 Task:  Findand explore  Airbnb properties in Hilton Head Island with access to beachfront .
Action: Mouse moved to (488, 101)
Screenshot: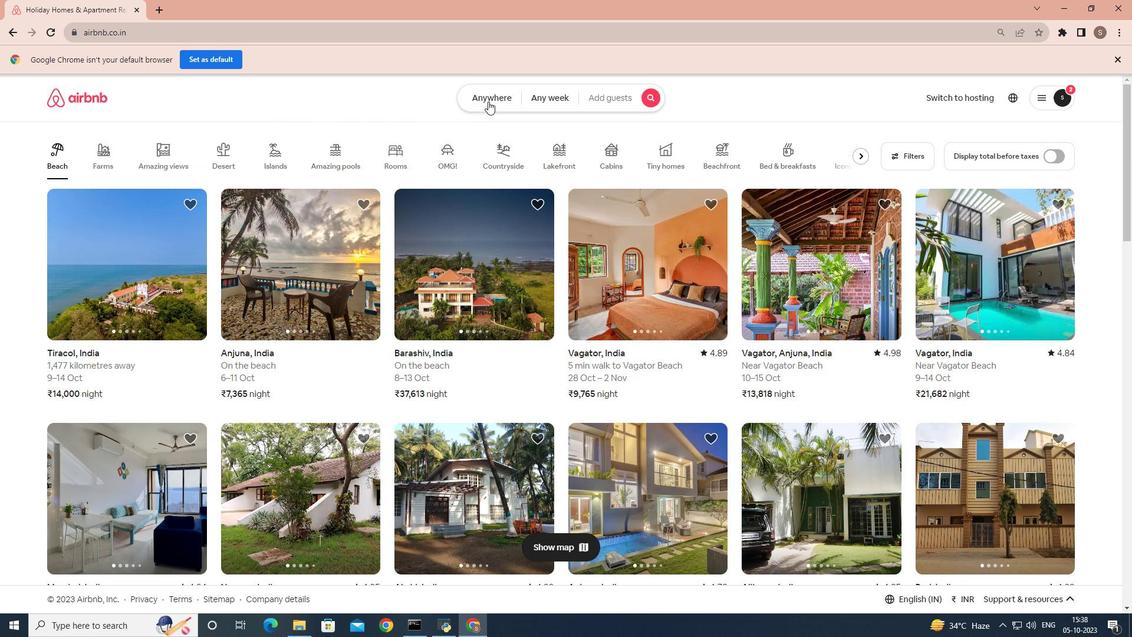 
Action: Mouse pressed left at (488, 101)
Screenshot: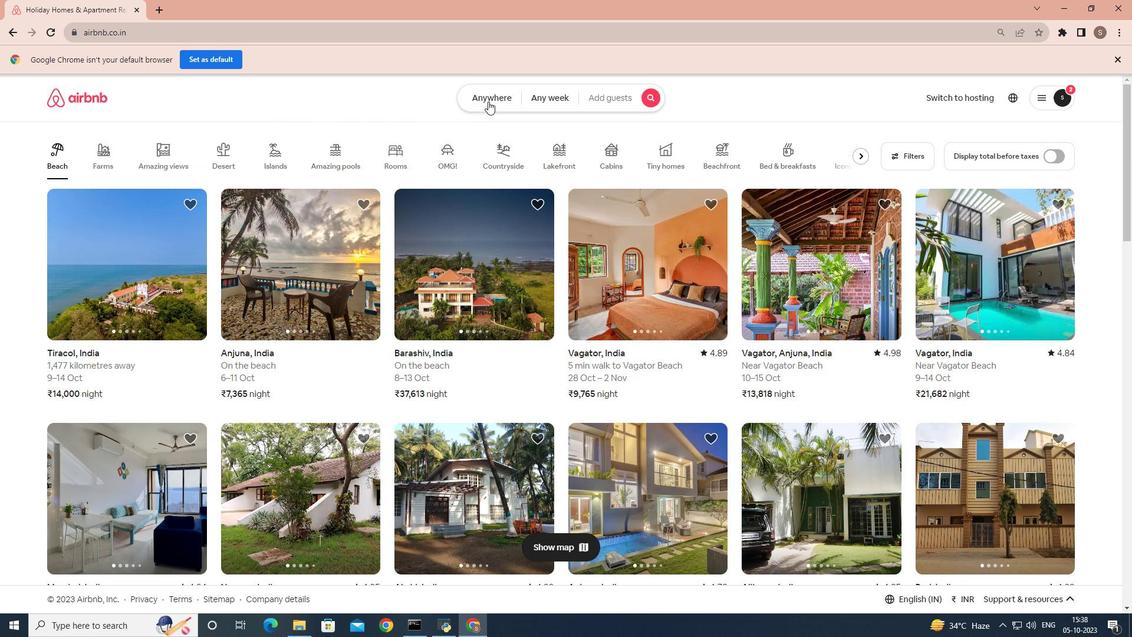 
Action: Mouse moved to (382, 143)
Screenshot: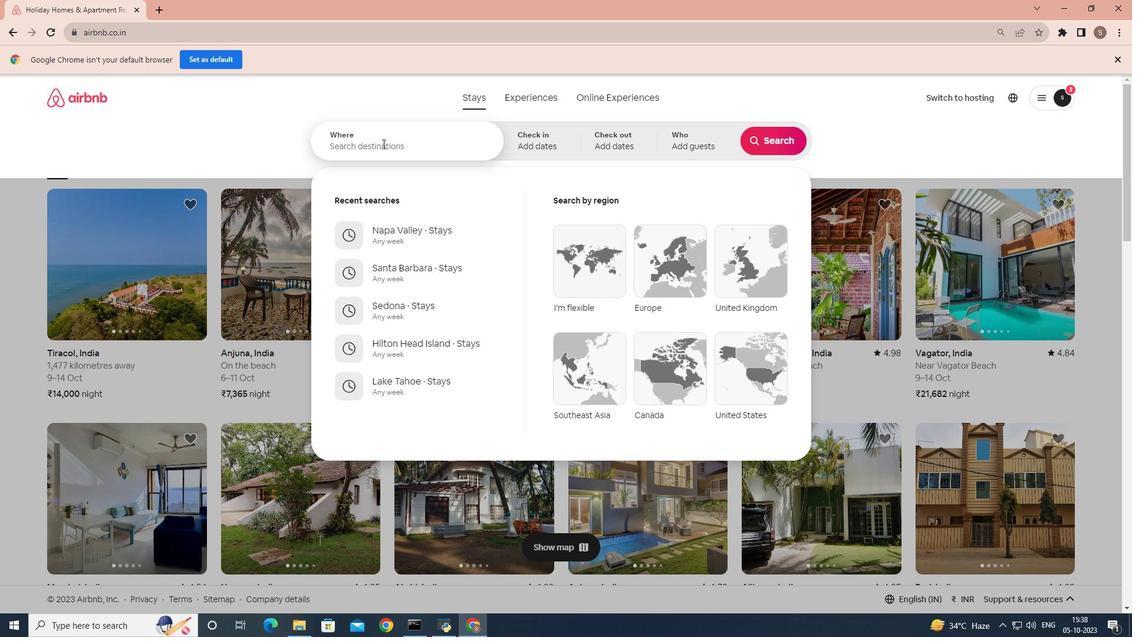 
Action: Mouse pressed left at (382, 143)
Screenshot: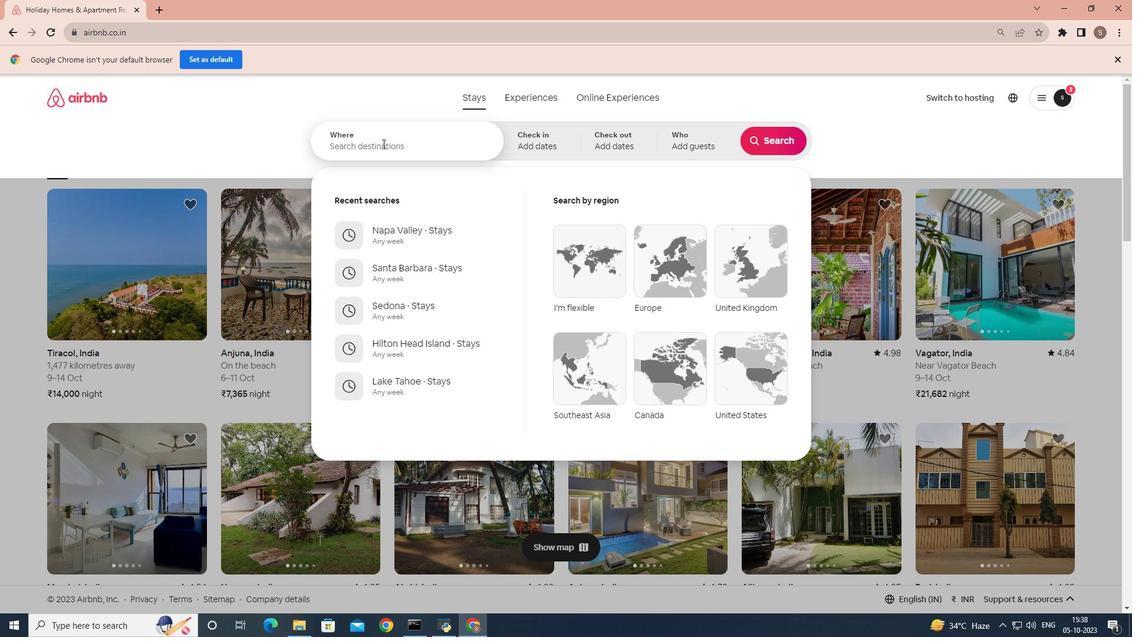 
Action: Key pressed hilton<Key.space>head<Key.space>island
Screenshot: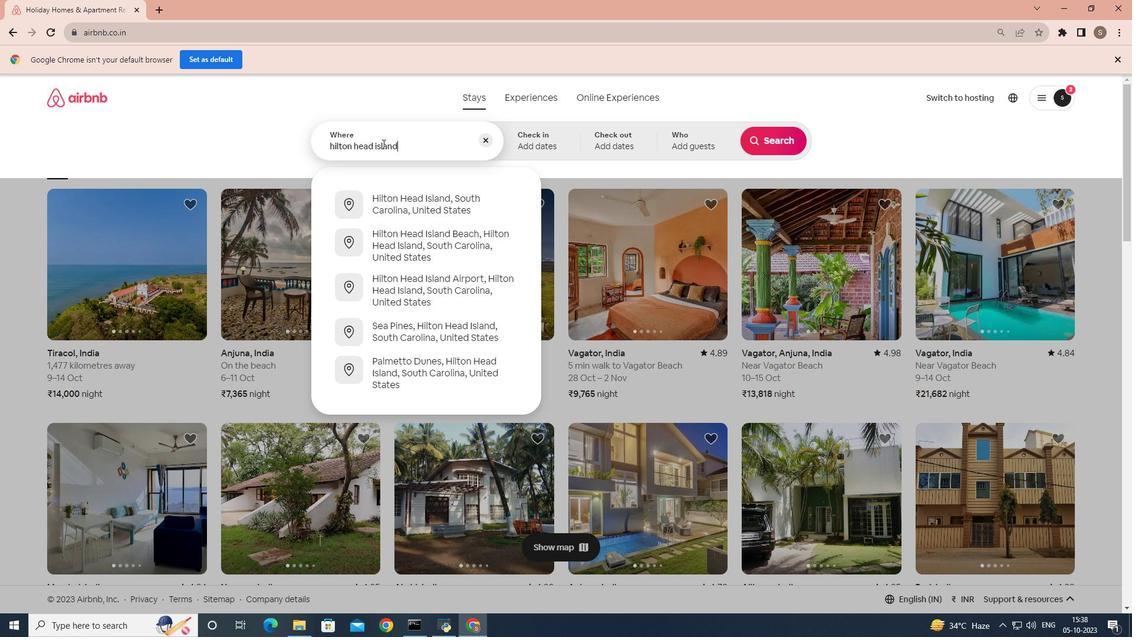 
Action: Mouse moved to (434, 218)
Screenshot: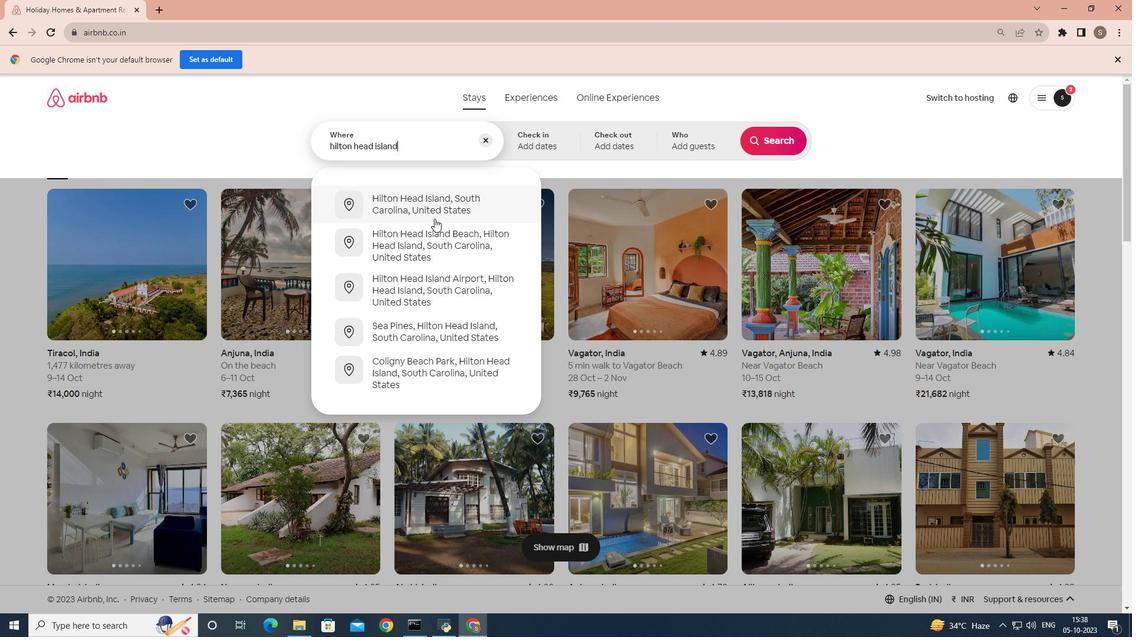 
Action: Mouse pressed left at (434, 218)
Screenshot: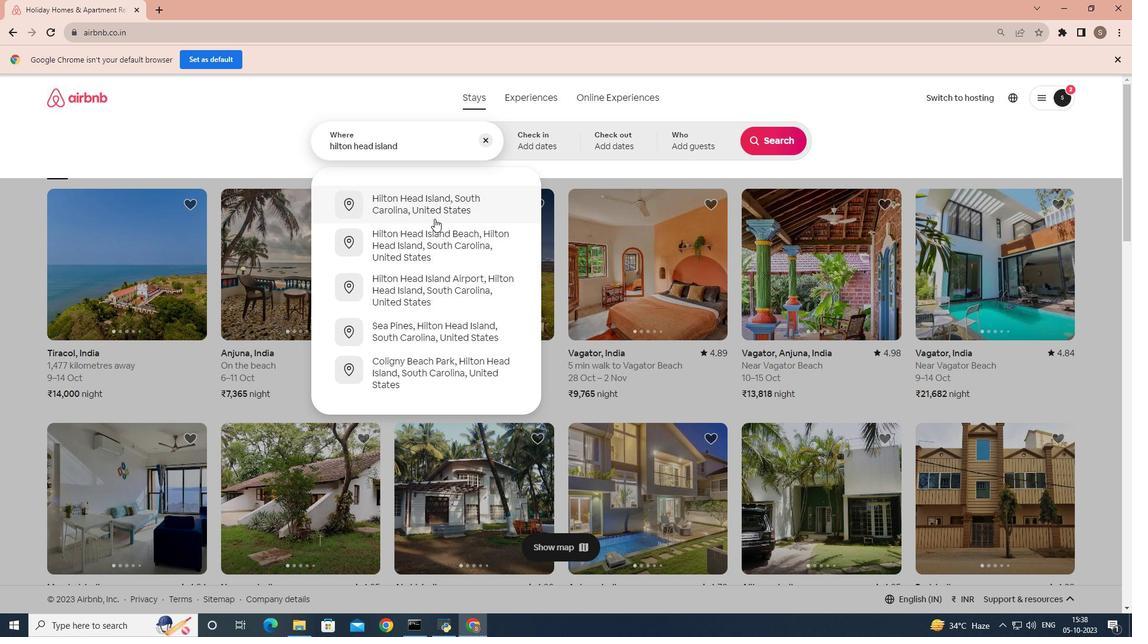 
Action: Mouse moved to (756, 138)
Screenshot: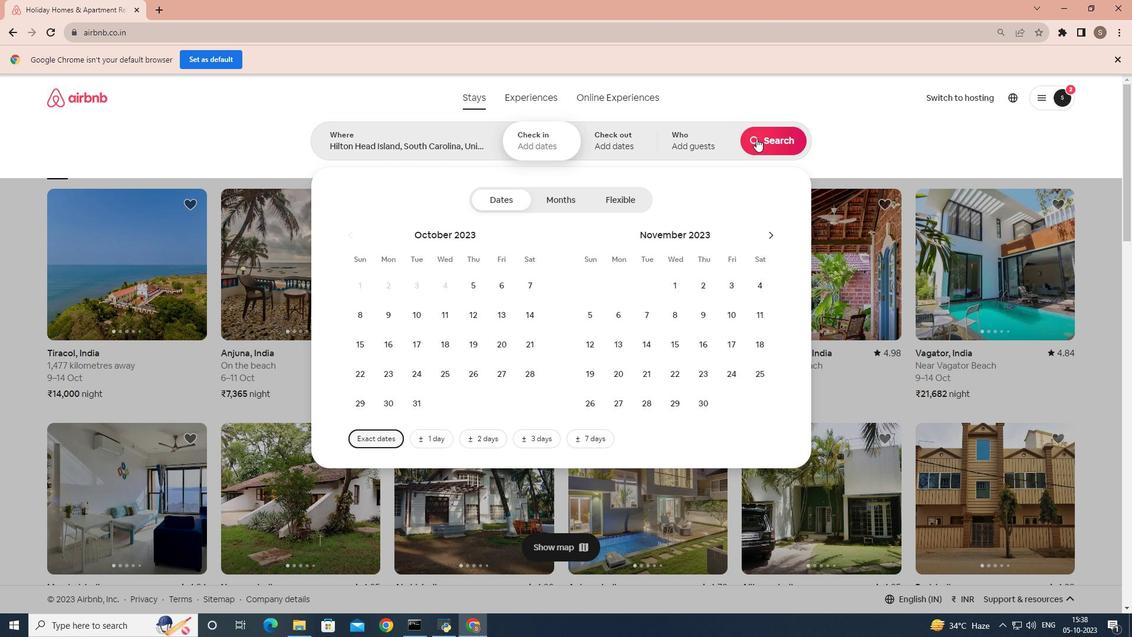 
Action: Mouse pressed left at (756, 138)
Screenshot: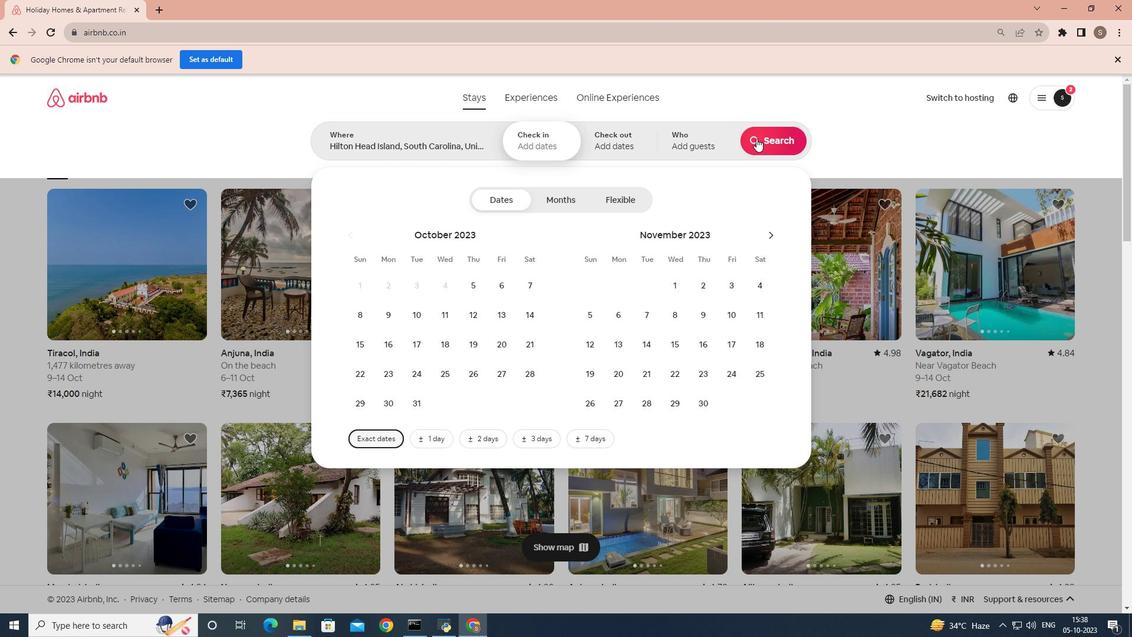 
Action: Mouse moved to (936, 143)
Screenshot: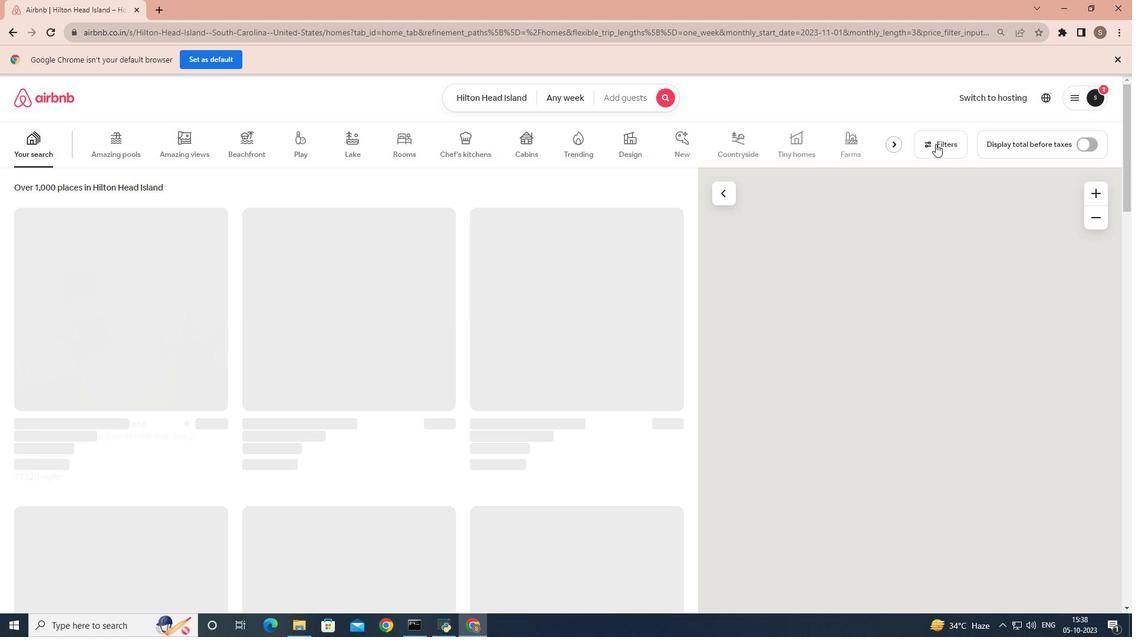 
Action: Mouse pressed left at (936, 143)
Screenshot: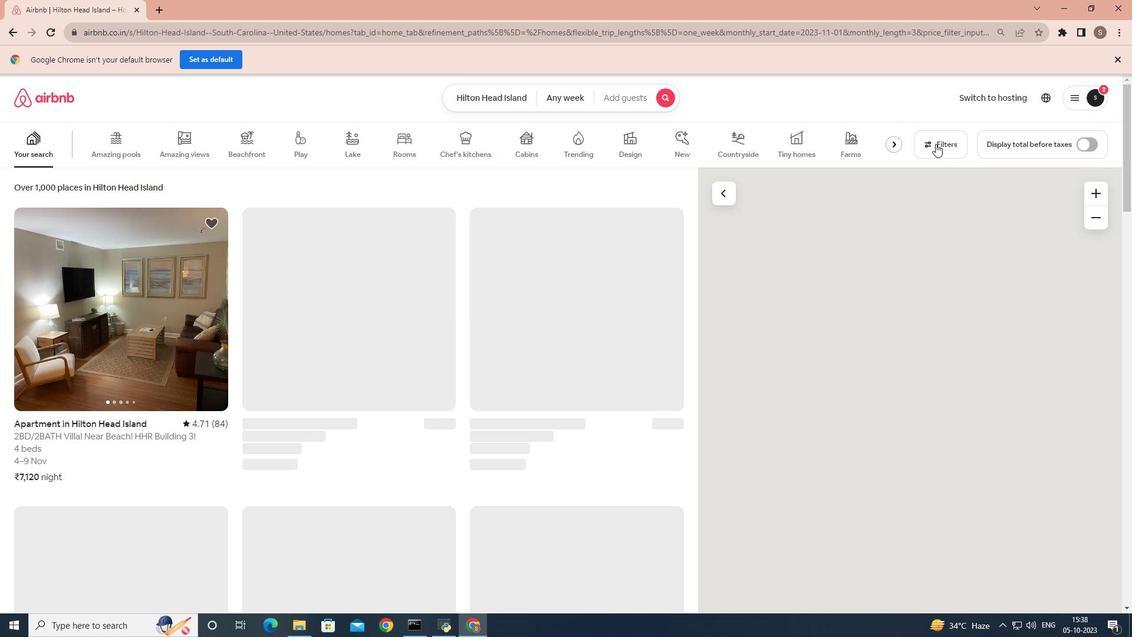 
Action: Mouse moved to (504, 420)
Screenshot: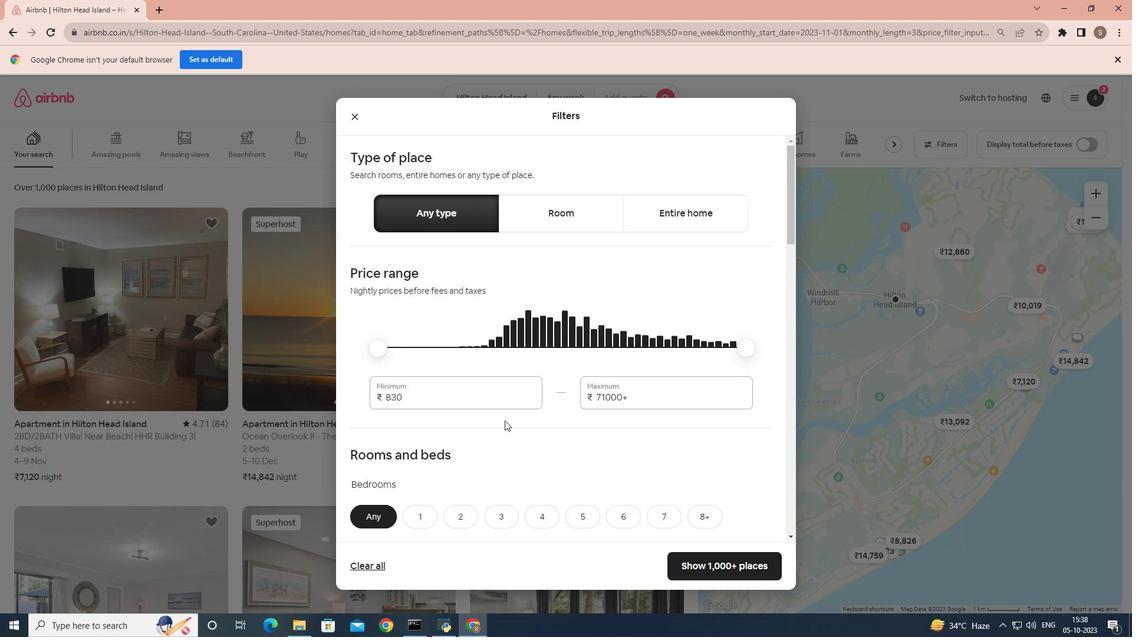 
Action: Mouse scrolled (504, 420) with delta (0, 0)
Screenshot: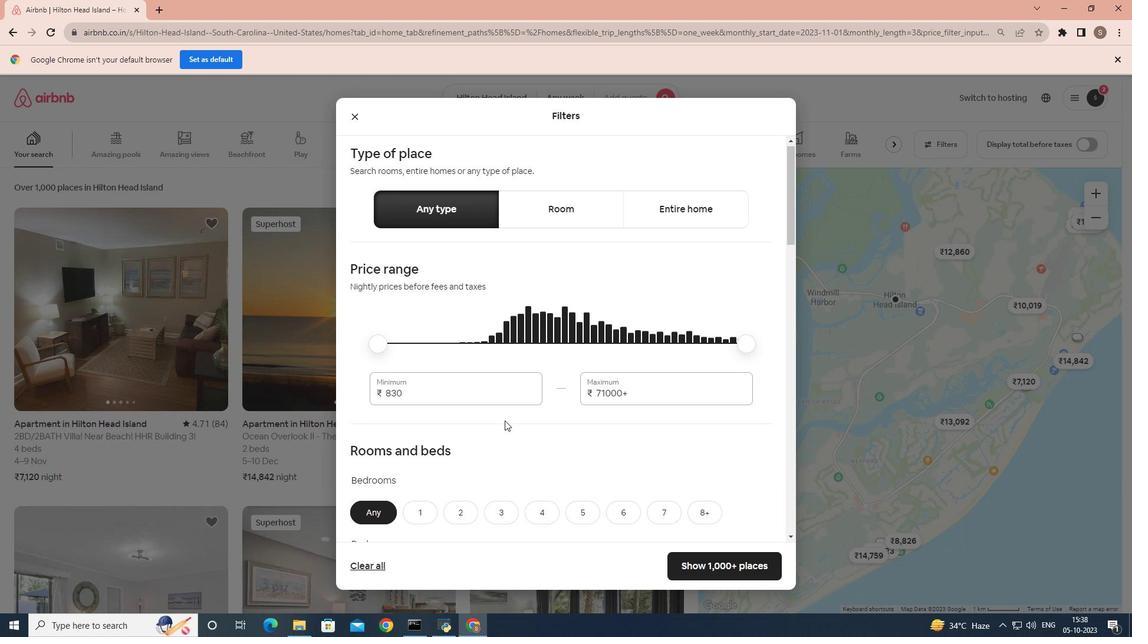 
Action: Mouse scrolled (504, 420) with delta (0, 0)
Screenshot: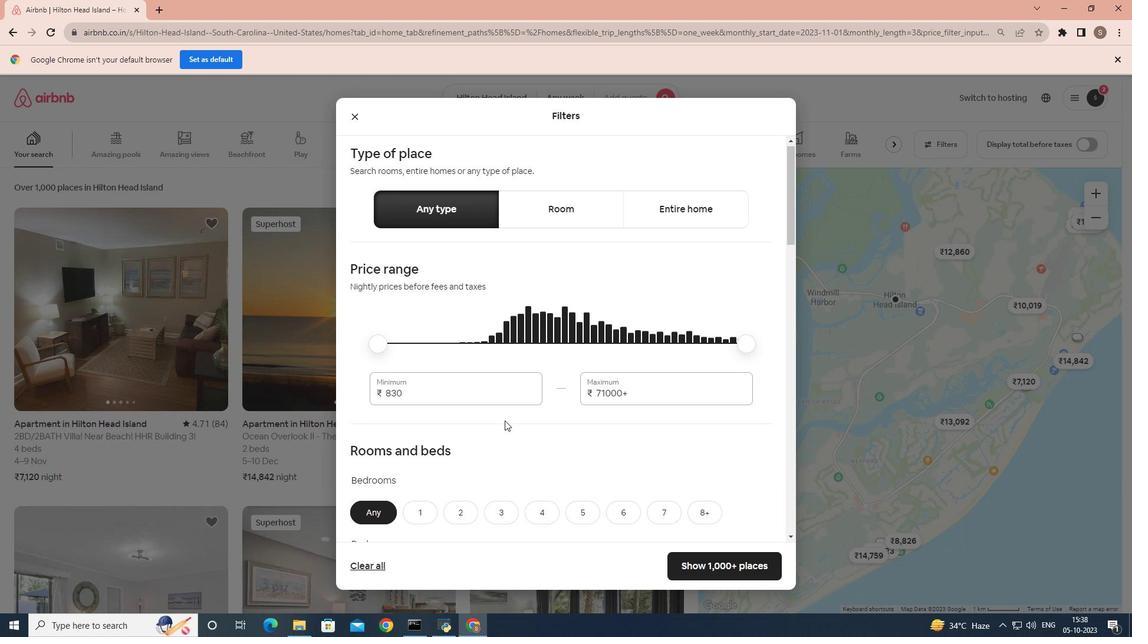 
Action: Mouse scrolled (504, 420) with delta (0, 0)
Screenshot: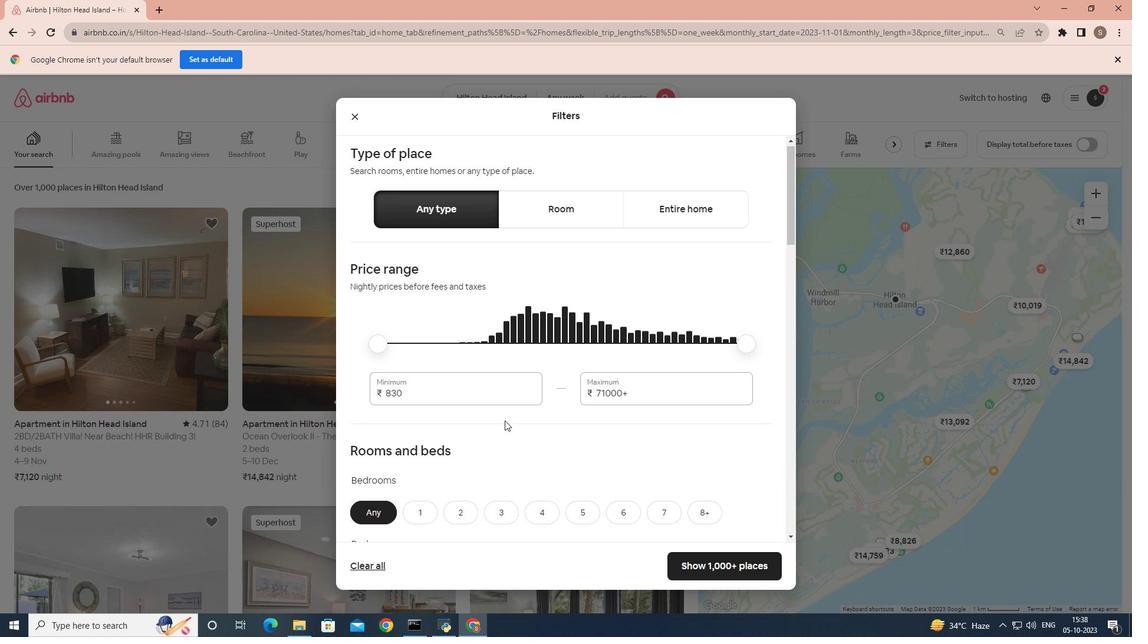 
Action: Mouse scrolled (504, 420) with delta (0, 0)
Screenshot: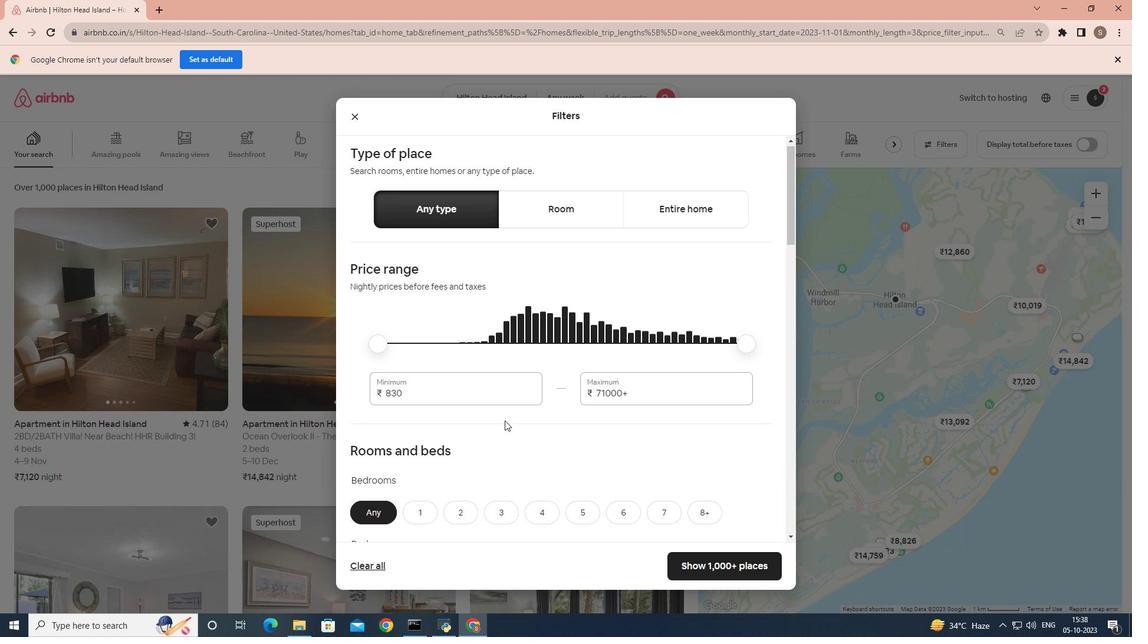 
Action: Mouse scrolled (504, 420) with delta (0, 0)
Screenshot: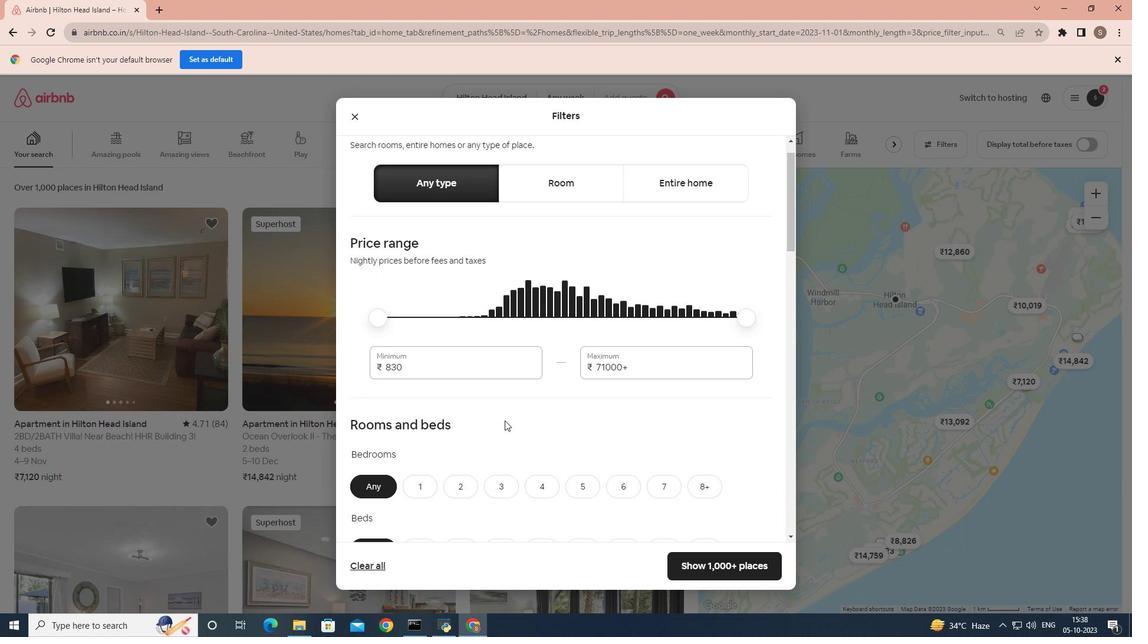 
Action: Mouse scrolled (504, 420) with delta (0, 0)
Screenshot: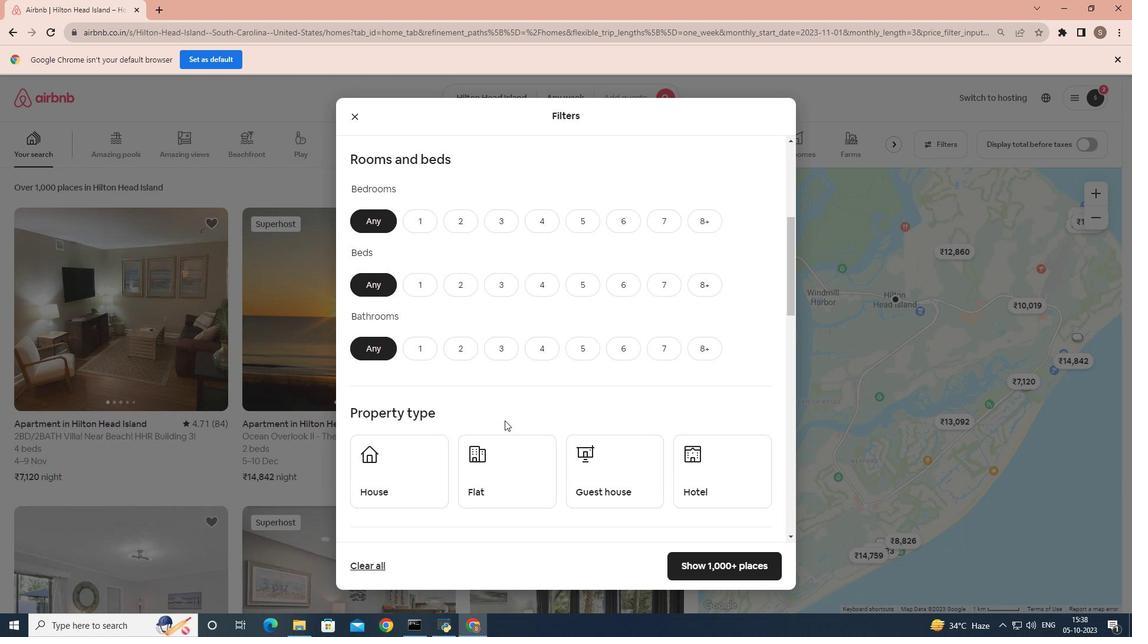 
Action: Mouse scrolled (504, 420) with delta (0, 0)
Screenshot: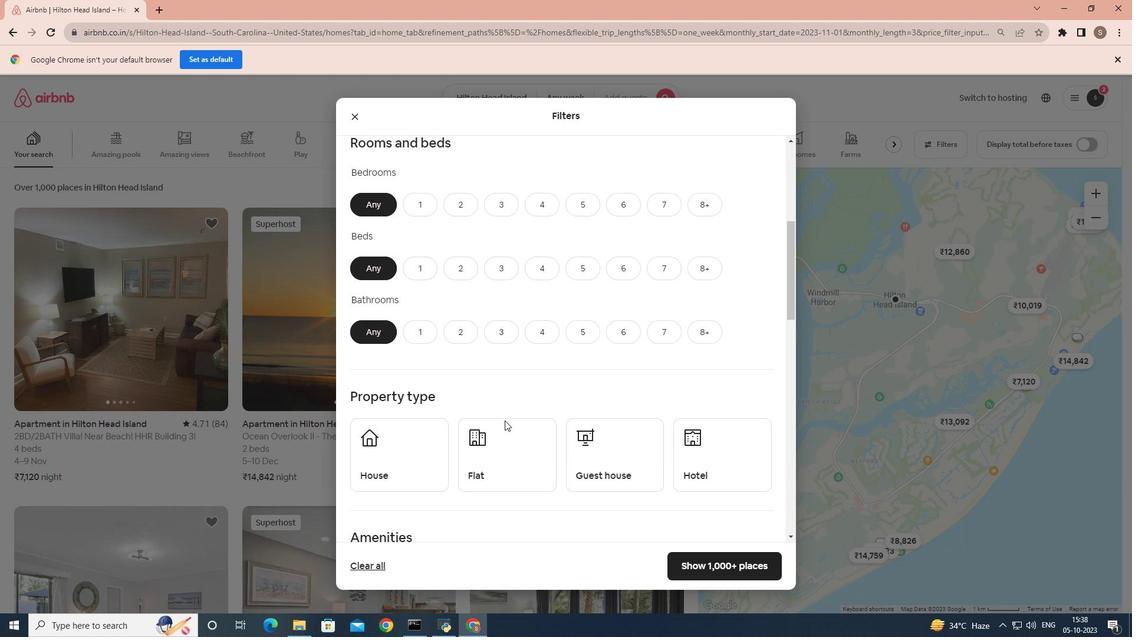 
Action: Mouse scrolled (504, 420) with delta (0, 0)
Screenshot: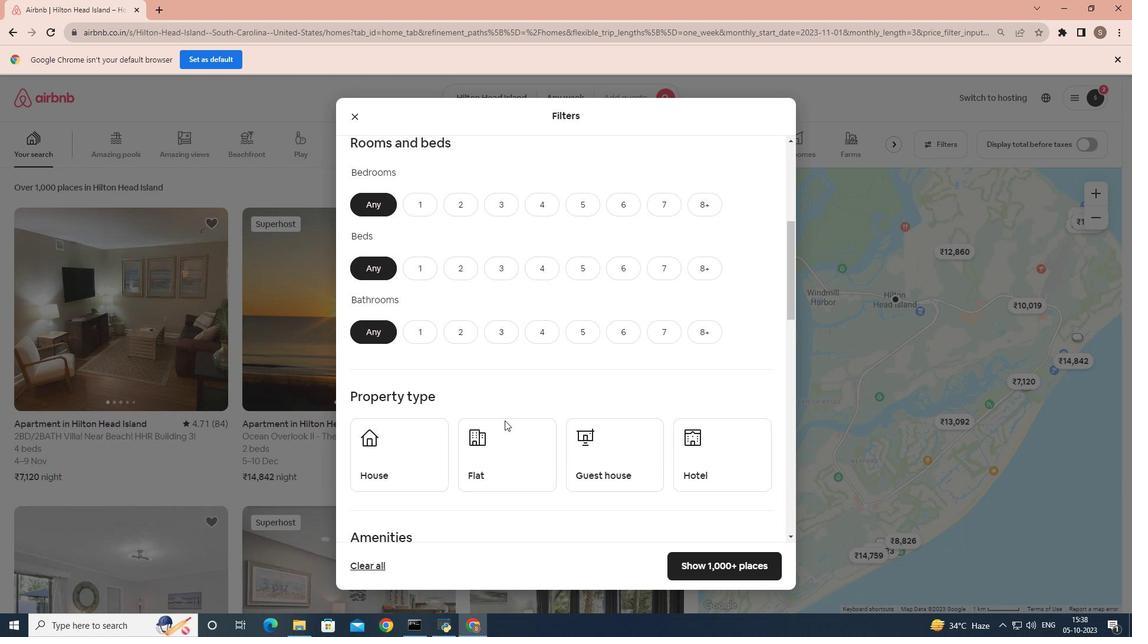 
Action: Mouse scrolled (504, 420) with delta (0, 0)
Screenshot: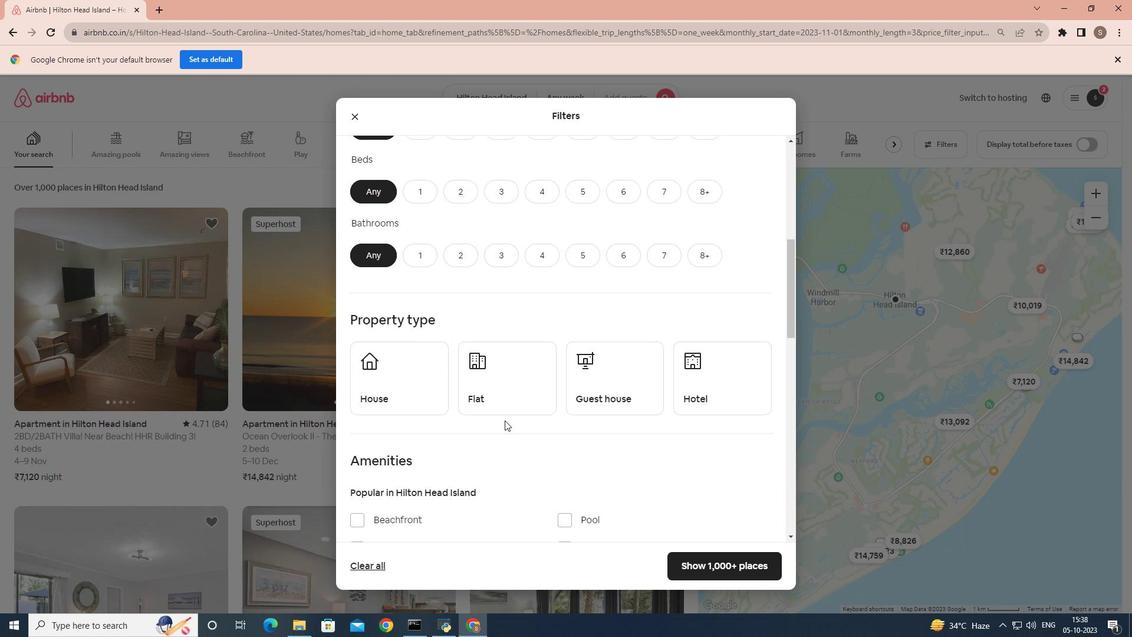 
Action: Mouse moved to (401, 376)
Screenshot: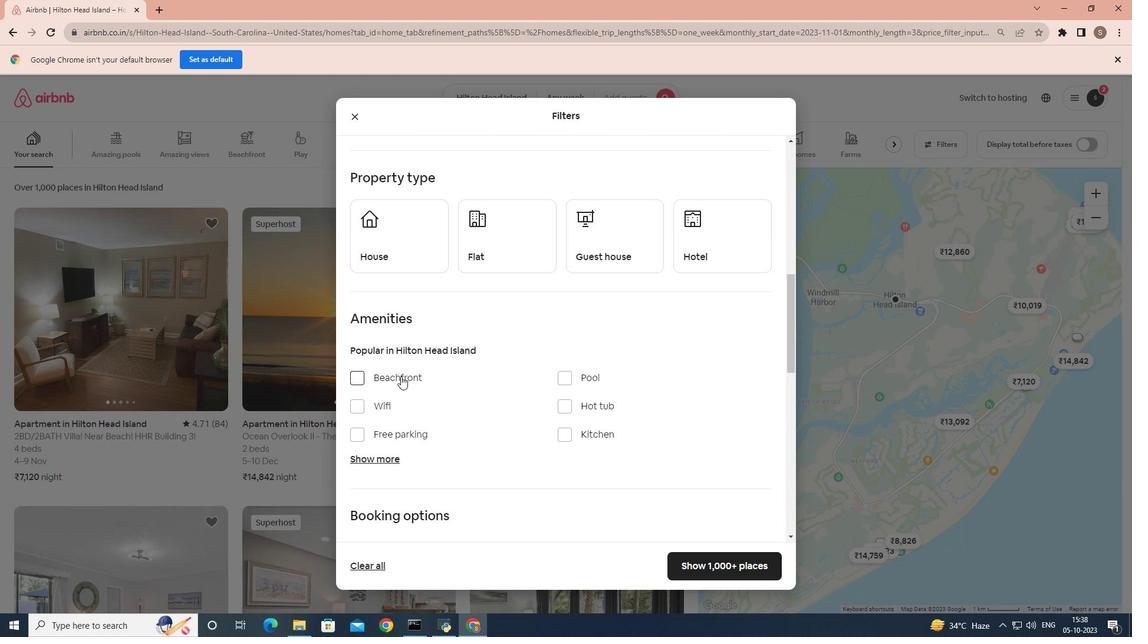 
Action: Mouse pressed left at (401, 376)
Screenshot: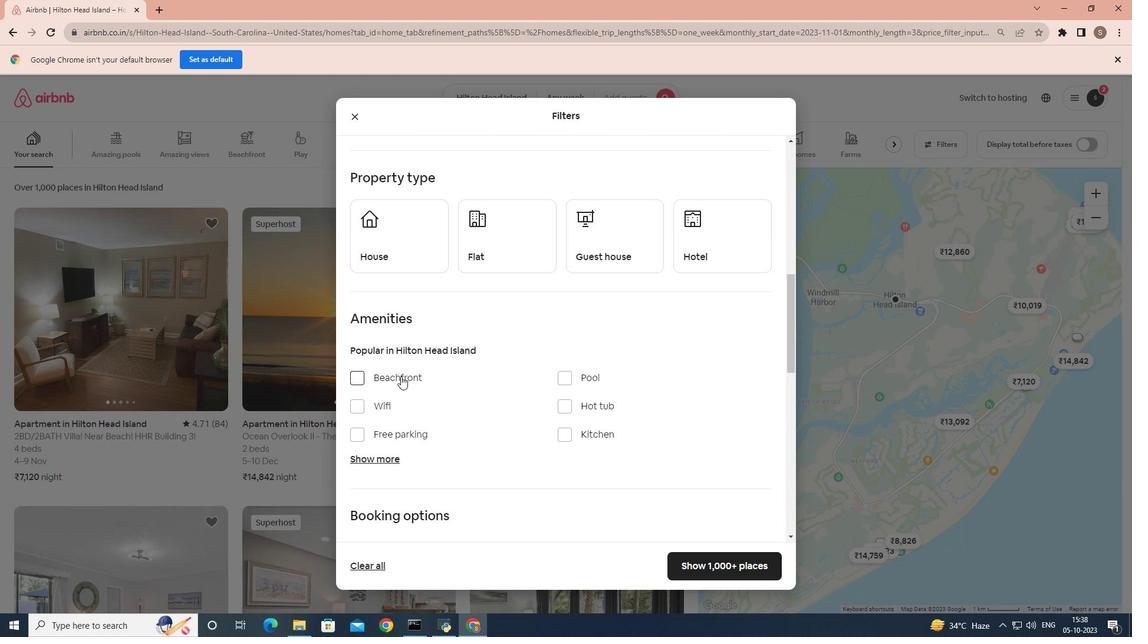 
Action: Mouse moved to (418, 375)
Screenshot: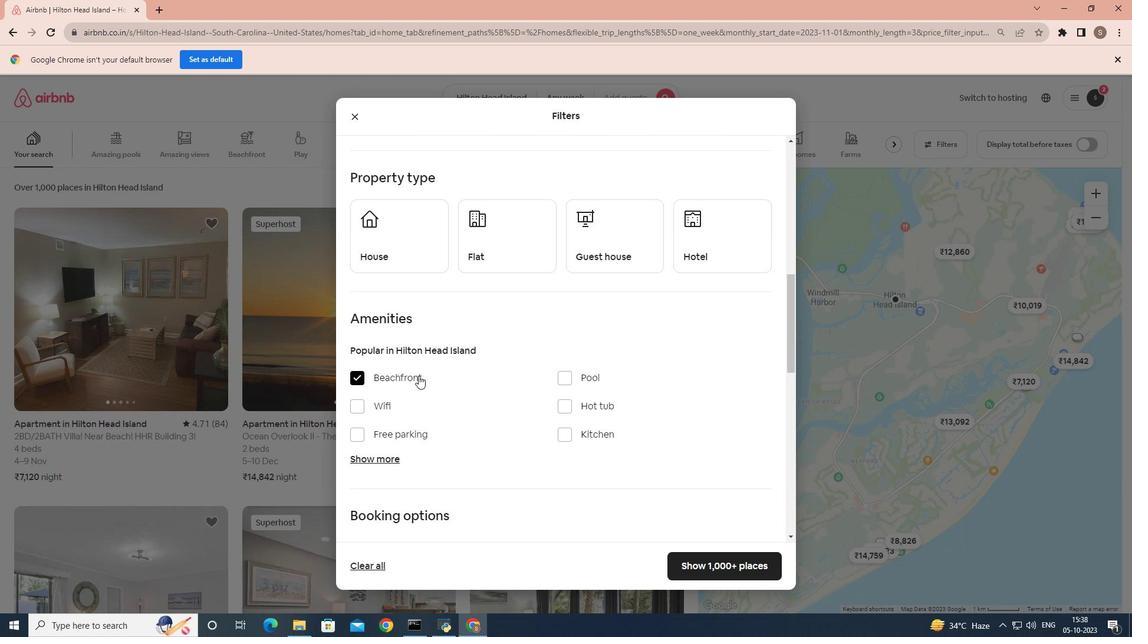
Action: Mouse scrolled (418, 376) with delta (0, 0)
Screenshot: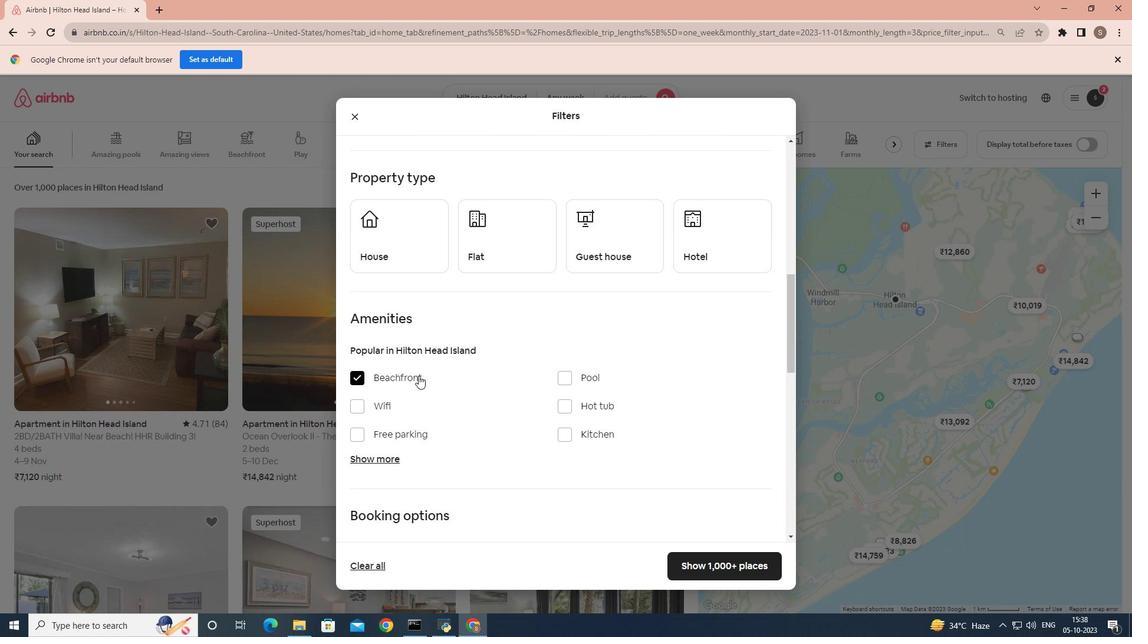 
Action: Mouse scrolled (418, 376) with delta (0, 0)
Screenshot: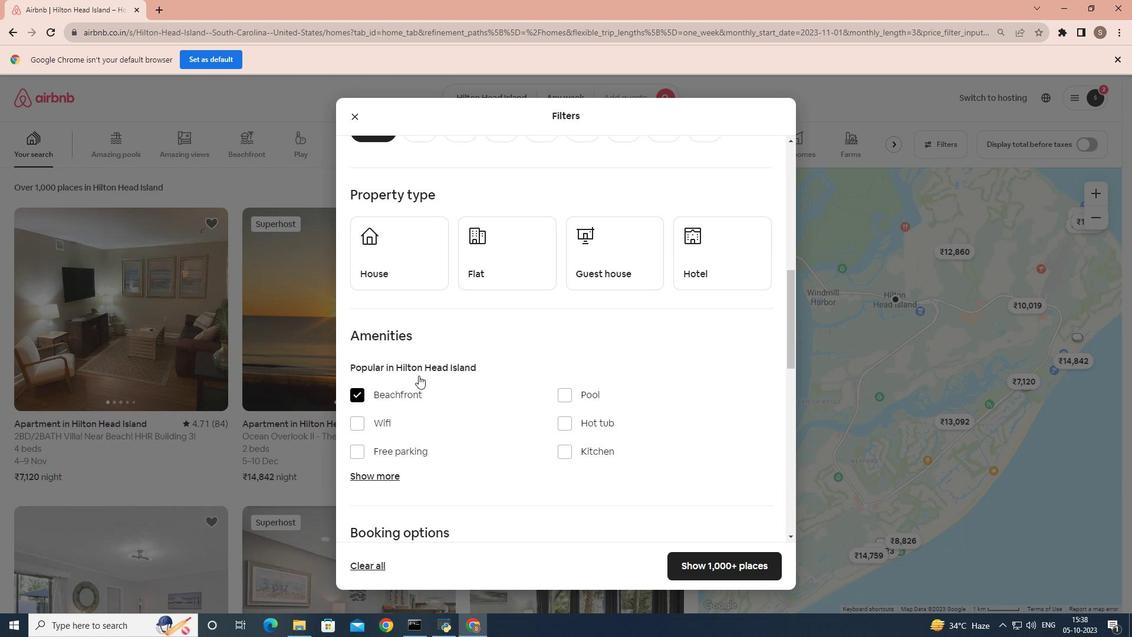 
Action: Mouse scrolled (418, 376) with delta (0, 0)
Screenshot: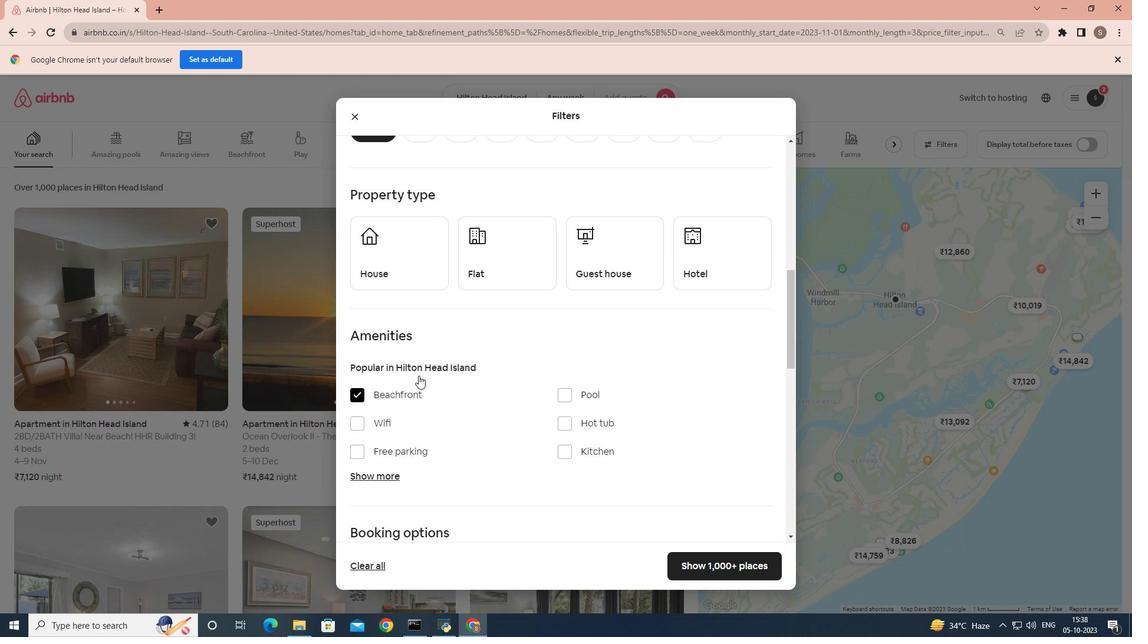 
Action: Mouse scrolled (418, 376) with delta (0, 0)
Screenshot: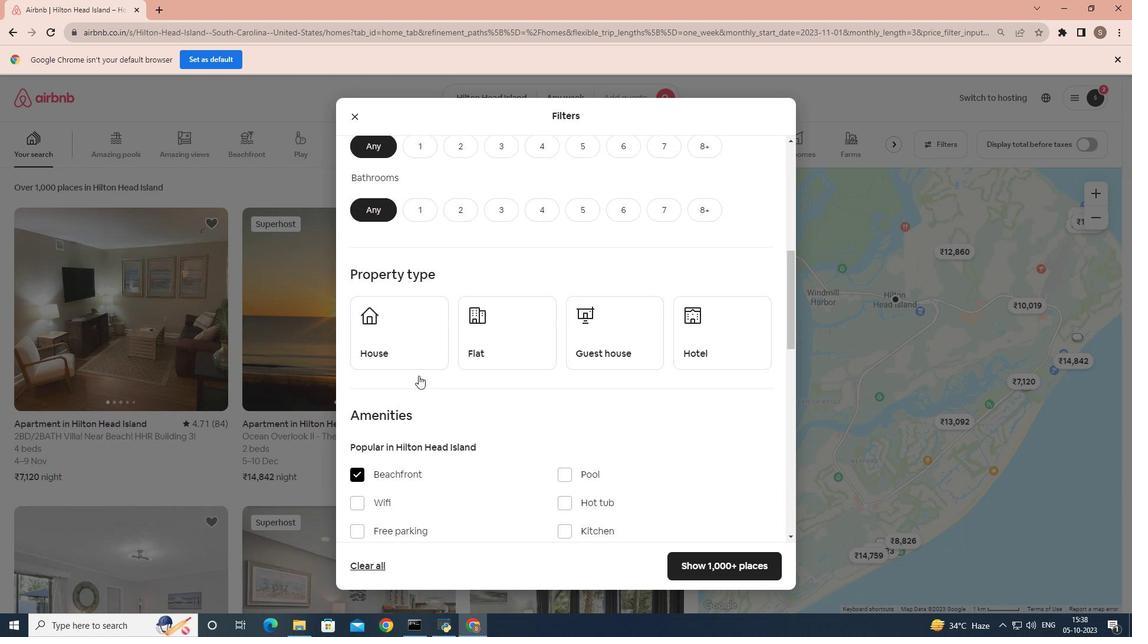 
Action: Mouse scrolled (418, 376) with delta (0, 0)
Screenshot: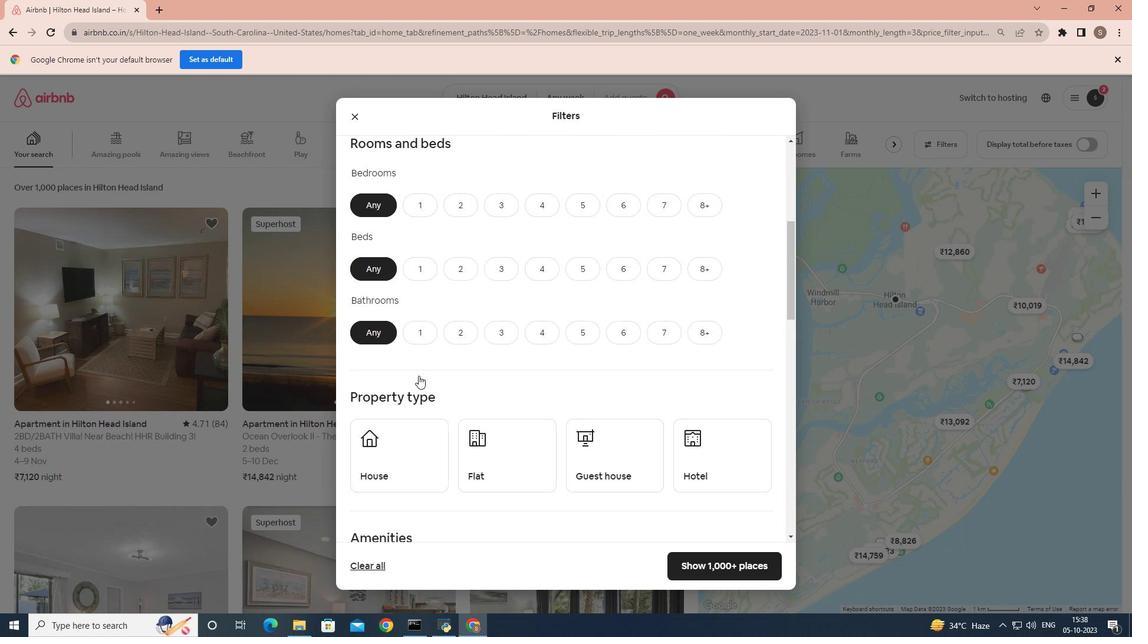 
Action: Mouse scrolled (418, 375) with delta (0, 0)
Screenshot: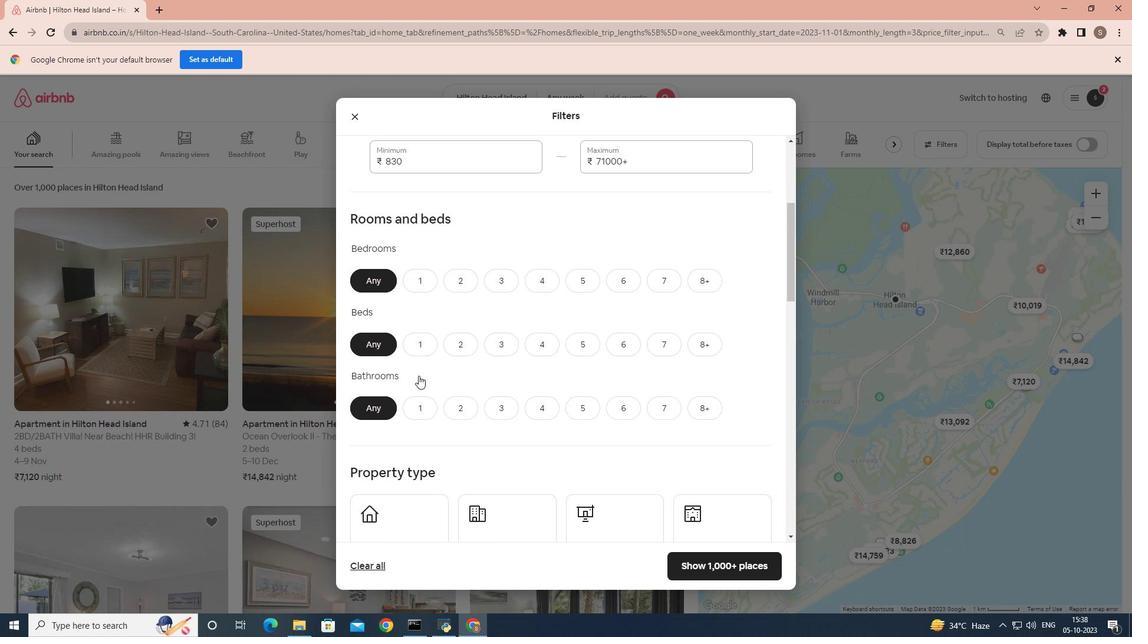 
Action: Mouse scrolled (418, 376) with delta (0, 0)
Screenshot: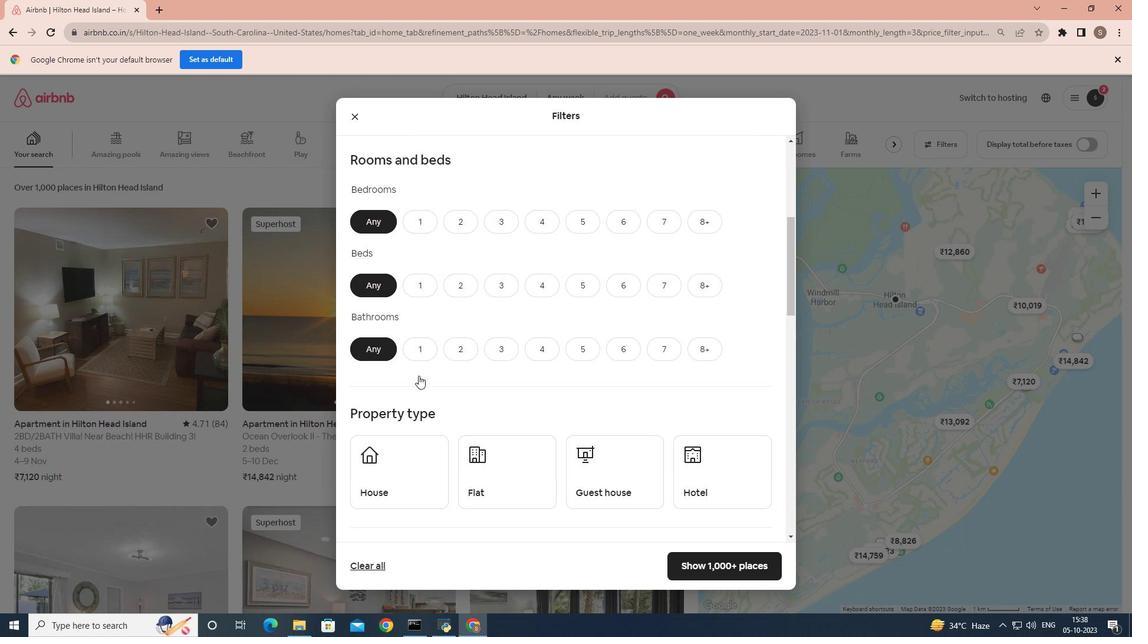 
Action: Mouse scrolled (418, 376) with delta (0, 0)
Screenshot: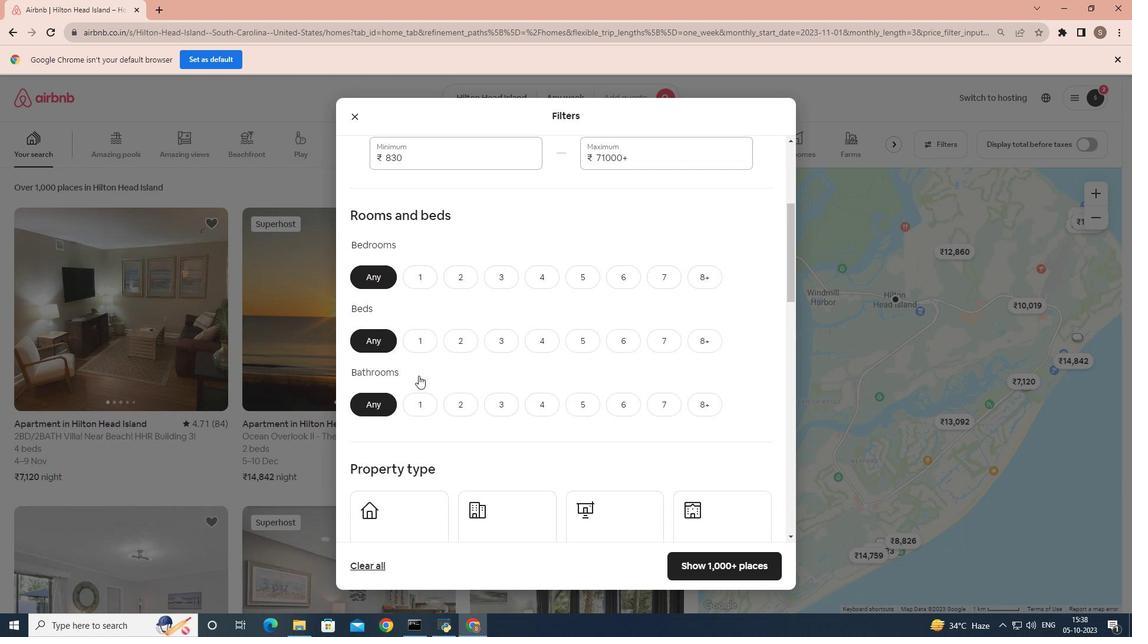 
Action: Mouse scrolled (418, 376) with delta (0, 0)
Screenshot: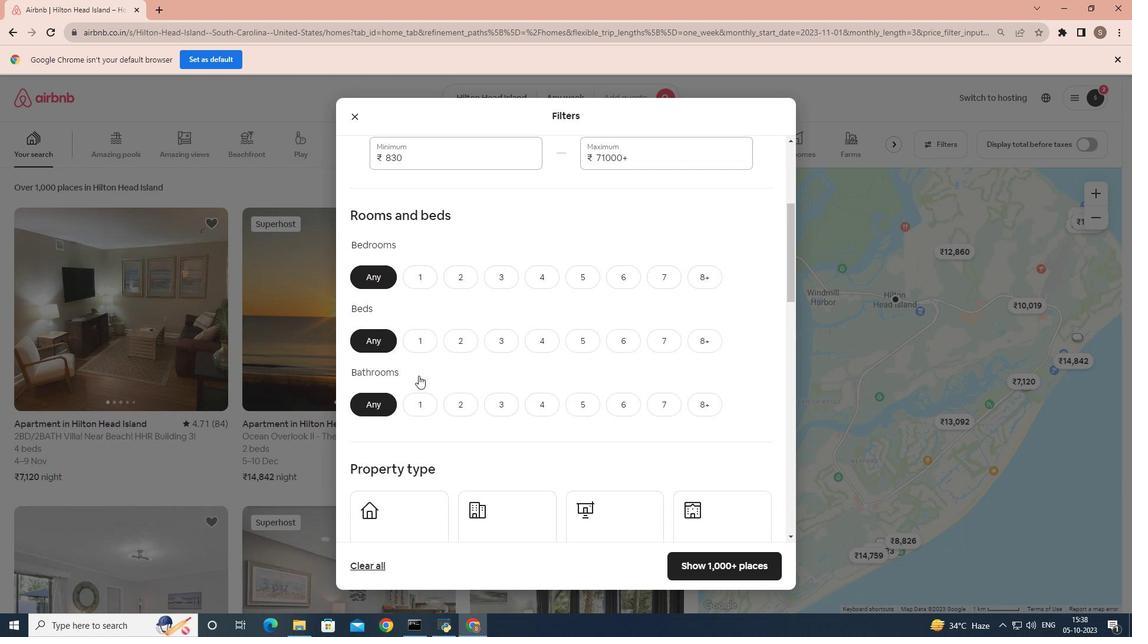 
Action: Mouse scrolled (418, 376) with delta (0, 0)
Screenshot: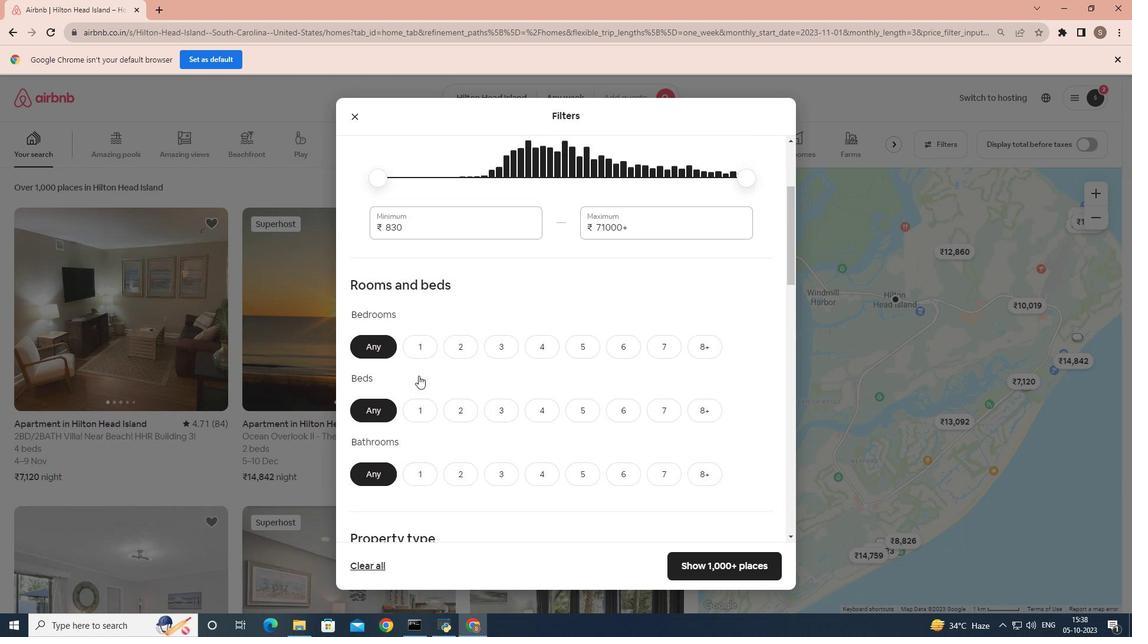 
Action: Mouse moved to (411, 286)
Screenshot: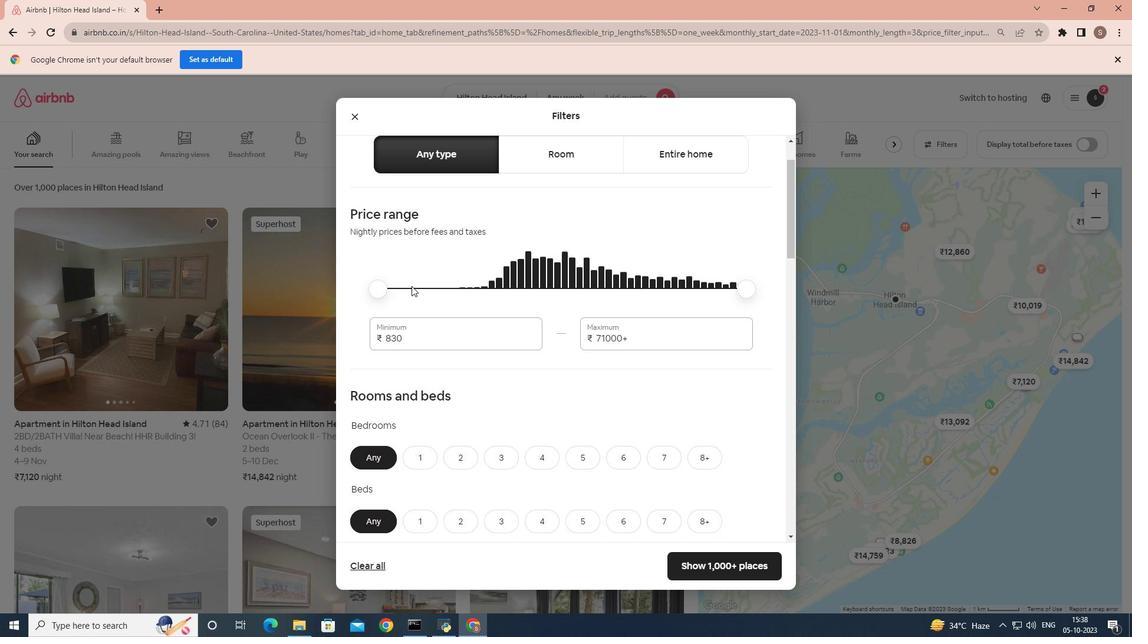 
Action: Mouse pressed left at (411, 286)
Screenshot: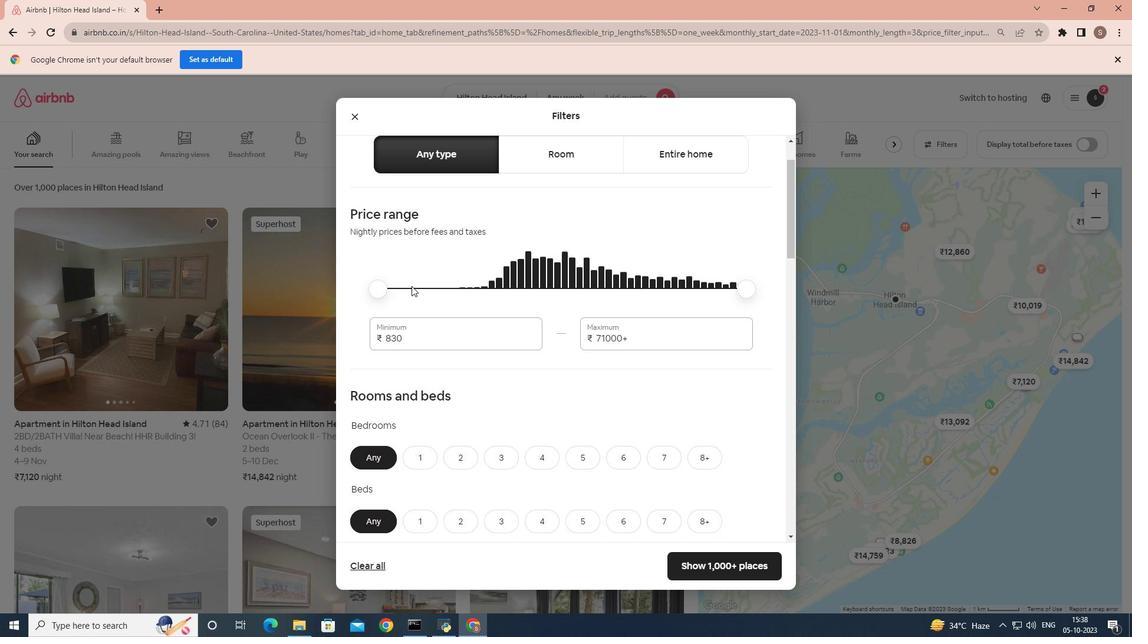 
Action: Mouse moved to (431, 285)
Screenshot: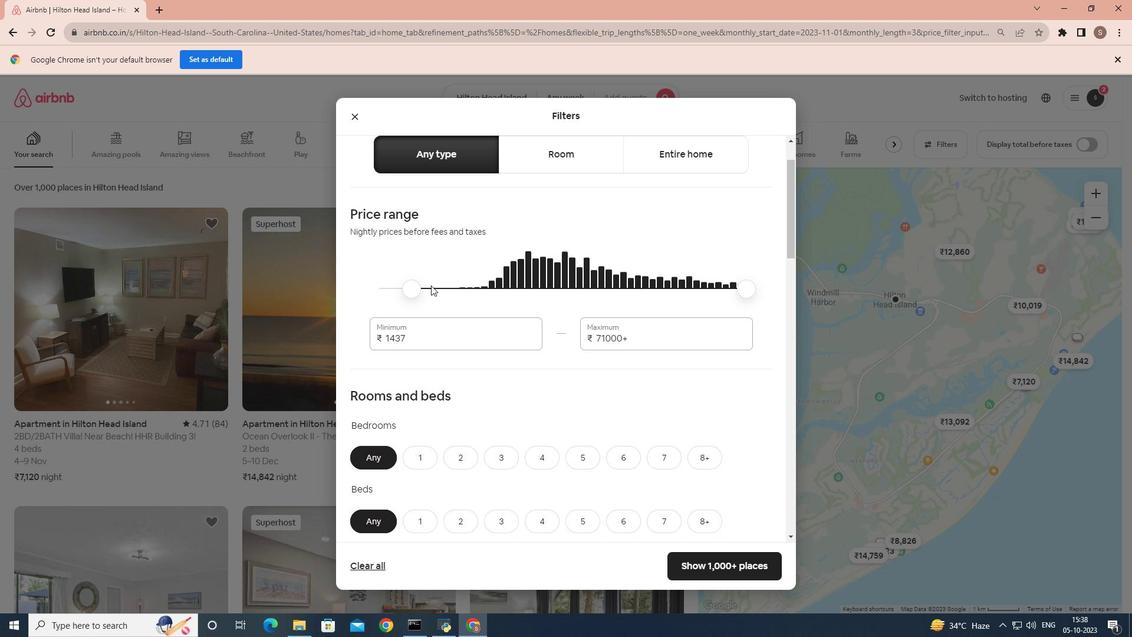 
Action: Mouse pressed left at (431, 285)
Screenshot: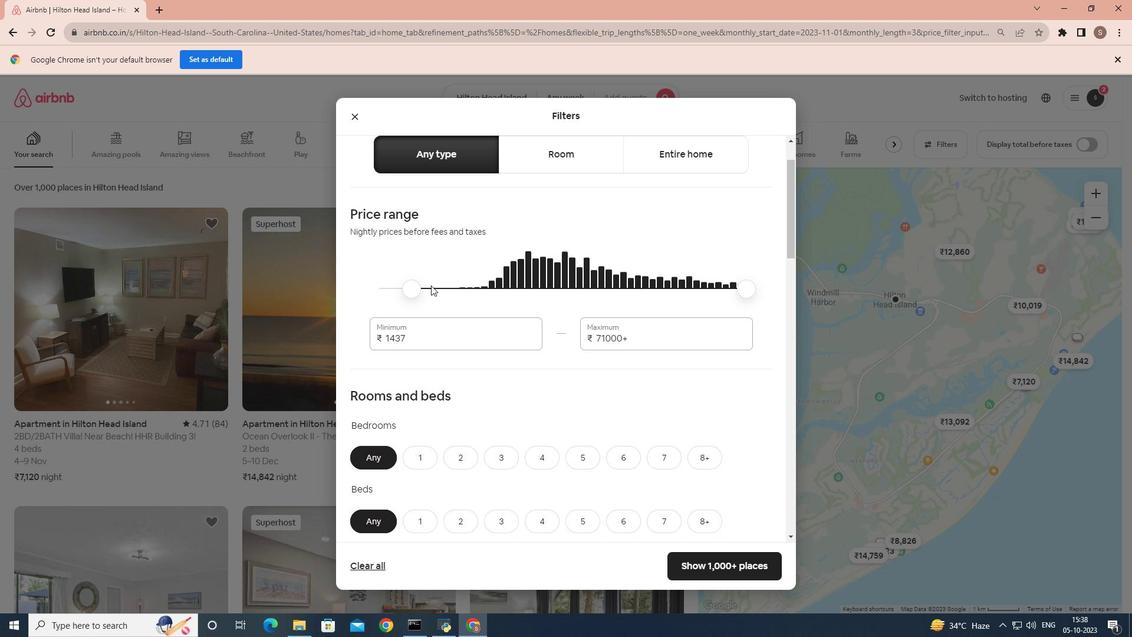 
Action: Mouse moved to (441, 286)
Screenshot: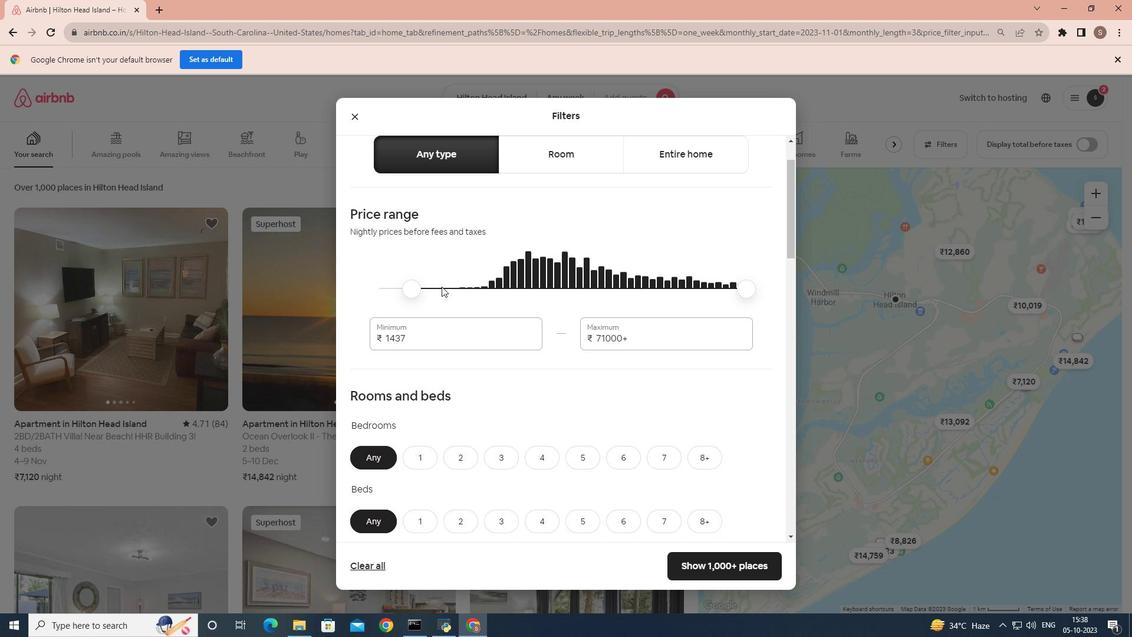 
Action: Mouse pressed left at (441, 286)
Screenshot: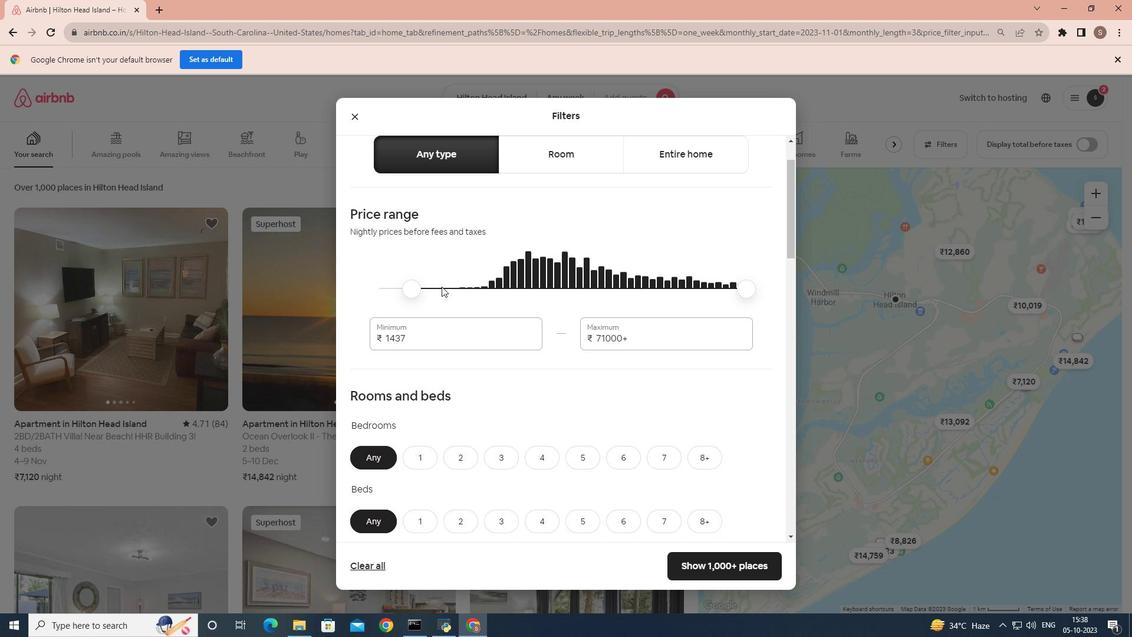 
Action: Mouse moved to (725, 284)
Screenshot: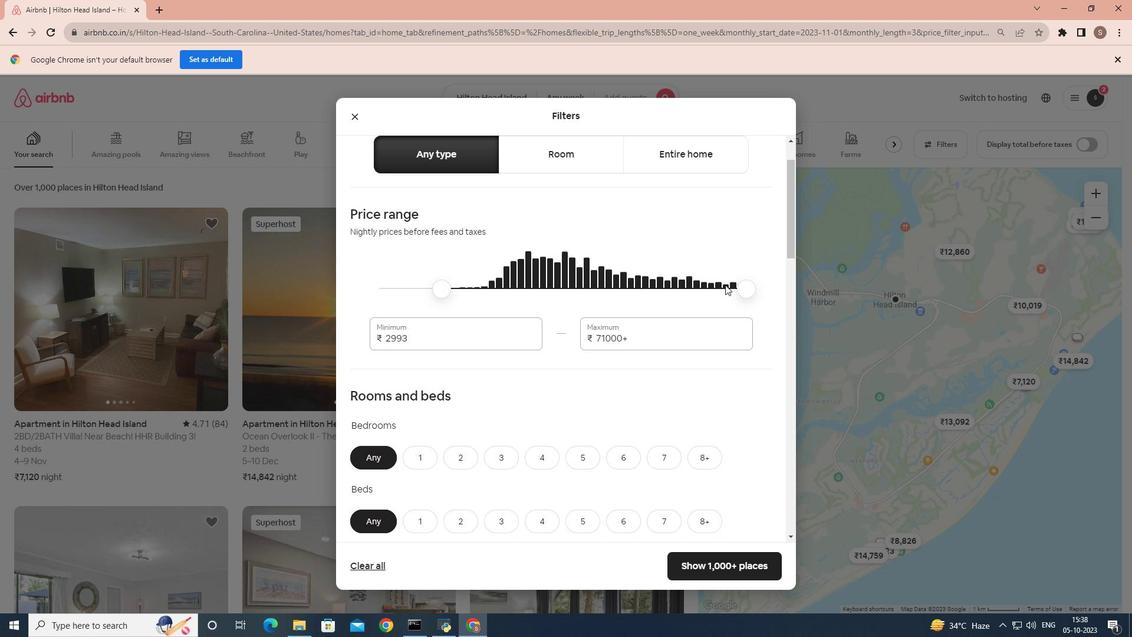 
Action: Mouse pressed left at (725, 284)
Screenshot: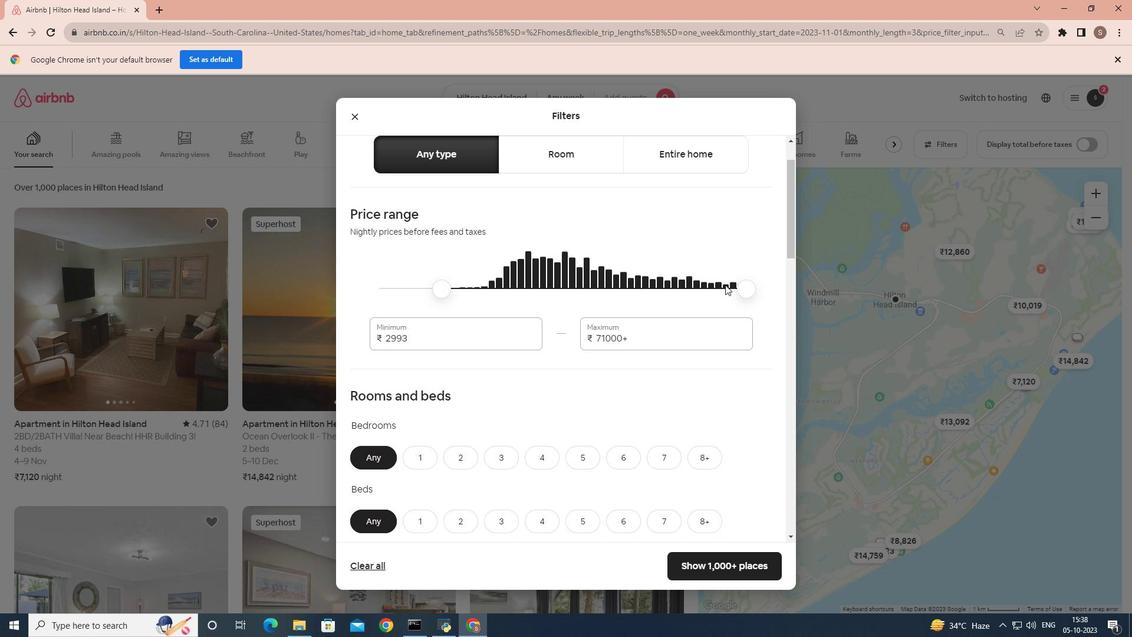 
Action: Mouse moved to (712, 287)
Screenshot: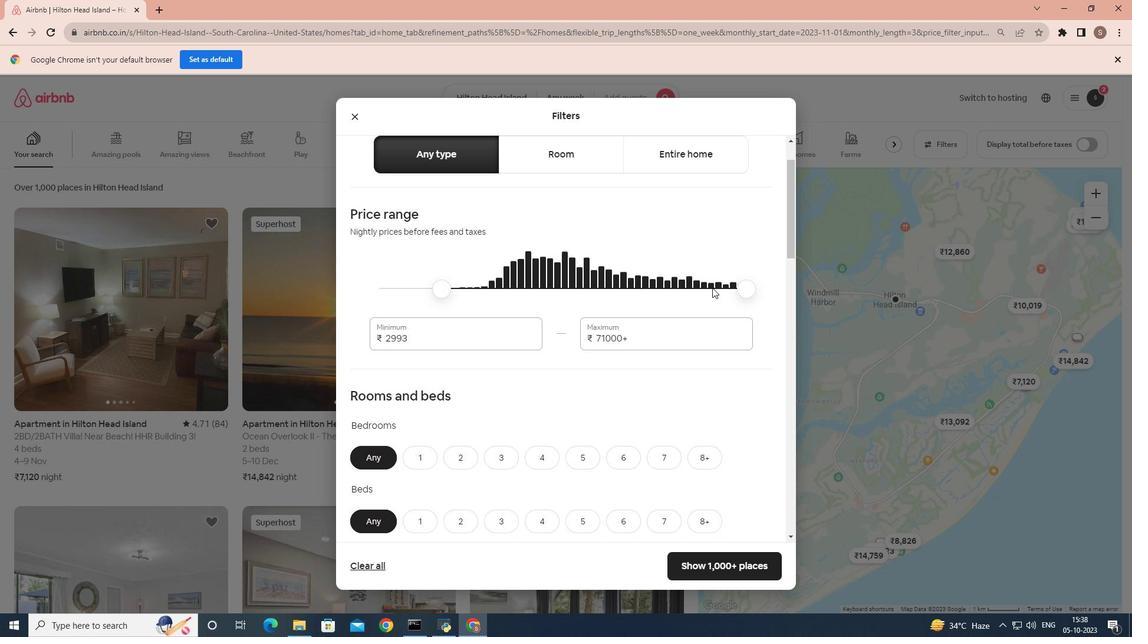 
Action: Mouse pressed left at (712, 287)
Screenshot: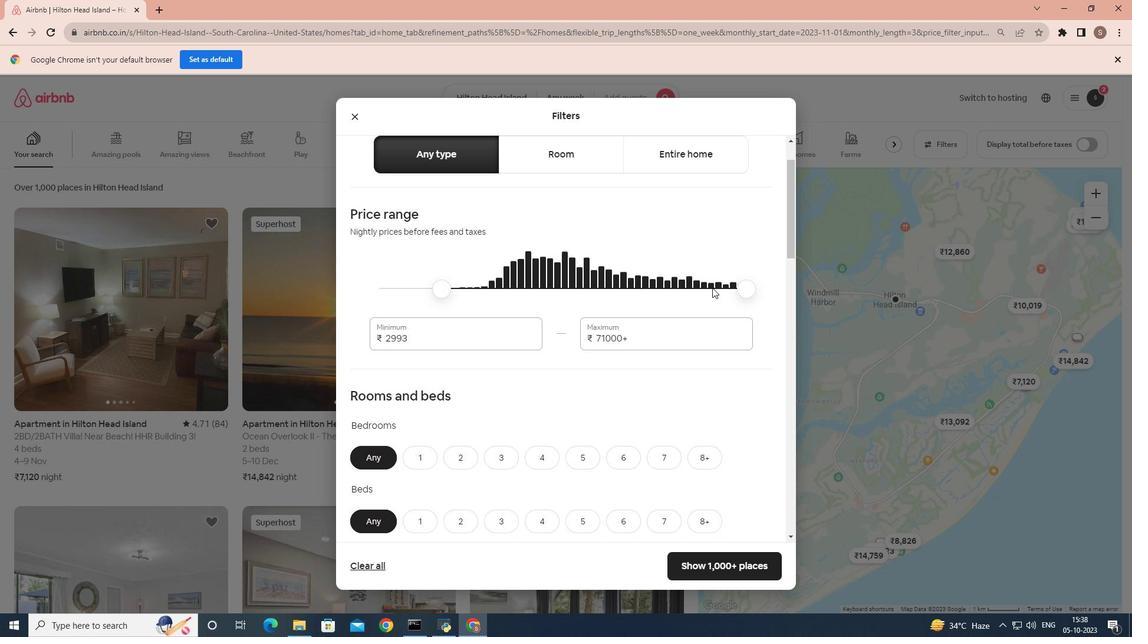 
Action: Mouse moved to (681, 287)
Screenshot: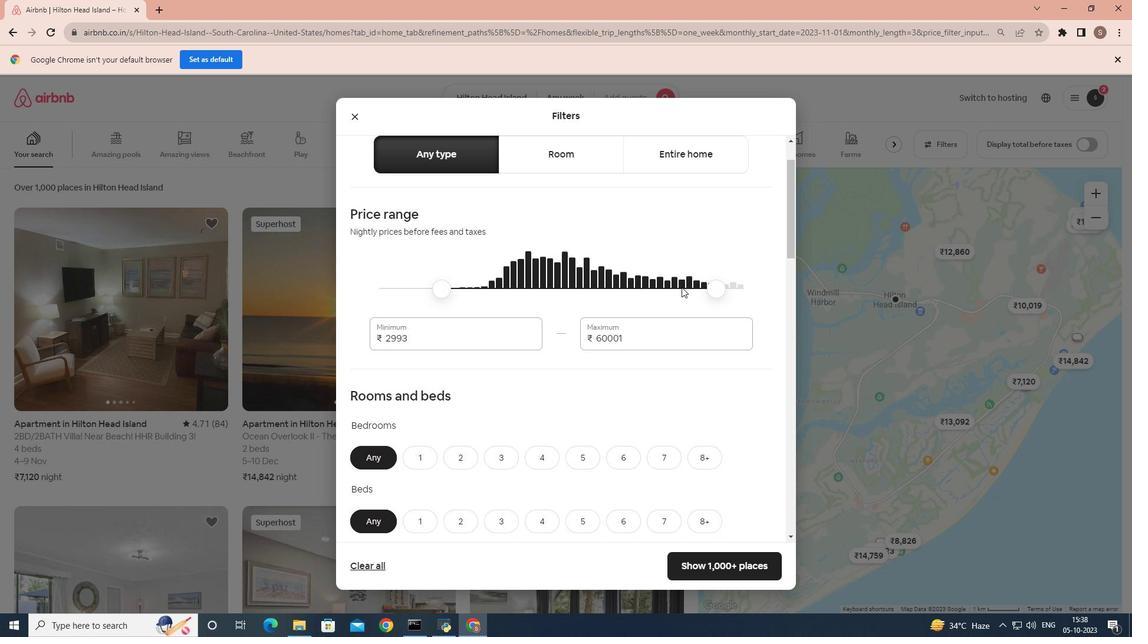 
Action: Mouse pressed left at (681, 287)
Screenshot: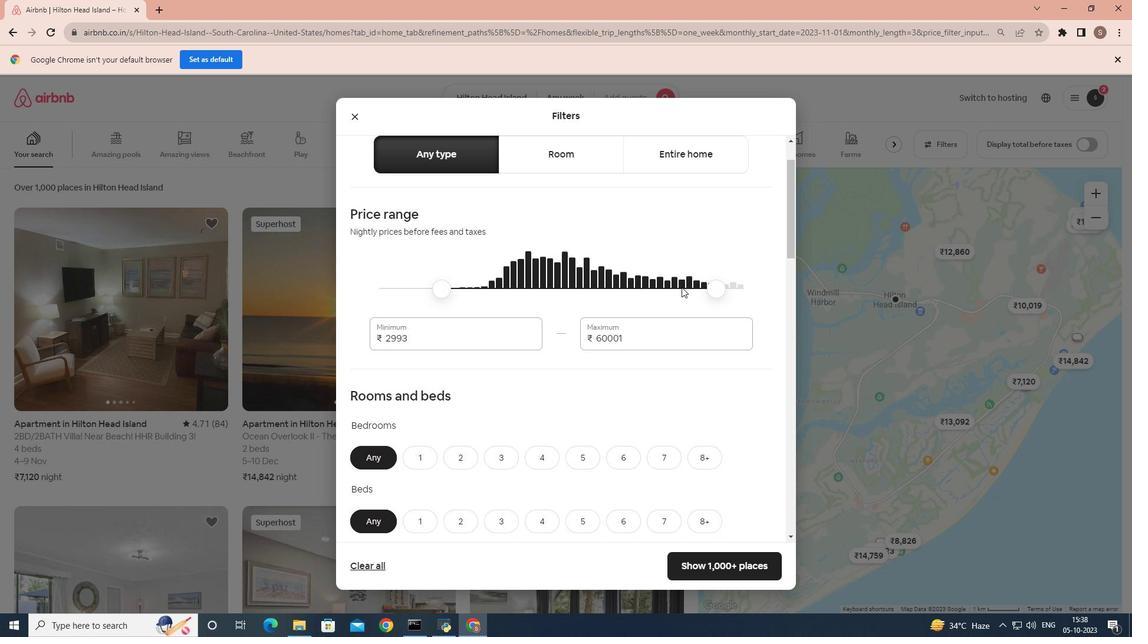 
Action: Mouse moved to (525, 409)
Screenshot: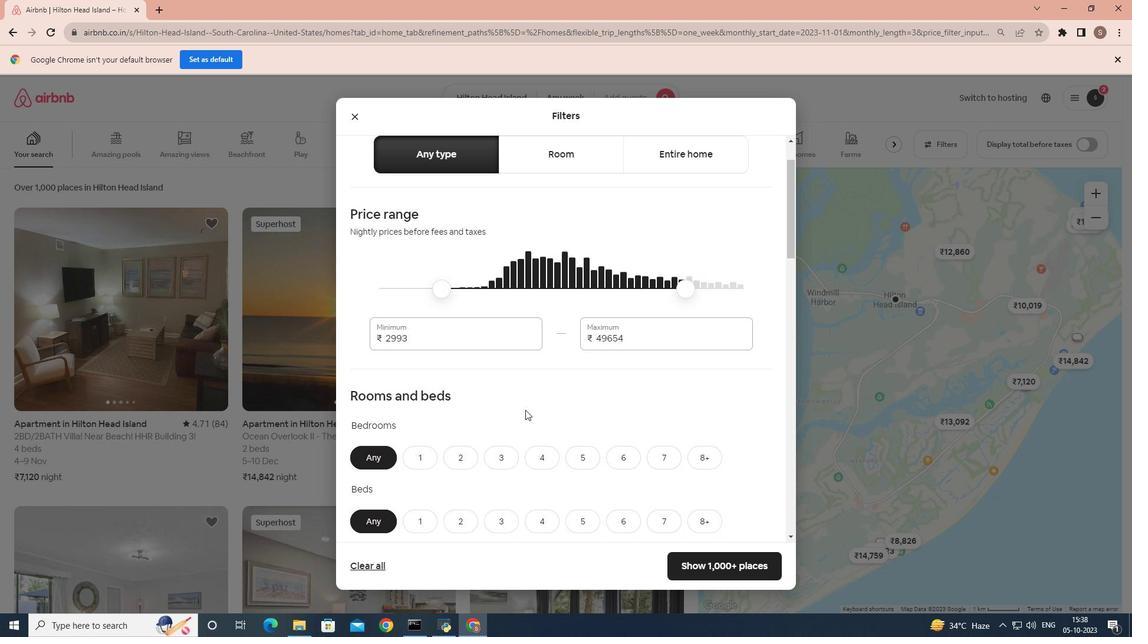 
Action: Mouse scrolled (525, 409) with delta (0, 0)
Screenshot: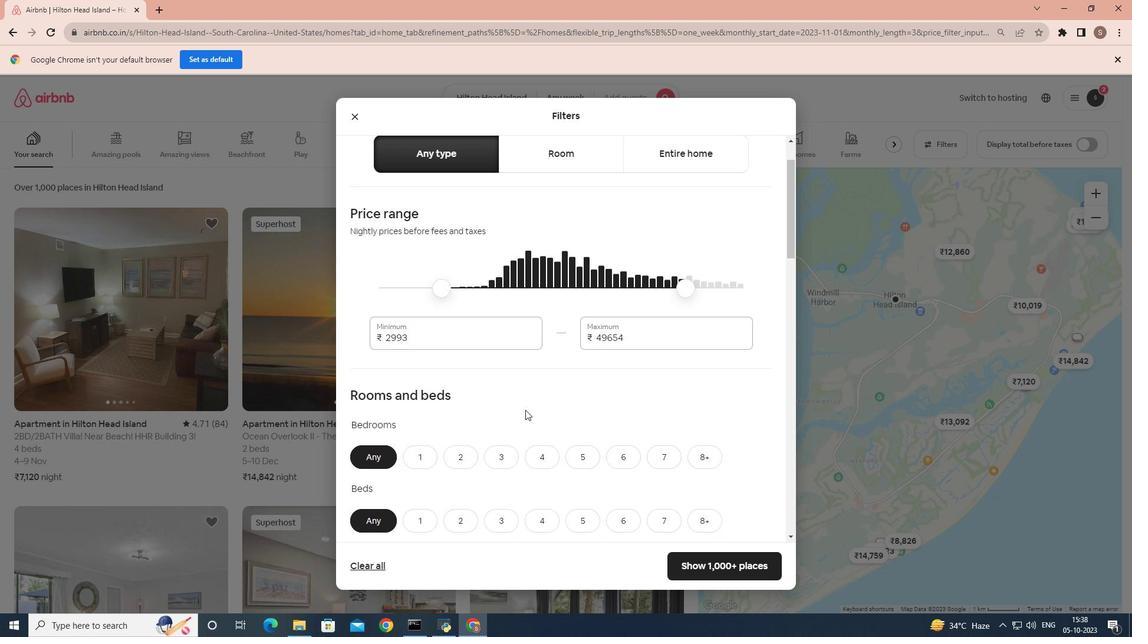 
Action: Mouse scrolled (525, 409) with delta (0, 0)
Screenshot: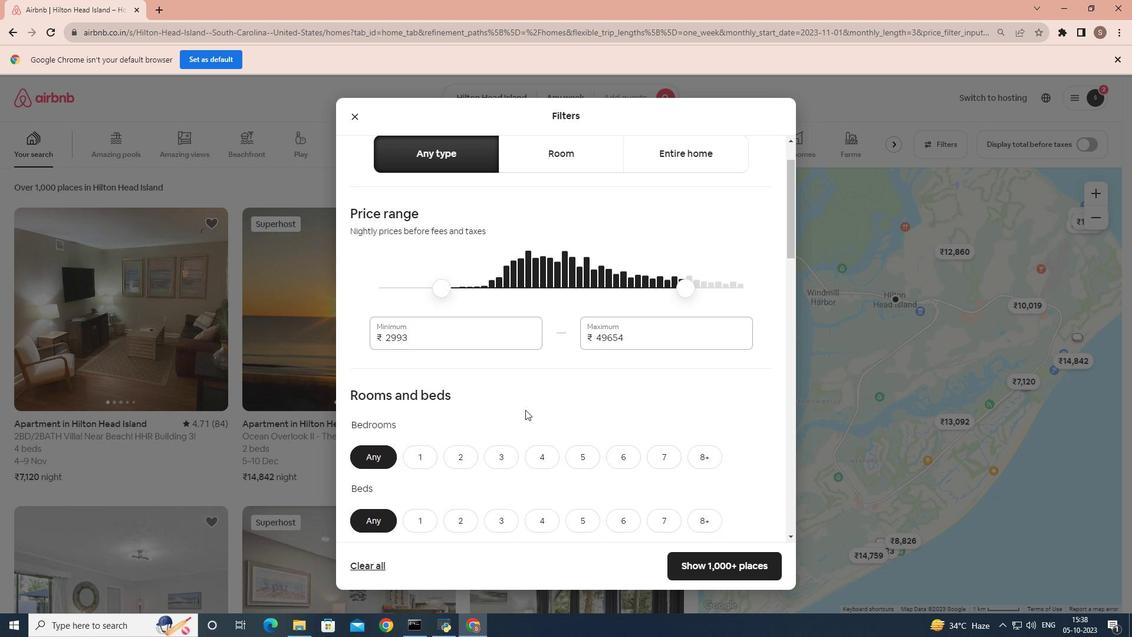 
Action: Mouse scrolled (525, 409) with delta (0, 0)
Screenshot: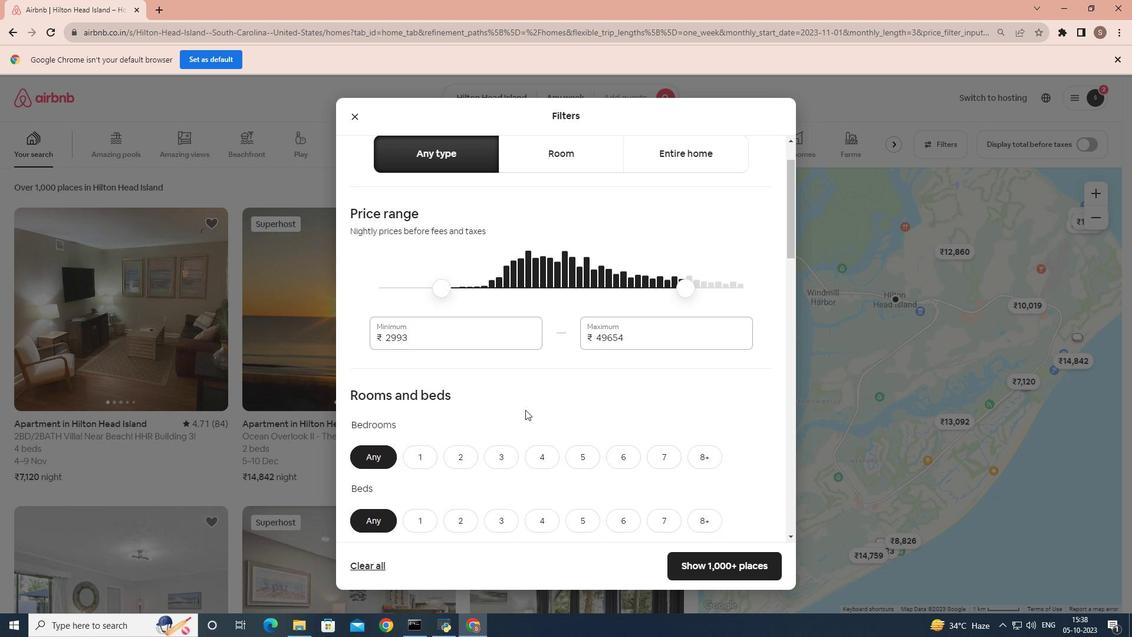
Action: Mouse scrolled (525, 409) with delta (0, 0)
Screenshot: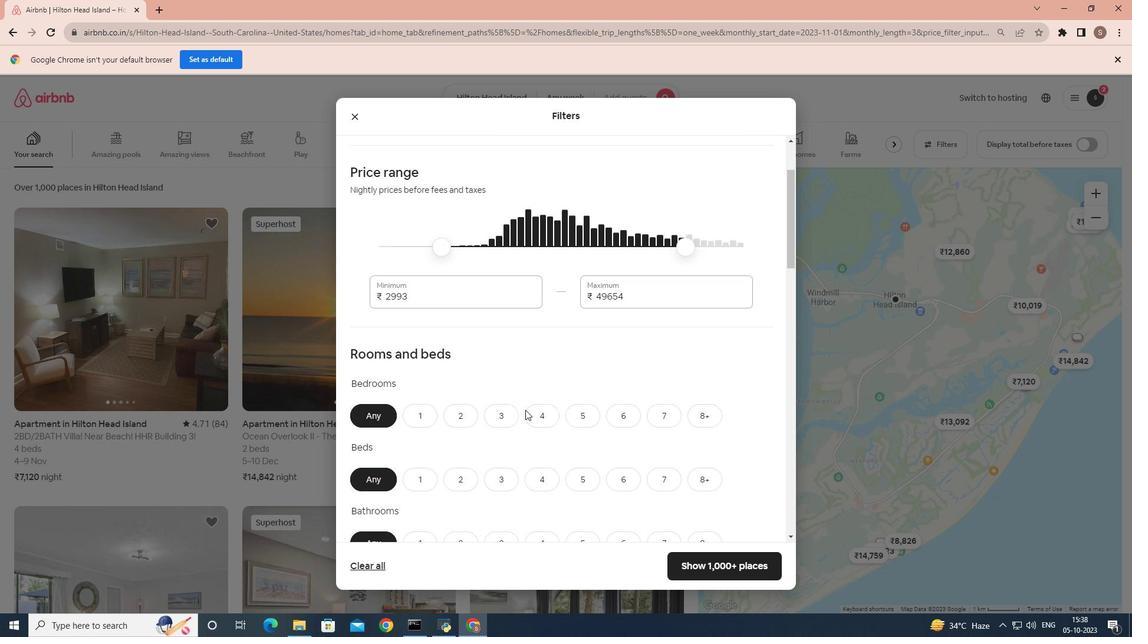 
Action: Mouse scrolled (525, 409) with delta (0, 0)
Screenshot: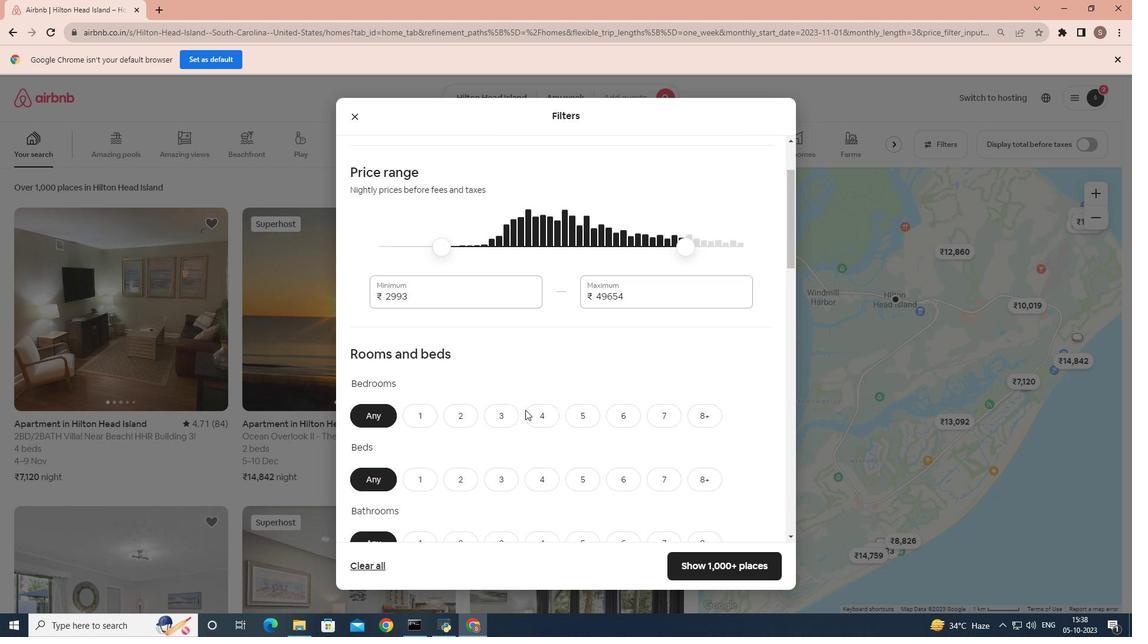 
Action: Mouse scrolled (525, 409) with delta (0, 0)
Screenshot: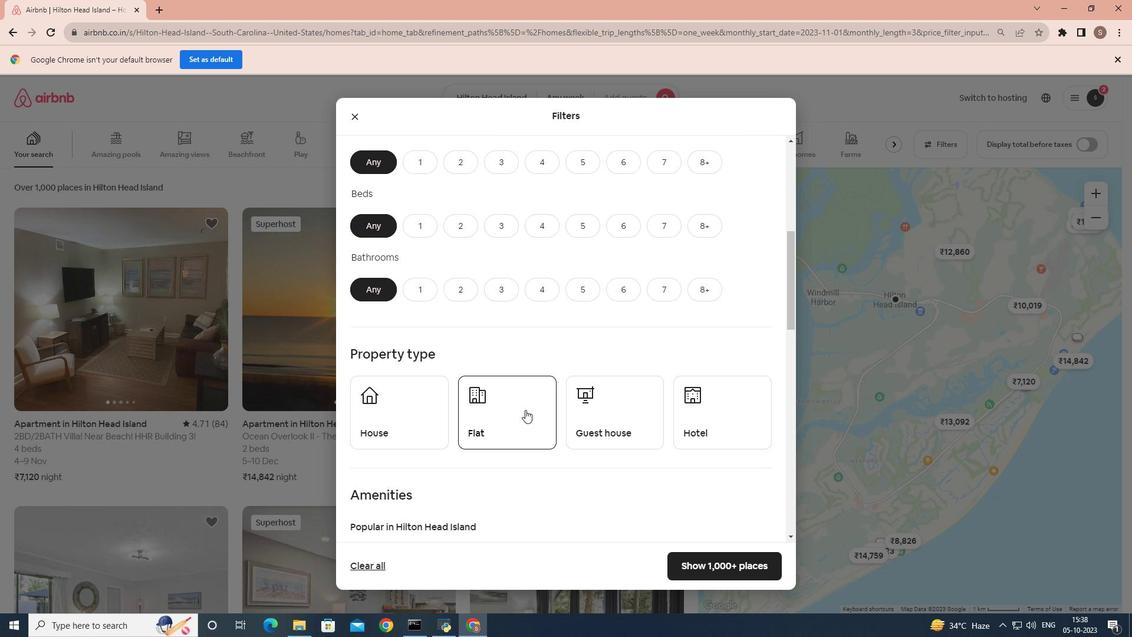 
Action: Mouse scrolled (525, 409) with delta (0, 0)
Screenshot: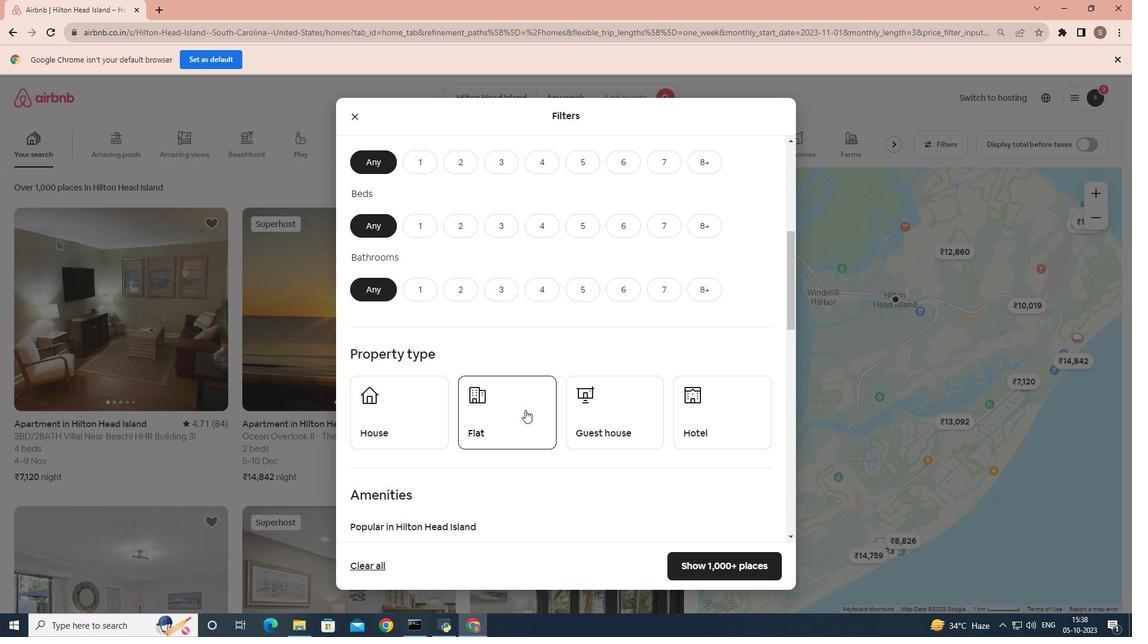 
Action: Mouse scrolled (525, 409) with delta (0, 0)
Screenshot: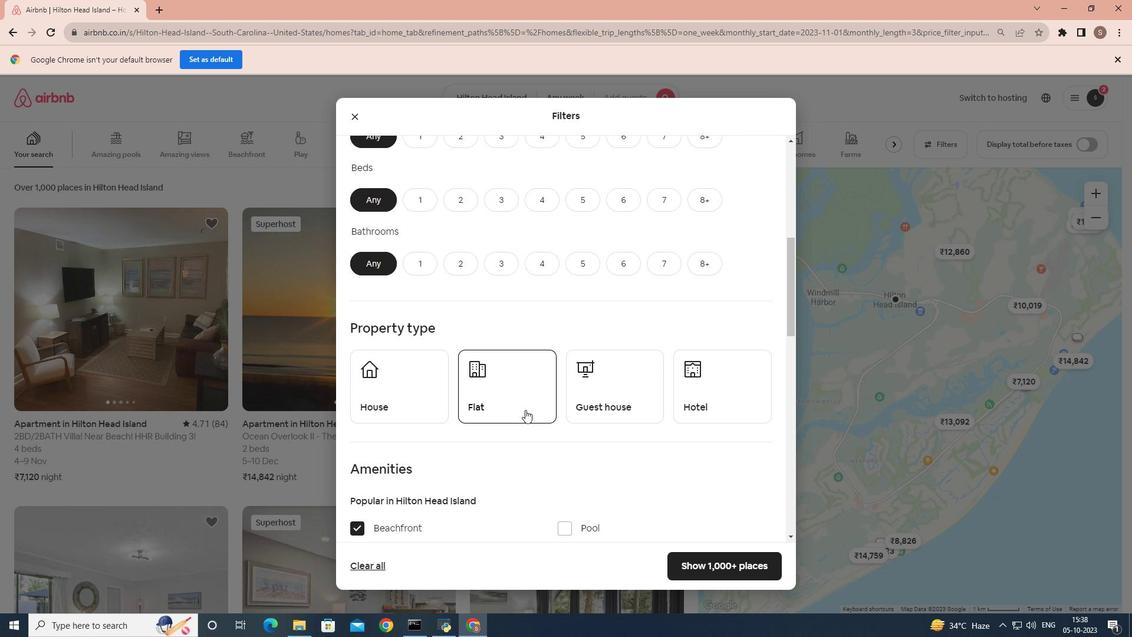 
Action: Mouse scrolled (525, 409) with delta (0, 0)
Screenshot: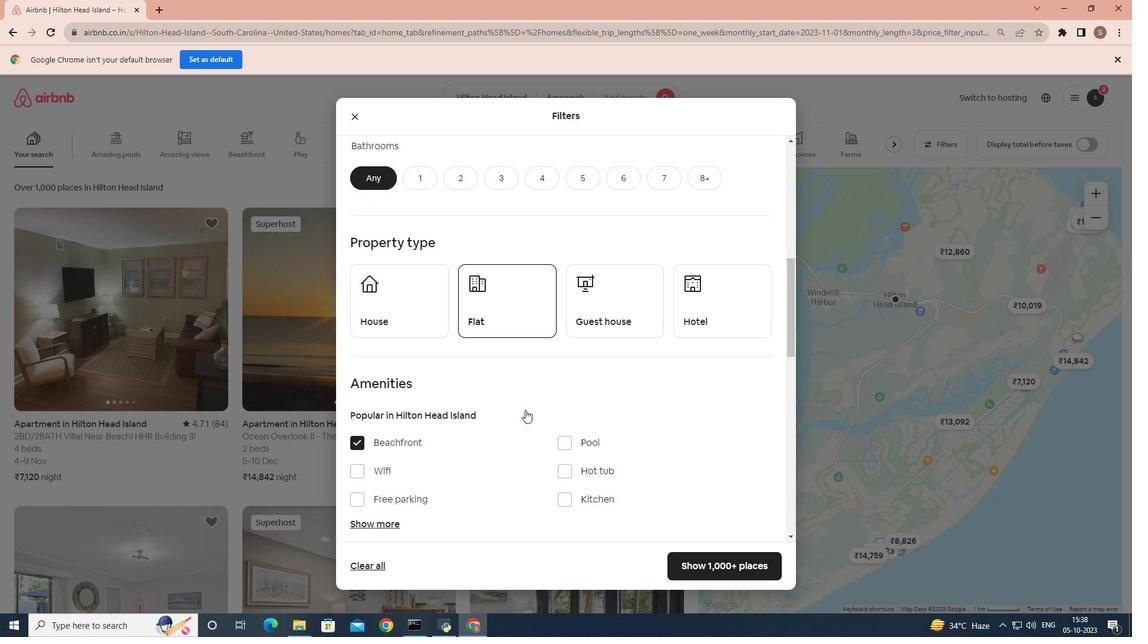
Action: Mouse moved to (532, 371)
Screenshot: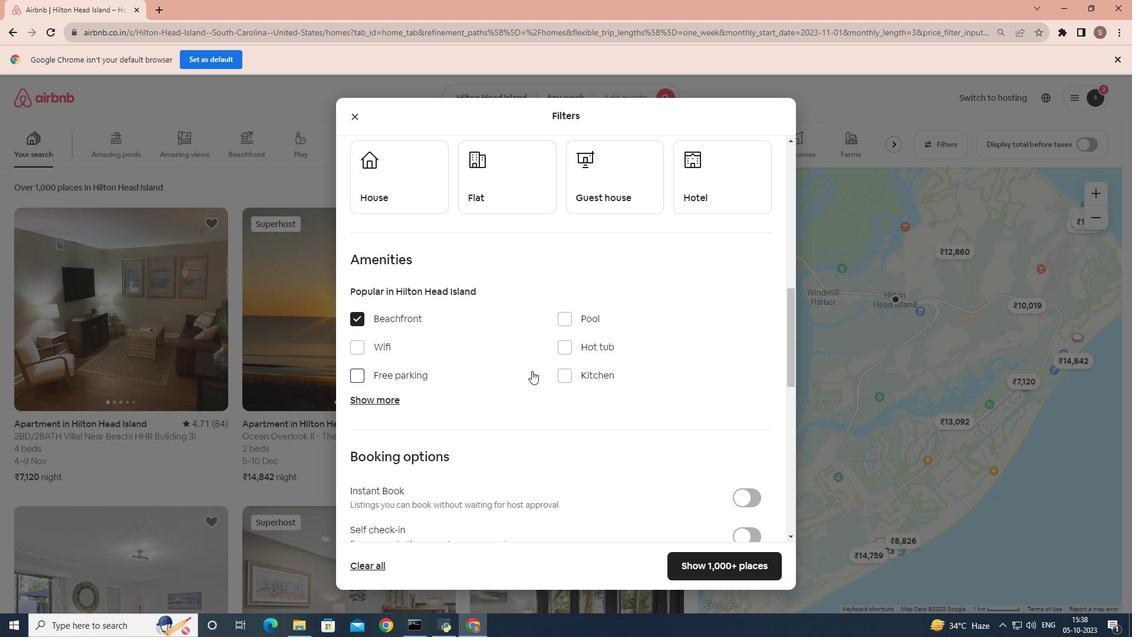 
Action: Mouse scrolled (532, 371) with delta (0, 0)
Screenshot: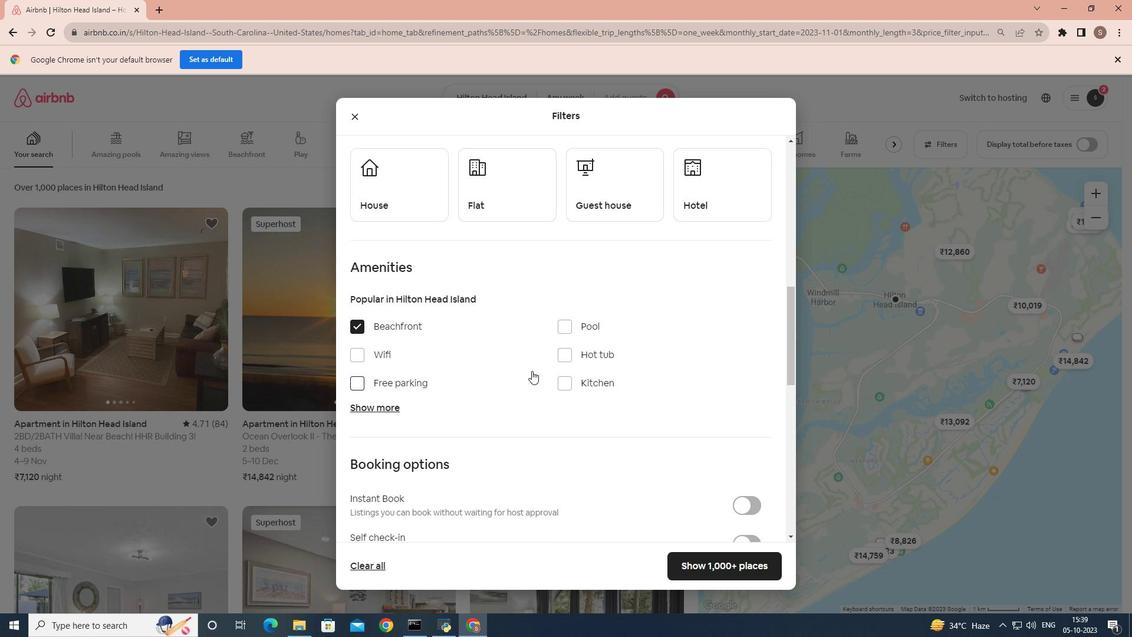 
Action: Mouse scrolled (532, 371) with delta (0, 0)
Screenshot: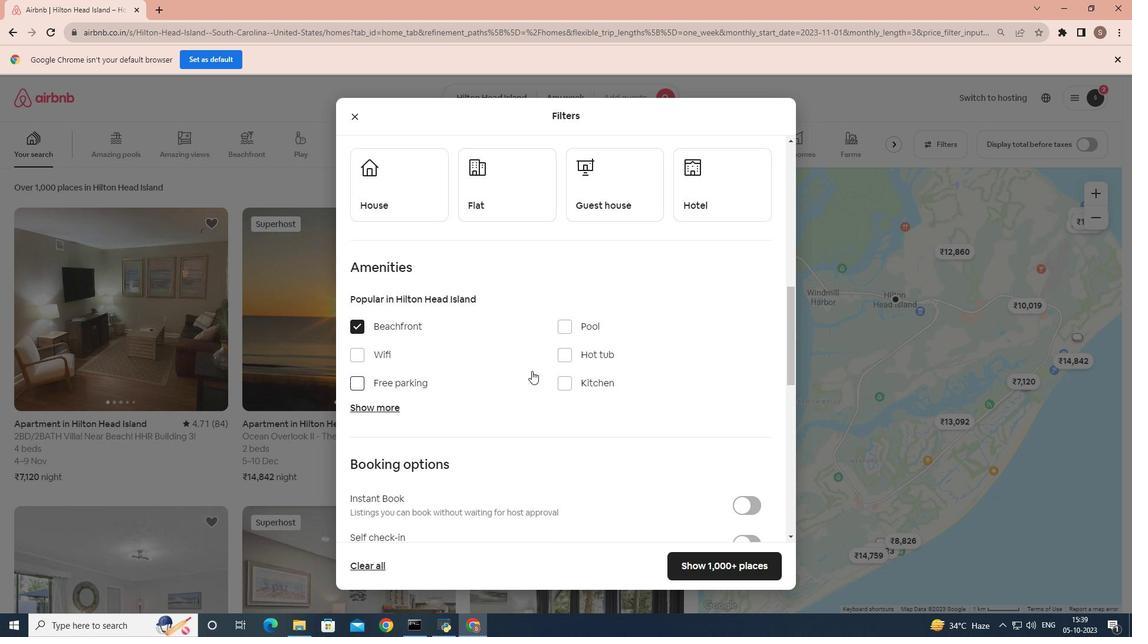 
Action: Mouse scrolled (532, 371) with delta (0, 0)
Screenshot: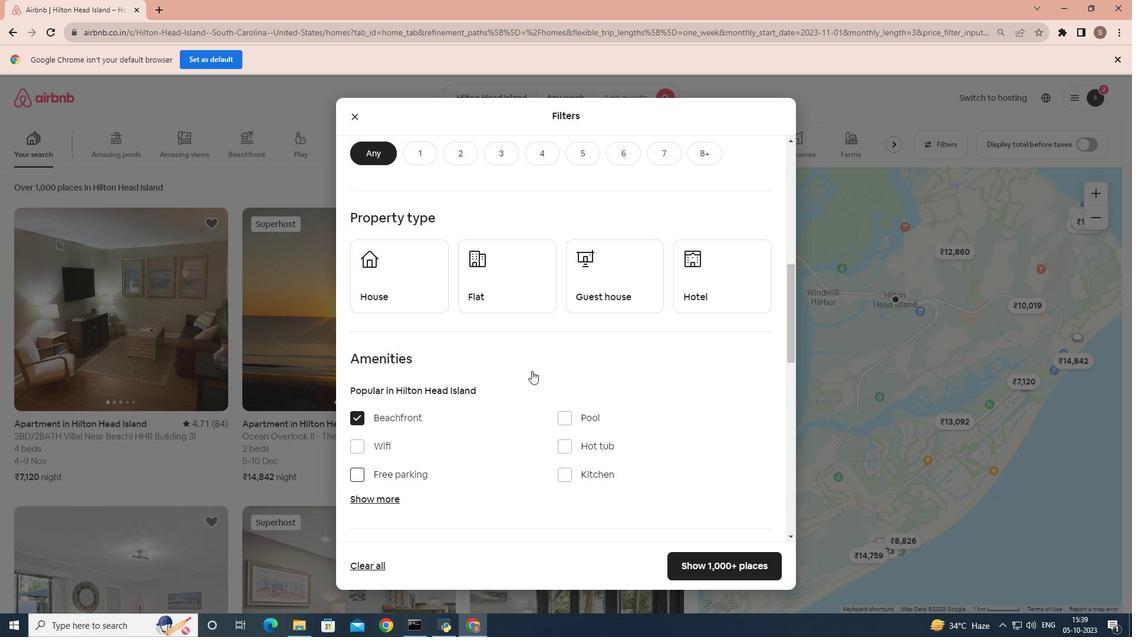 
Action: Mouse scrolled (532, 370) with delta (0, 0)
Screenshot: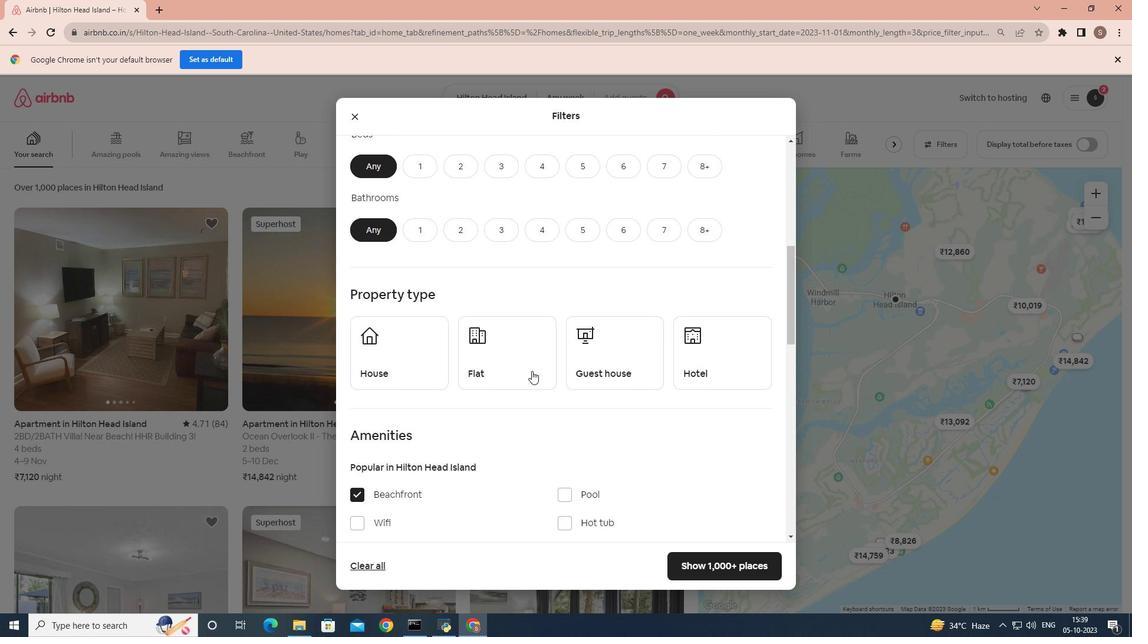
Action: Mouse moved to (740, 564)
Screenshot: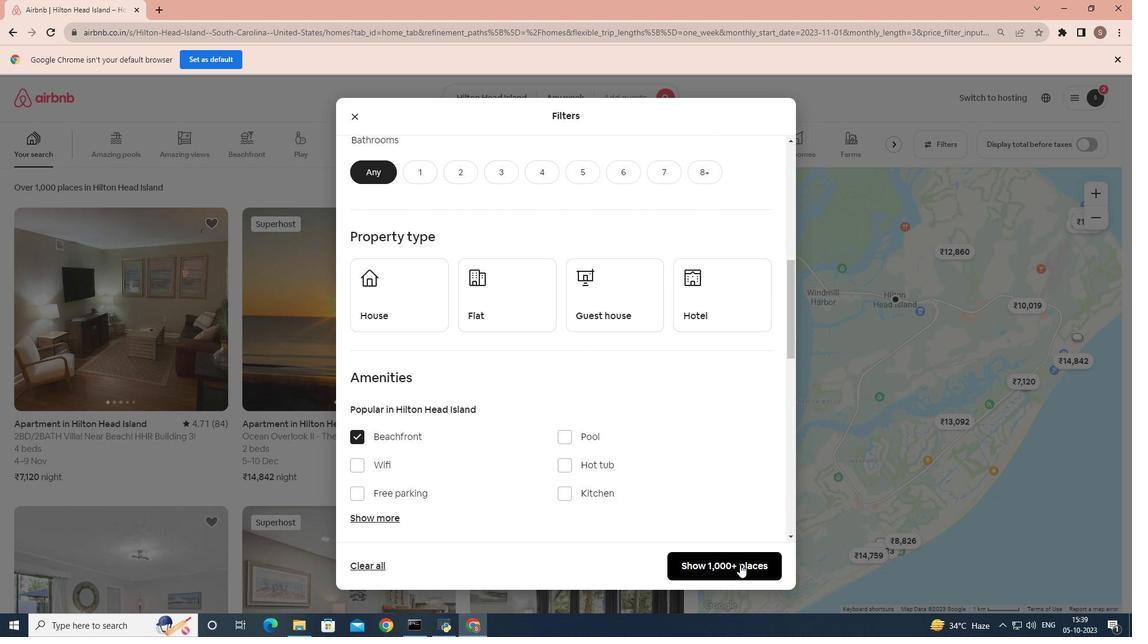 
Action: Mouse pressed left at (740, 564)
Screenshot: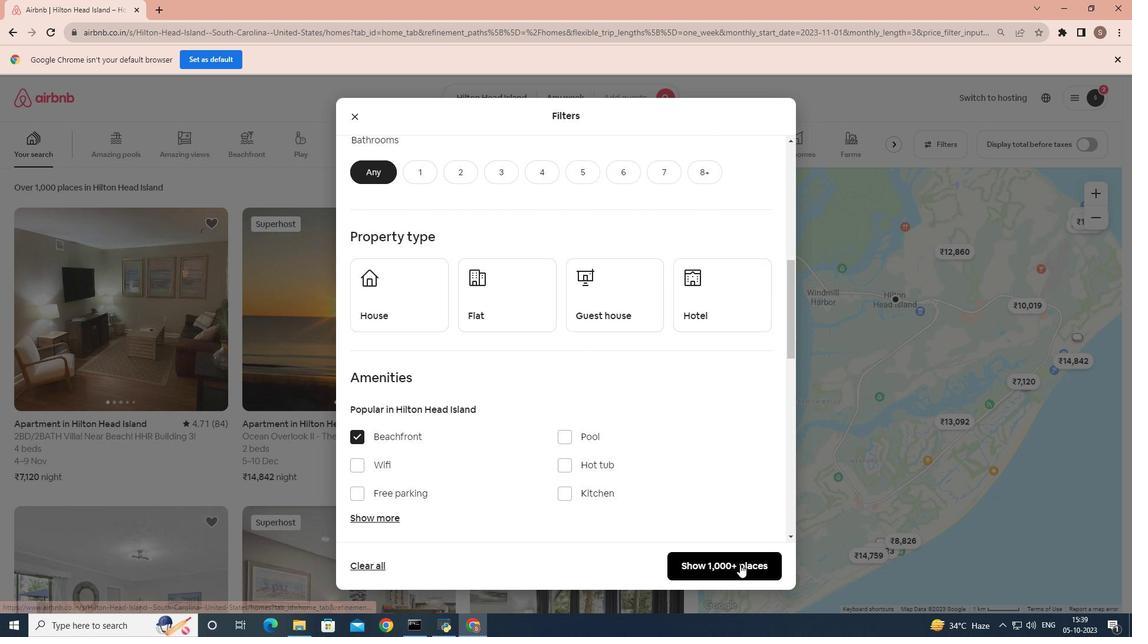 
Action: Mouse moved to (234, 141)
Screenshot: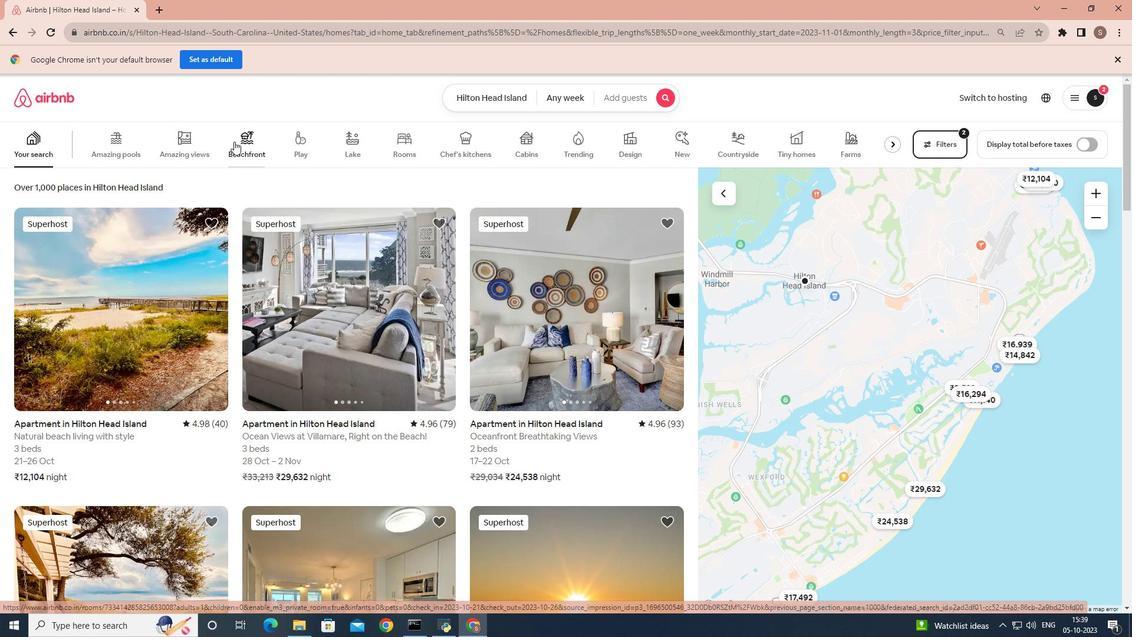 
Action: Mouse pressed left at (234, 141)
Screenshot: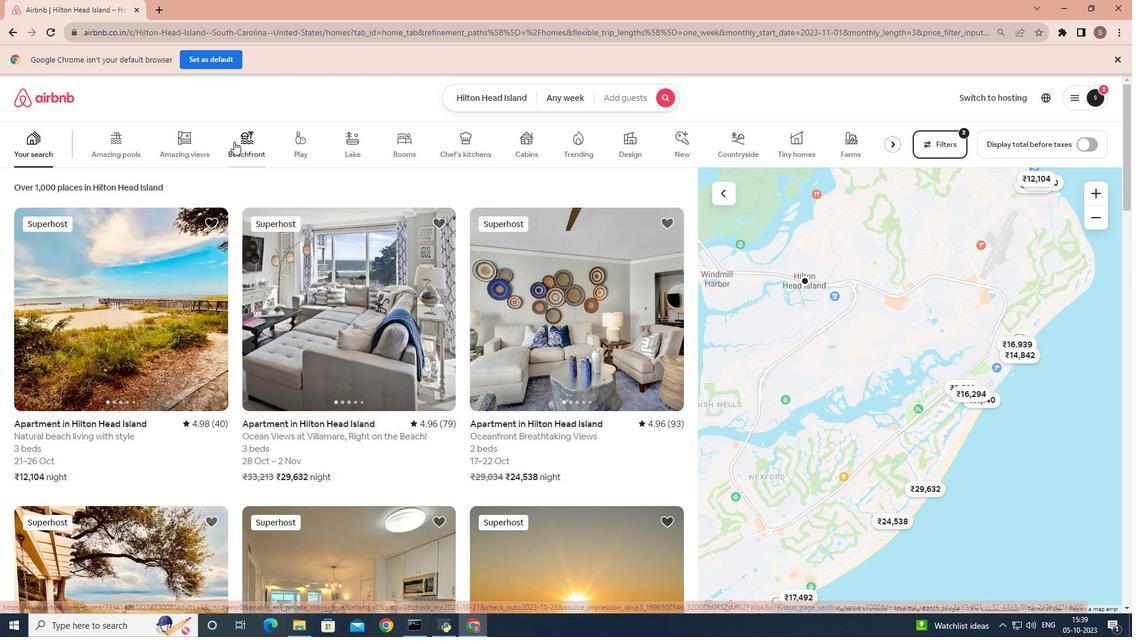 
Action: Mouse moved to (285, 358)
Screenshot: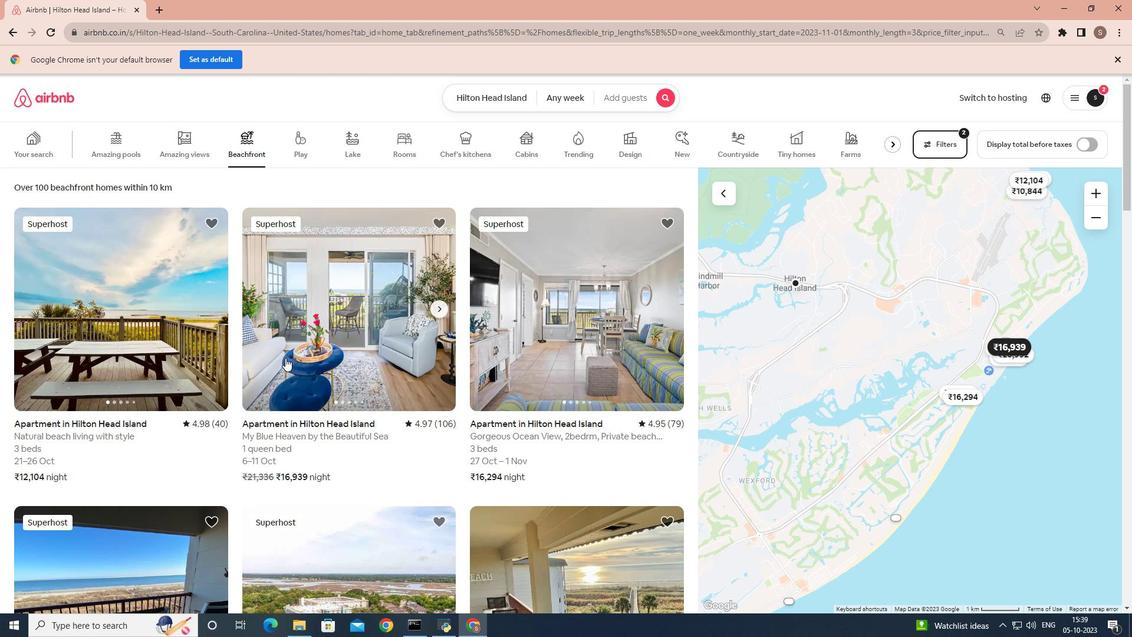 
Action: Mouse pressed left at (285, 358)
Screenshot: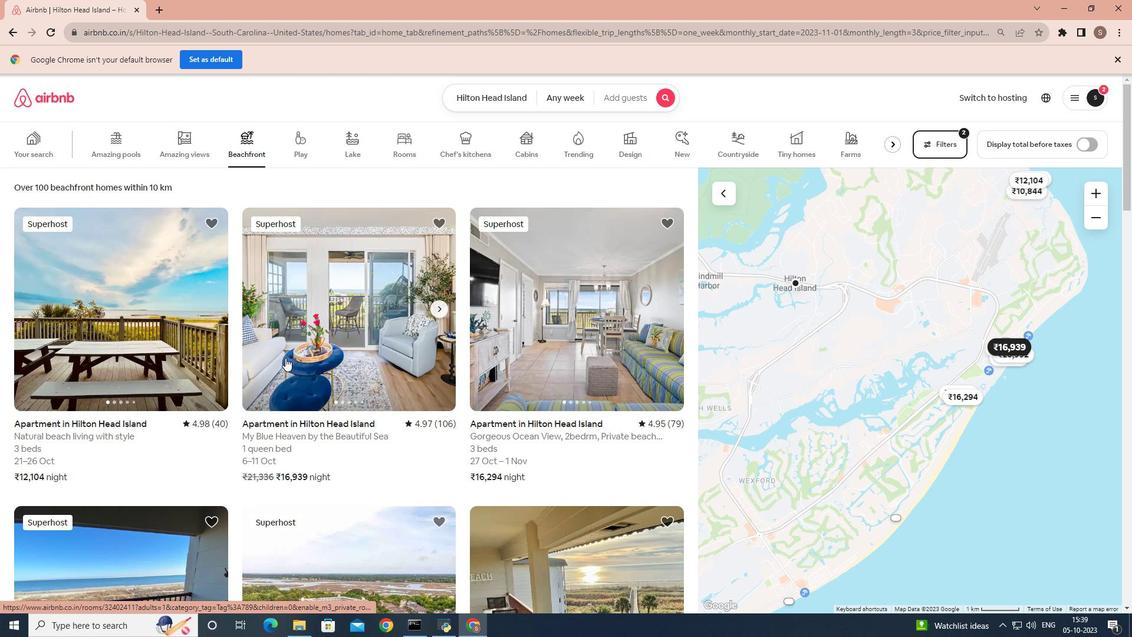 
Action: Mouse moved to (116, 5)
Screenshot: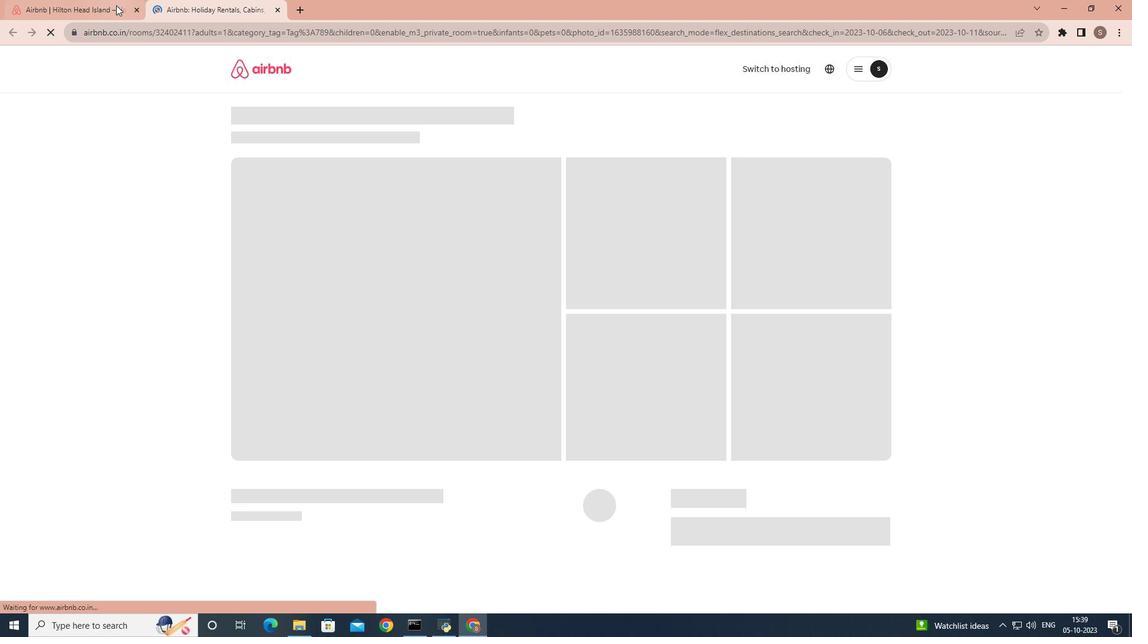 
Action: Mouse pressed left at (116, 5)
Screenshot: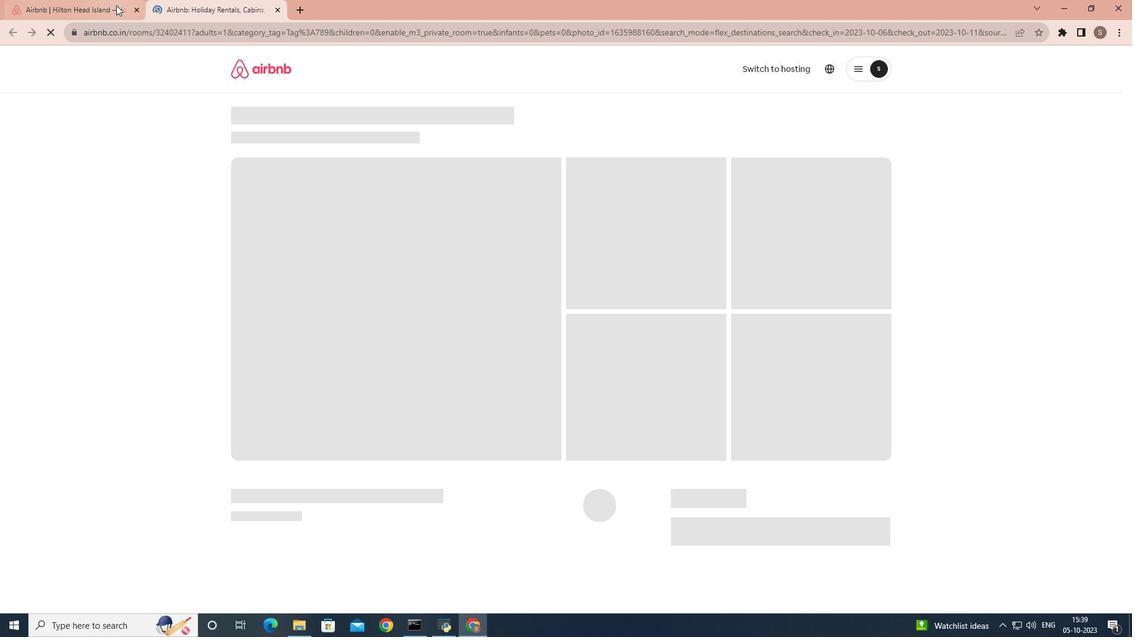 
Action: Mouse moved to (125, 266)
Screenshot: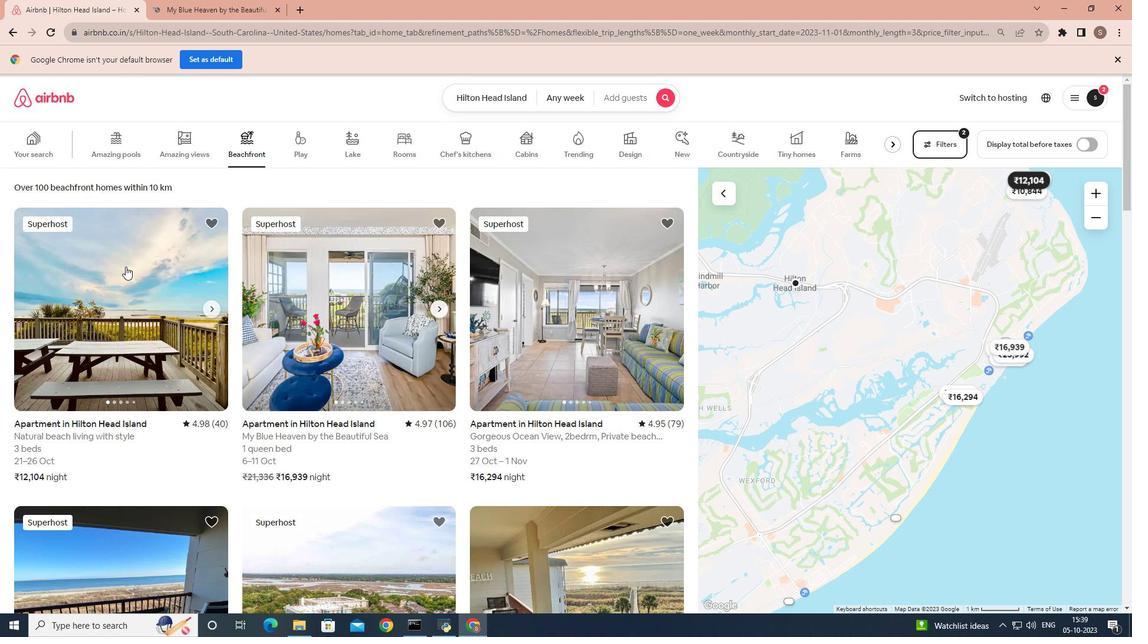 
Action: Mouse pressed left at (125, 266)
Screenshot: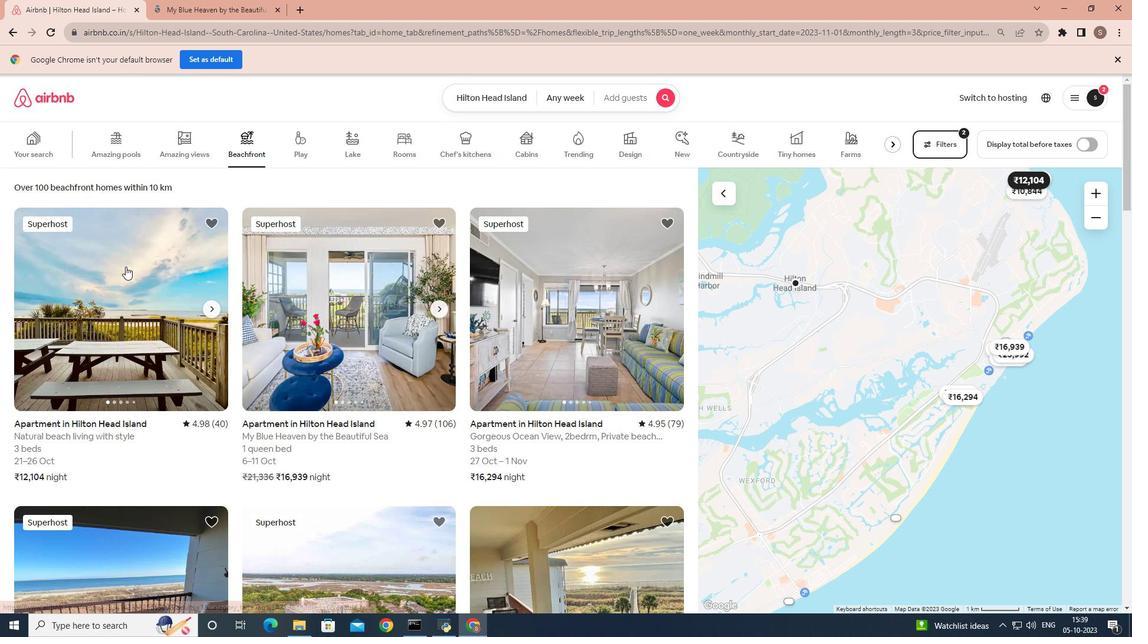 
Action: Mouse moved to (100, 5)
Screenshot: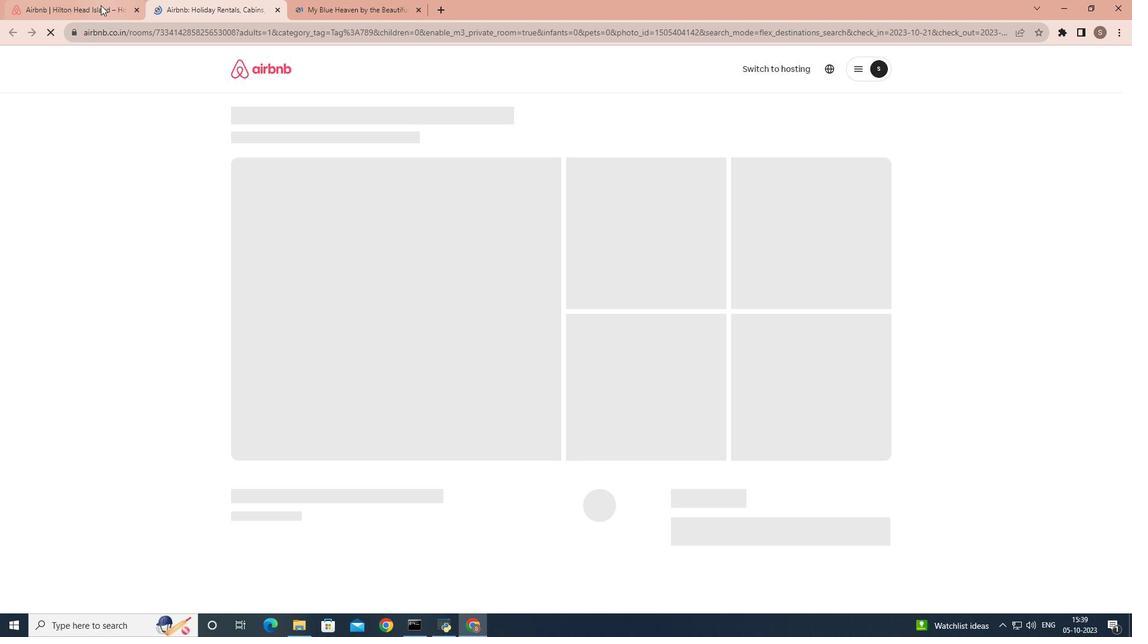 
Action: Mouse pressed left at (100, 5)
Screenshot: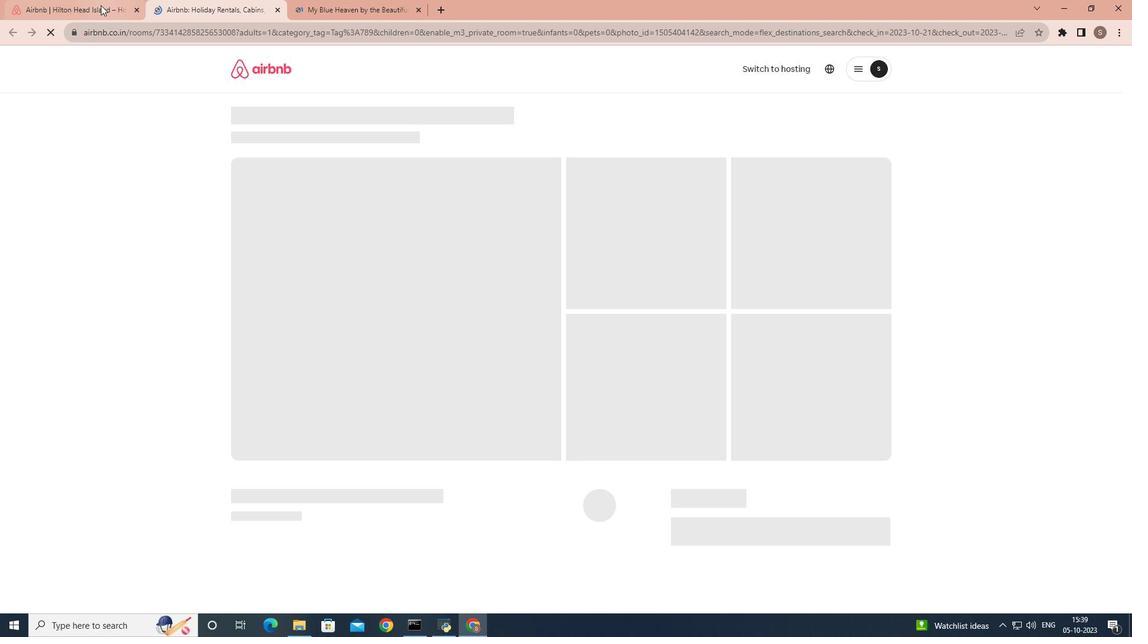 
Action: Mouse moved to (437, 369)
Screenshot: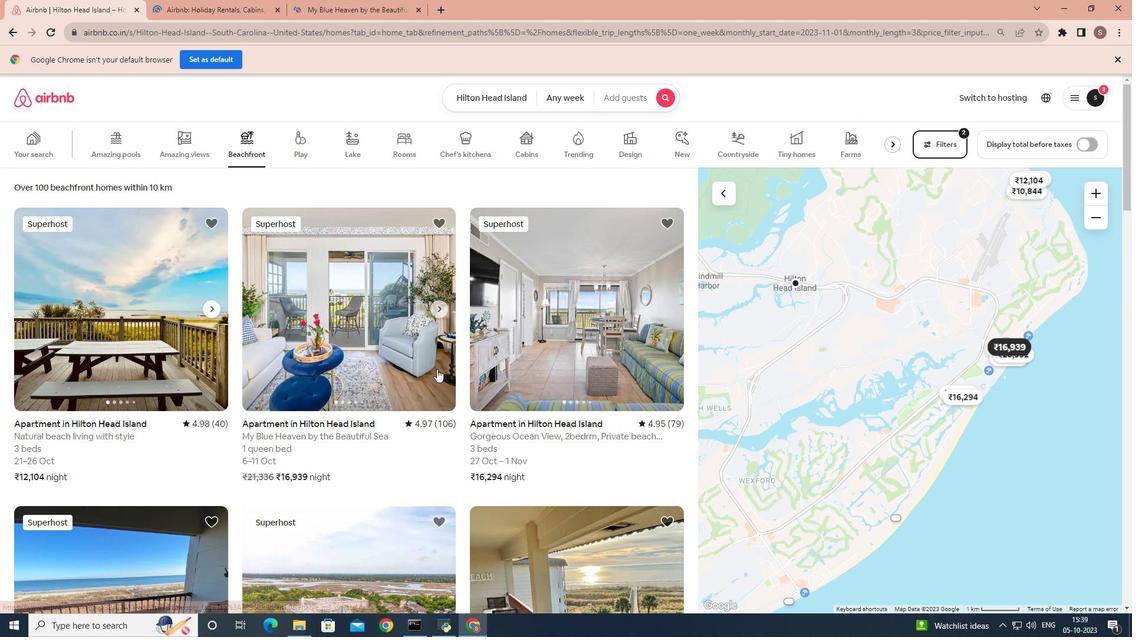 
Action: Mouse scrolled (437, 368) with delta (0, 0)
Screenshot: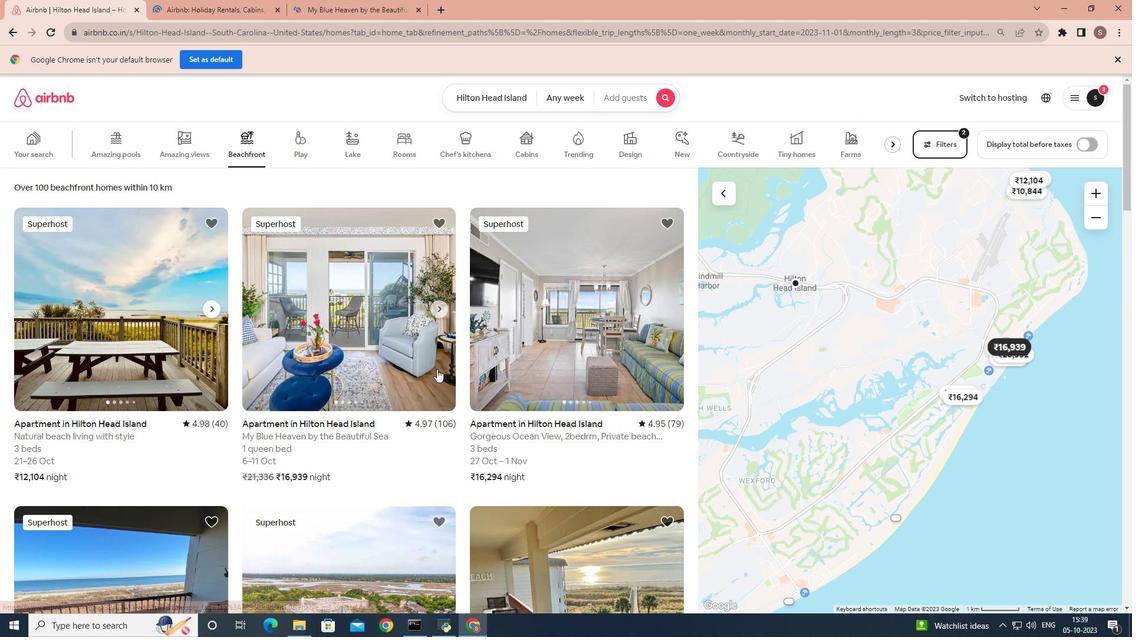 
Action: Mouse scrolled (437, 368) with delta (0, 0)
Screenshot: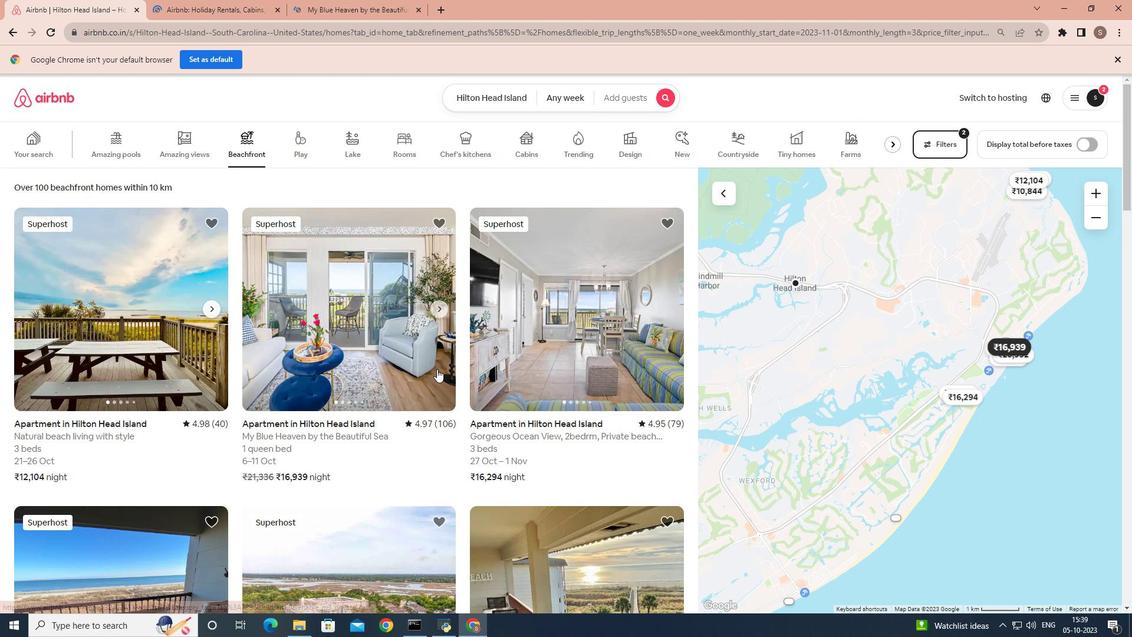 
Action: Mouse scrolled (437, 368) with delta (0, 0)
Screenshot: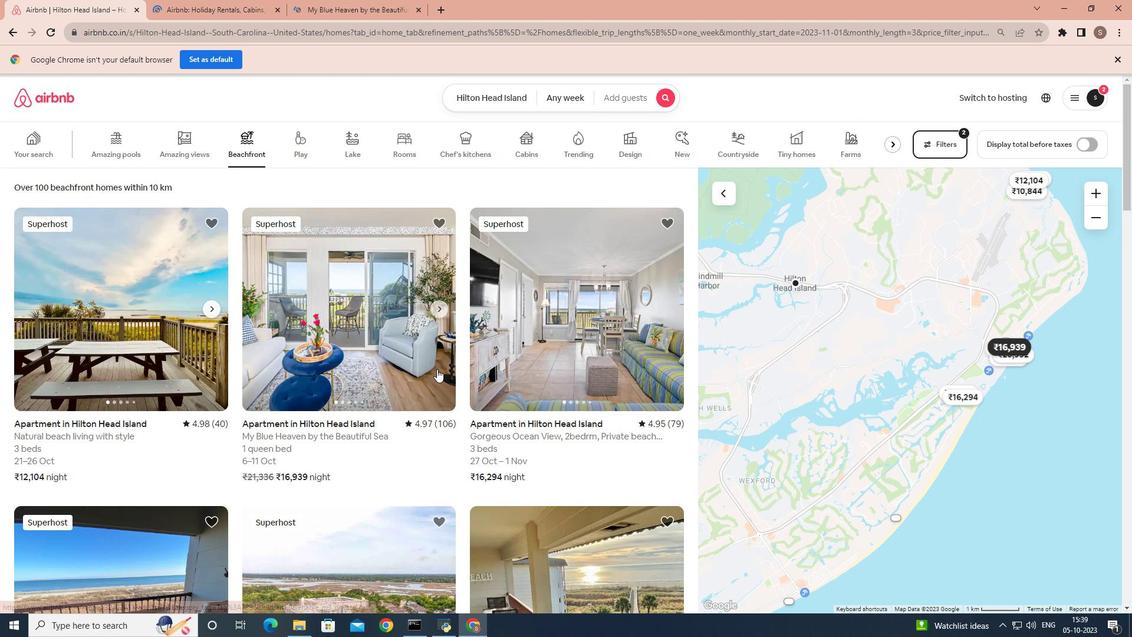 
Action: Mouse scrolled (437, 368) with delta (0, 0)
Screenshot: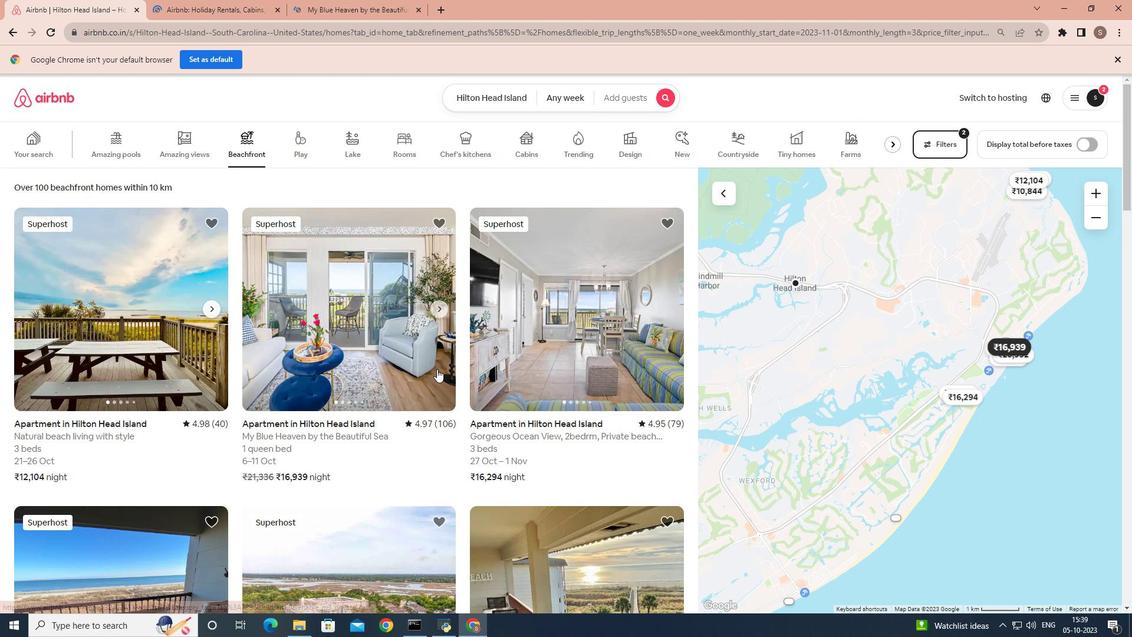 
Action: Mouse scrolled (437, 368) with delta (0, 0)
Screenshot: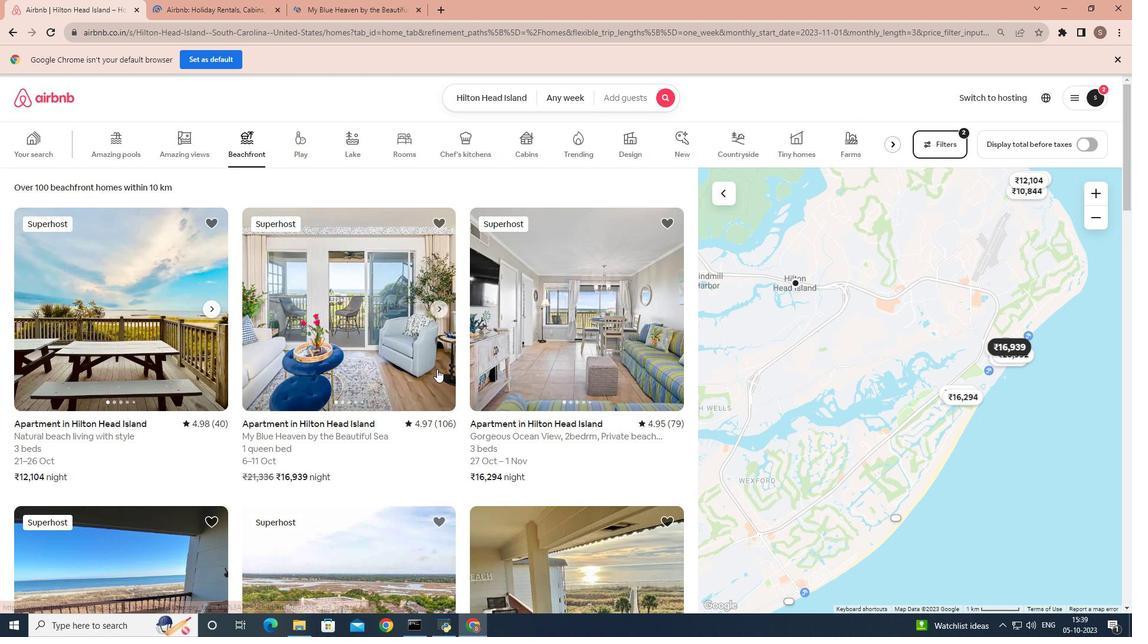 
Action: Mouse moved to (322, 340)
Screenshot: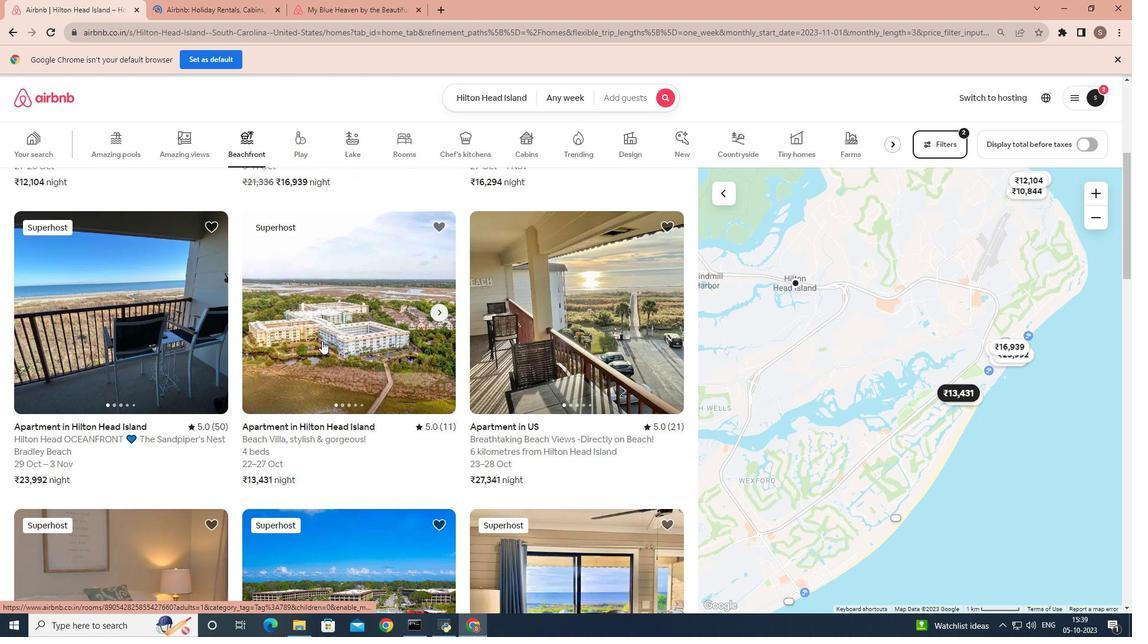 
Action: Mouse pressed left at (322, 340)
Screenshot: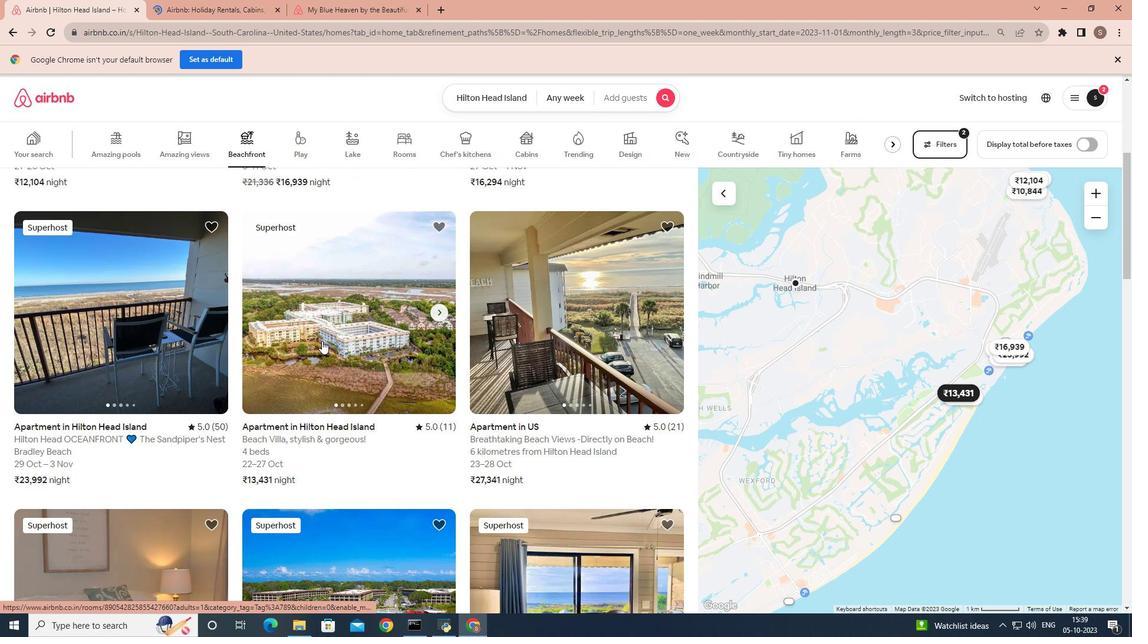 
Action: Mouse moved to (72, 5)
Screenshot: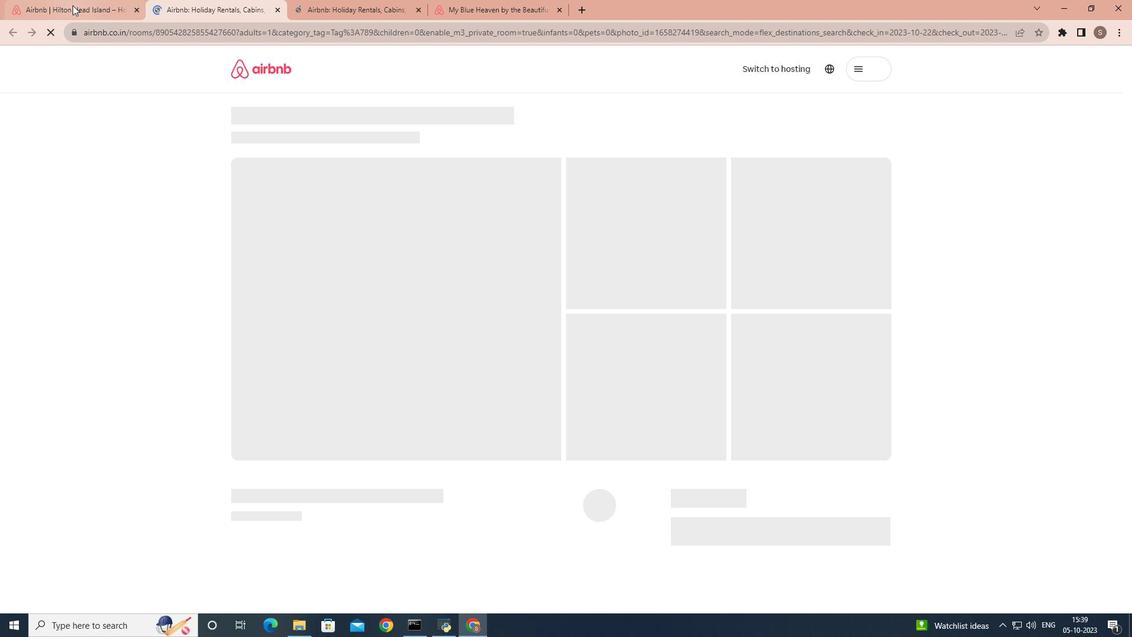 
Action: Mouse pressed left at (72, 5)
Screenshot: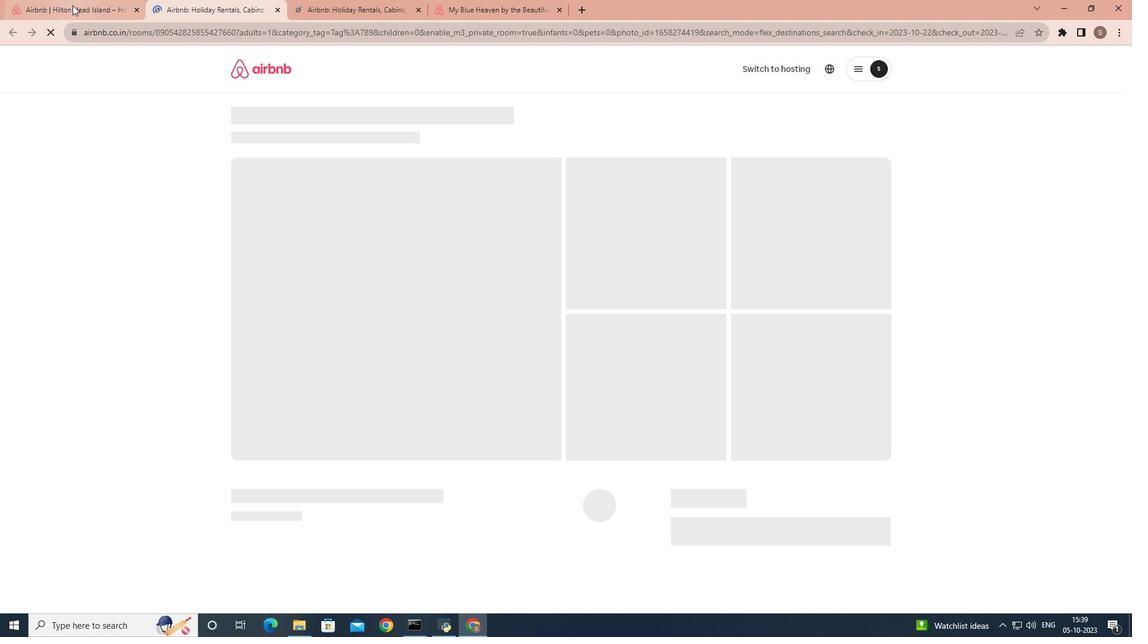 
Action: Mouse moved to (521, 354)
Screenshot: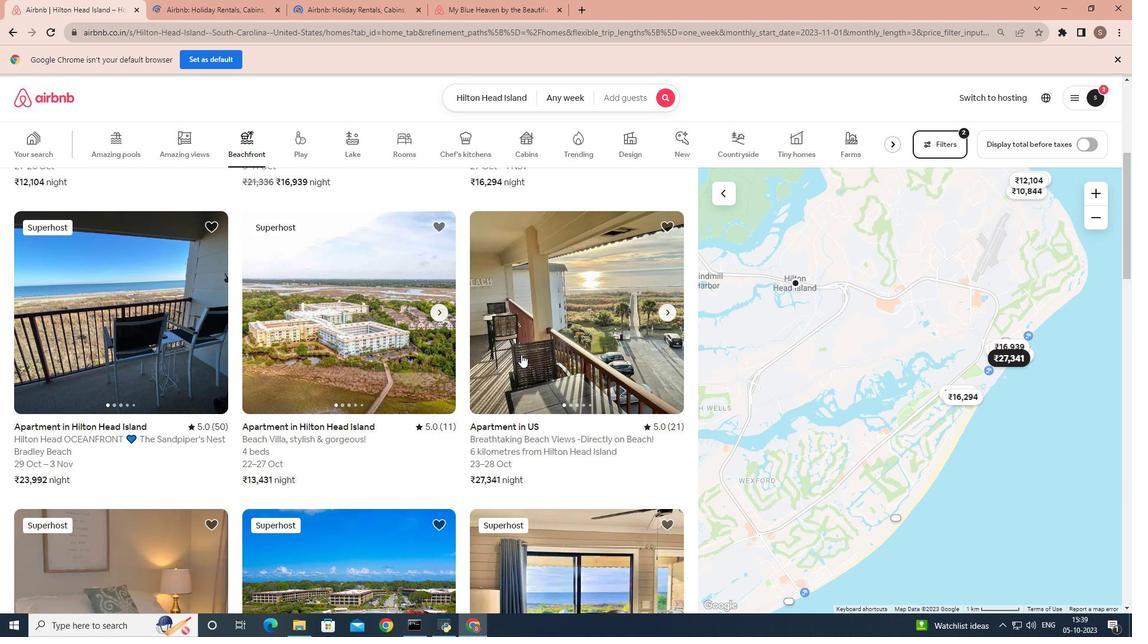 
Action: Mouse scrolled (521, 353) with delta (0, 0)
Screenshot: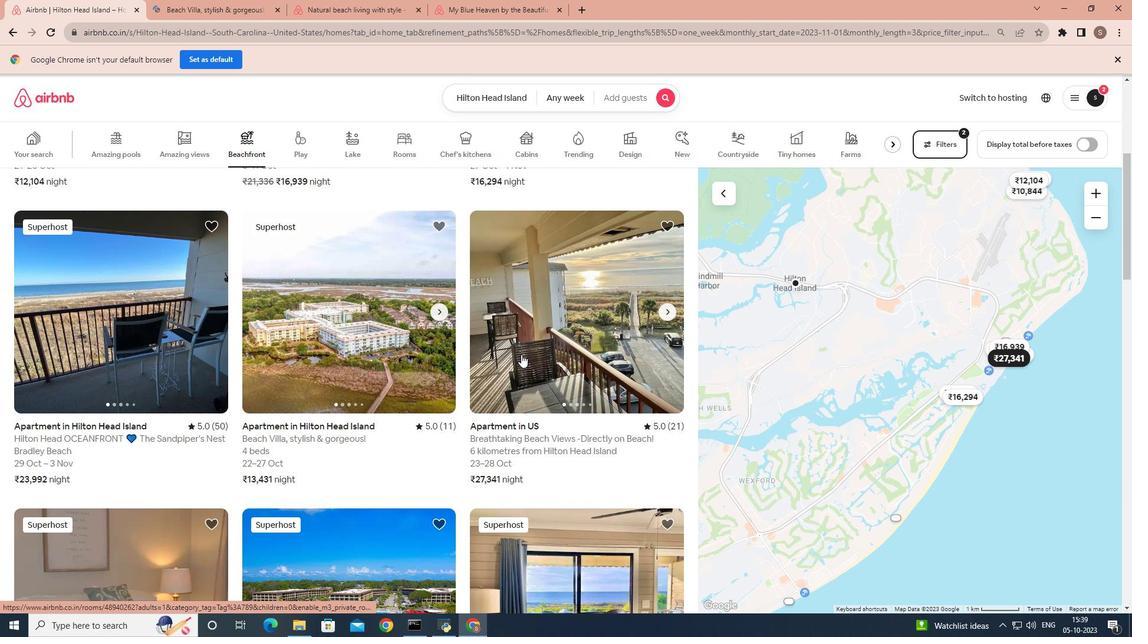 
Action: Mouse scrolled (521, 353) with delta (0, 0)
Screenshot: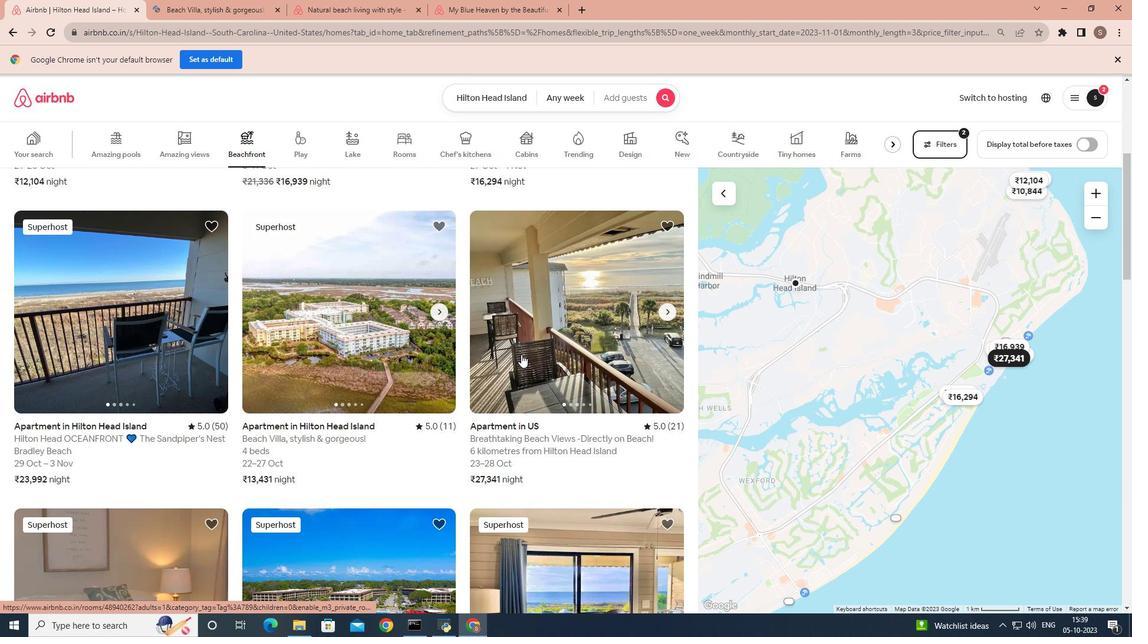 
Action: Mouse scrolled (521, 353) with delta (0, 0)
Screenshot: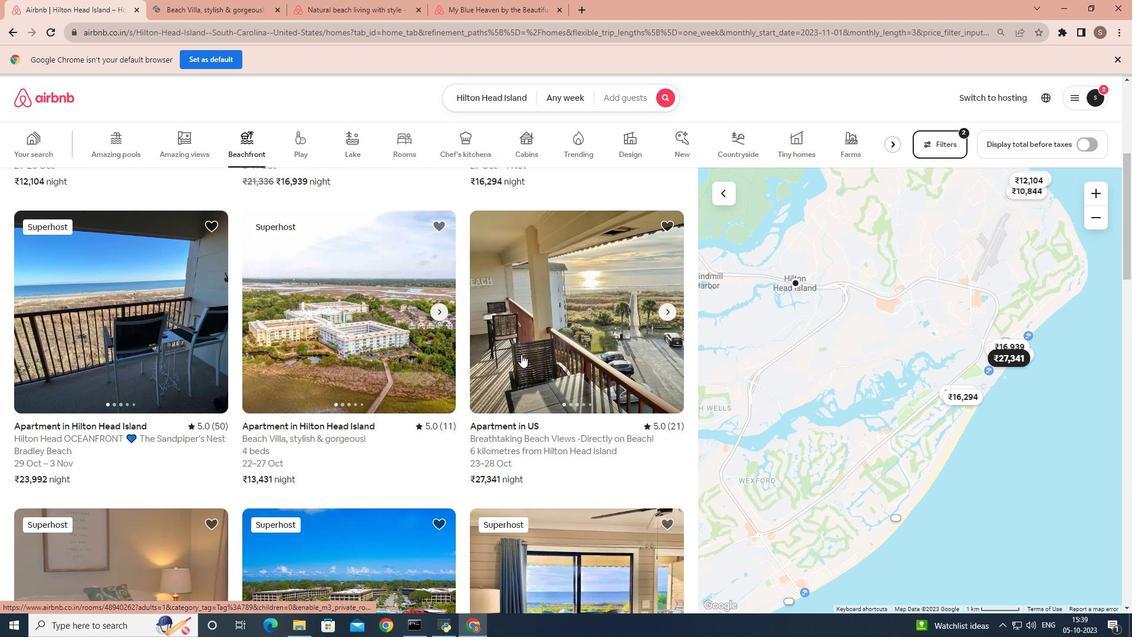 
Action: Mouse scrolled (521, 353) with delta (0, 0)
Screenshot: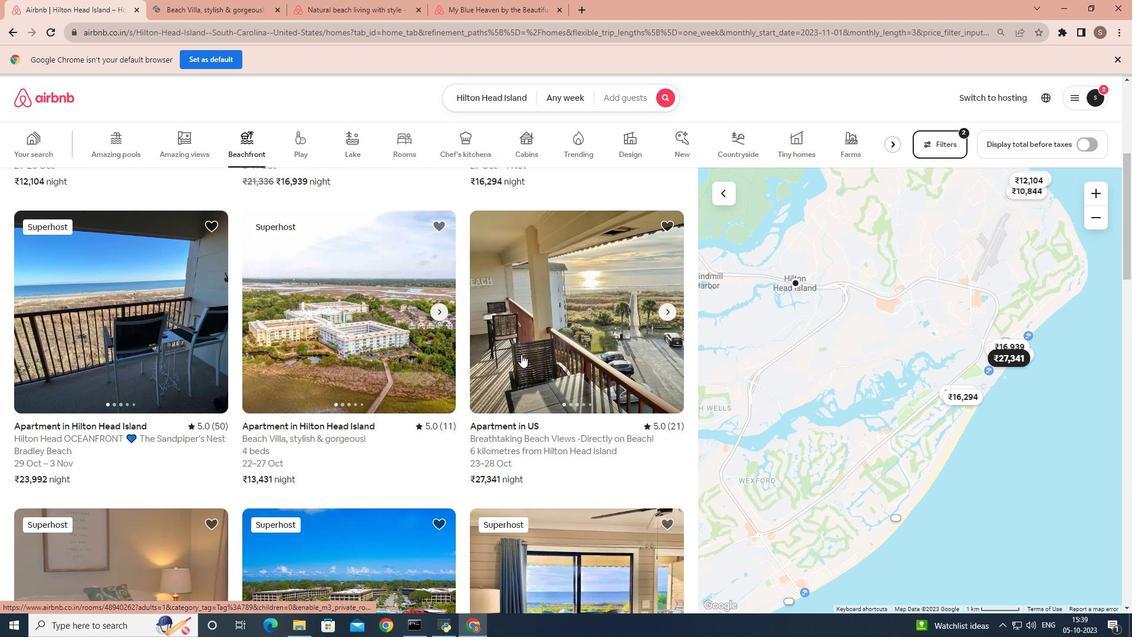 
Action: Mouse scrolled (521, 353) with delta (0, 0)
Screenshot: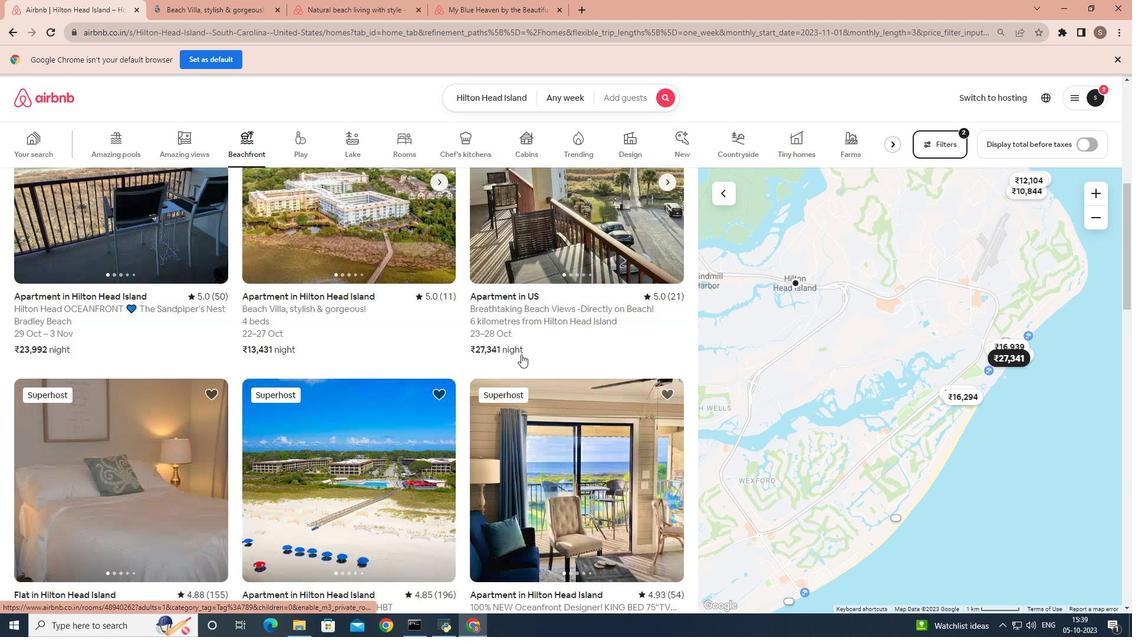 
Action: Mouse scrolled (521, 355) with delta (0, 0)
Screenshot: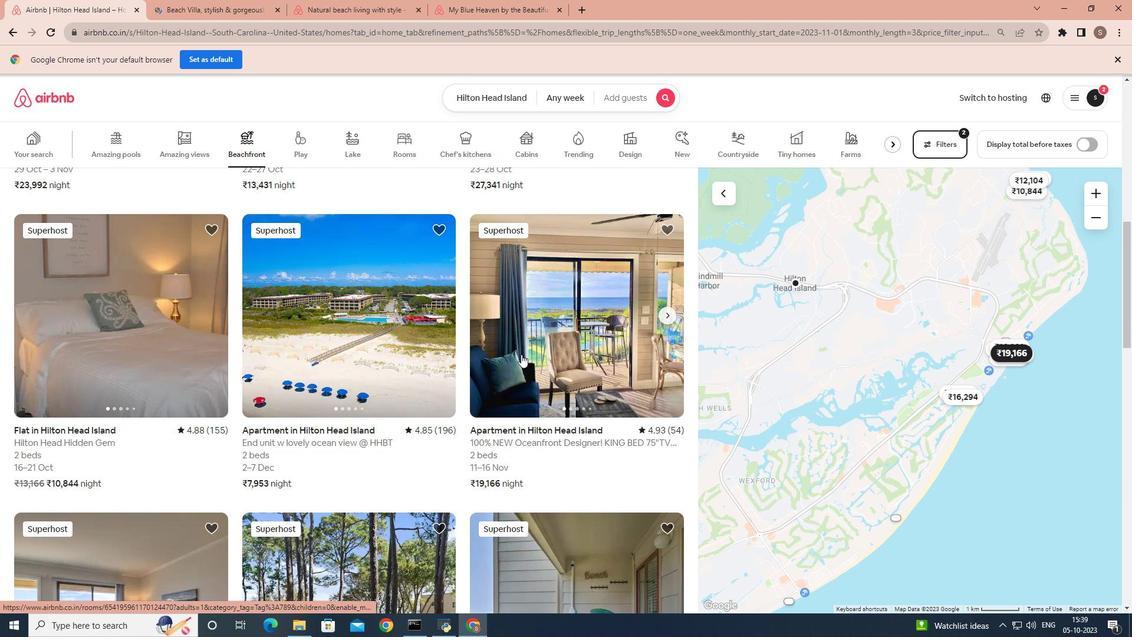 
Action: Mouse scrolled (521, 355) with delta (0, 0)
Screenshot: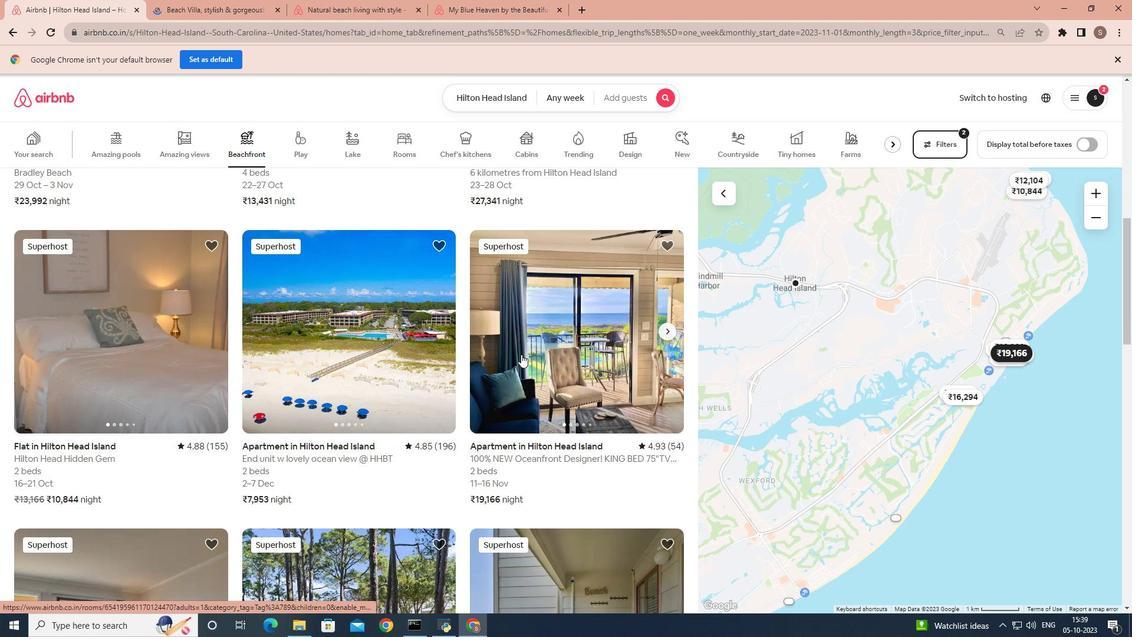 
Action: Mouse scrolled (521, 355) with delta (0, 0)
Screenshot: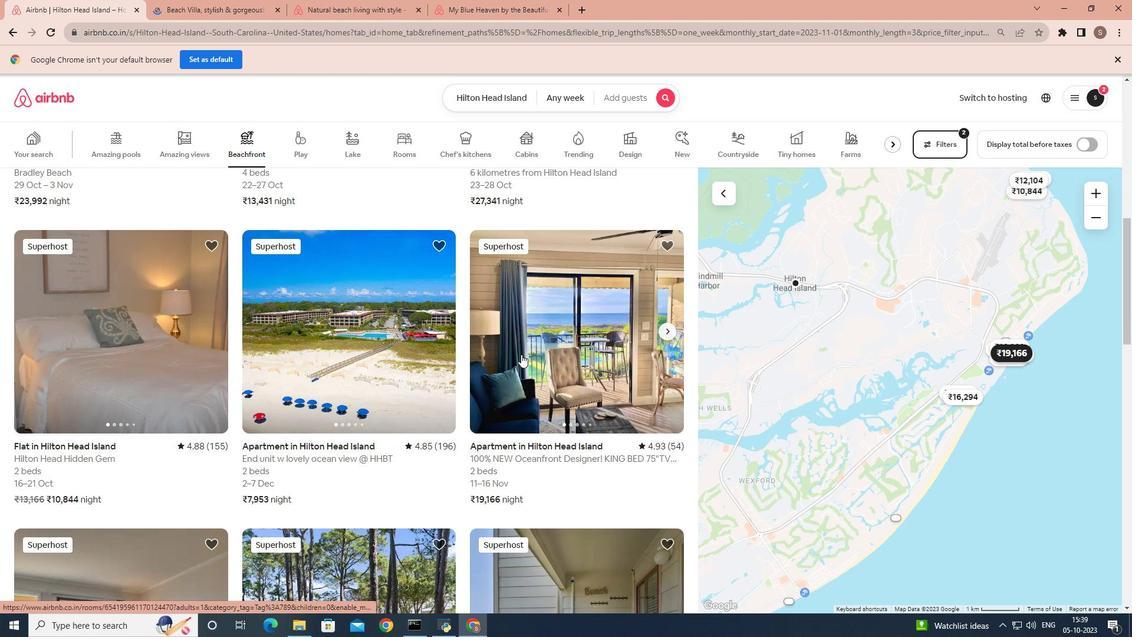 
Action: Mouse scrolled (521, 355) with delta (0, 0)
Screenshot: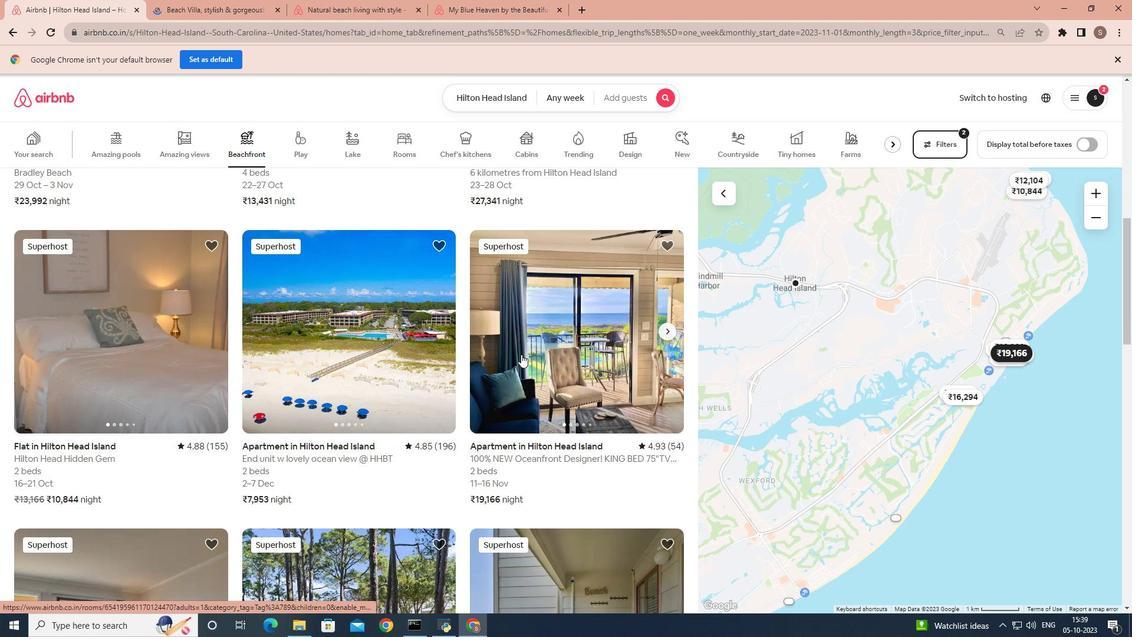 
Action: Mouse scrolled (521, 355) with delta (0, 0)
Screenshot: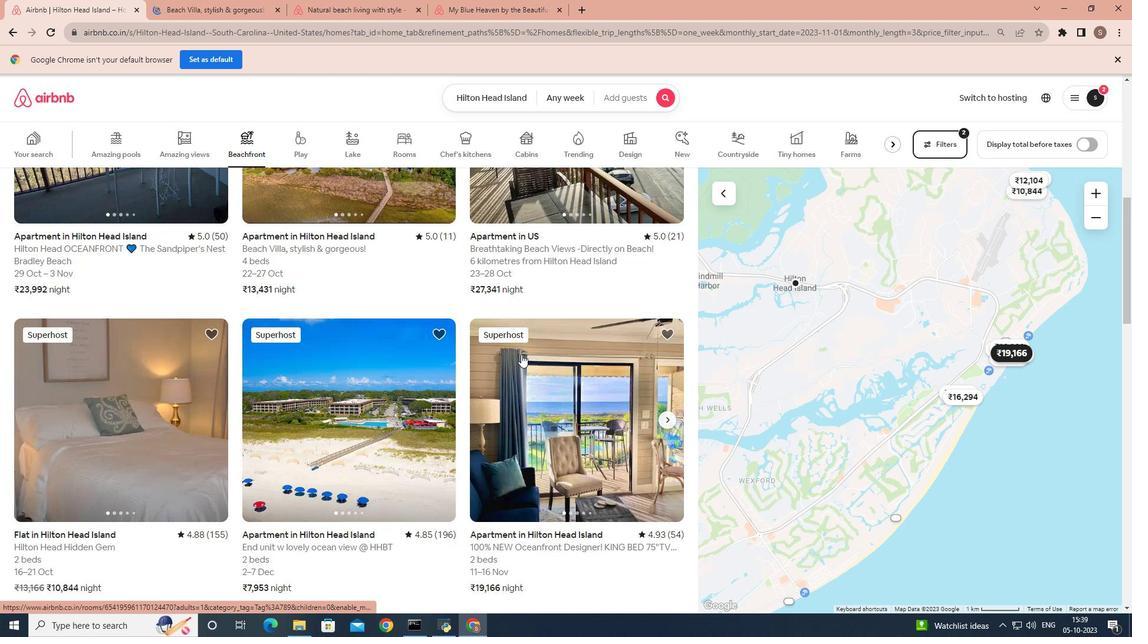 
Action: Mouse moved to (533, 353)
Screenshot: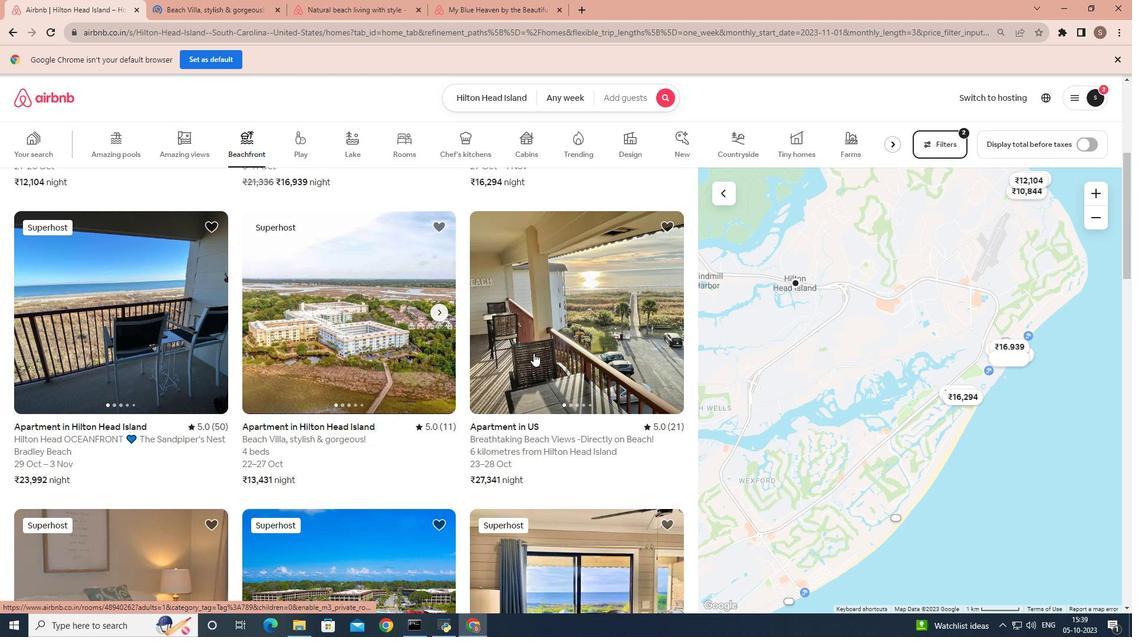 
Action: Mouse pressed left at (533, 353)
Screenshot: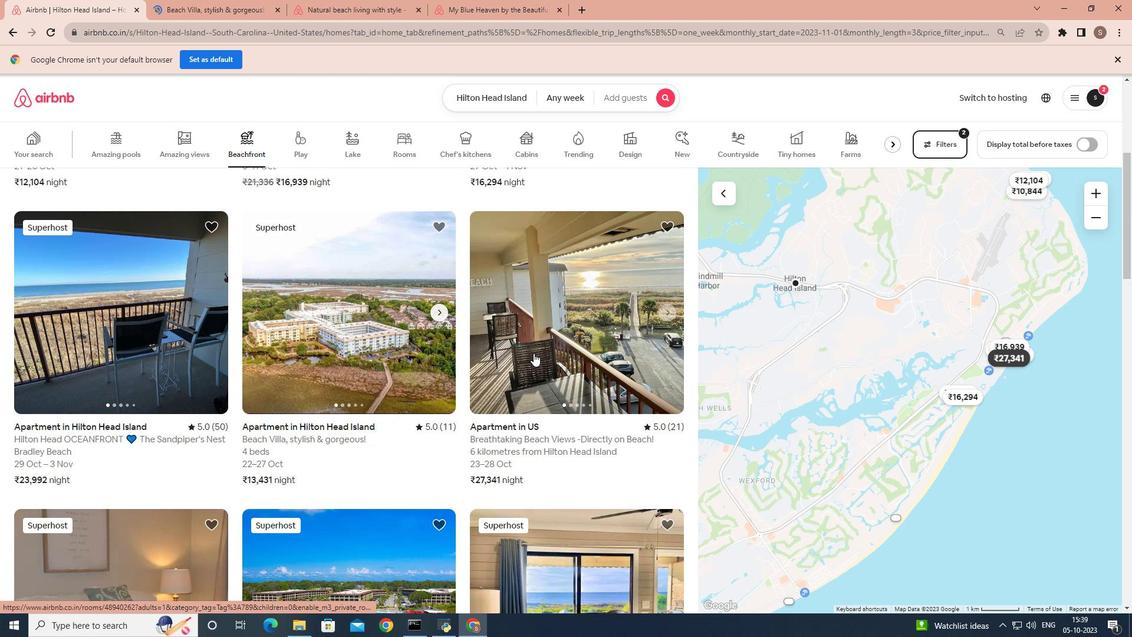 
Action: Mouse moved to (92, 5)
Screenshot: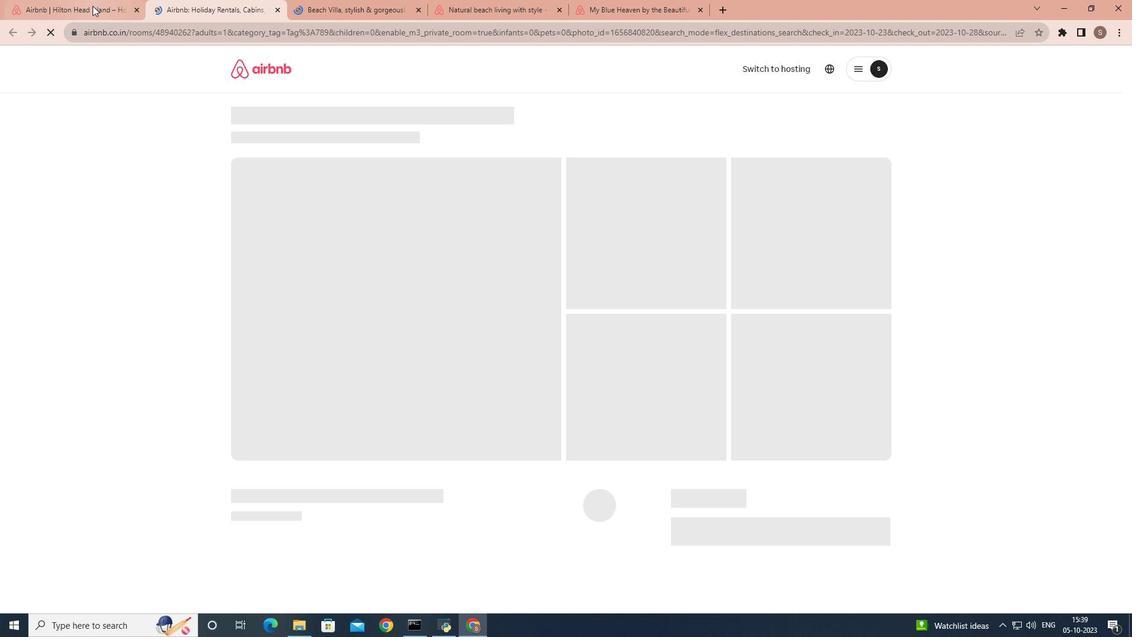 
Action: Mouse pressed left at (92, 5)
Screenshot: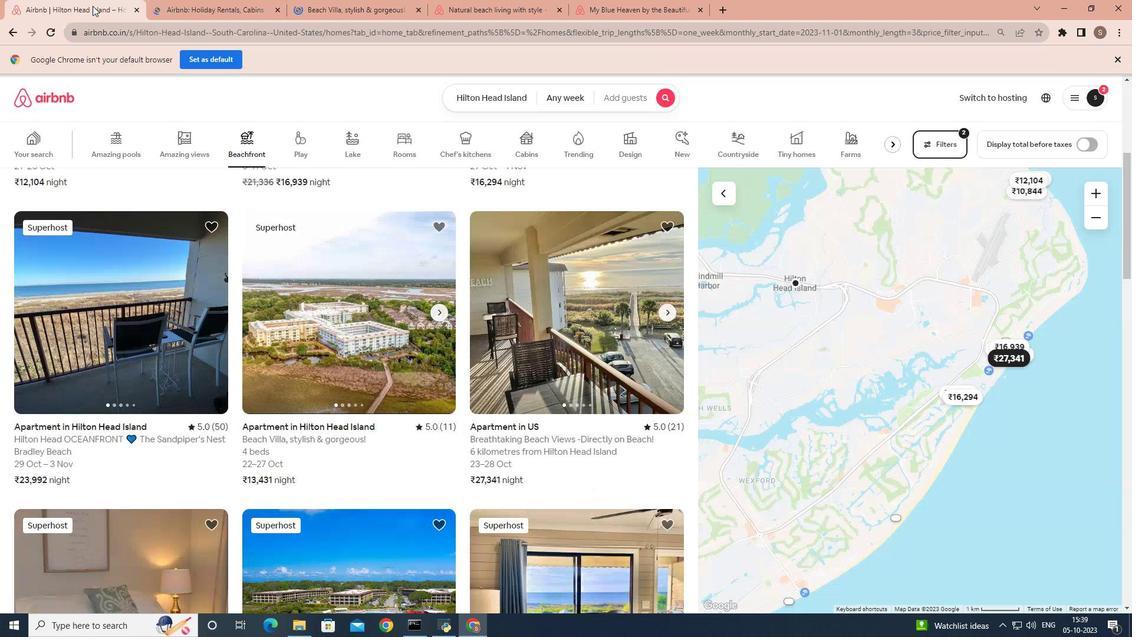 
Action: Mouse moved to (94, 329)
Screenshot: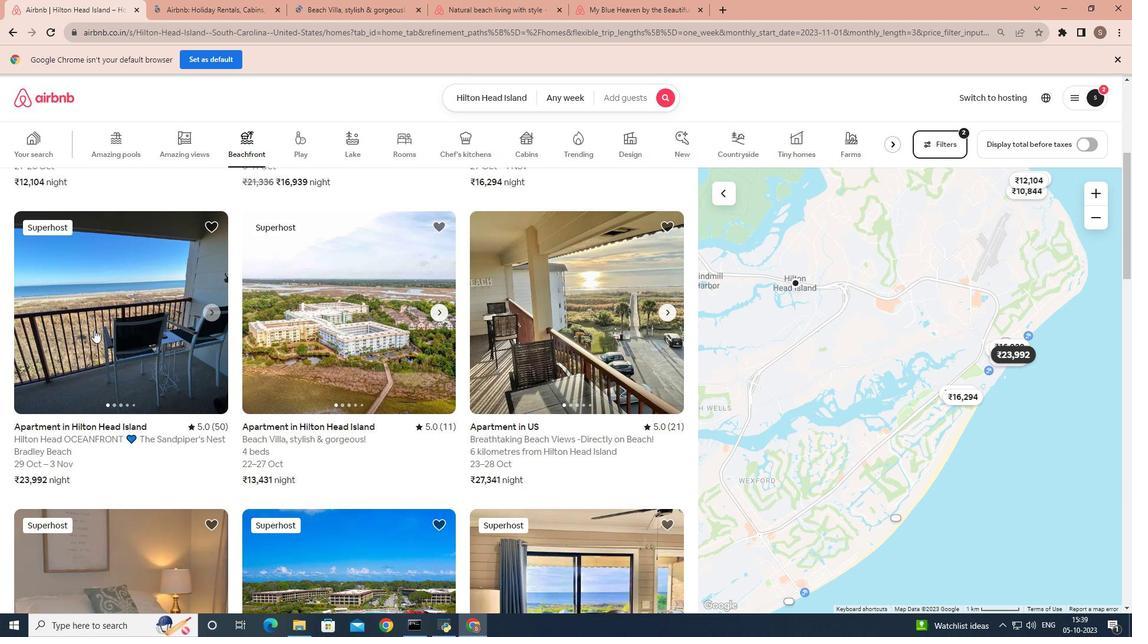 
Action: Mouse pressed left at (94, 329)
Screenshot: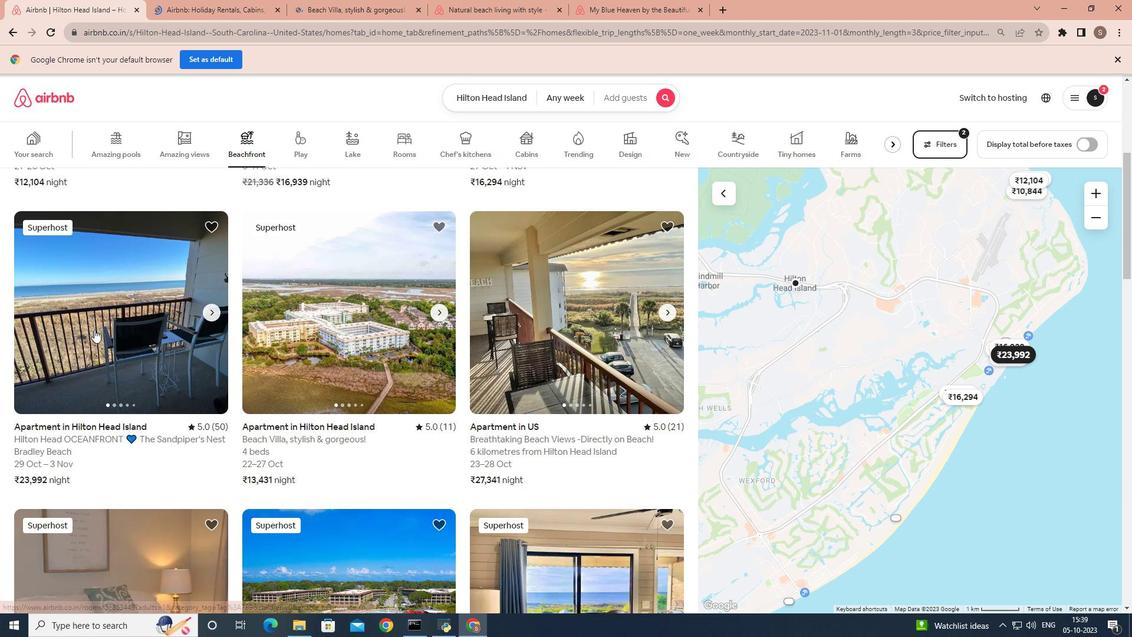 
Action: Mouse moved to (108, 18)
Screenshot: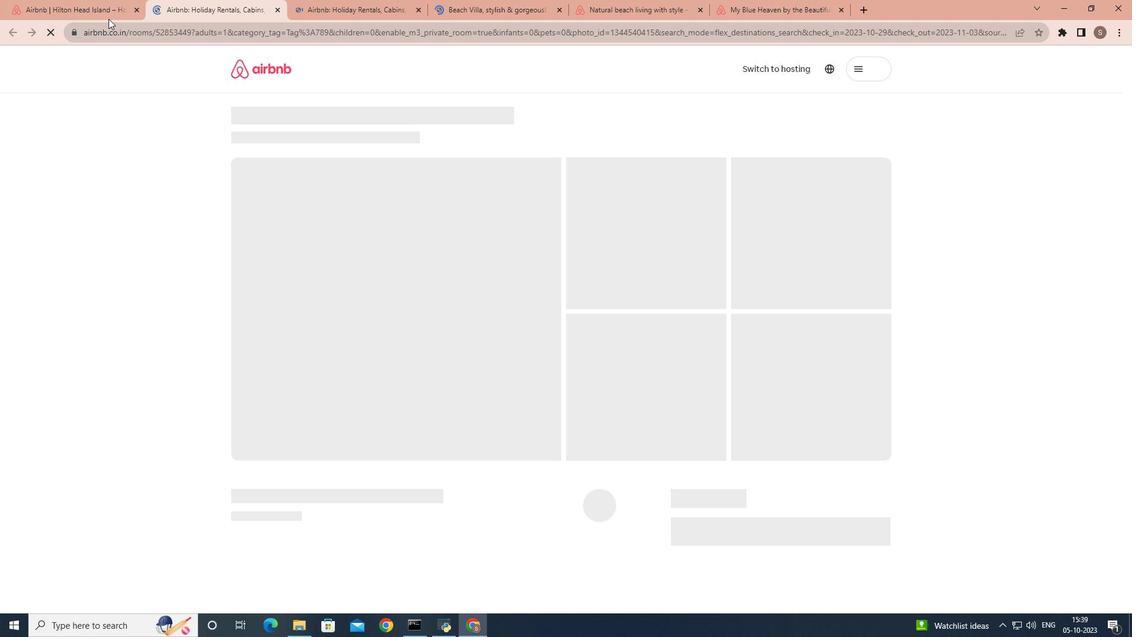 
Action: Mouse pressed left at (108, 18)
Screenshot: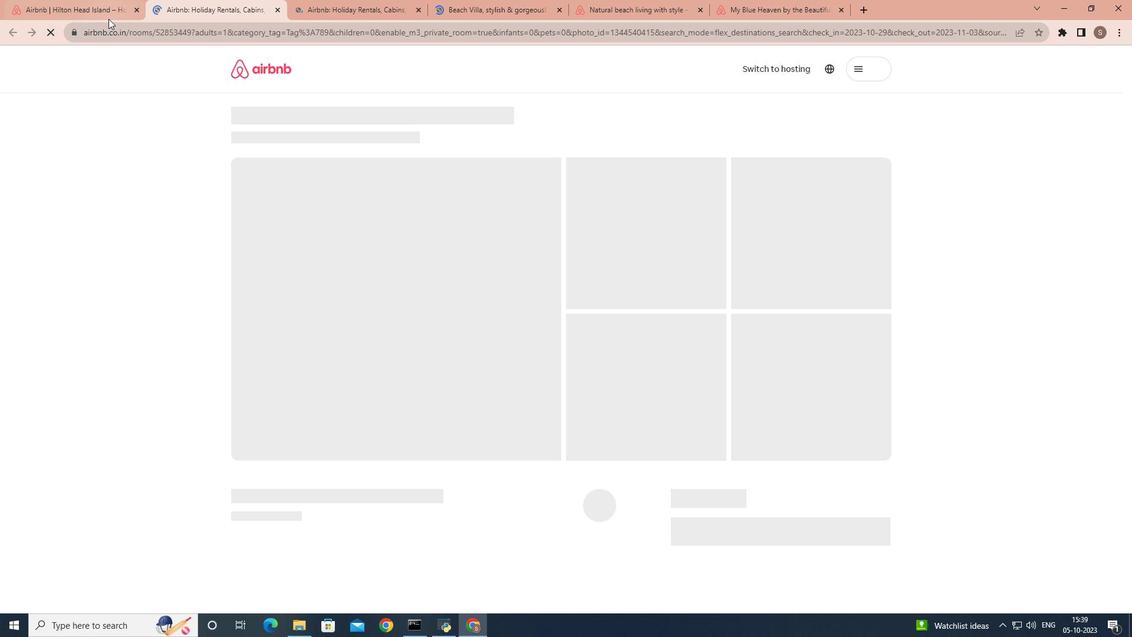 
Action: Mouse moved to (754, 5)
Screenshot: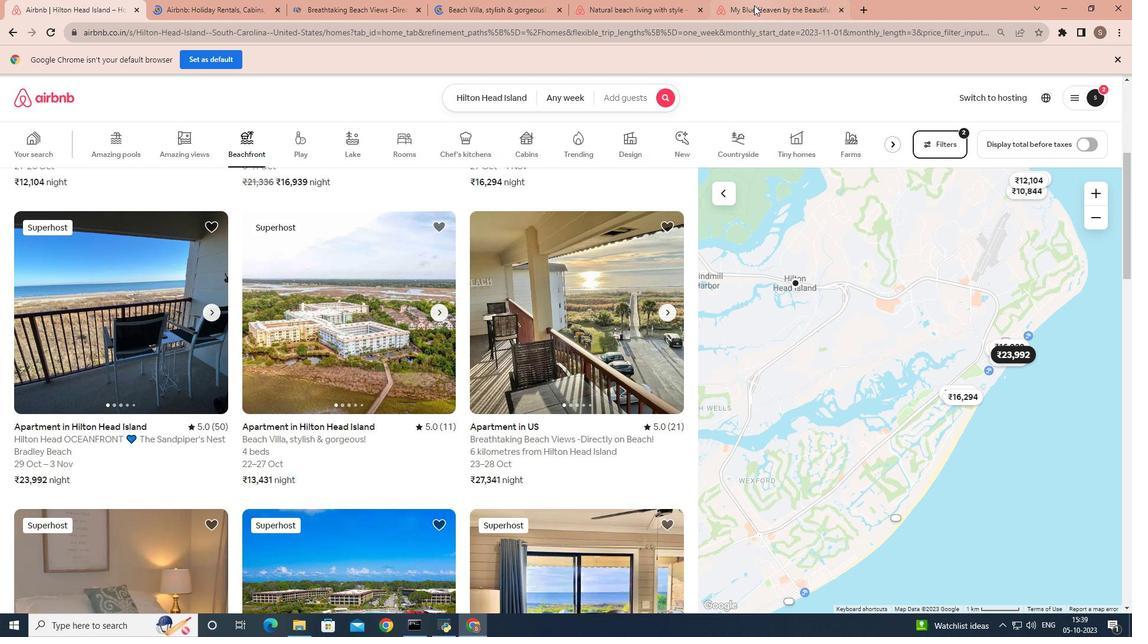 
Action: Mouse pressed left at (754, 5)
Screenshot: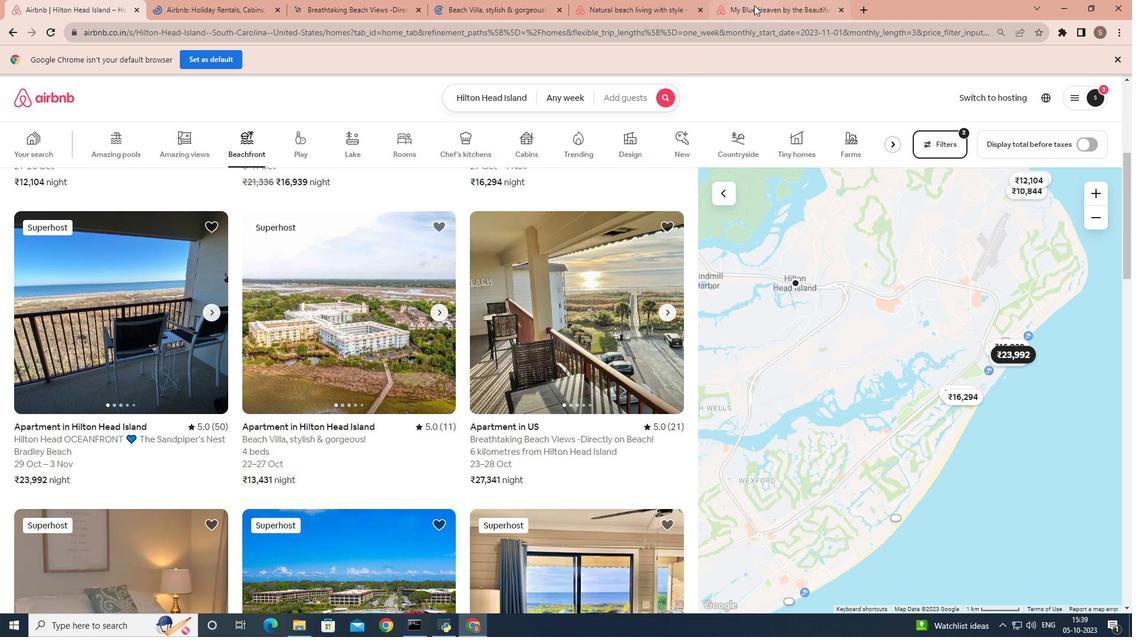 
Action: Mouse moved to (410, 406)
Screenshot: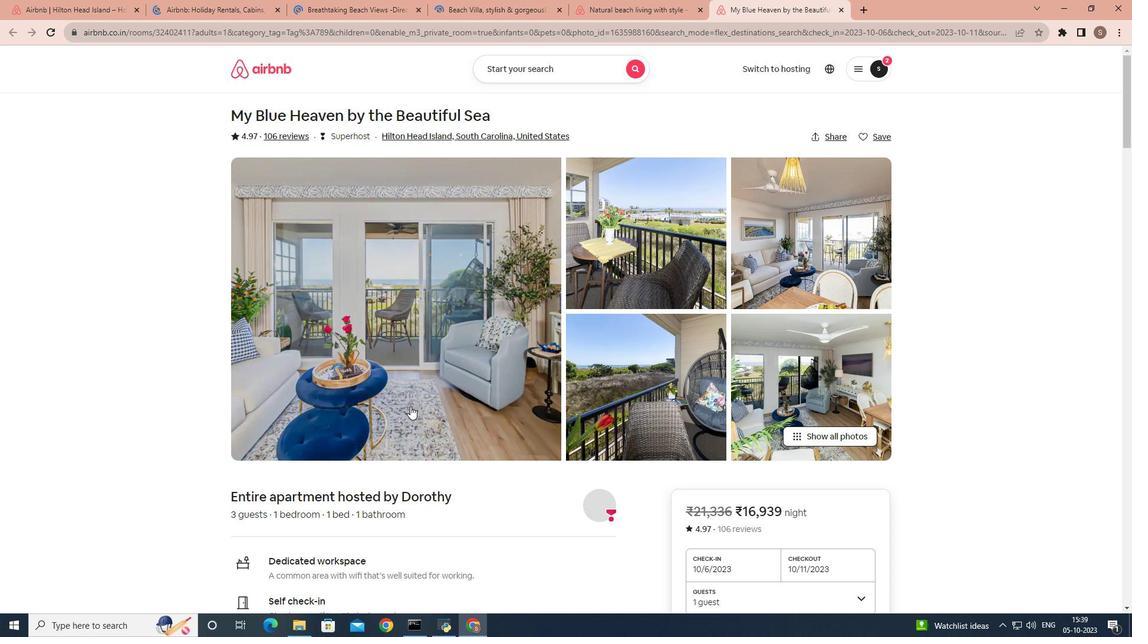 
Action: Mouse scrolled (410, 405) with delta (0, 0)
Screenshot: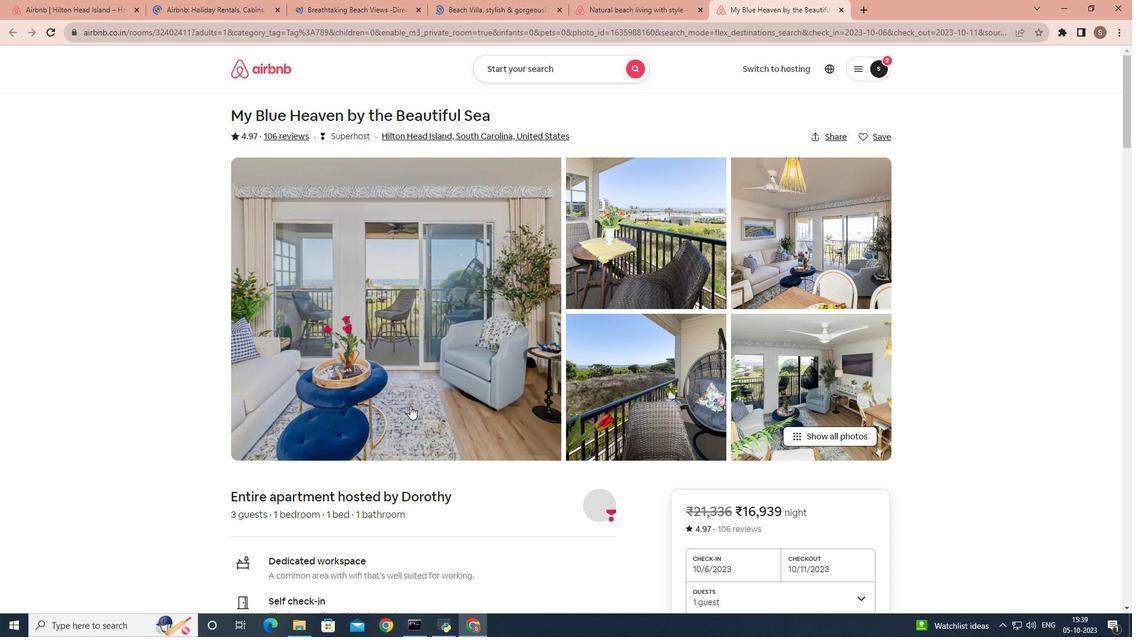 
Action: Mouse moved to (410, 407)
Screenshot: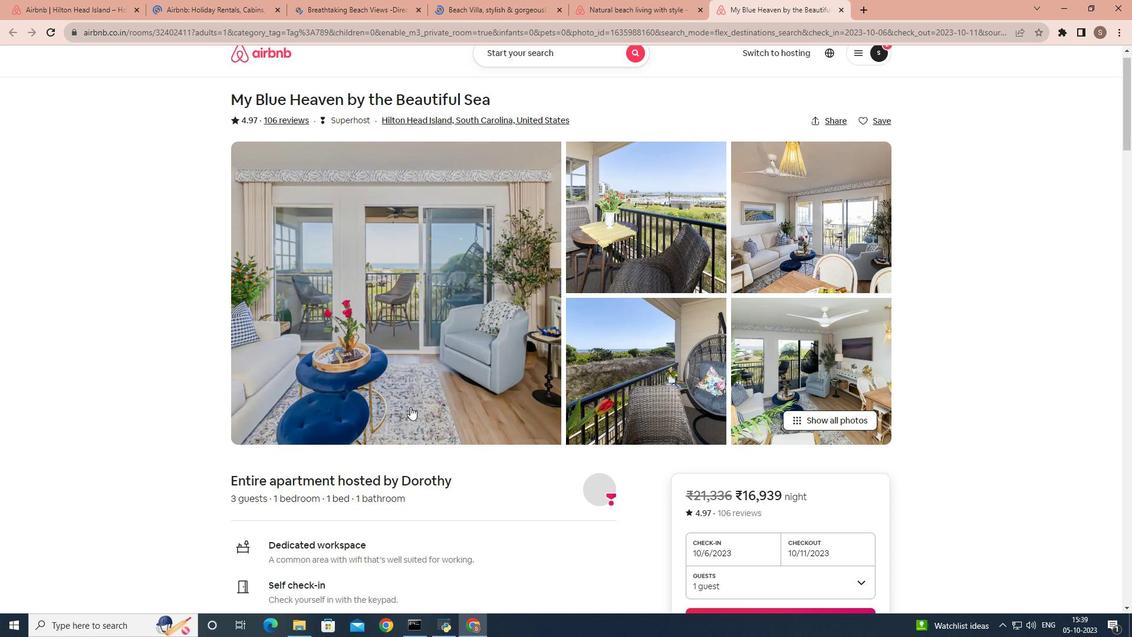 
Action: Mouse scrolled (410, 406) with delta (0, 0)
Screenshot: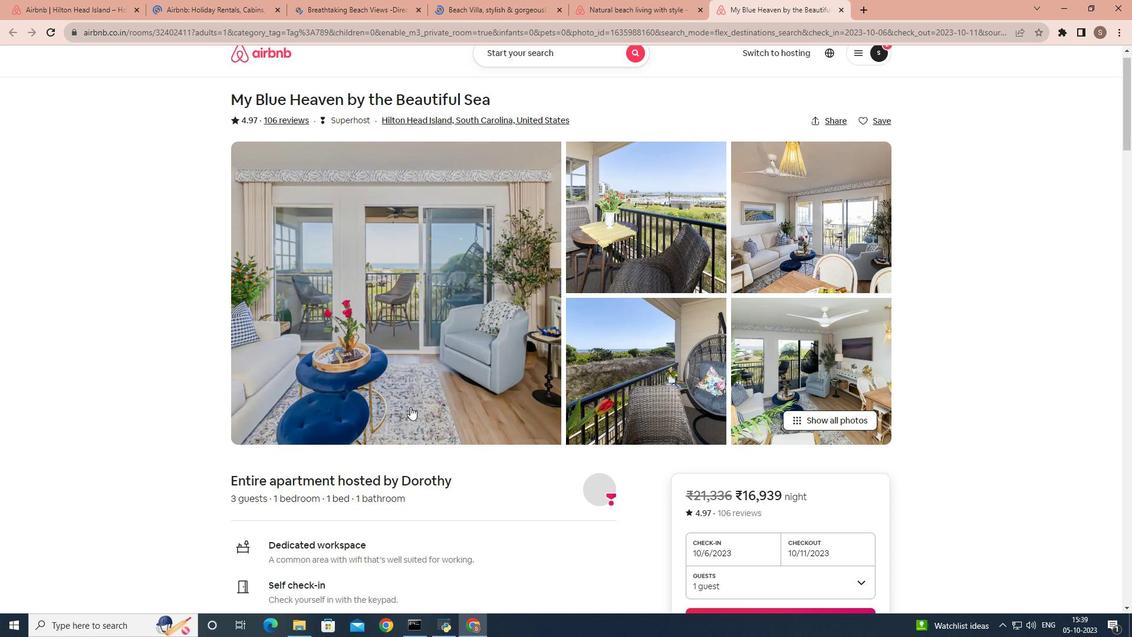 
Action: Mouse scrolled (410, 406) with delta (0, 0)
Screenshot: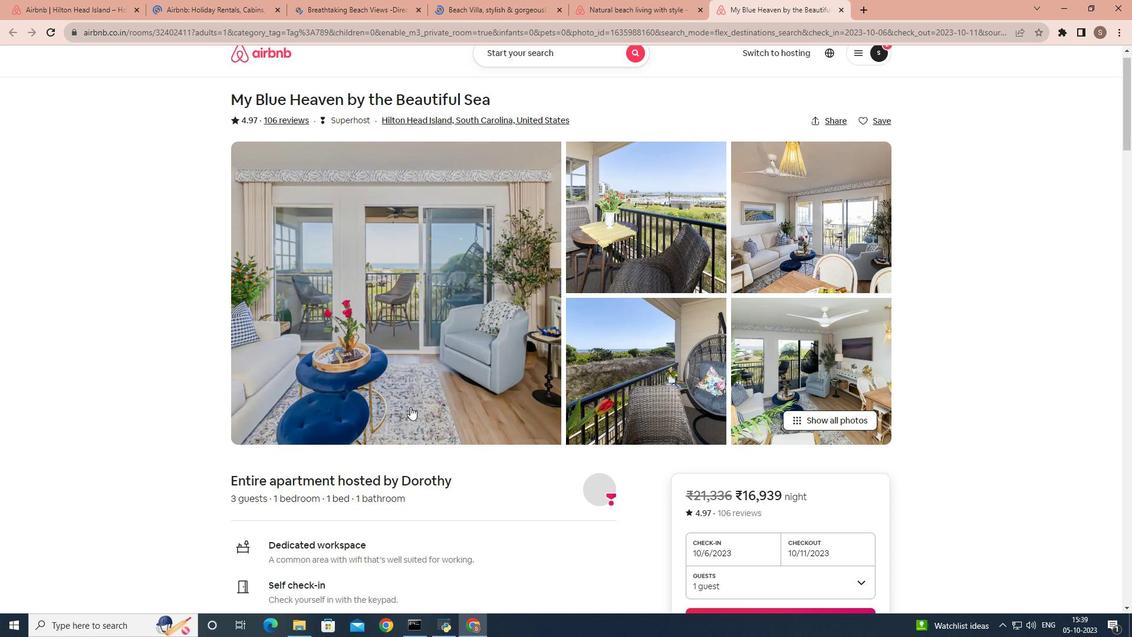 
Action: Mouse scrolled (410, 406) with delta (0, 0)
Screenshot: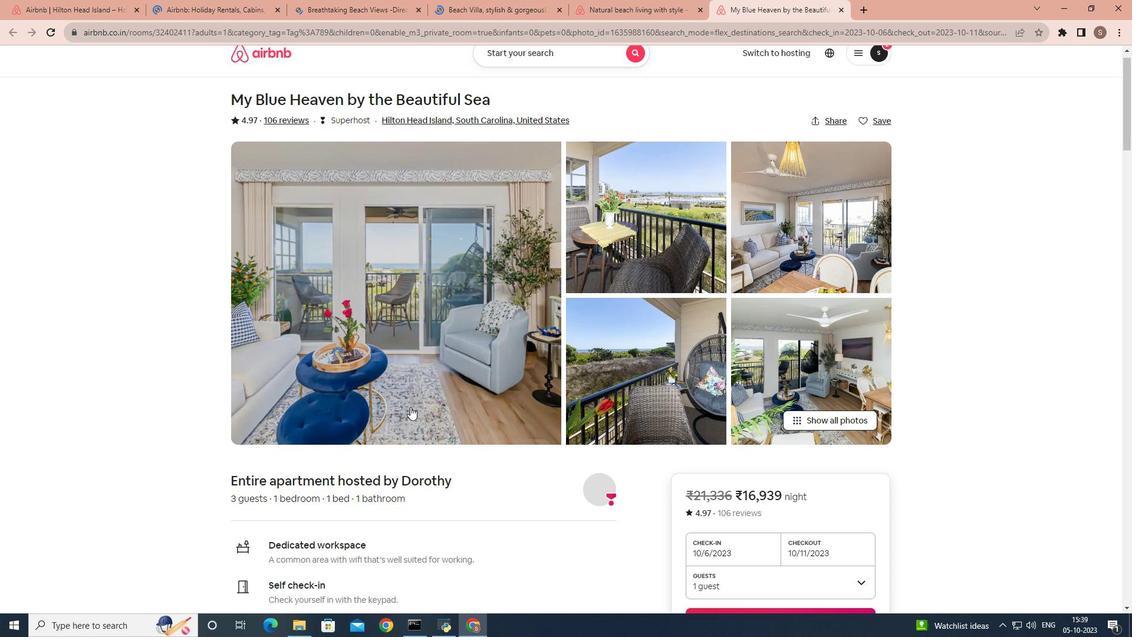 
Action: Mouse scrolled (410, 406) with delta (0, 0)
Screenshot: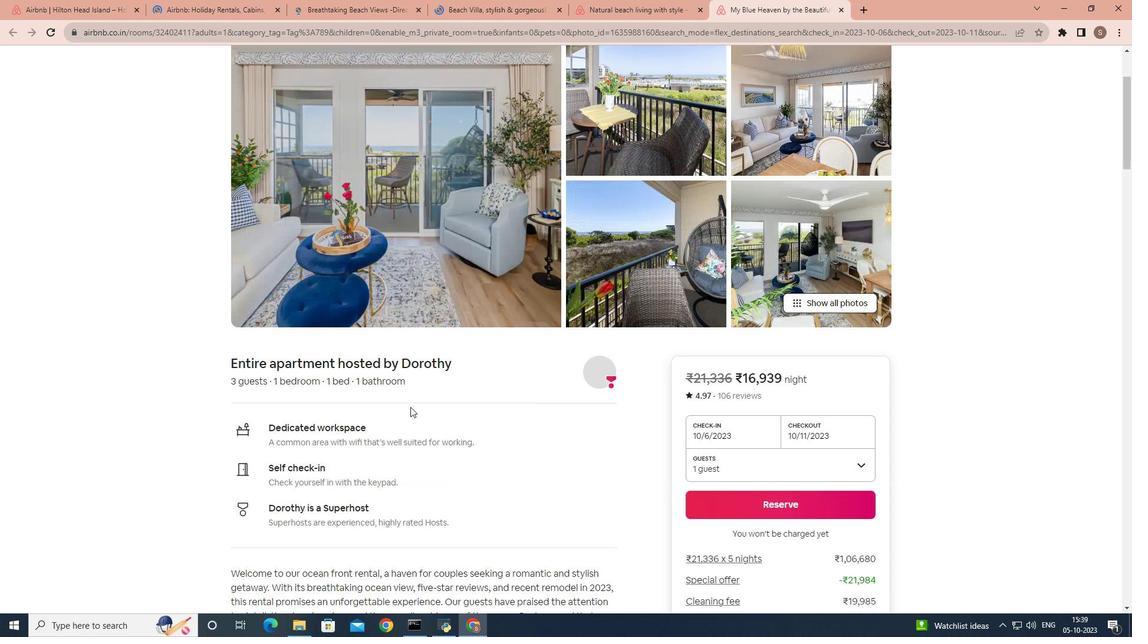 
Action: Mouse scrolled (410, 406) with delta (0, 0)
Screenshot: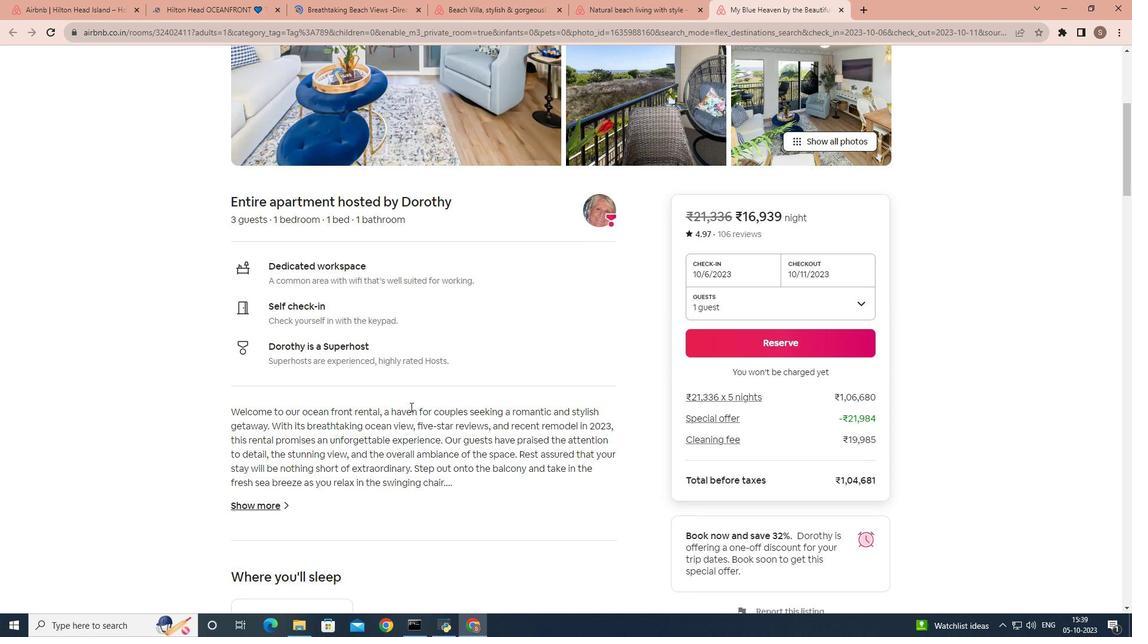 
Action: Mouse scrolled (410, 406) with delta (0, 0)
Screenshot: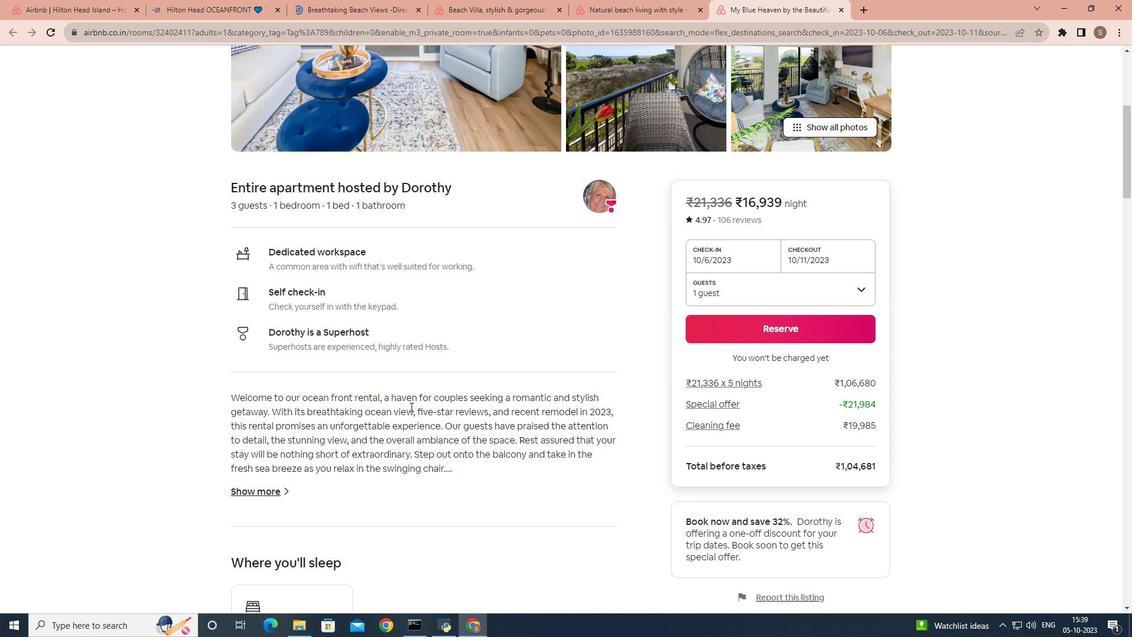 
Action: Mouse scrolled (410, 406) with delta (0, 0)
Screenshot: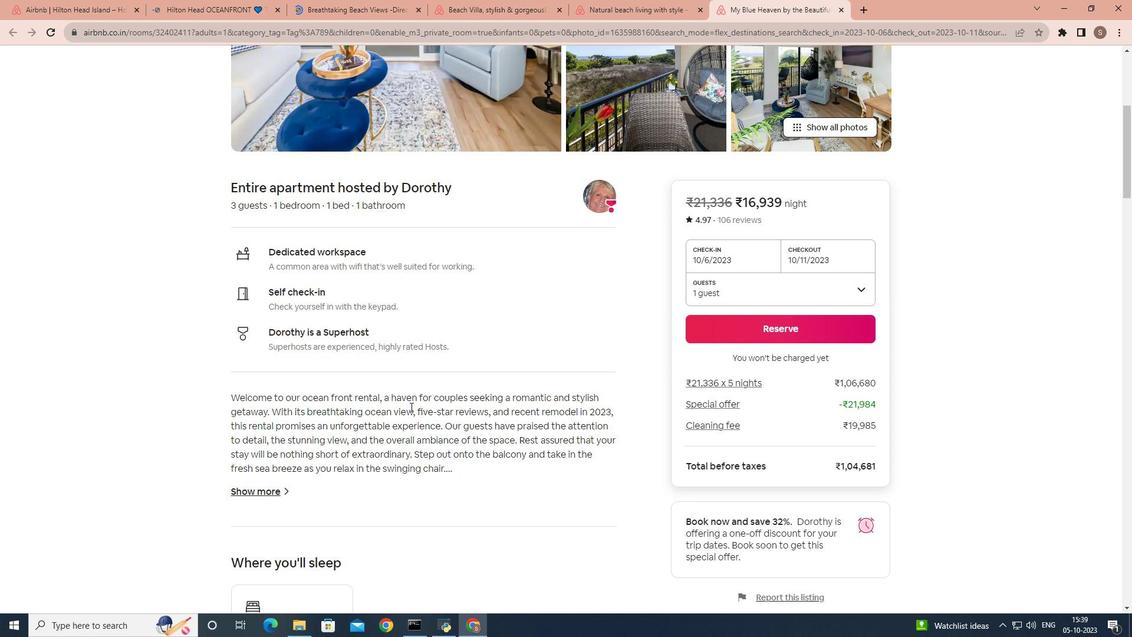 
Action: Mouse moved to (256, 324)
Screenshot: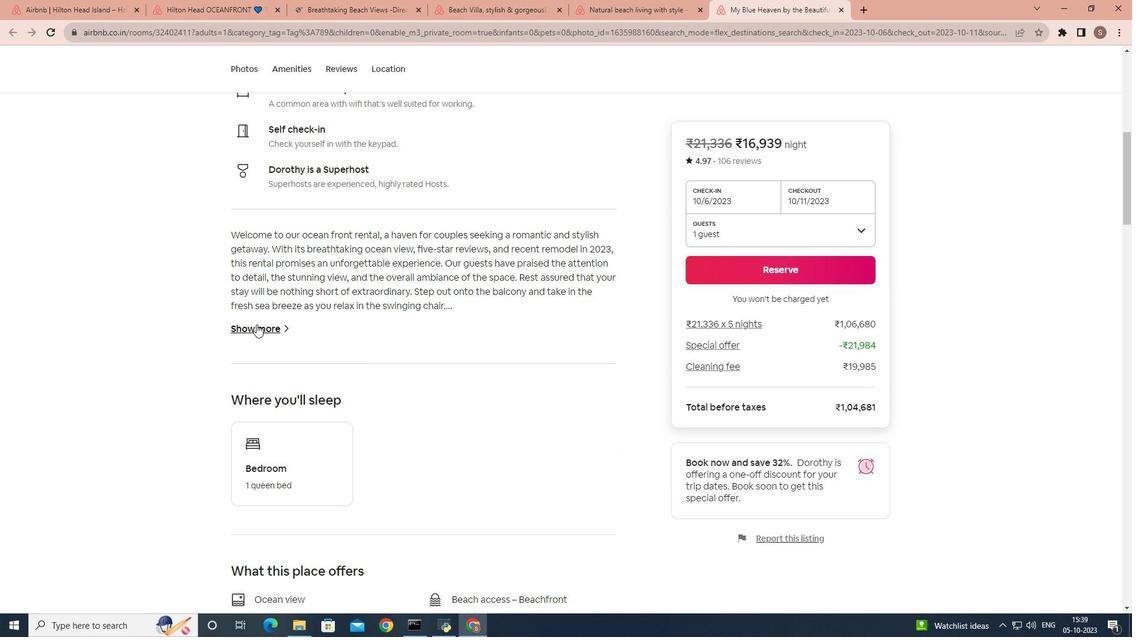 
Action: Mouse pressed left at (256, 324)
Screenshot: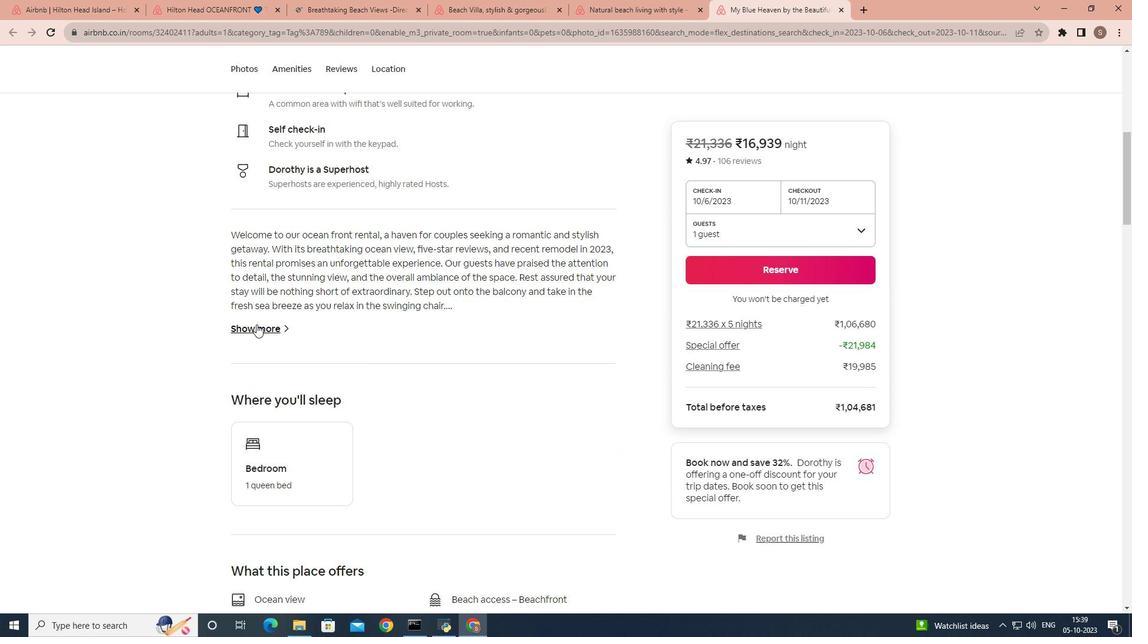
Action: Mouse moved to (509, 394)
Screenshot: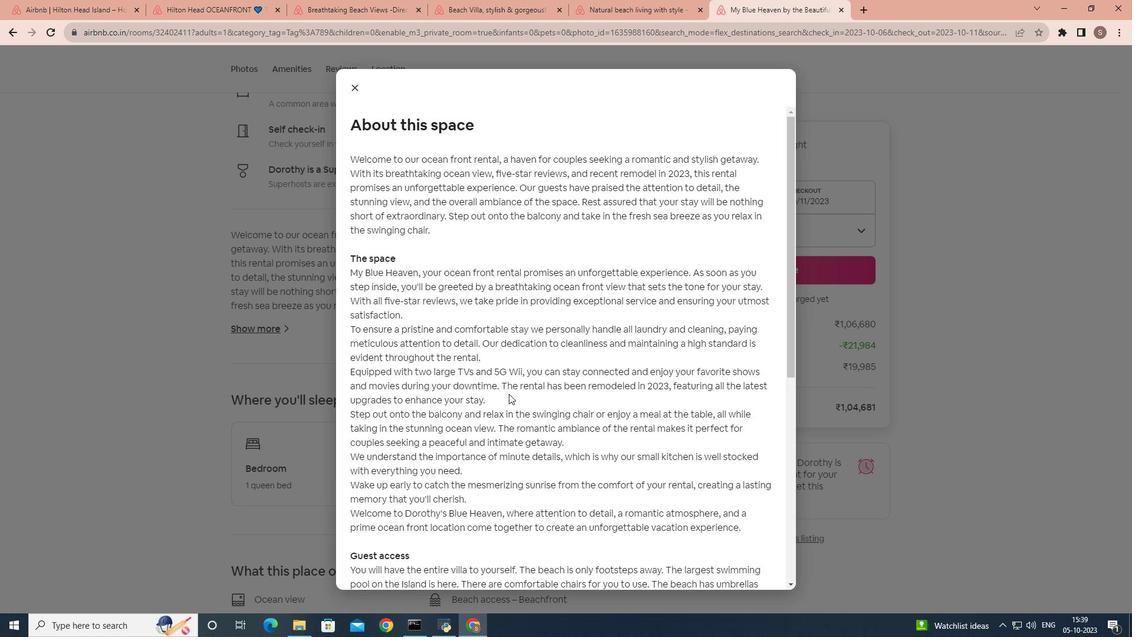 
Action: Mouse scrolled (509, 393) with delta (0, 0)
Screenshot: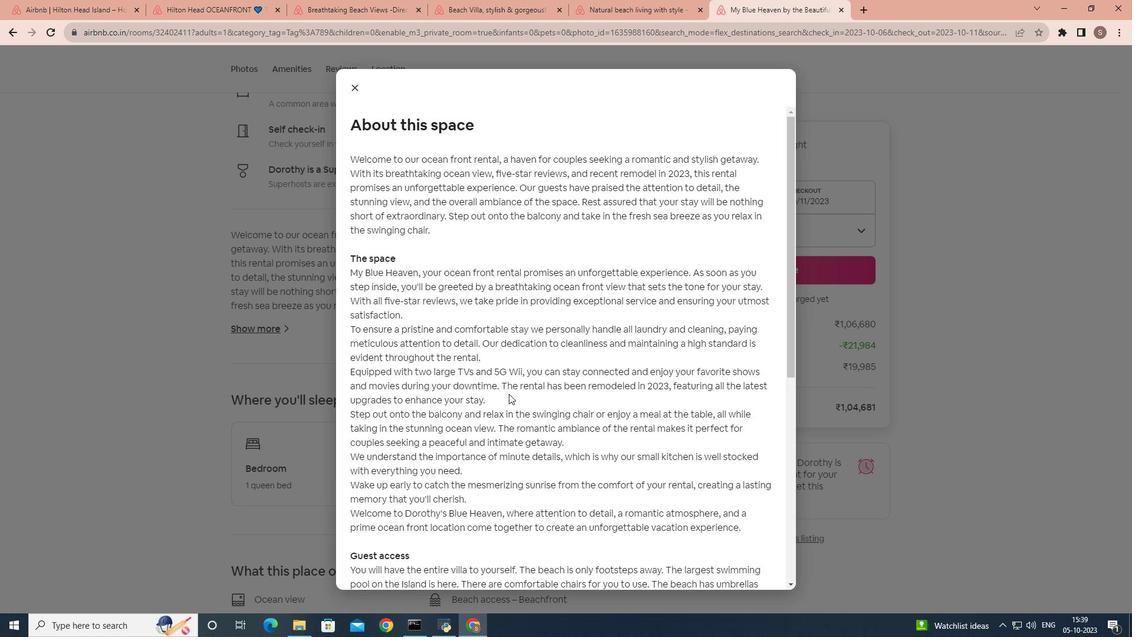
Action: Mouse scrolled (509, 393) with delta (0, 0)
Screenshot: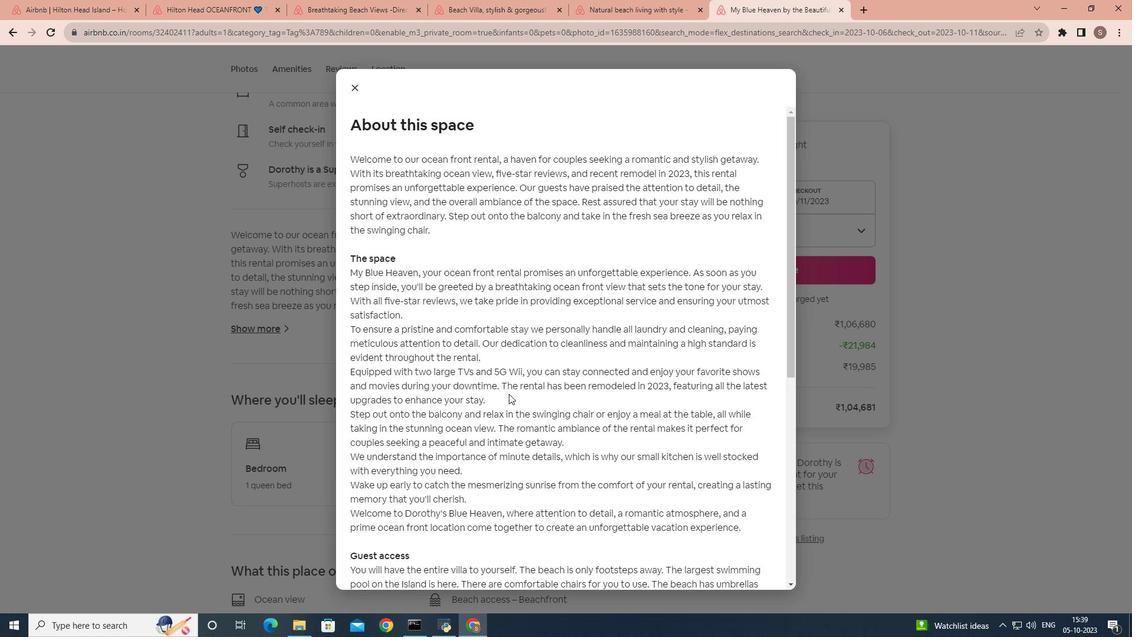 
Action: Mouse scrolled (509, 393) with delta (0, 0)
Screenshot: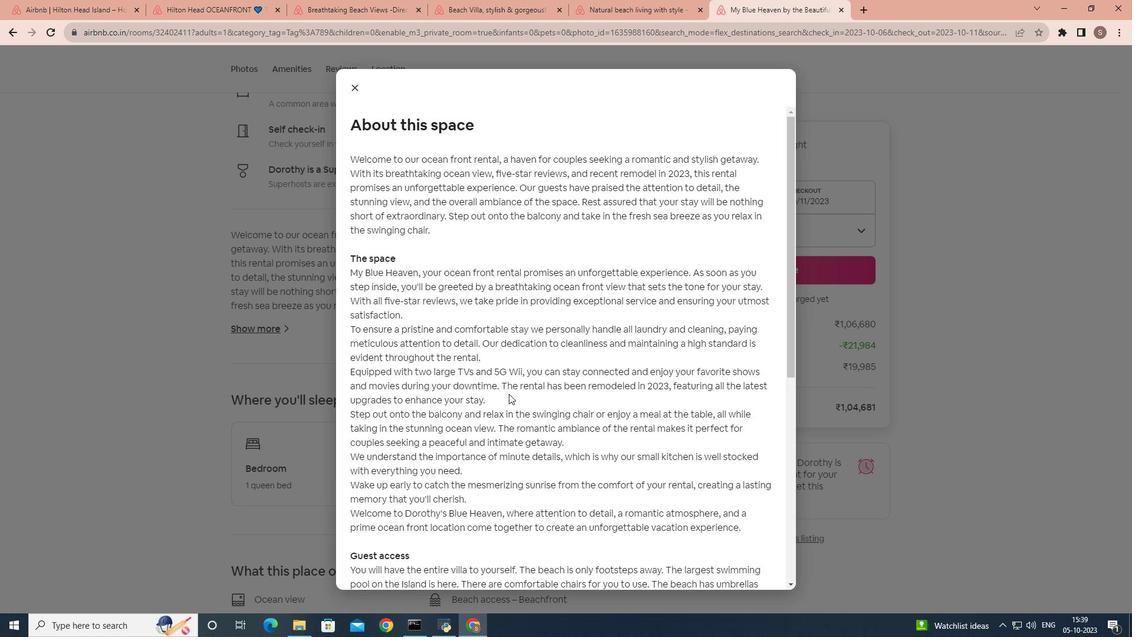 
Action: Mouse scrolled (509, 393) with delta (0, 0)
Screenshot: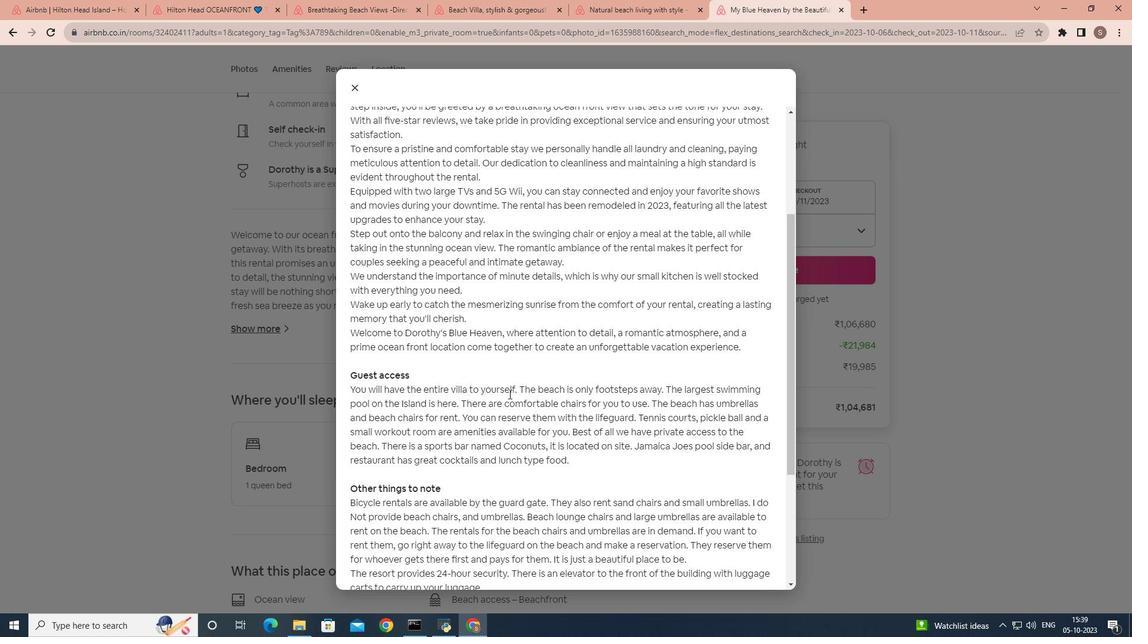 
Action: Mouse scrolled (509, 393) with delta (0, 0)
Screenshot: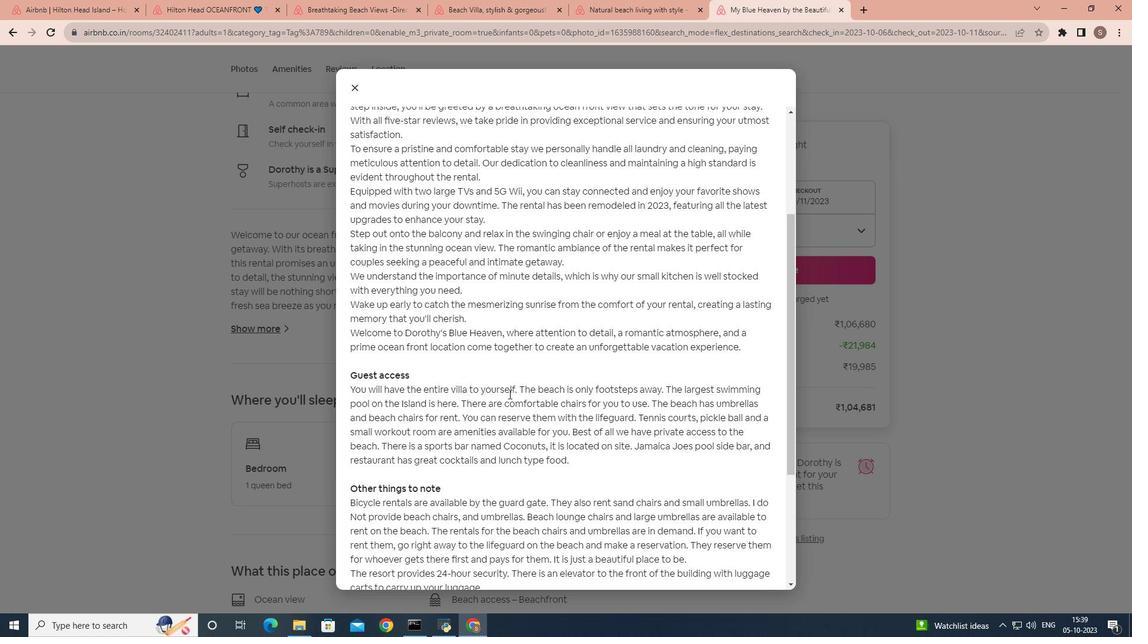 
Action: Mouse scrolled (509, 393) with delta (0, 0)
Screenshot: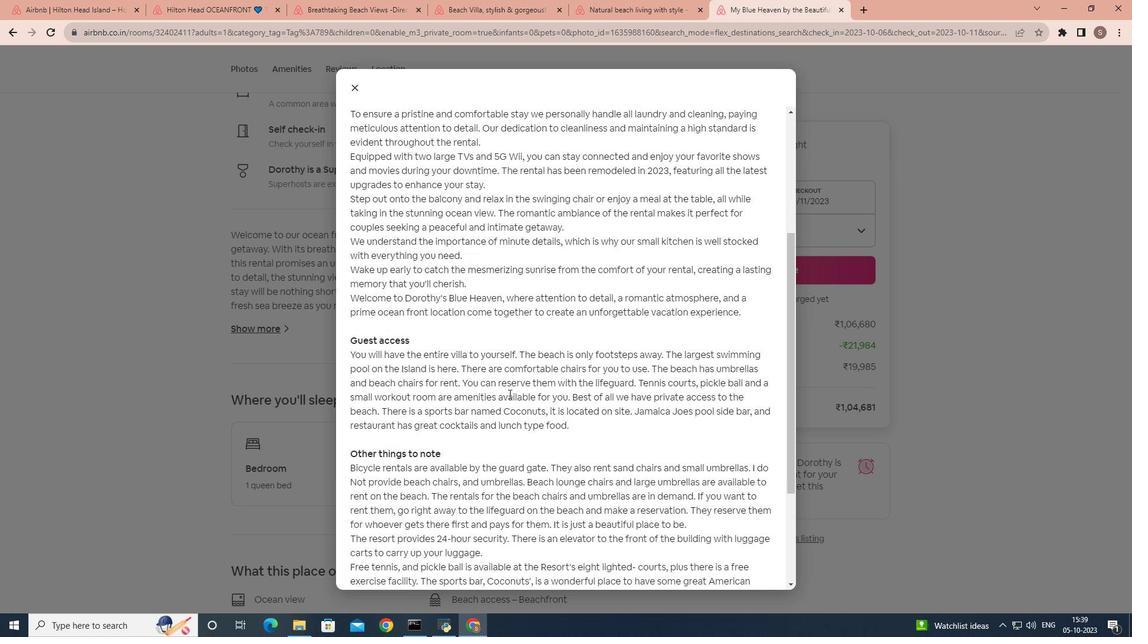 
Action: Mouse scrolled (509, 393) with delta (0, 0)
Screenshot: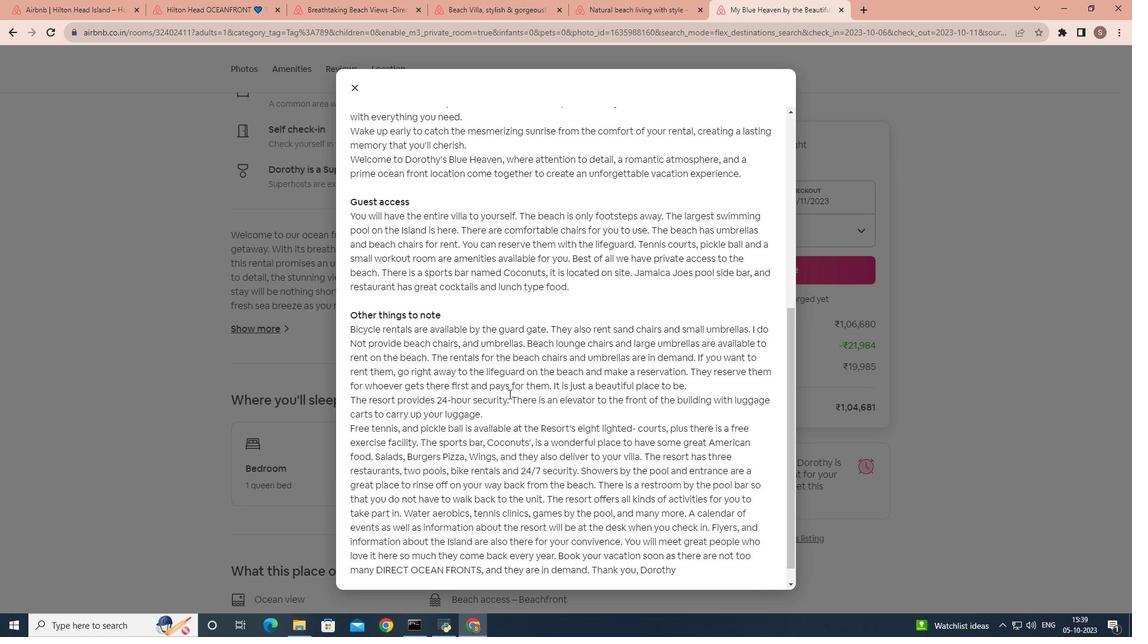 
Action: Mouse scrolled (509, 393) with delta (0, 0)
Screenshot: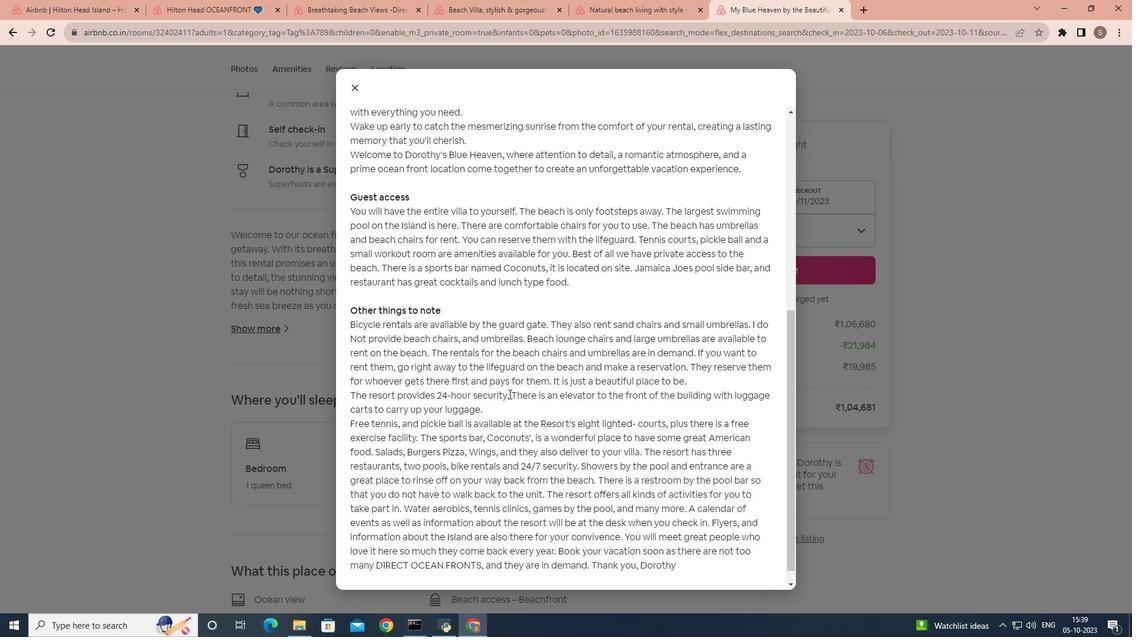 
Action: Mouse scrolled (509, 393) with delta (0, 0)
Screenshot: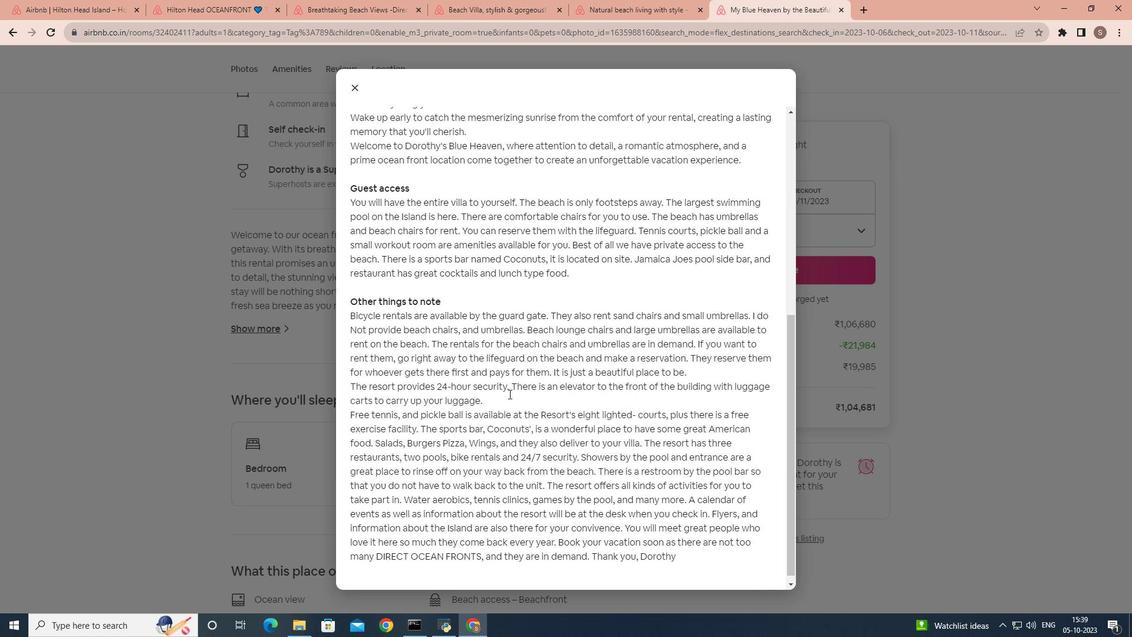 
Action: Mouse moved to (355, 89)
Screenshot: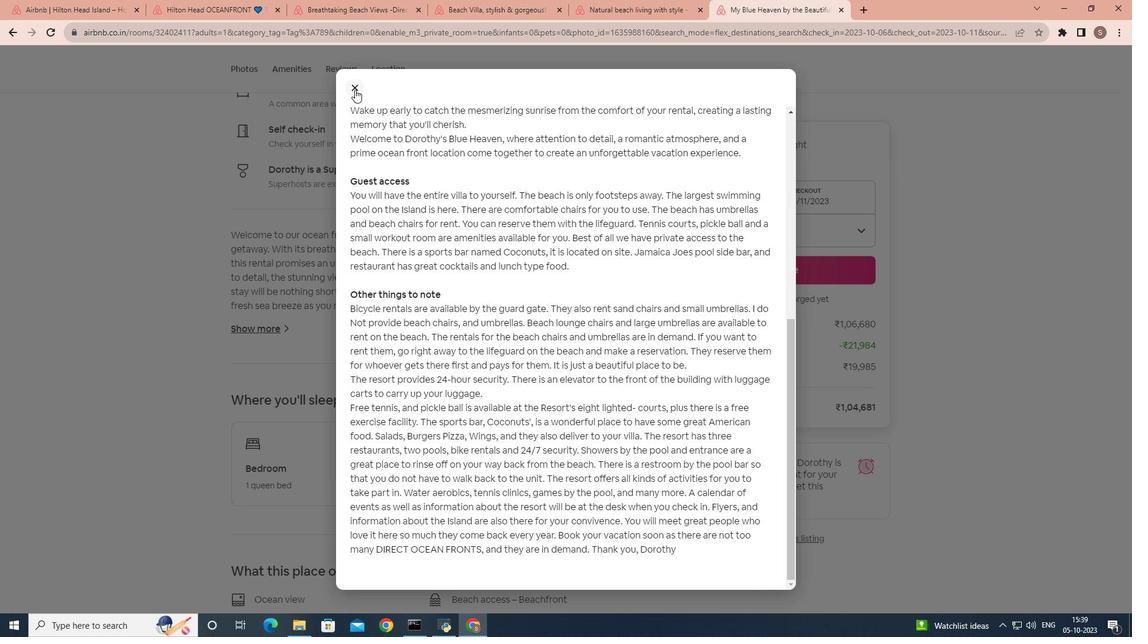 
Action: Mouse pressed left at (355, 89)
Screenshot: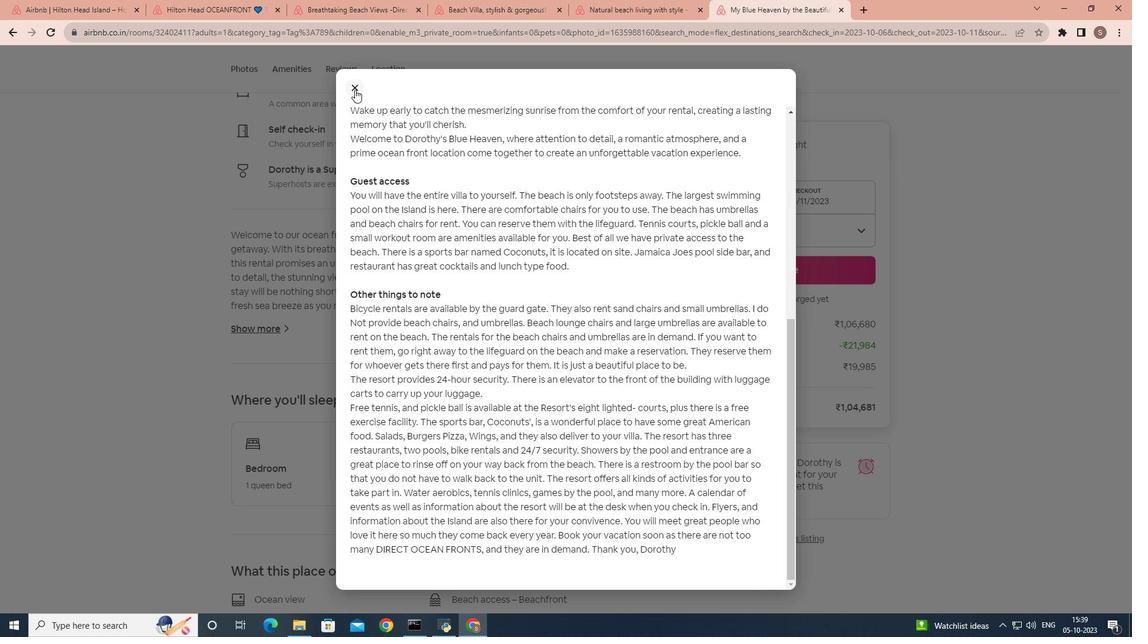 
Action: Mouse moved to (366, 324)
Screenshot: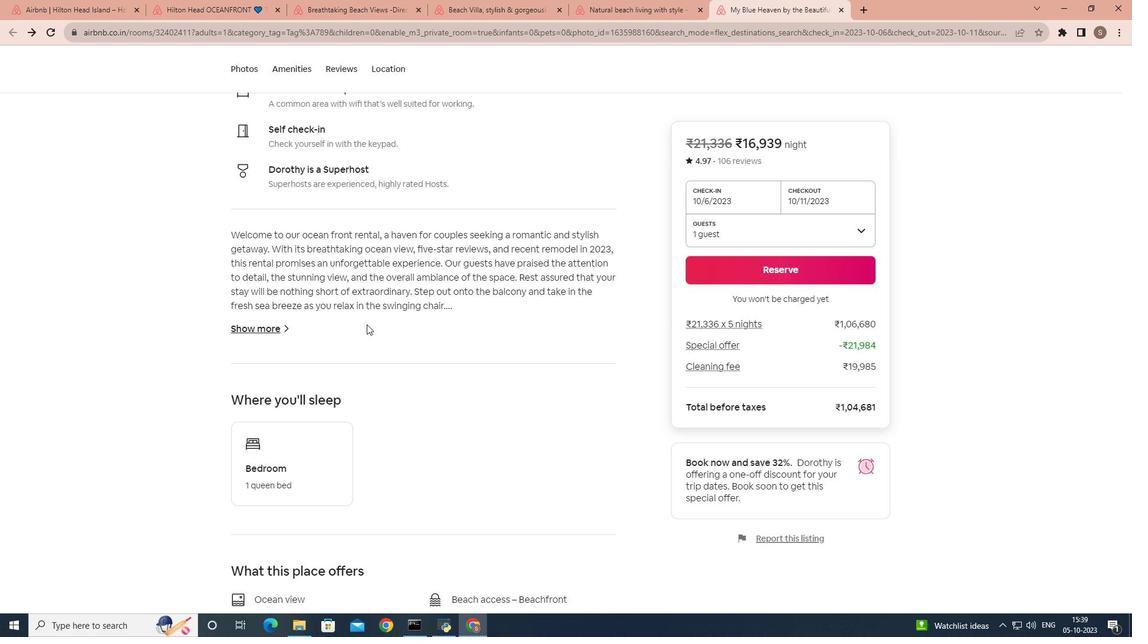 
Action: Mouse scrolled (366, 323) with delta (0, 0)
Screenshot: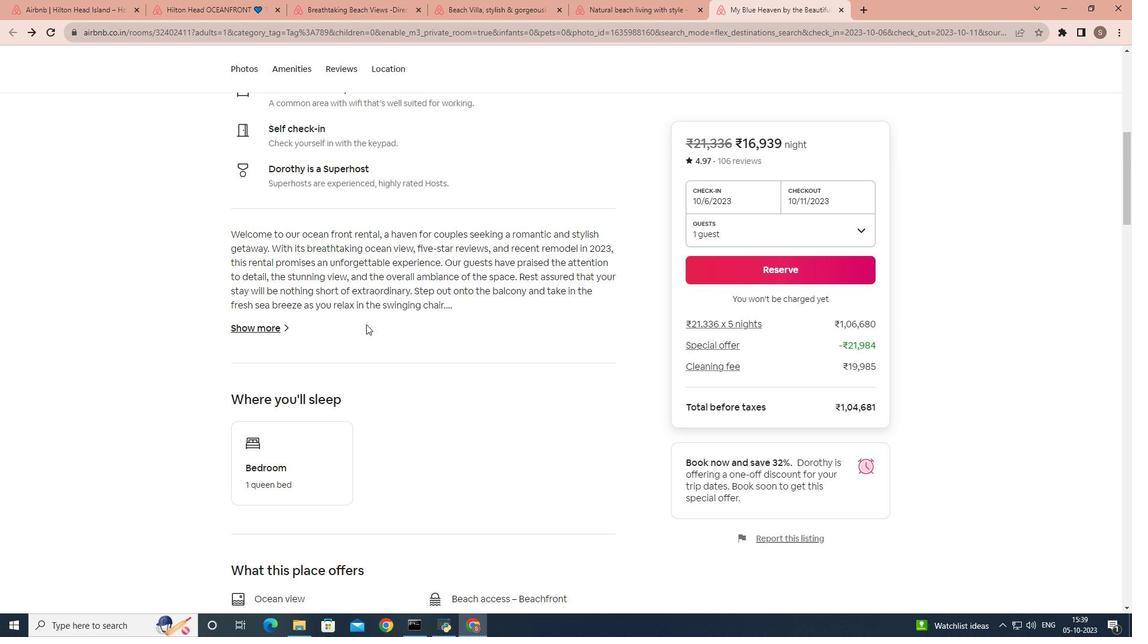 
Action: Mouse scrolled (366, 323) with delta (0, 0)
Screenshot: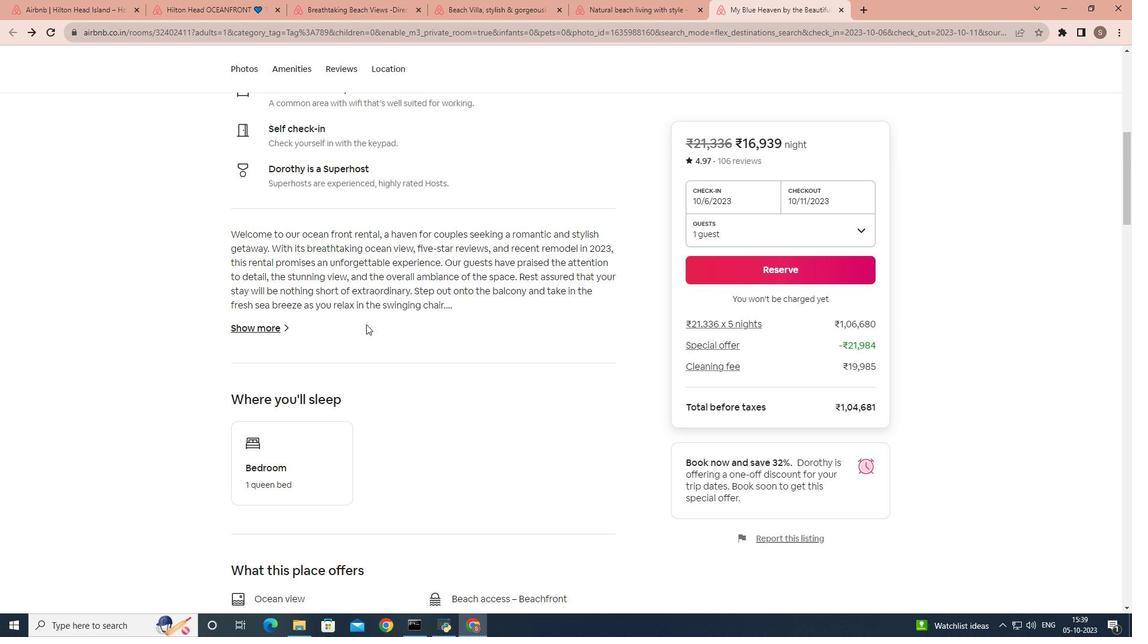 
Action: Mouse moved to (366, 324)
Screenshot: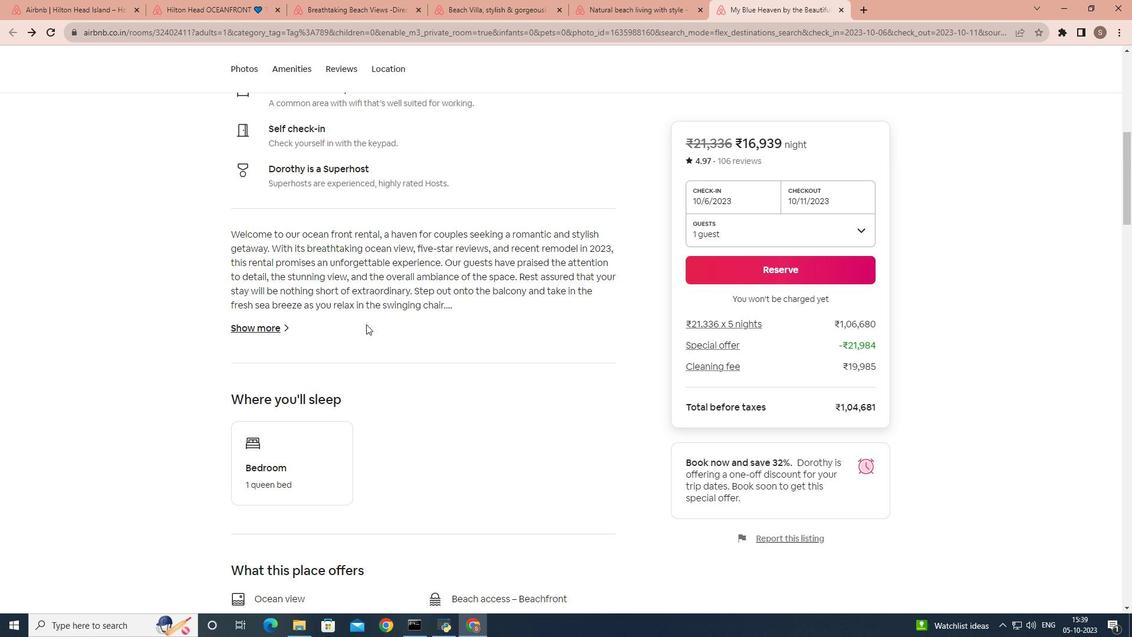 
Action: Mouse scrolled (366, 323) with delta (0, 0)
Screenshot: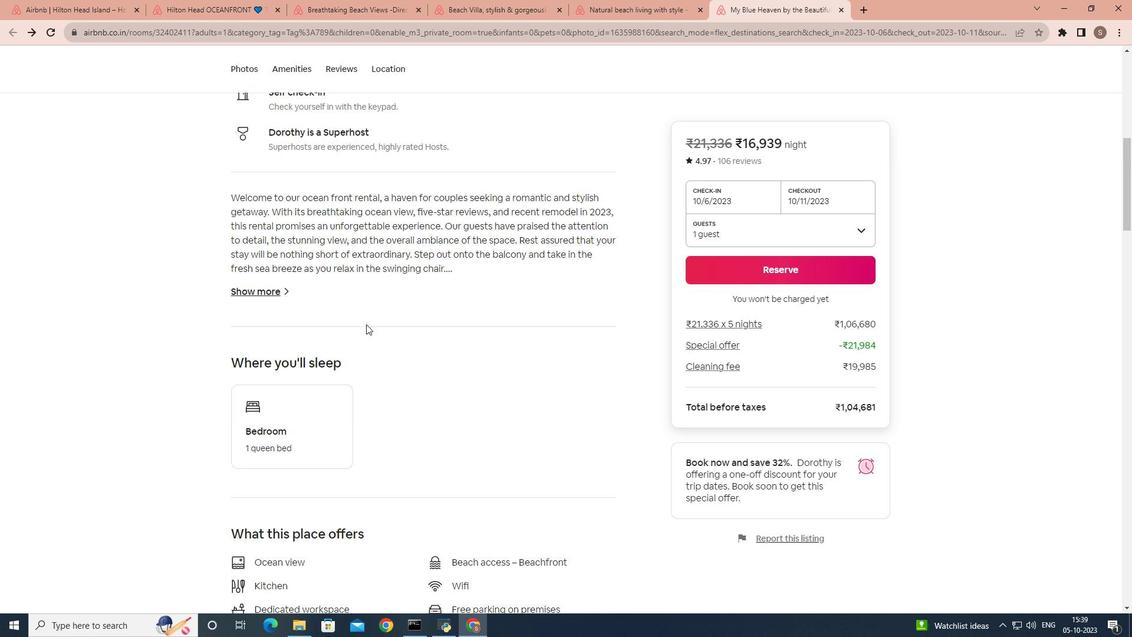 
Action: Mouse scrolled (366, 323) with delta (0, 0)
Screenshot: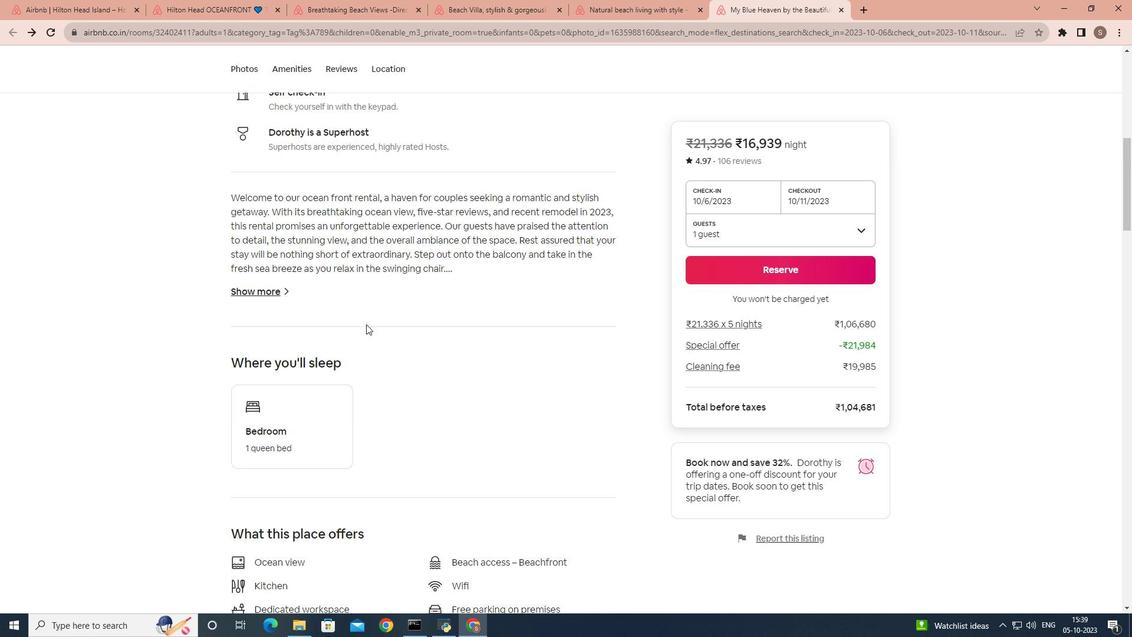 
Action: Mouse scrolled (366, 323) with delta (0, 0)
Screenshot: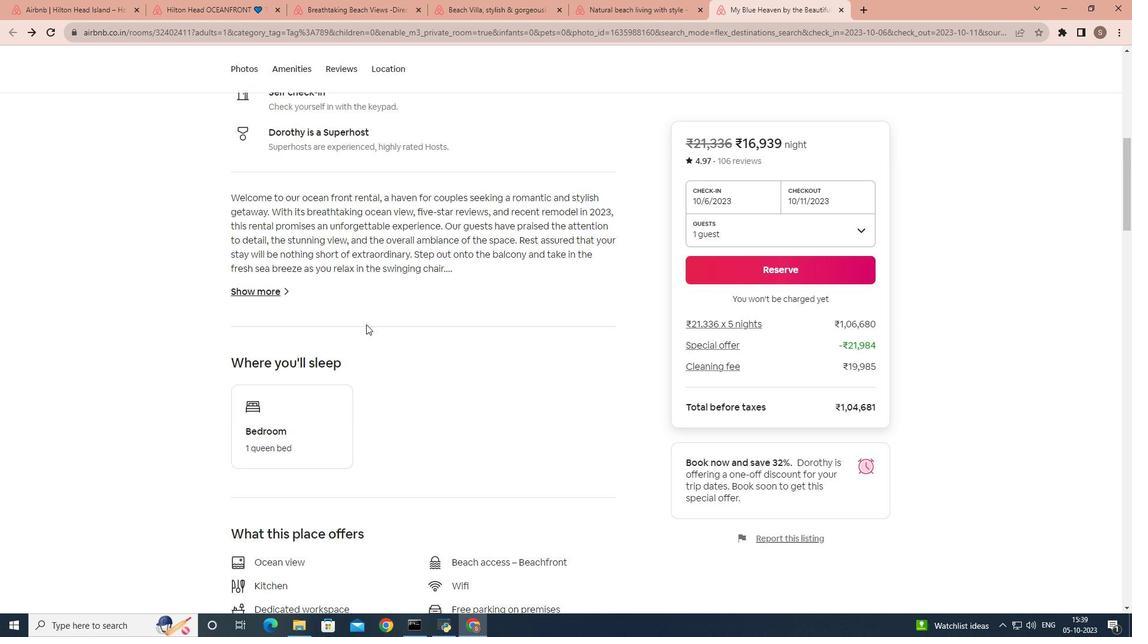 
Action: Mouse moved to (294, 449)
Screenshot: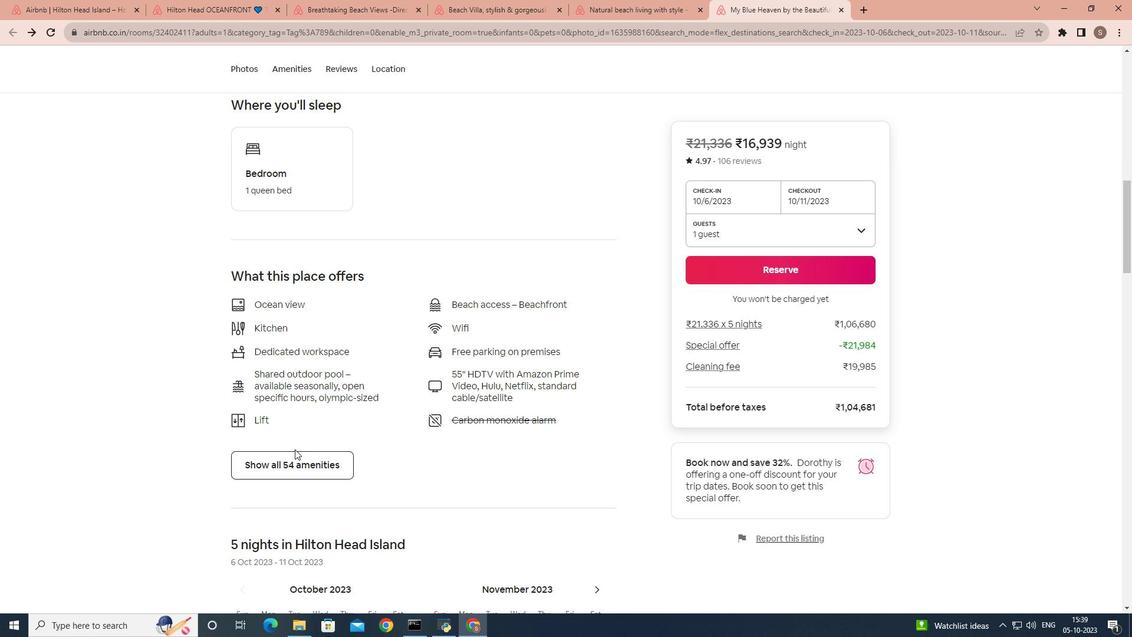 
Action: Mouse pressed left at (294, 449)
Screenshot: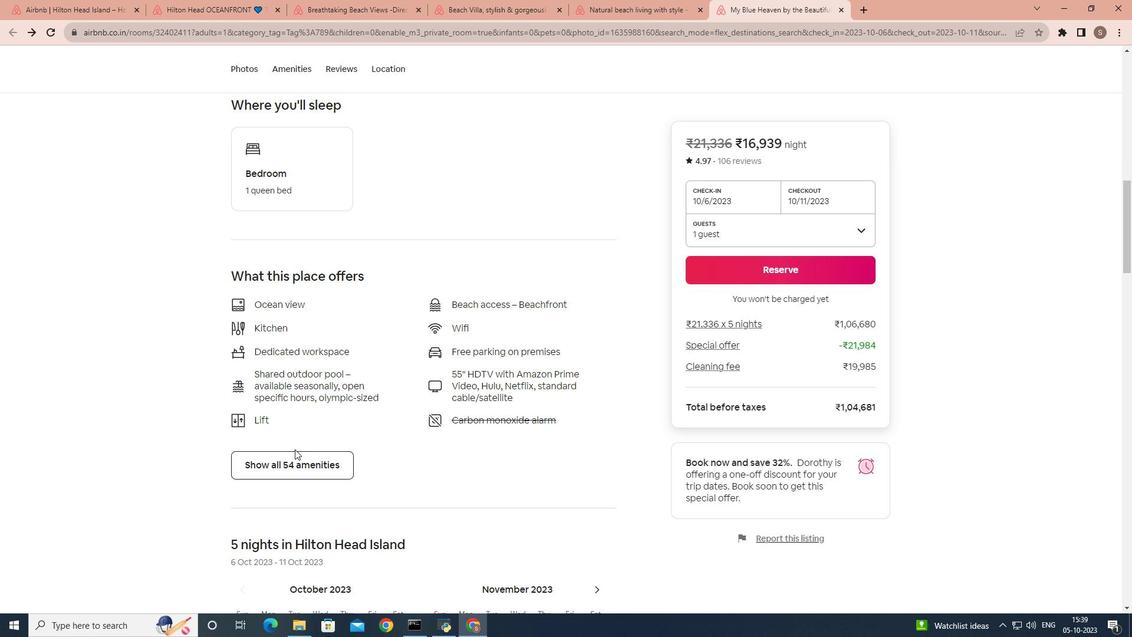 
Action: Mouse moved to (289, 457)
Screenshot: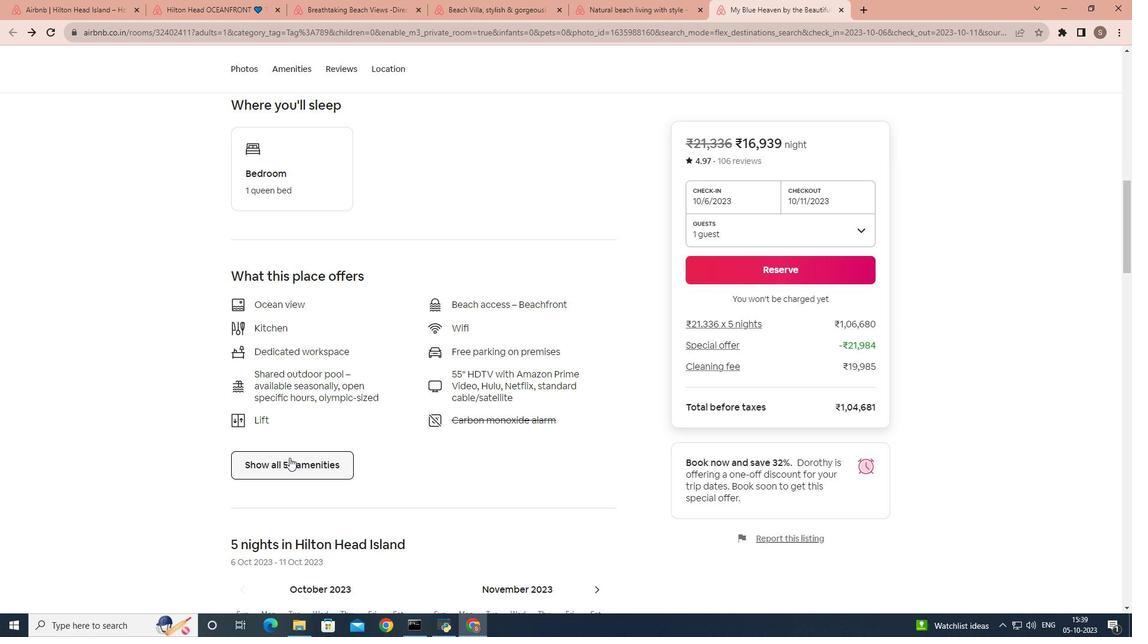 
Action: Mouse pressed left at (289, 457)
Screenshot: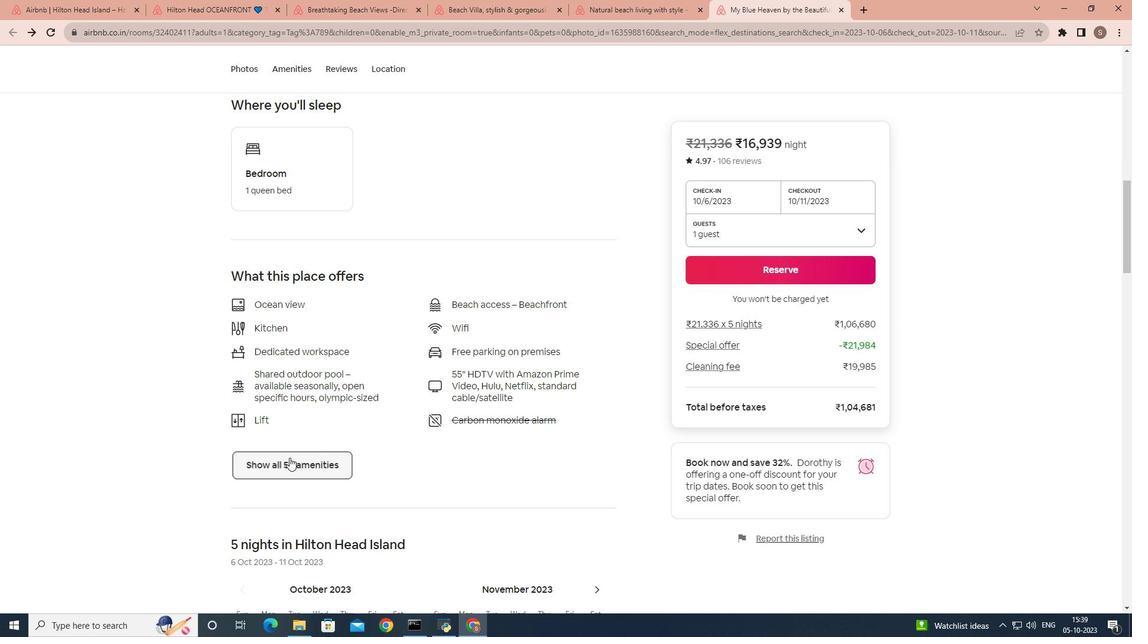 
Action: Mouse moved to (457, 404)
Screenshot: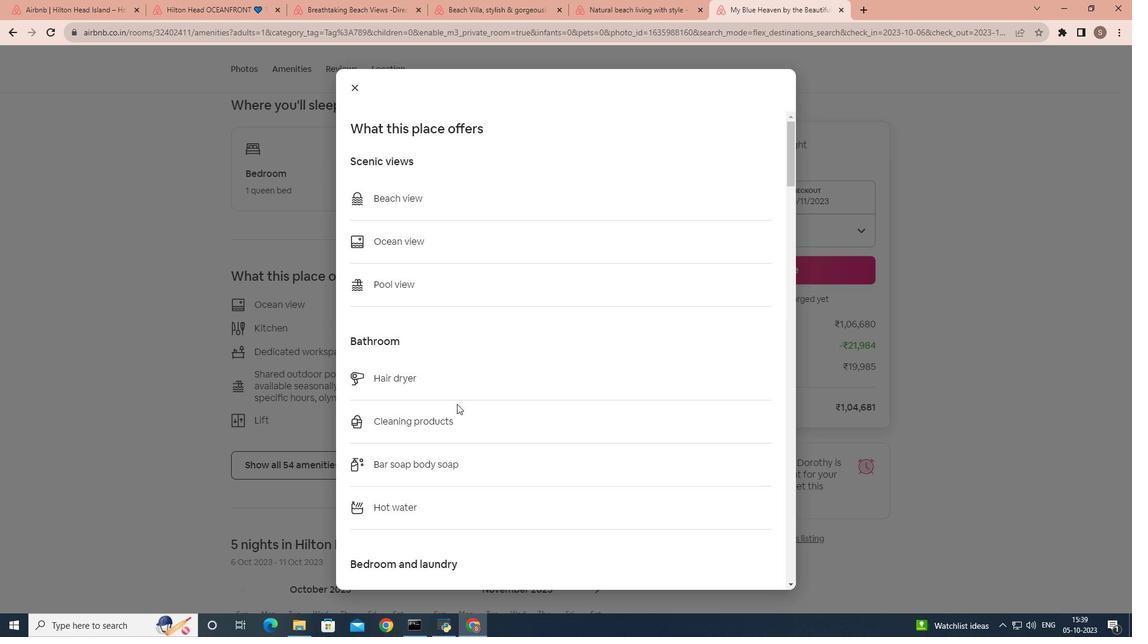 
Action: Mouse scrolled (457, 403) with delta (0, 0)
Screenshot: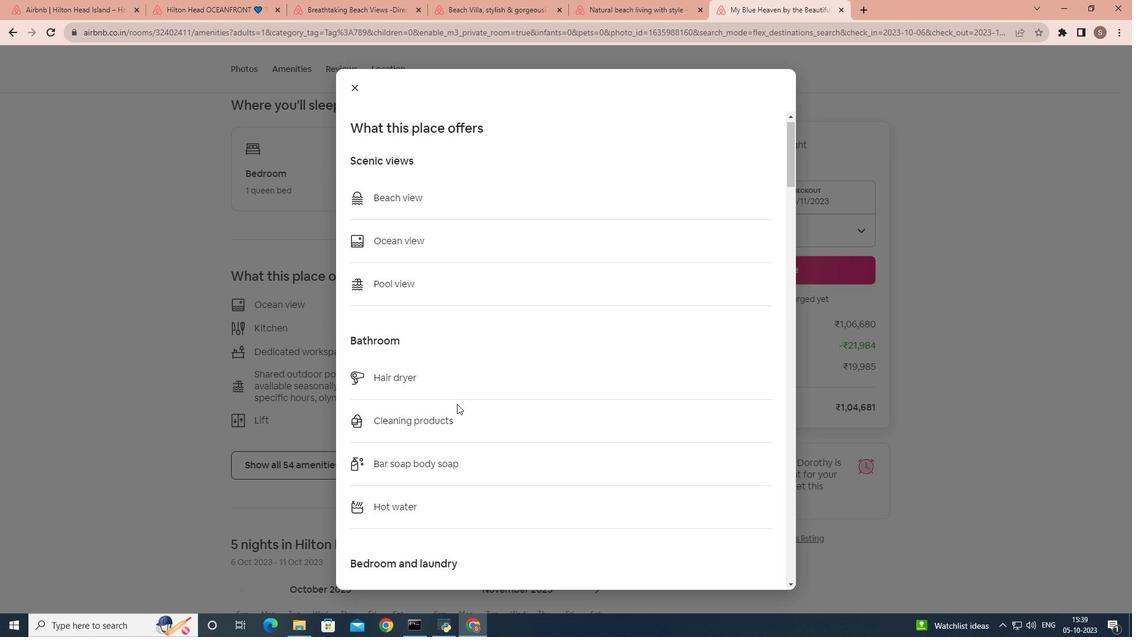 
Action: Mouse scrolled (457, 403) with delta (0, 0)
Screenshot: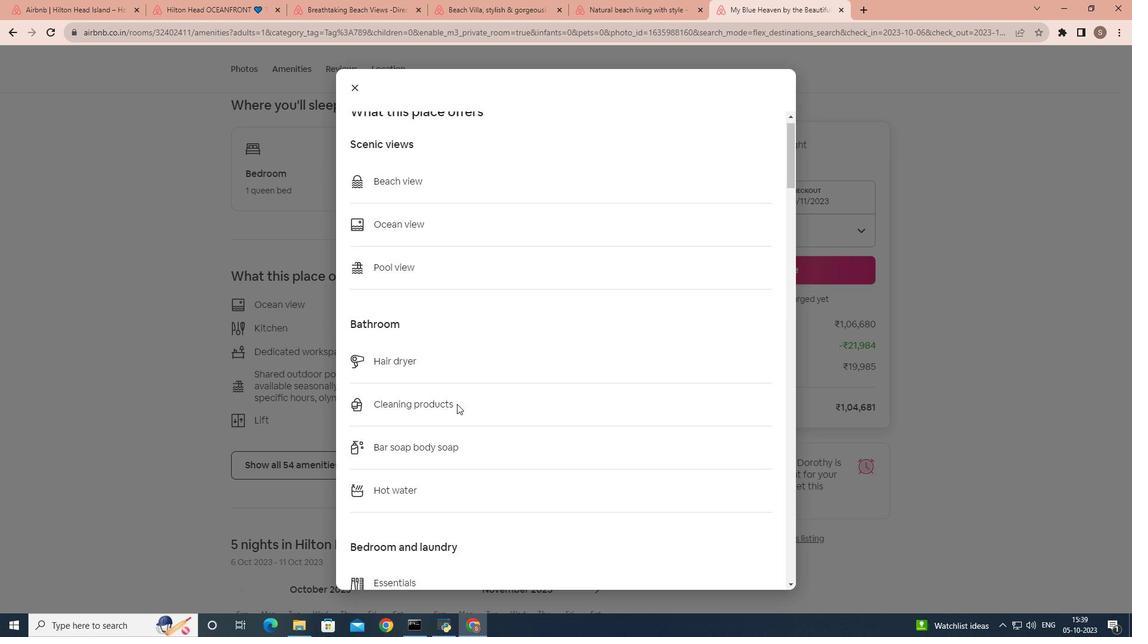 
Action: Mouse scrolled (457, 403) with delta (0, 0)
Screenshot: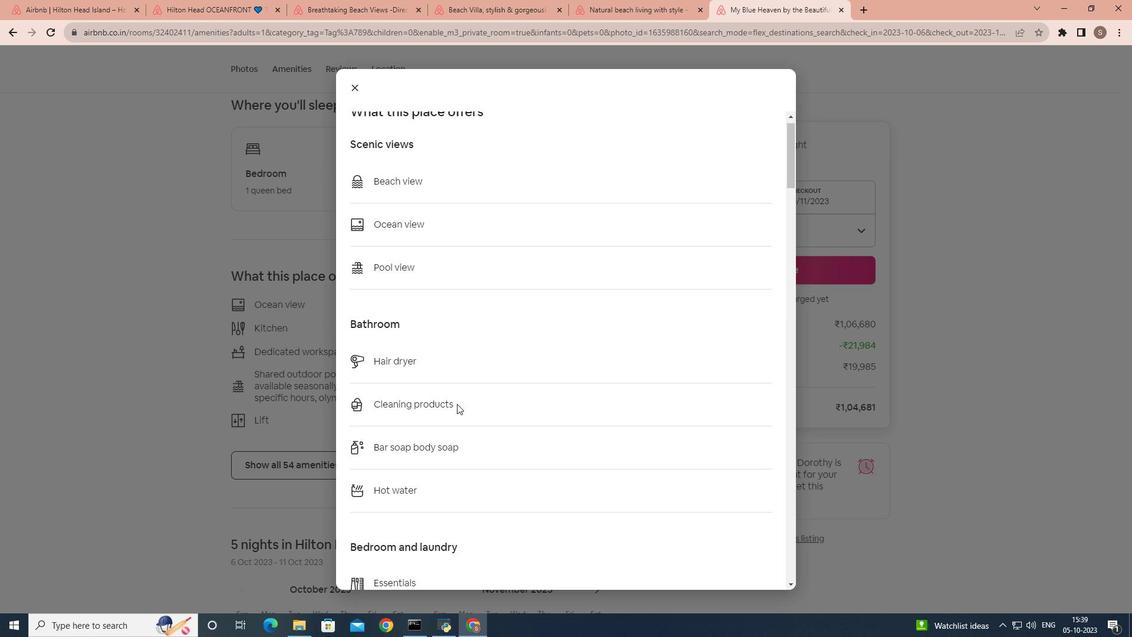 
Action: Mouse scrolled (457, 403) with delta (0, 0)
Screenshot: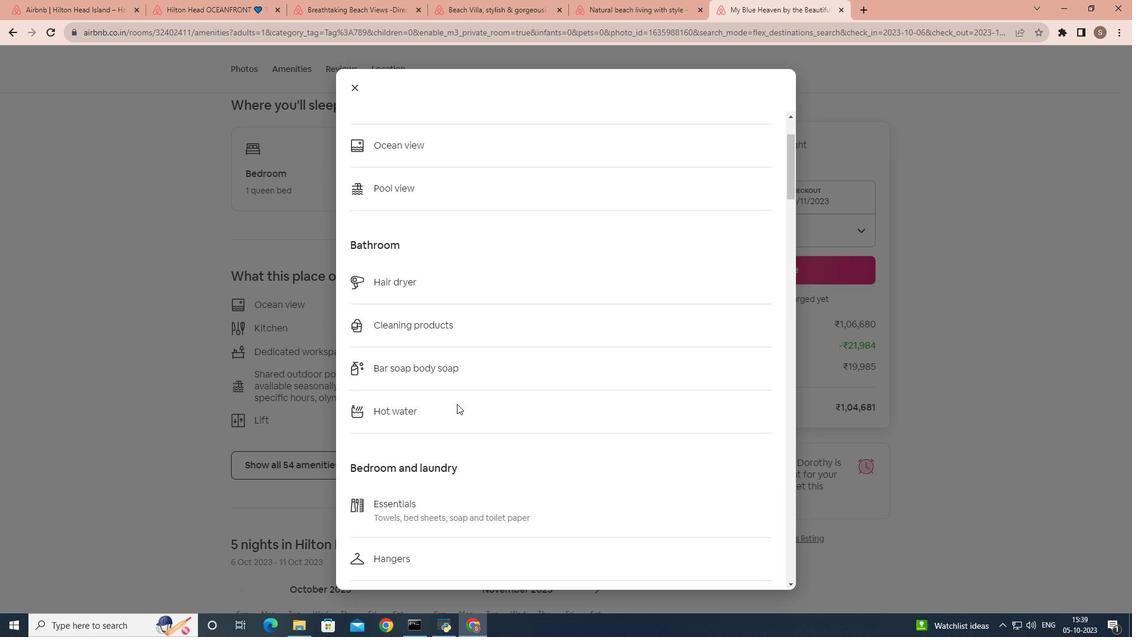 
Action: Mouse scrolled (457, 403) with delta (0, 0)
Screenshot: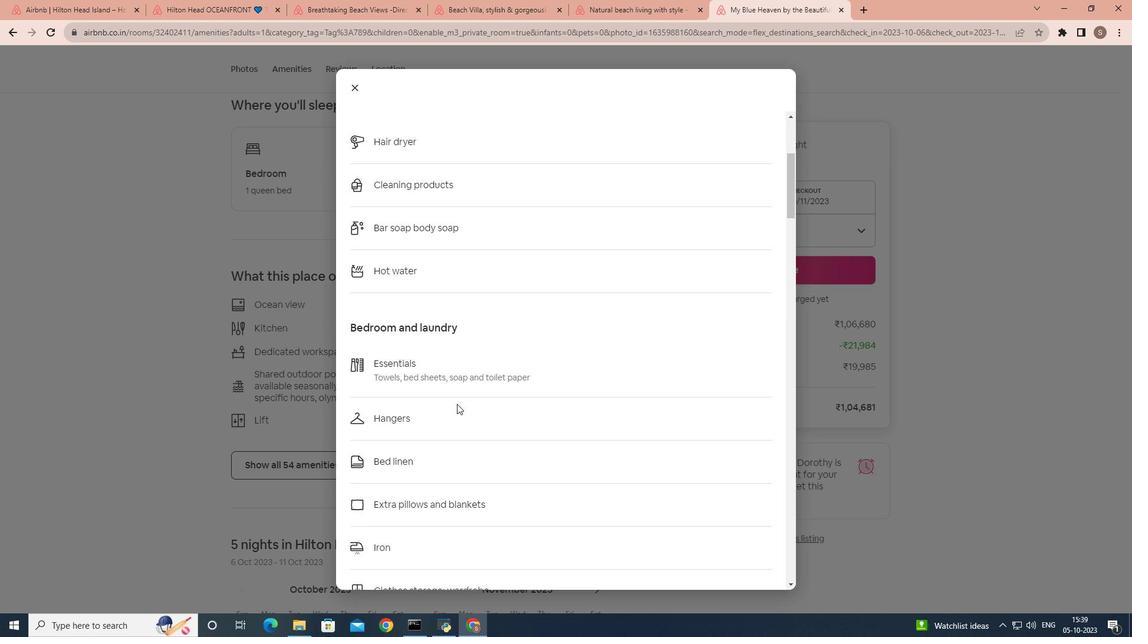 
Action: Mouse scrolled (457, 403) with delta (0, 0)
Screenshot: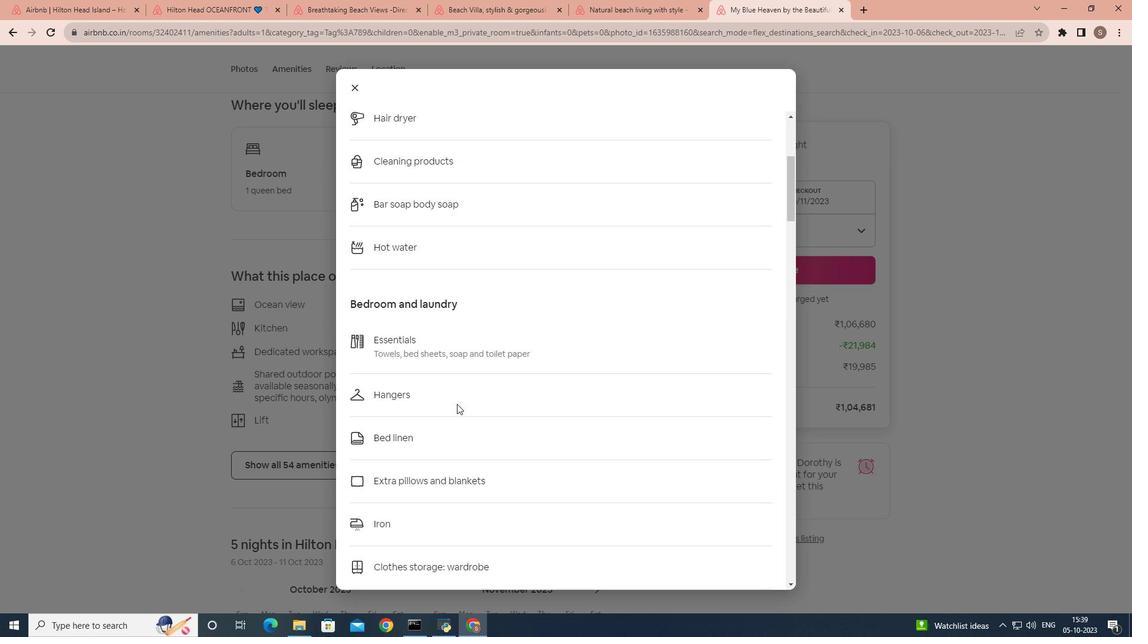 
Action: Mouse scrolled (457, 403) with delta (0, 0)
Screenshot: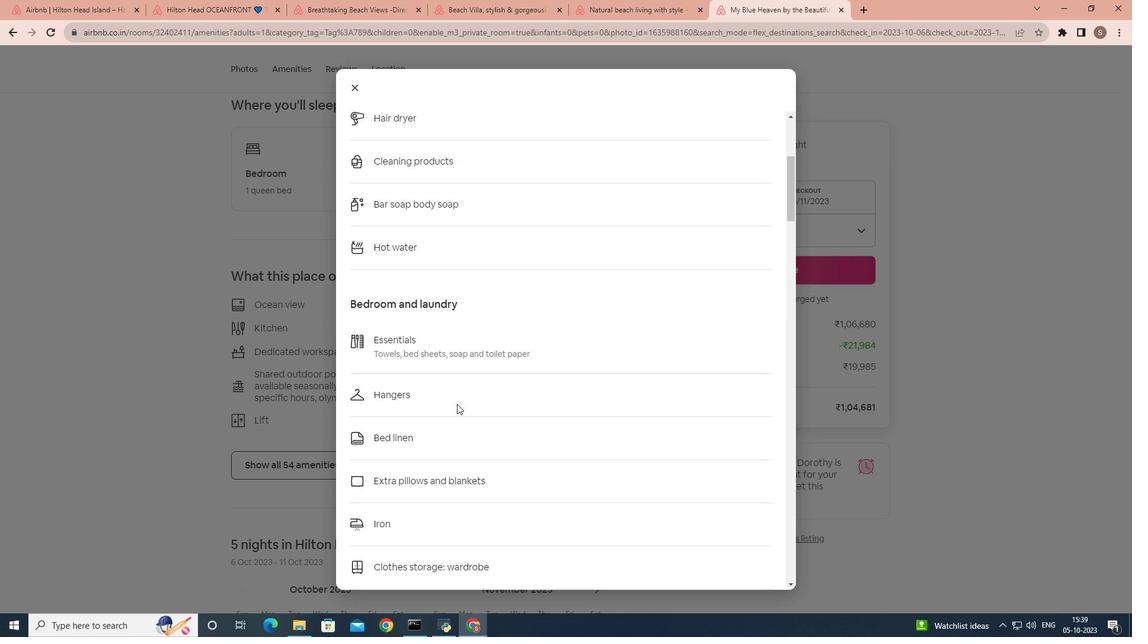 
Action: Mouse scrolled (457, 403) with delta (0, 0)
Screenshot: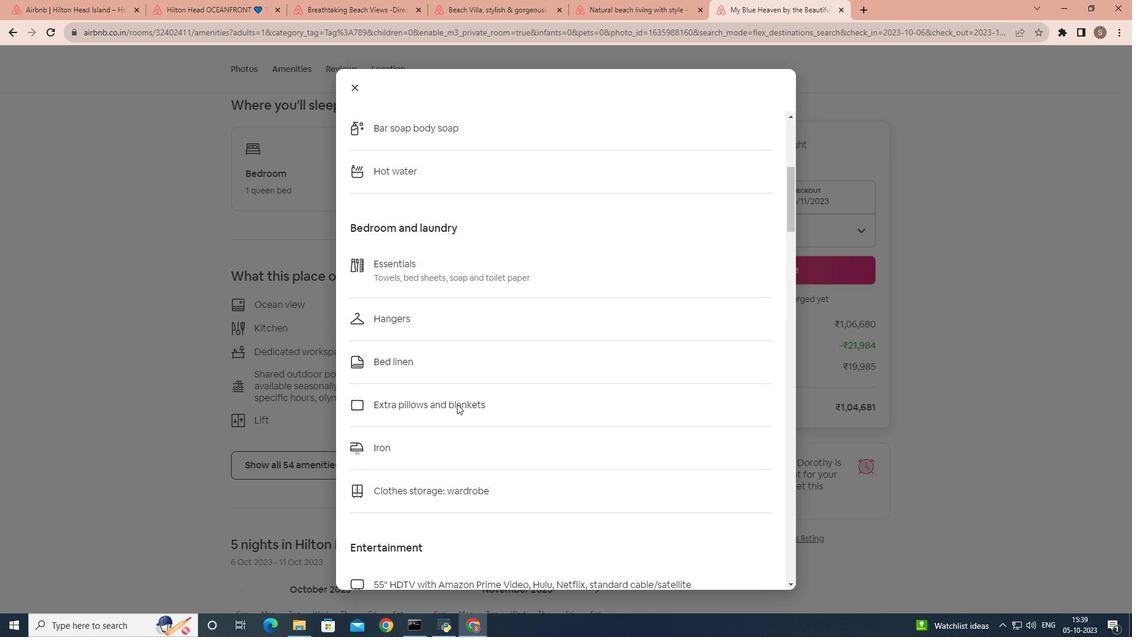 
Action: Mouse scrolled (457, 403) with delta (0, 0)
Screenshot: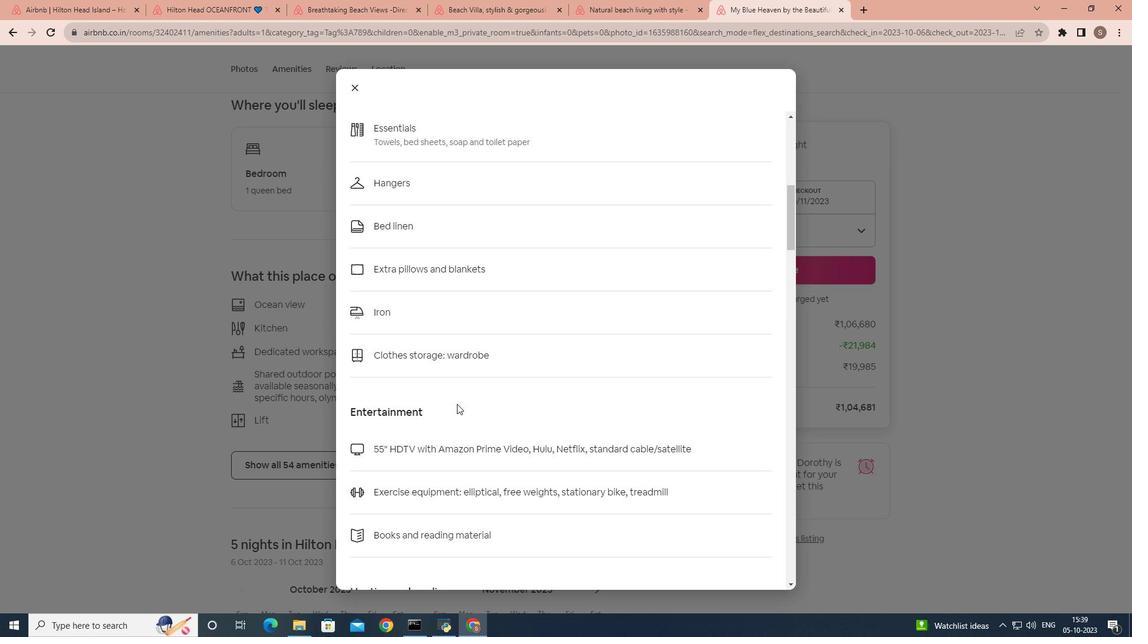 
Action: Mouse scrolled (457, 403) with delta (0, 0)
Screenshot: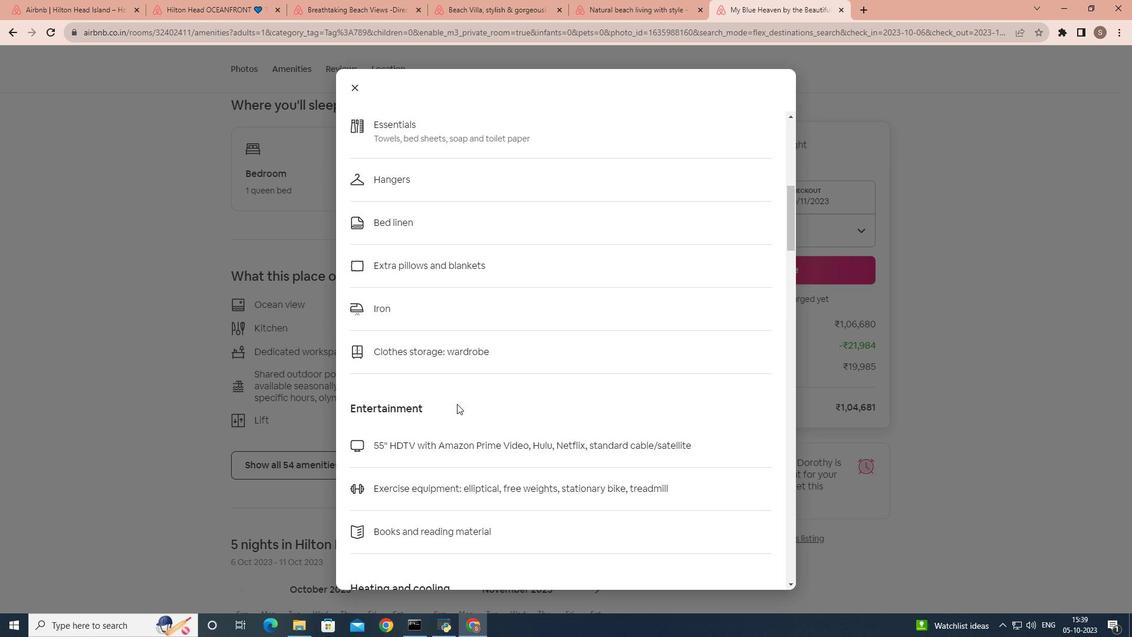 
Action: Mouse scrolled (457, 403) with delta (0, 0)
Screenshot: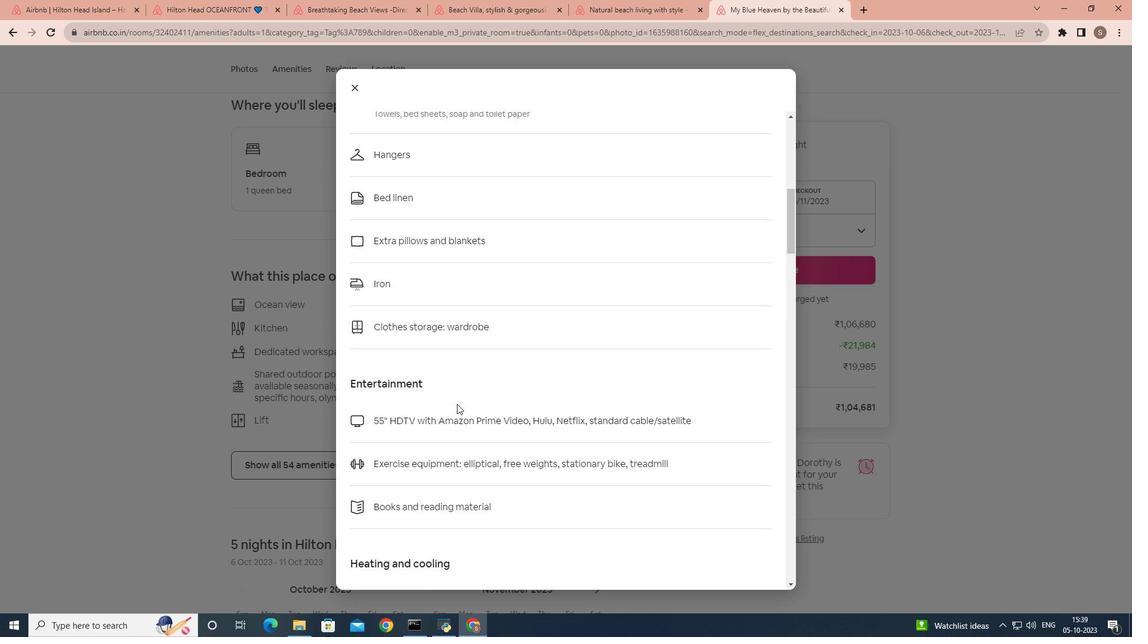 
Action: Mouse scrolled (457, 403) with delta (0, 0)
Screenshot: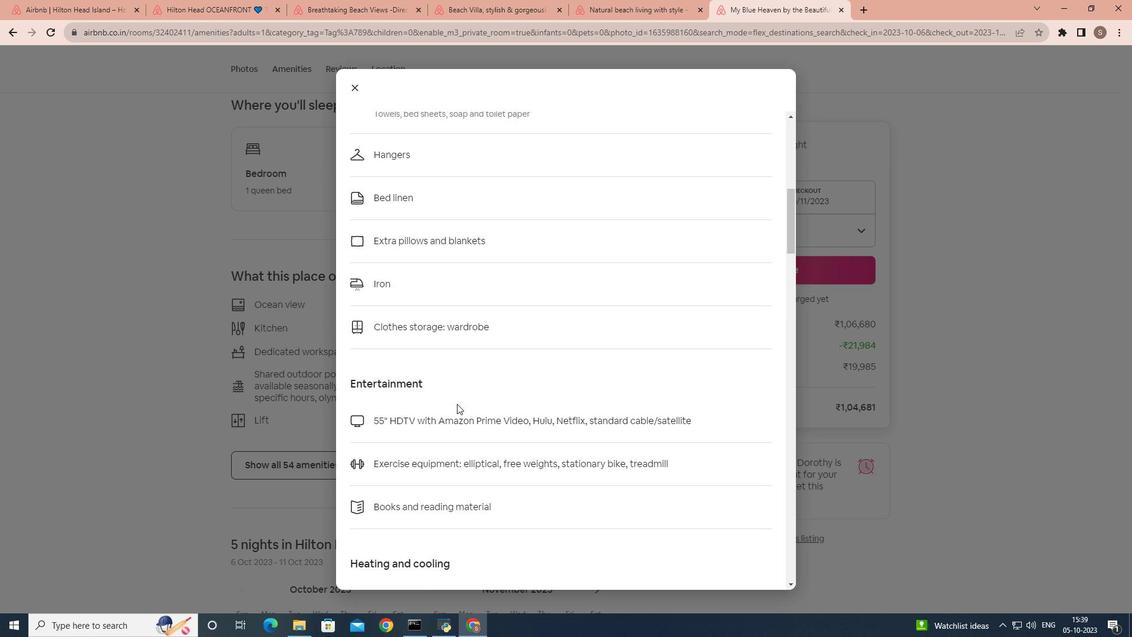 
Action: Mouse scrolled (457, 403) with delta (0, 0)
Screenshot: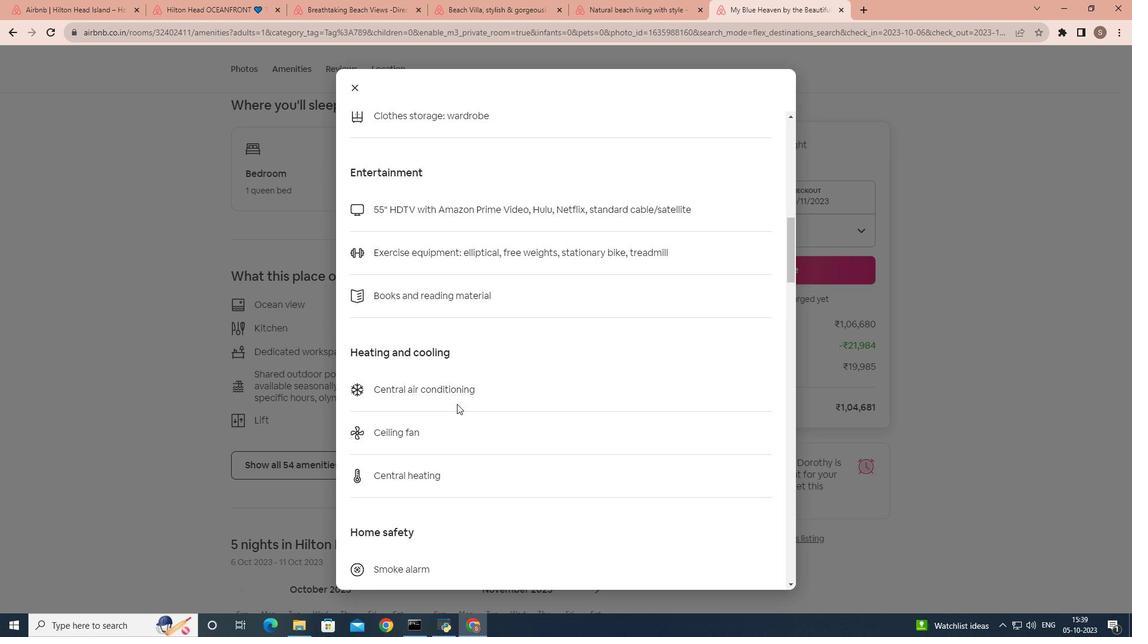 
Action: Mouse scrolled (457, 403) with delta (0, 0)
Screenshot: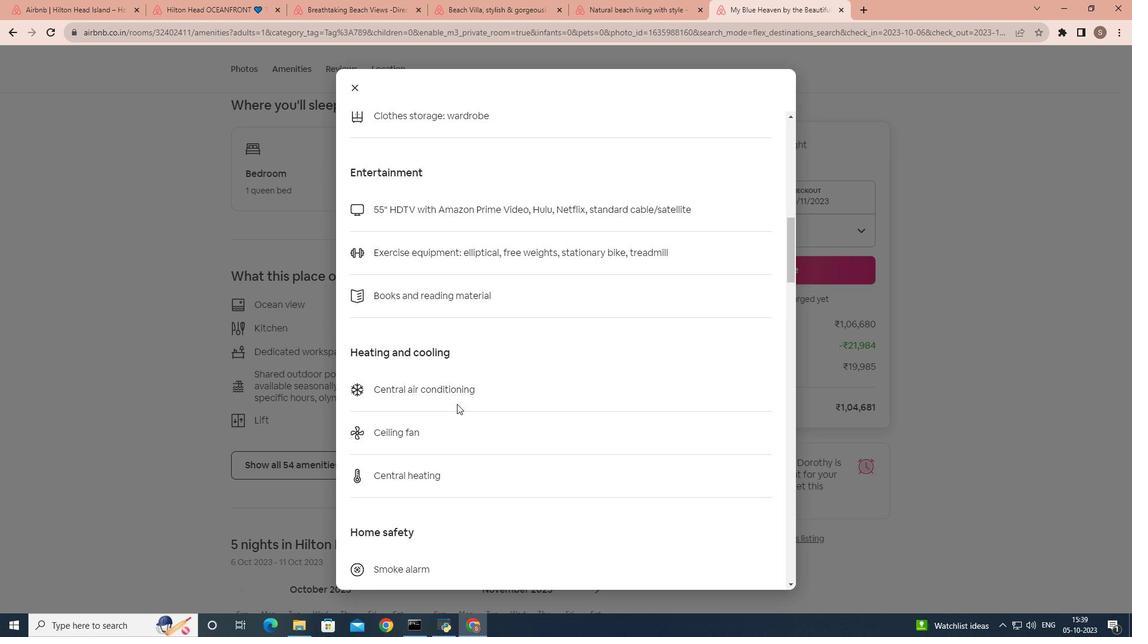 
Action: Mouse scrolled (457, 403) with delta (0, 0)
Screenshot: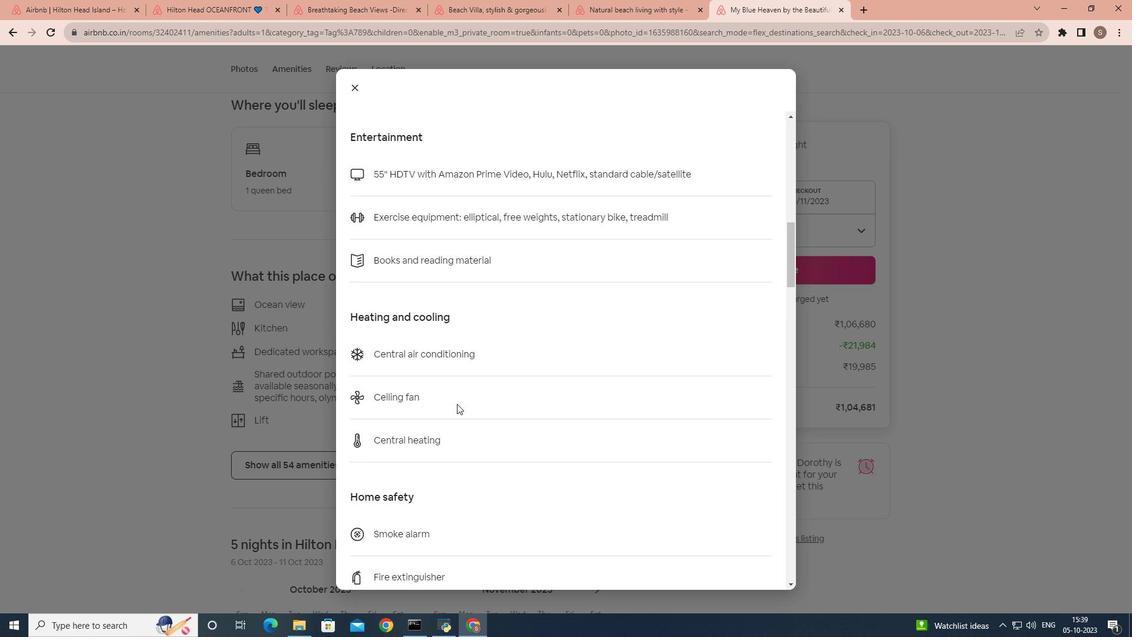 
Action: Mouse scrolled (457, 403) with delta (0, 0)
Screenshot: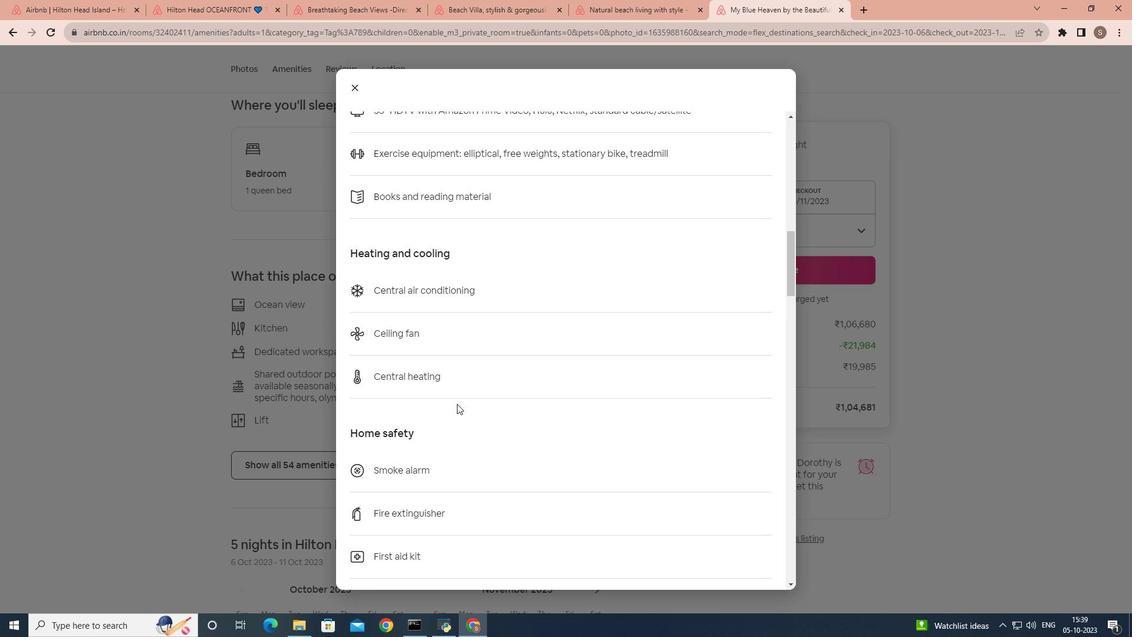 
Action: Mouse scrolled (457, 403) with delta (0, 0)
Screenshot: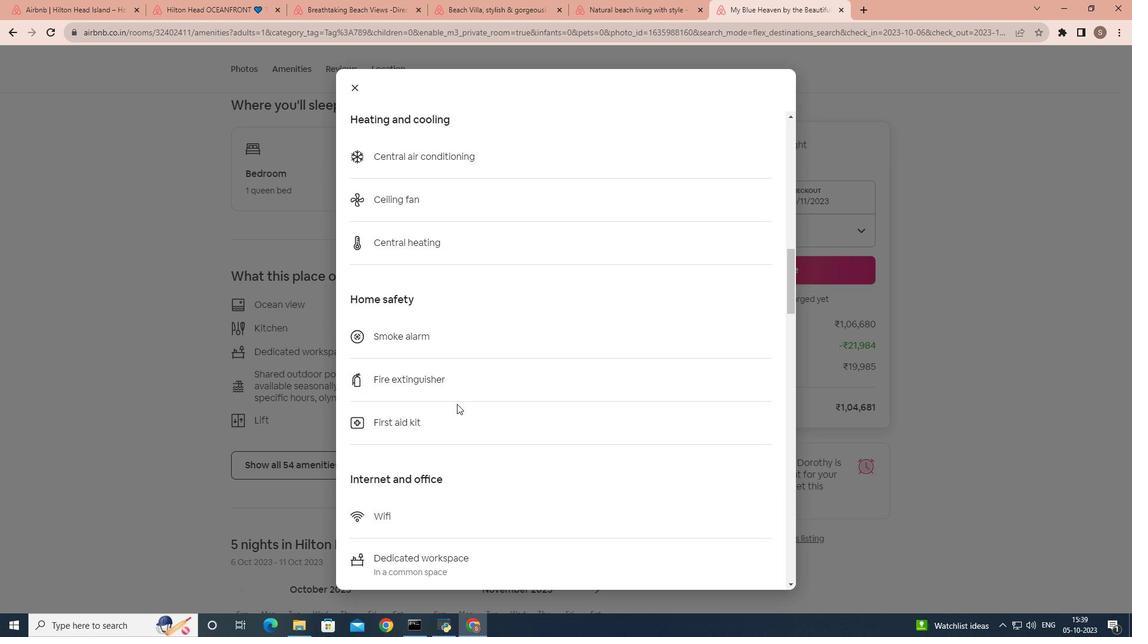 
Action: Mouse scrolled (457, 403) with delta (0, 0)
Screenshot: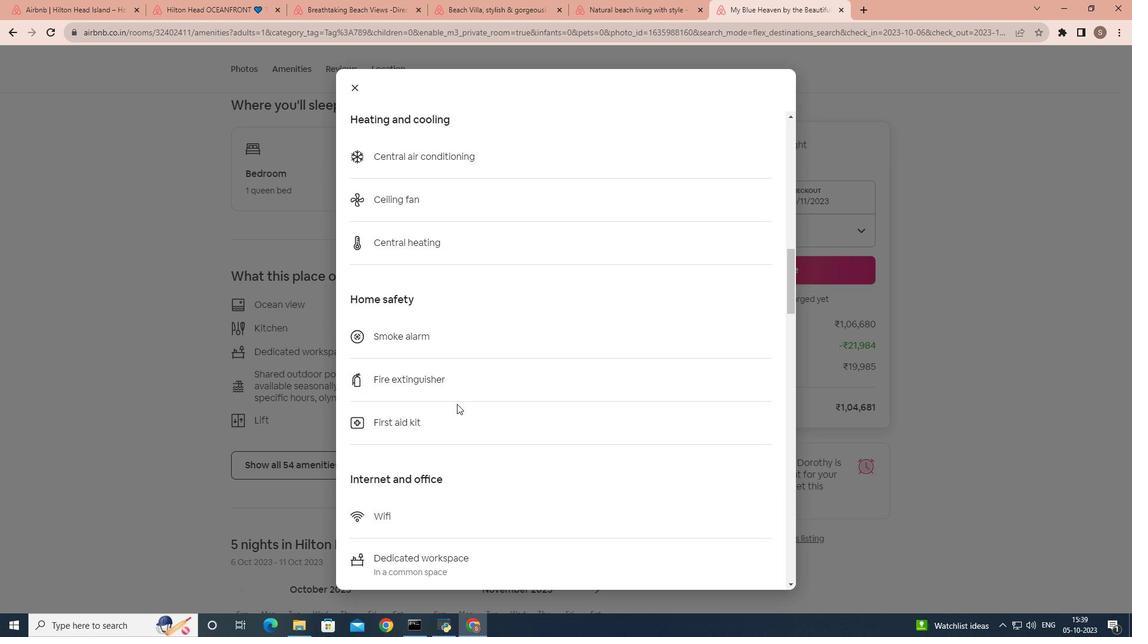 
Action: Mouse scrolled (457, 403) with delta (0, 0)
Screenshot: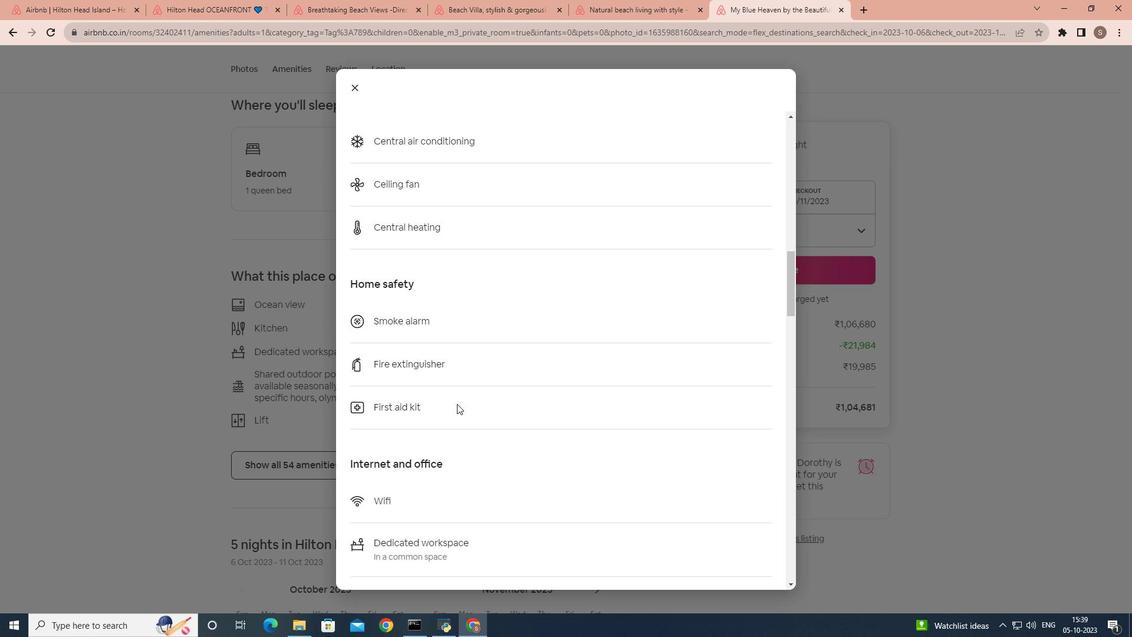 
Action: Mouse scrolled (457, 403) with delta (0, 0)
Screenshot: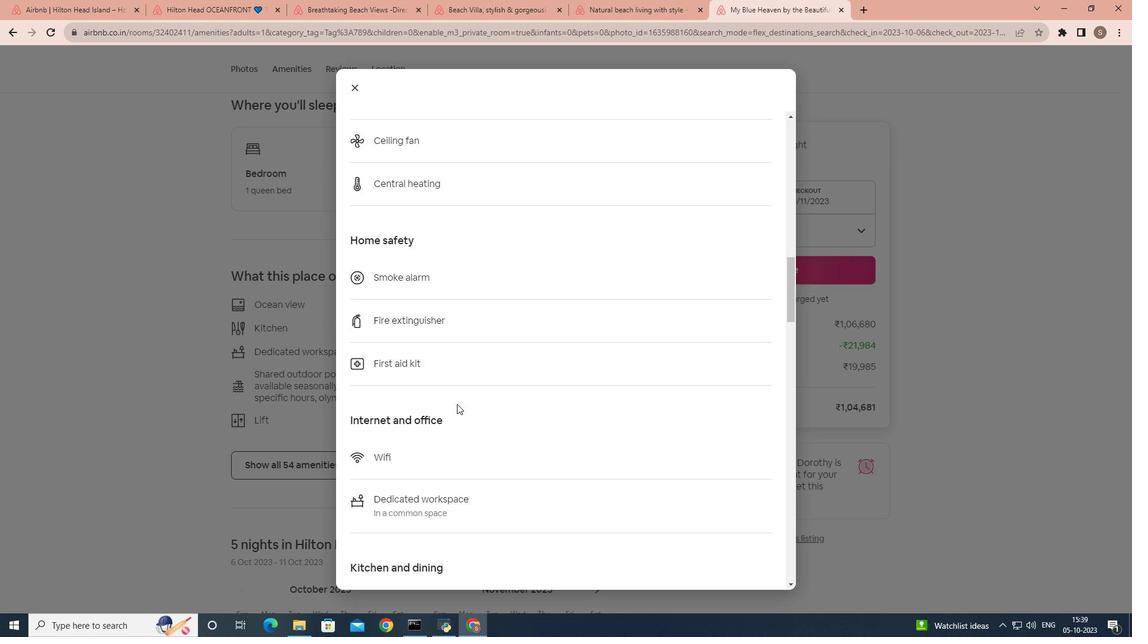 
Action: Mouse scrolled (457, 403) with delta (0, 0)
Screenshot: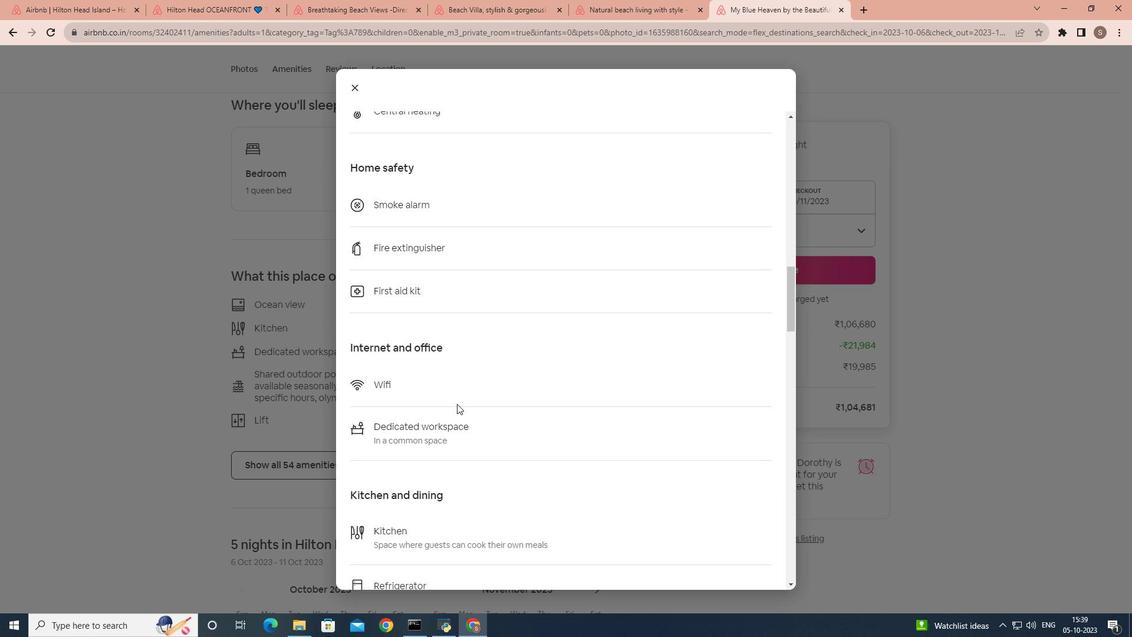 
Action: Mouse scrolled (457, 403) with delta (0, 0)
Screenshot: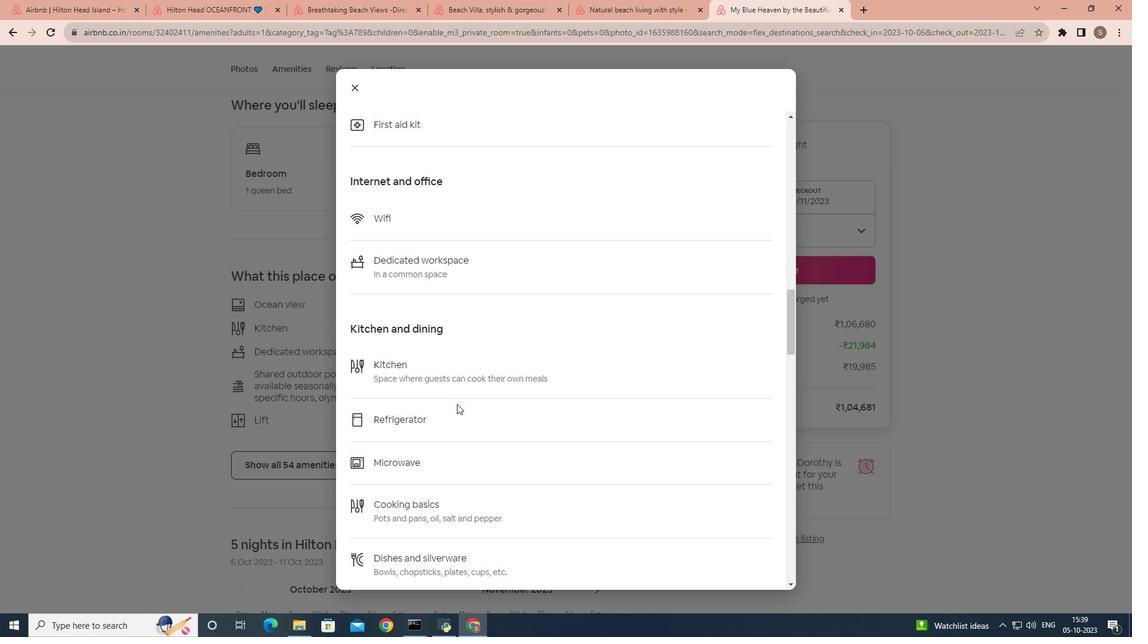 
Action: Mouse scrolled (457, 403) with delta (0, 0)
Screenshot: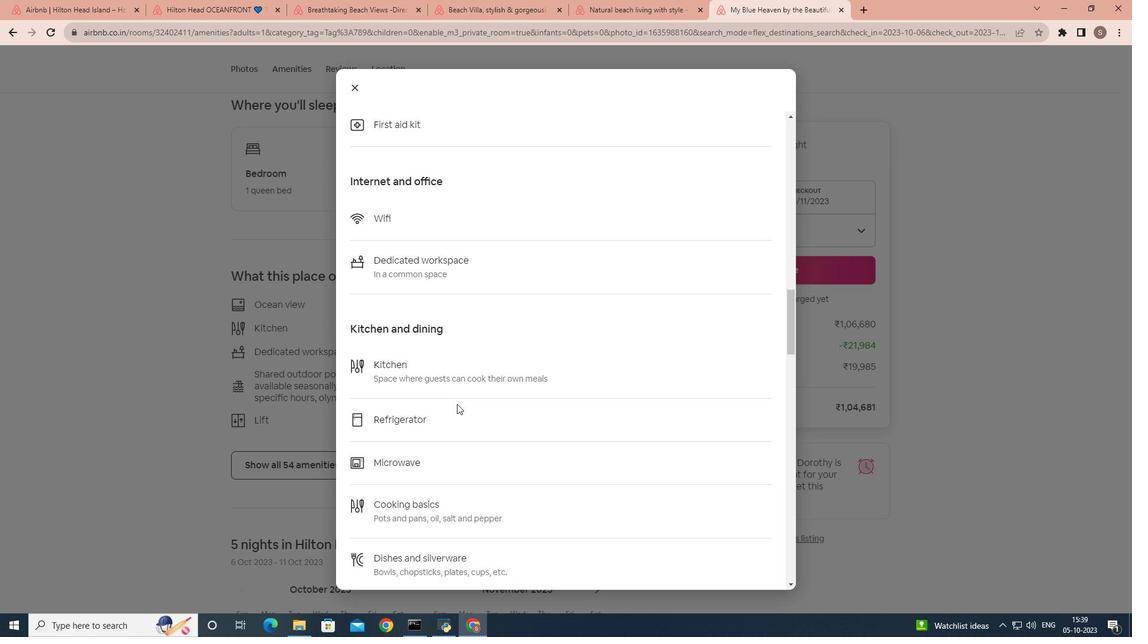 
Action: Mouse scrolled (457, 403) with delta (0, 0)
Screenshot: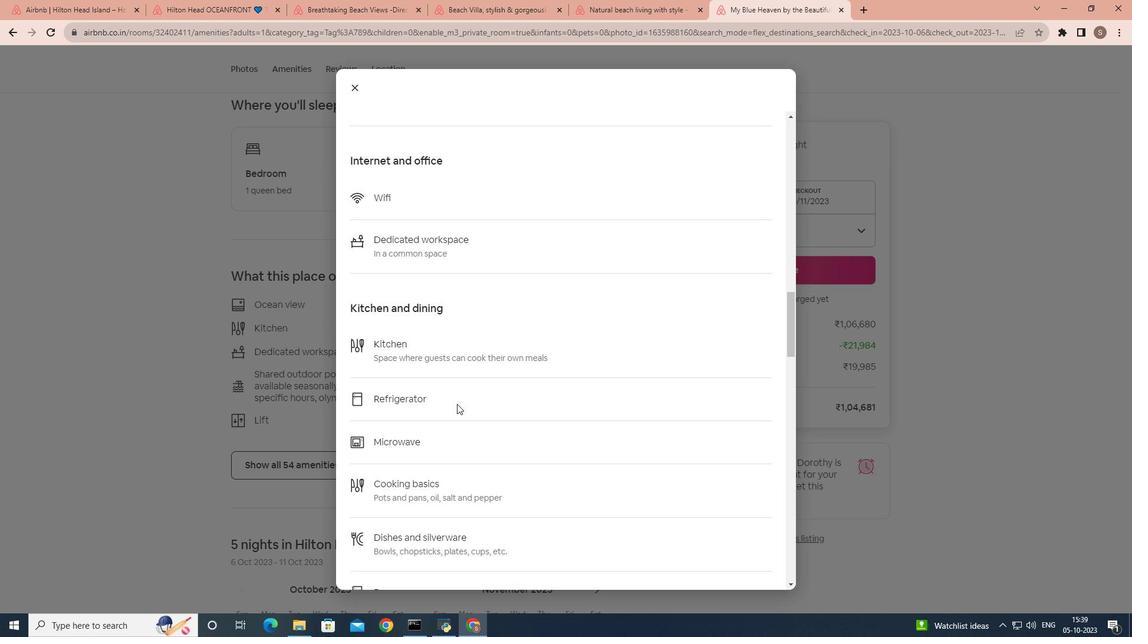 
Action: Mouse scrolled (457, 403) with delta (0, 0)
Screenshot: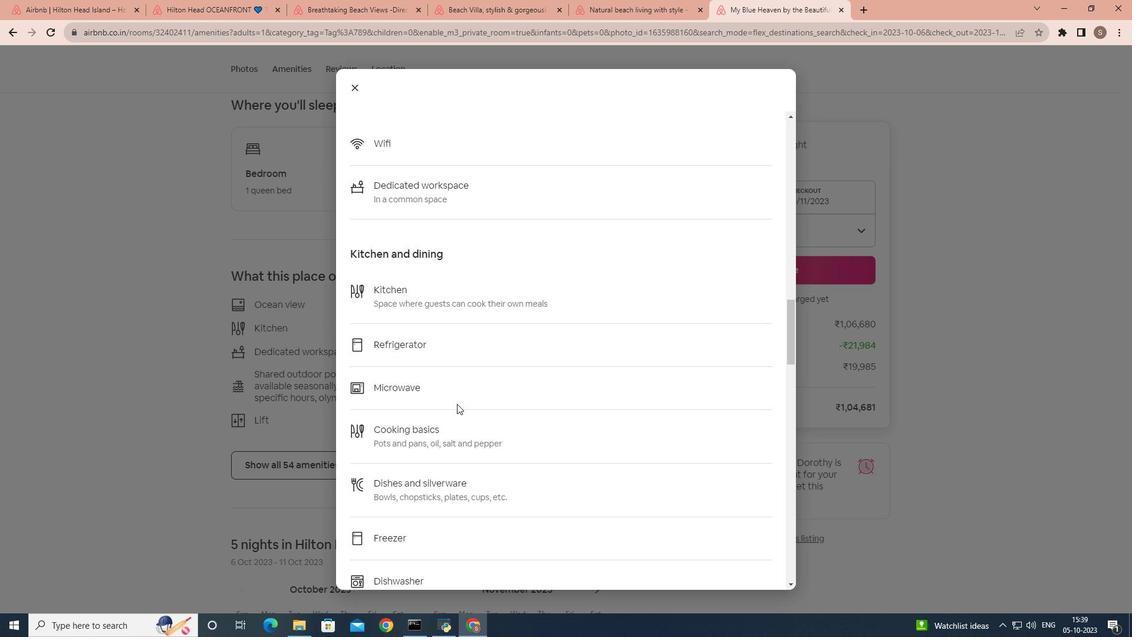 
Action: Mouse scrolled (457, 403) with delta (0, 0)
Screenshot: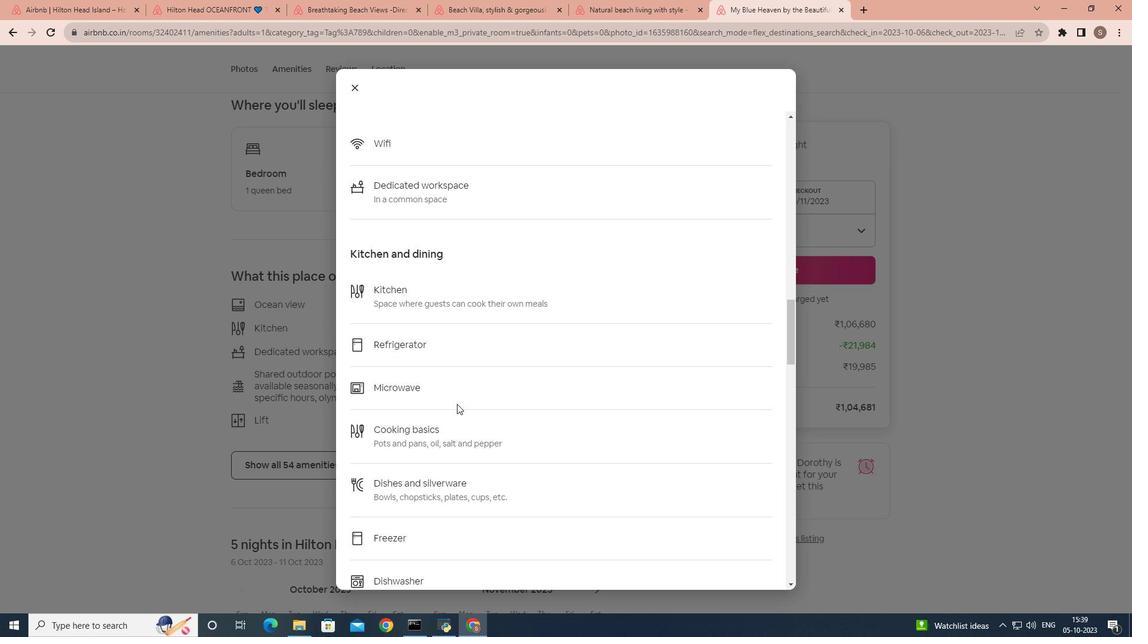 
Action: Mouse scrolled (457, 403) with delta (0, 0)
Screenshot: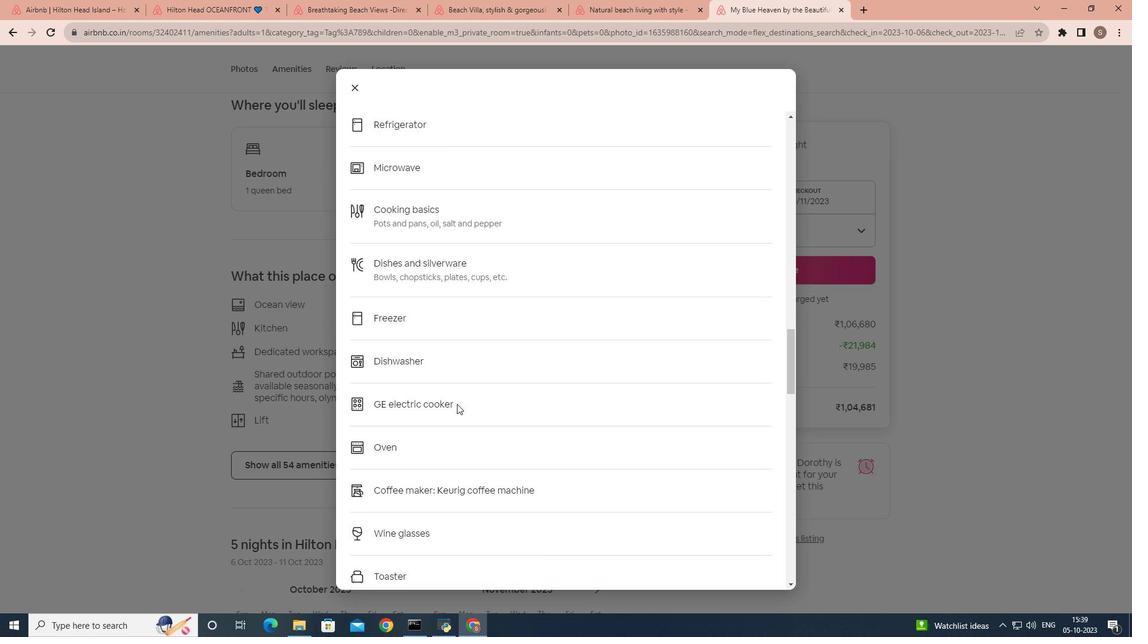 
Action: Mouse scrolled (457, 403) with delta (0, 0)
Screenshot: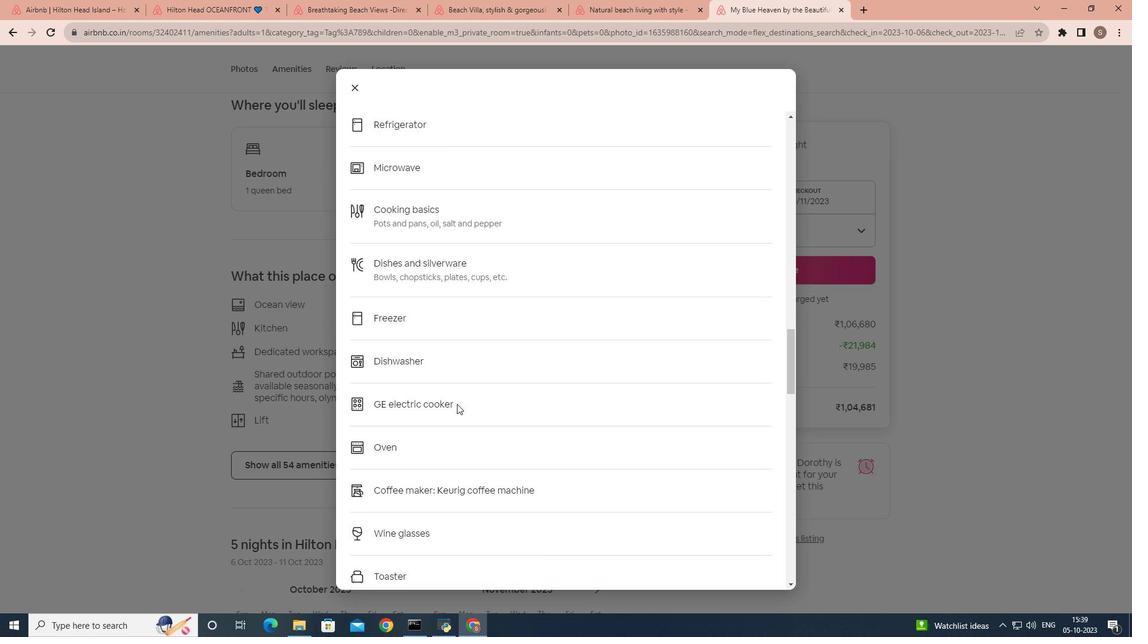 
Action: Mouse scrolled (457, 403) with delta (0, 0)
Screenshot: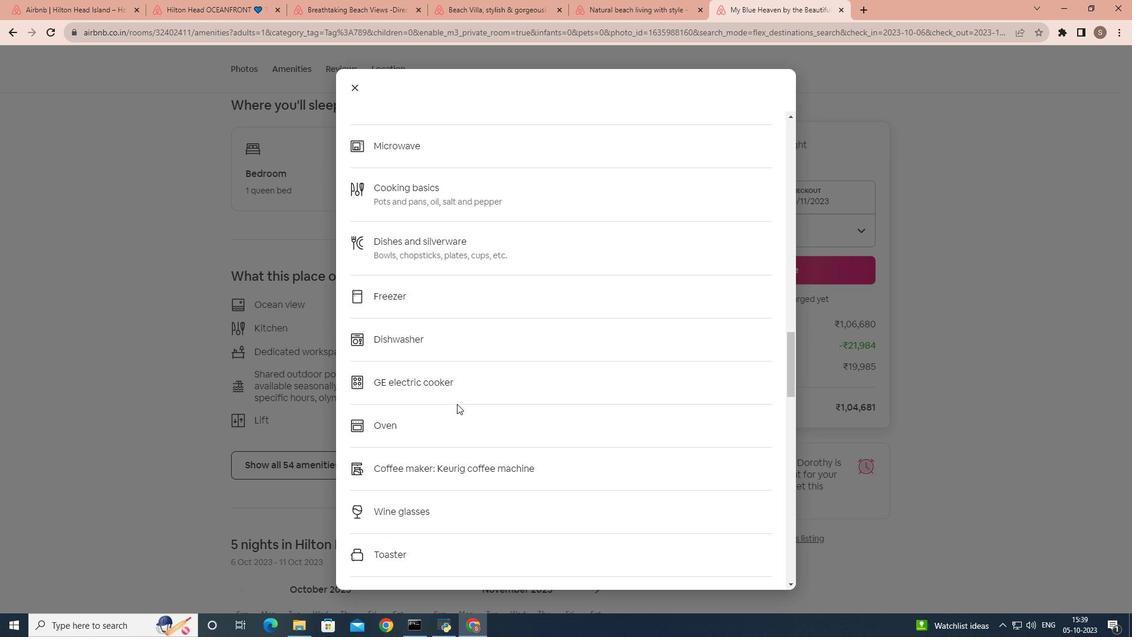 
Action: Mouse scrolled (457, 403) with delta (0, 0)
Screenshot: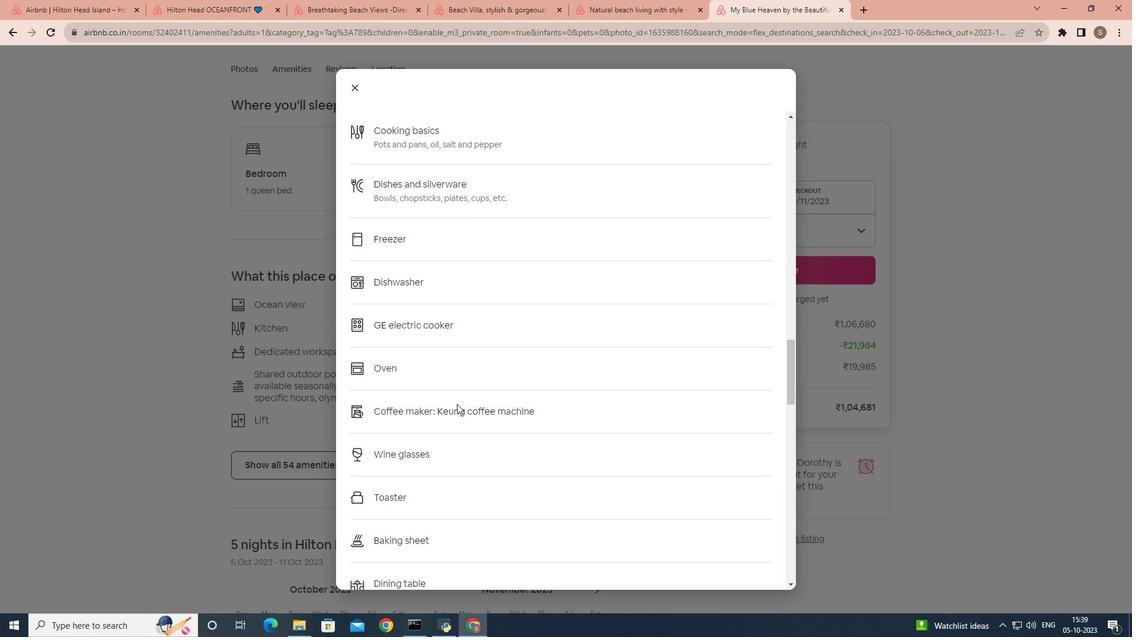 
Action: Mouse scrolled (457, 403) with delta (0, 0)
Screenshot: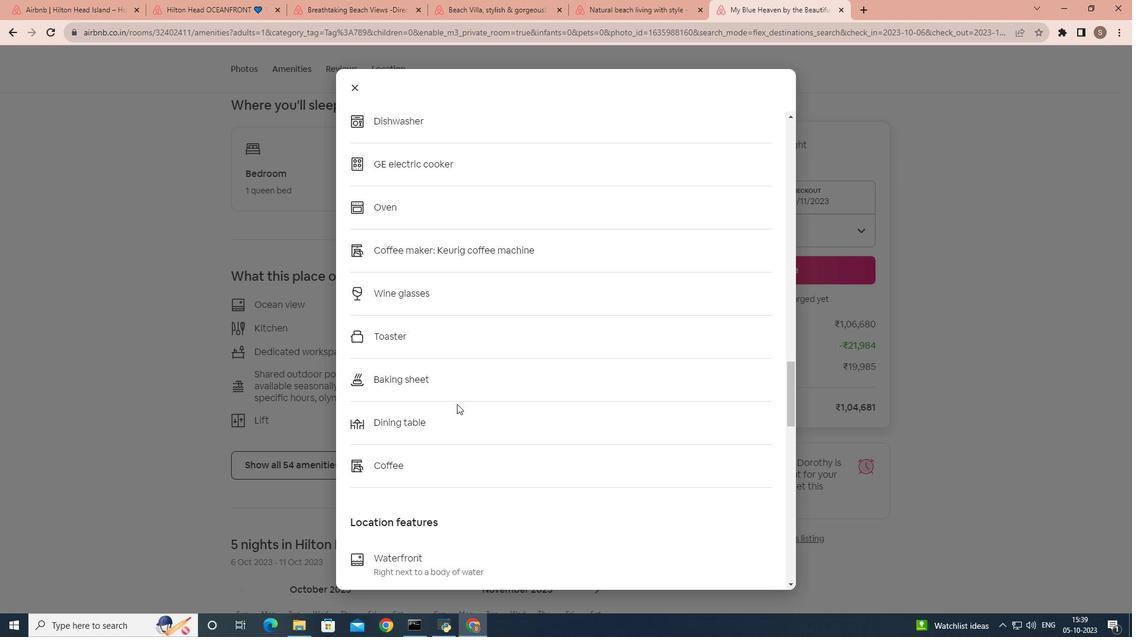 
Action: Mouse scrolled (457, 403) with delta (0, 0)
Screenshot: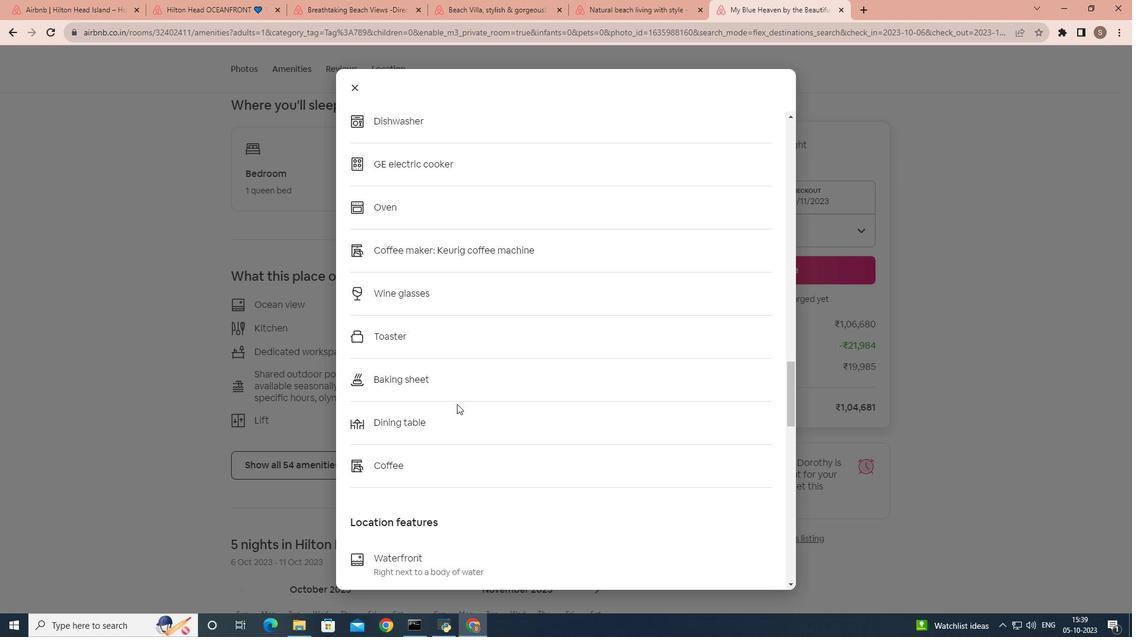 
Action: Mouse scrolled (457, 403) with delta (0, 0)
Screenshot: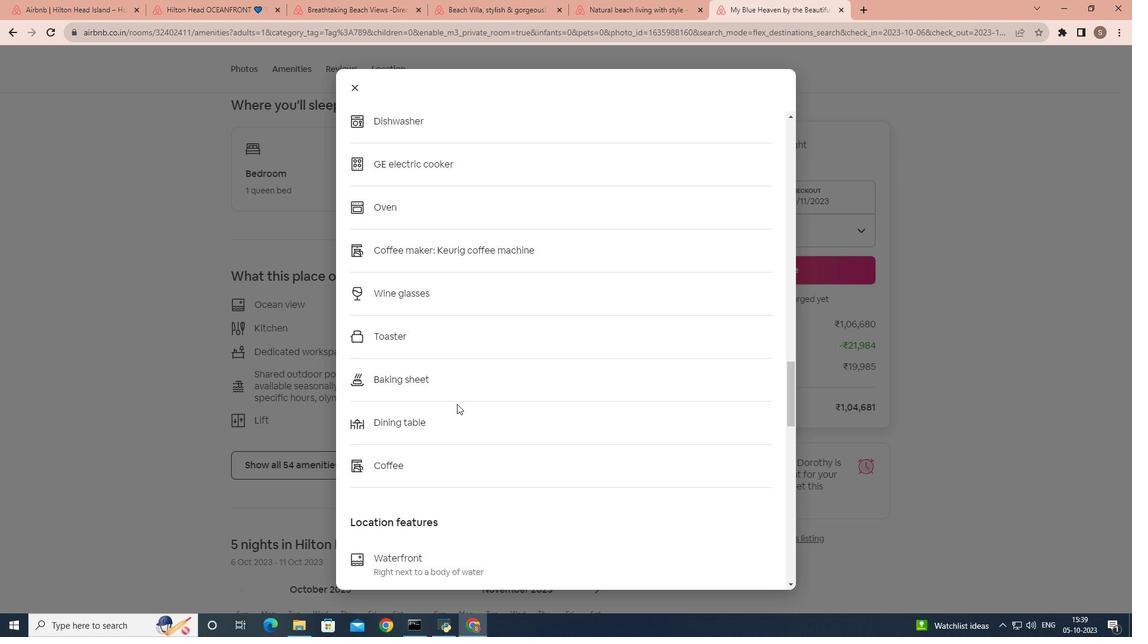 
Action: Mouse scrolled (457, 403) with delta (0, 0)
Screenshot: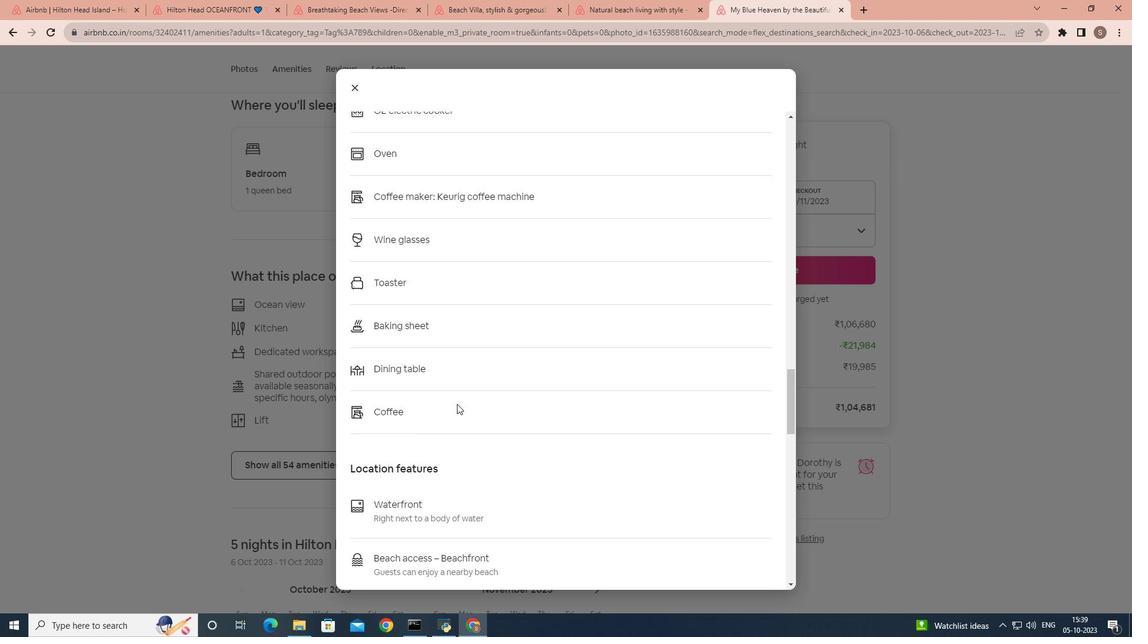 
Action: Mouse scrolled (457, 403) with delta (0, 0)
Screenshot: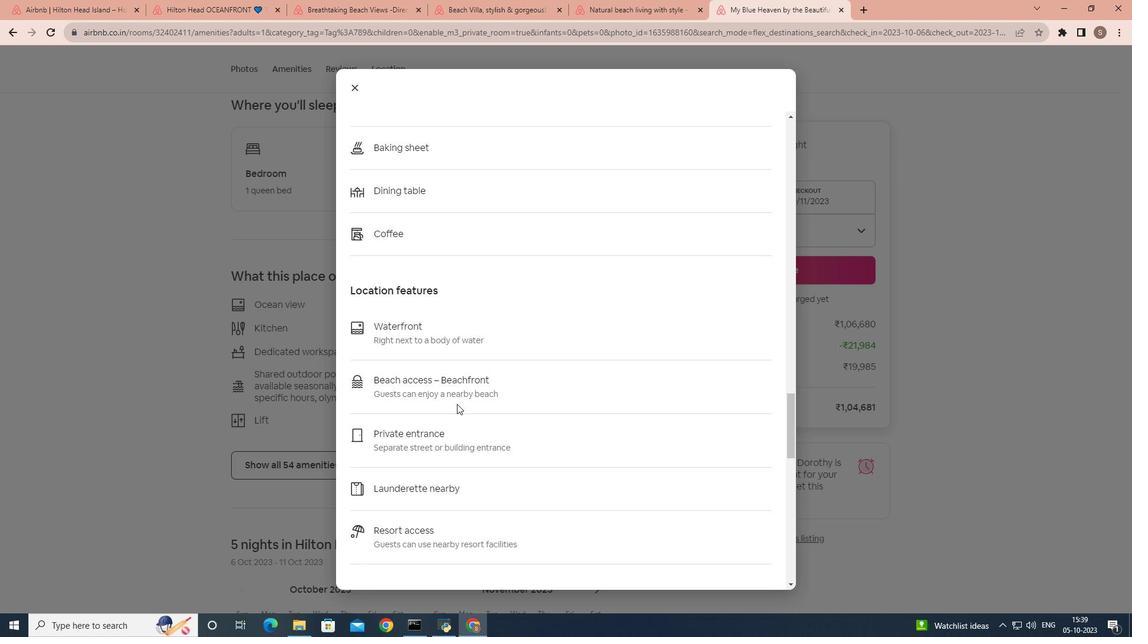 
Action: Mouse scrolled (457, 403) with delta (0, 0)
Screenshot: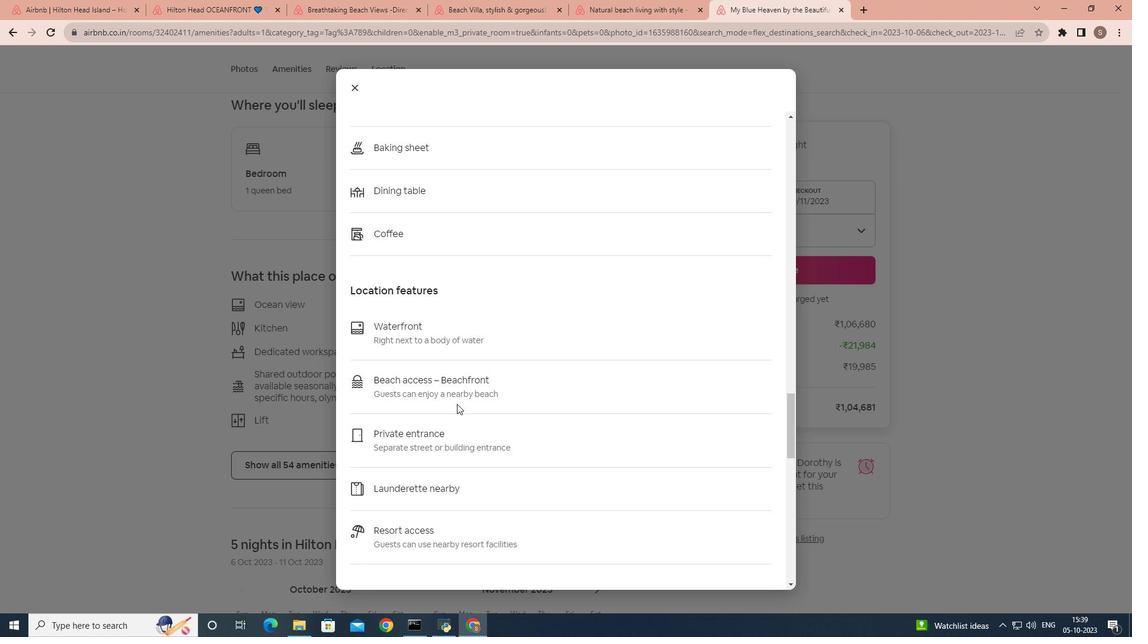 
Action: Mouse scrolled (457, 403) with delta (0, 0)
Screenshot: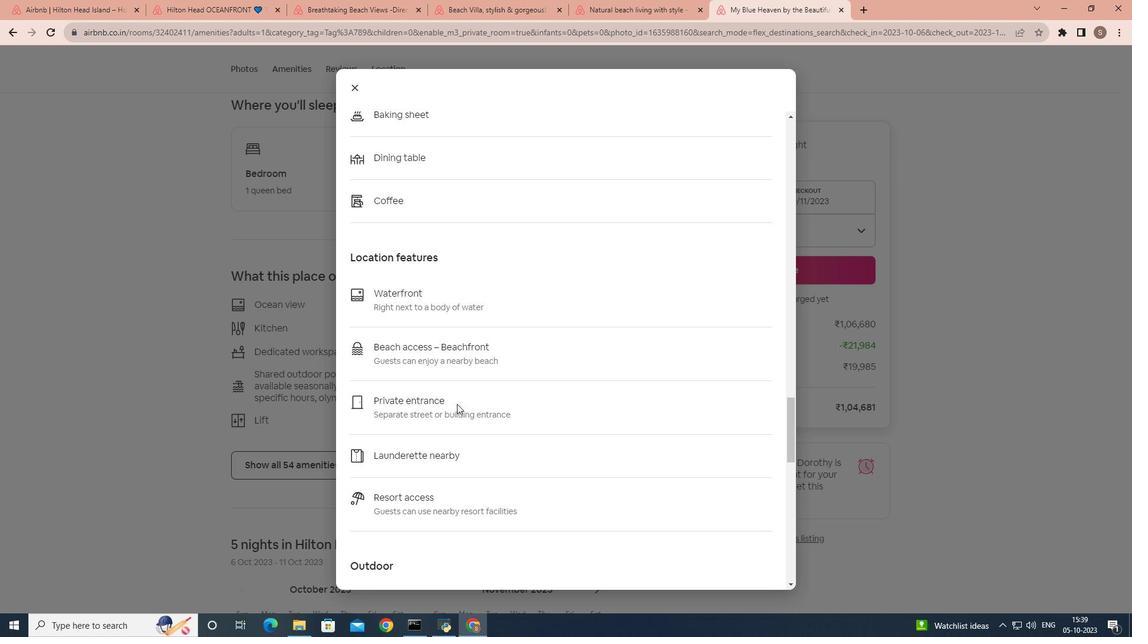 
Action: Mouse scrolled (457, 403) with delta (0, 0)
Screenshot: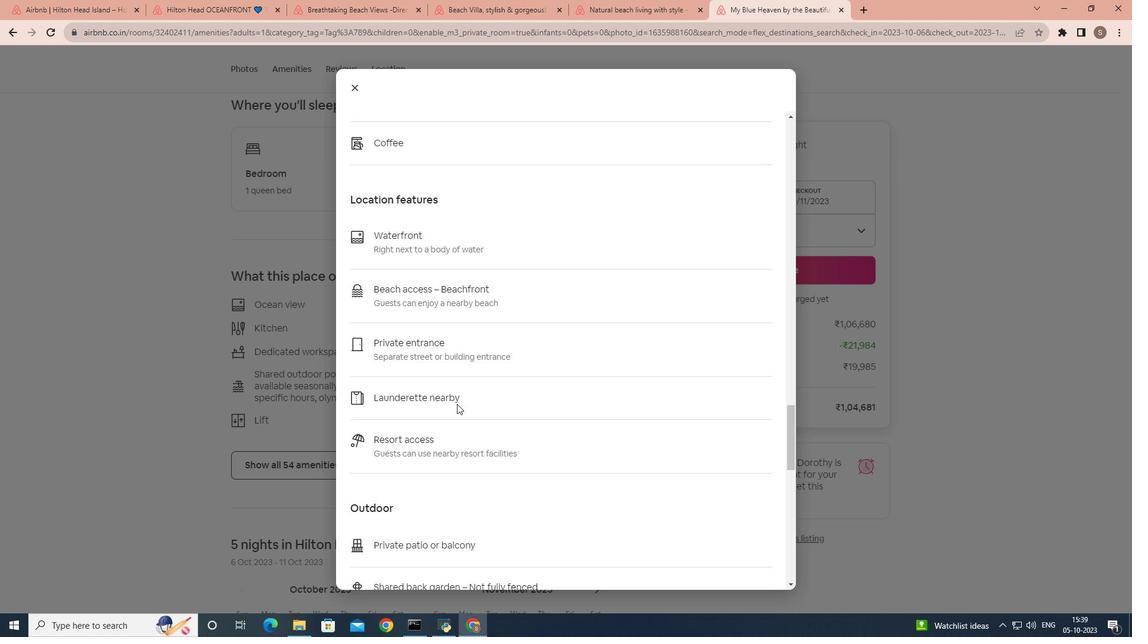 
Action: Mouse scrolled (457, 403) with delta (0, 0)
Screenshot: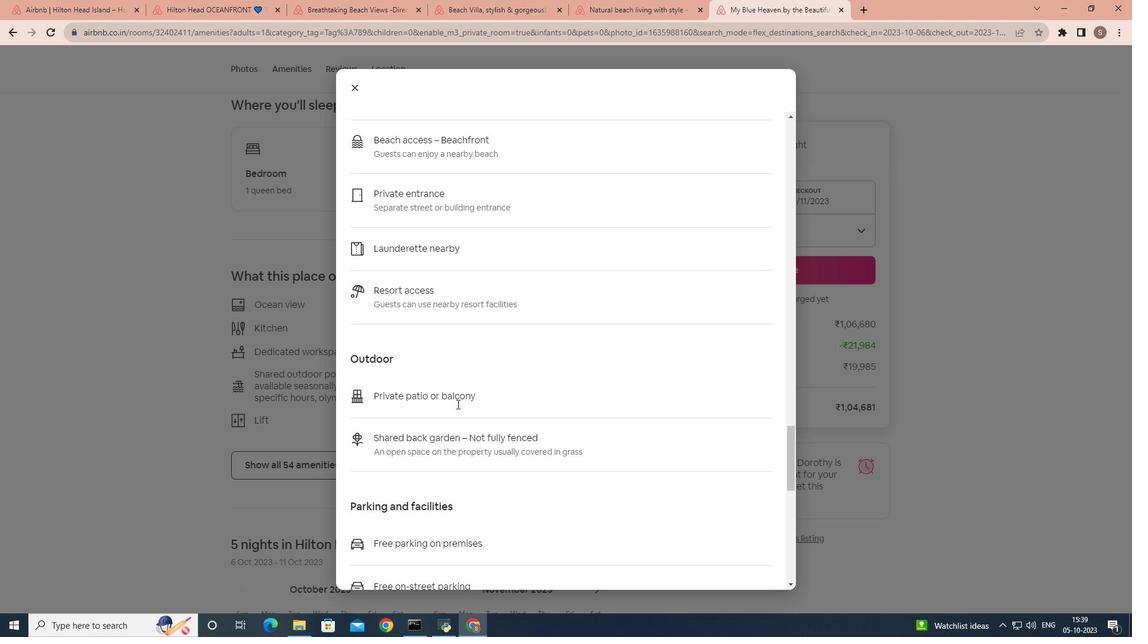 
Action: Mouse scrolled (457, 403) with delta (0, 0)
Screenshot: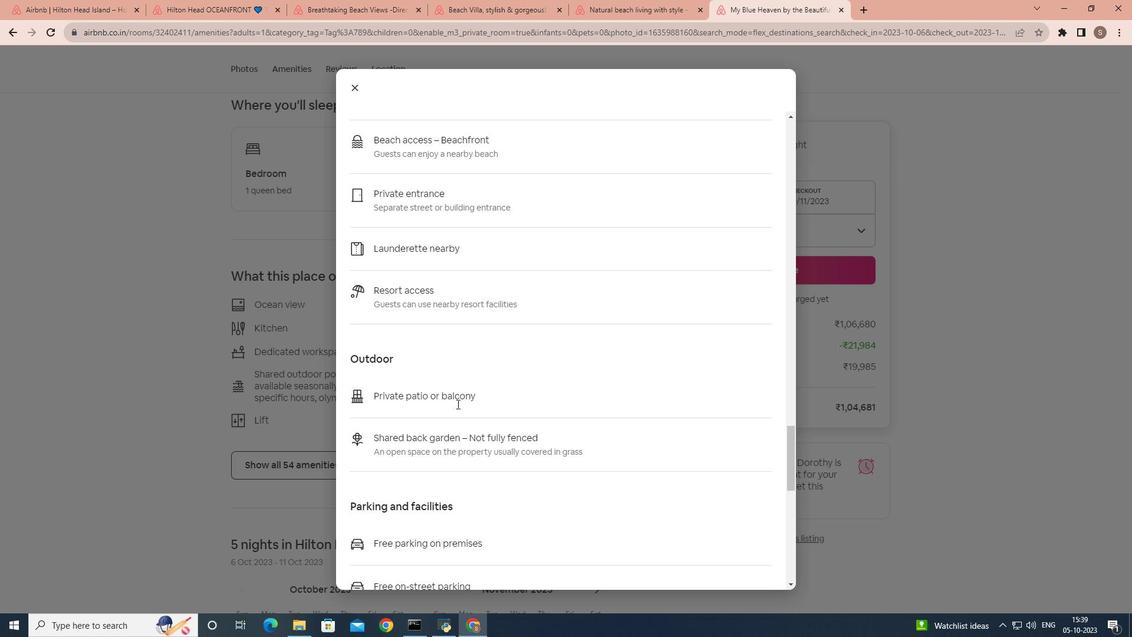 
Action: Mouse scrolled (457, 403) with delta (0, 0)
Screenshot: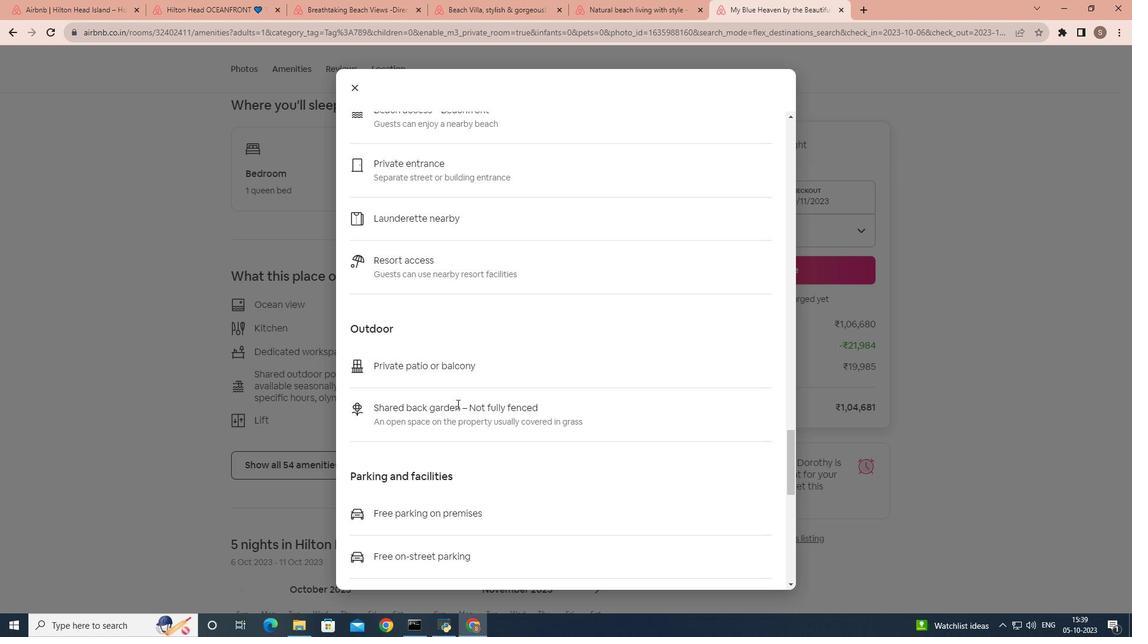 
Action: Mouse scrolled (457, 403) with delta (0, 0)
Screenshot: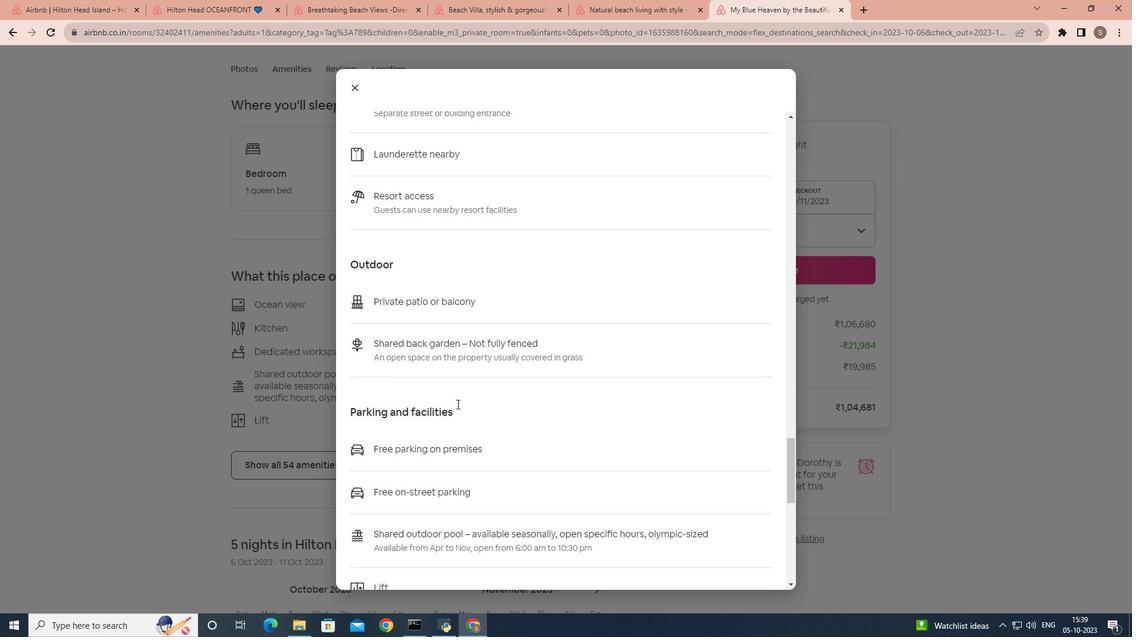 
Action: Mouse scrolled (457, 403) with delta (0, 0)
Screenshot: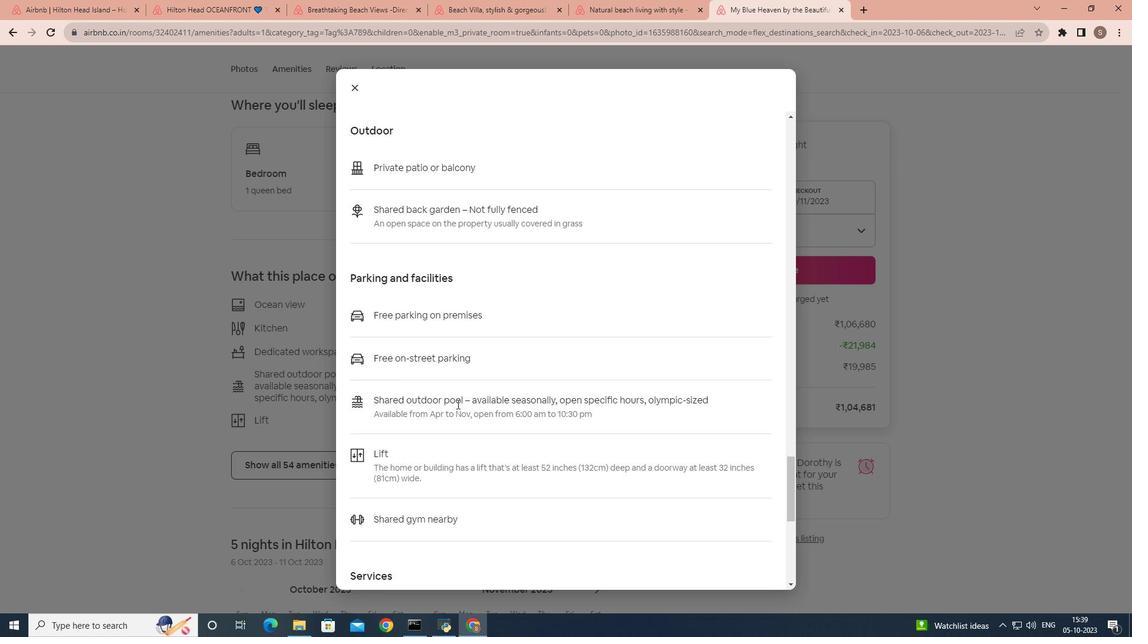 
Action: Mouse scrolled (457, 403) with delta (0, 0)
Screenshot: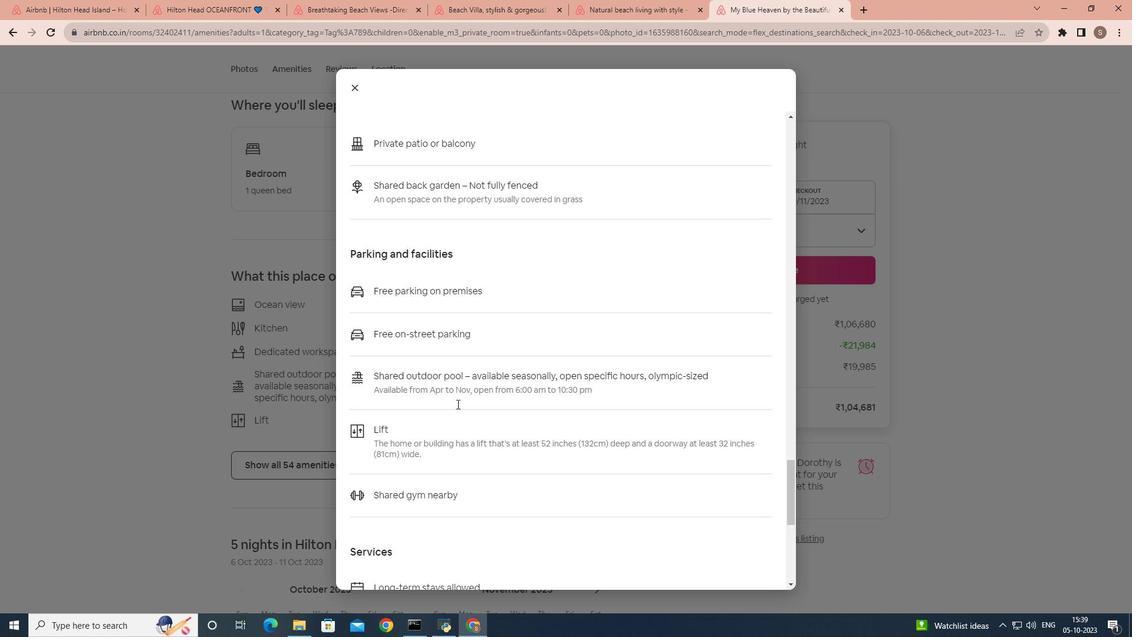 
Action: Mouse scrolled (457, 403) with delta (0, 0)
Screenshot: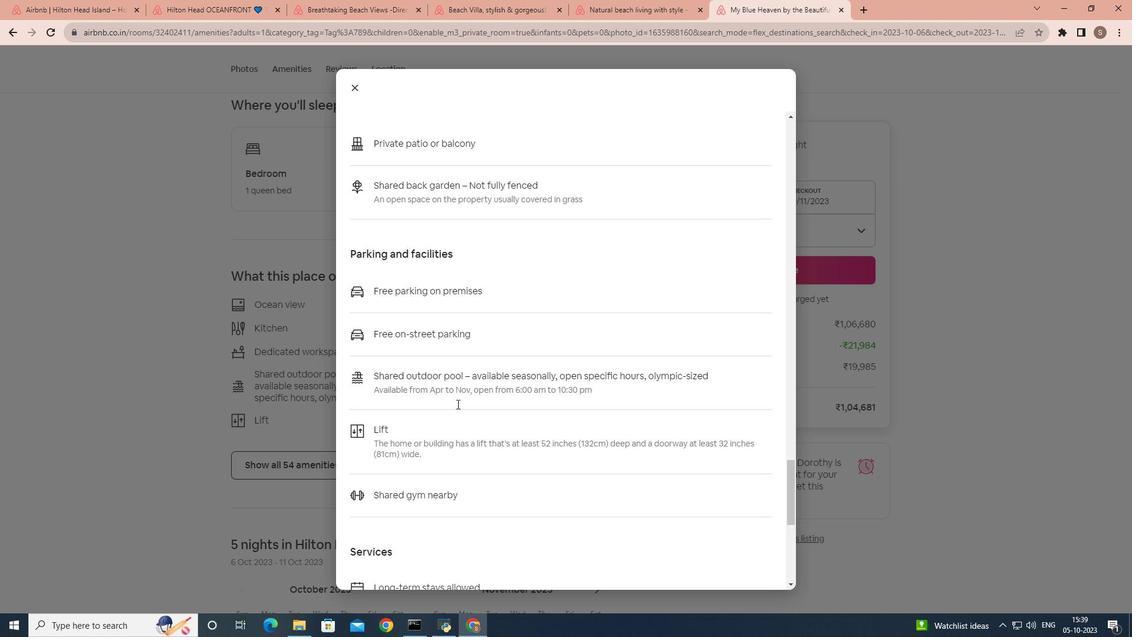 
Action: Mouse scrolled (457, 403) with delta (0, 0)
Screenshot: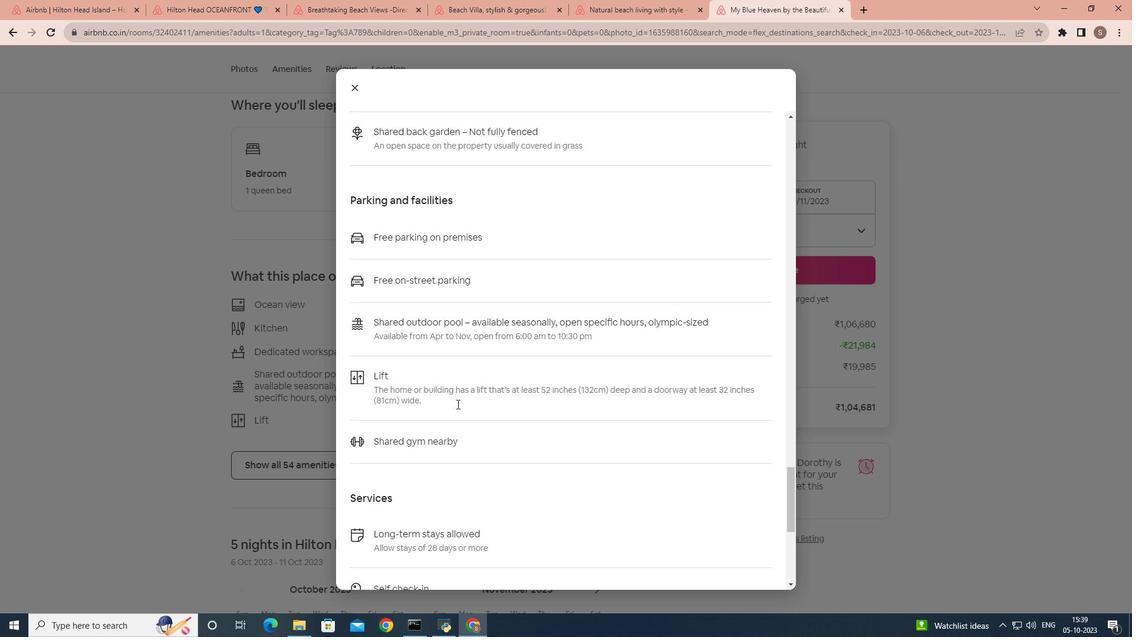 
Action: Mouse scrolled (457, 403) with delta (0, 0)
Screenshot: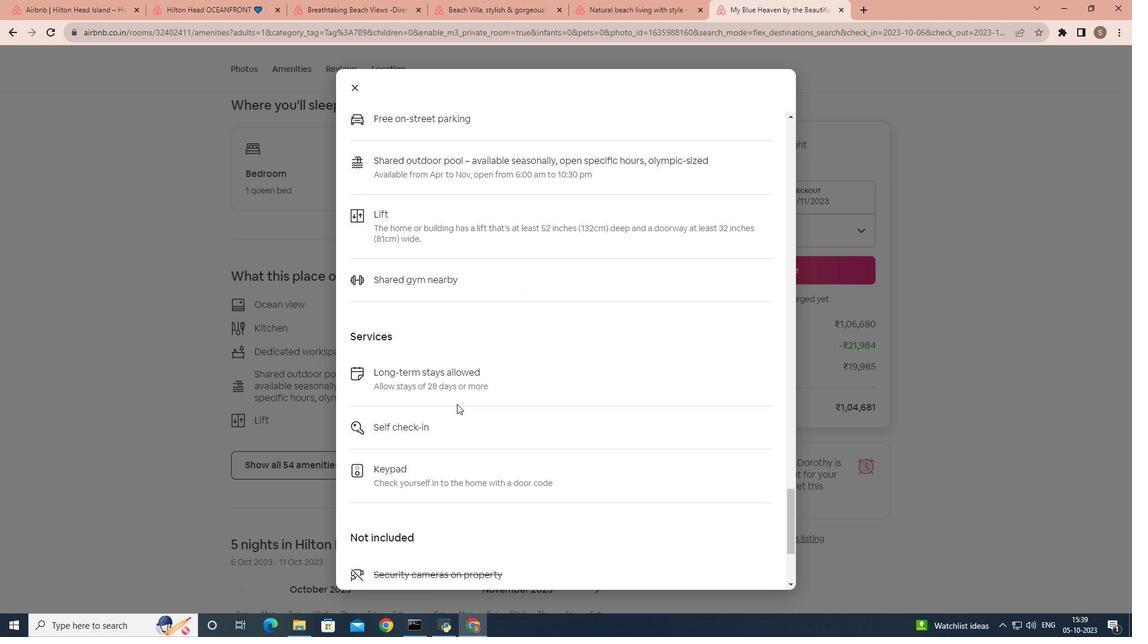 
Action: Mouse scrolled (457, 403) with delta (0, 0)
Screenshot: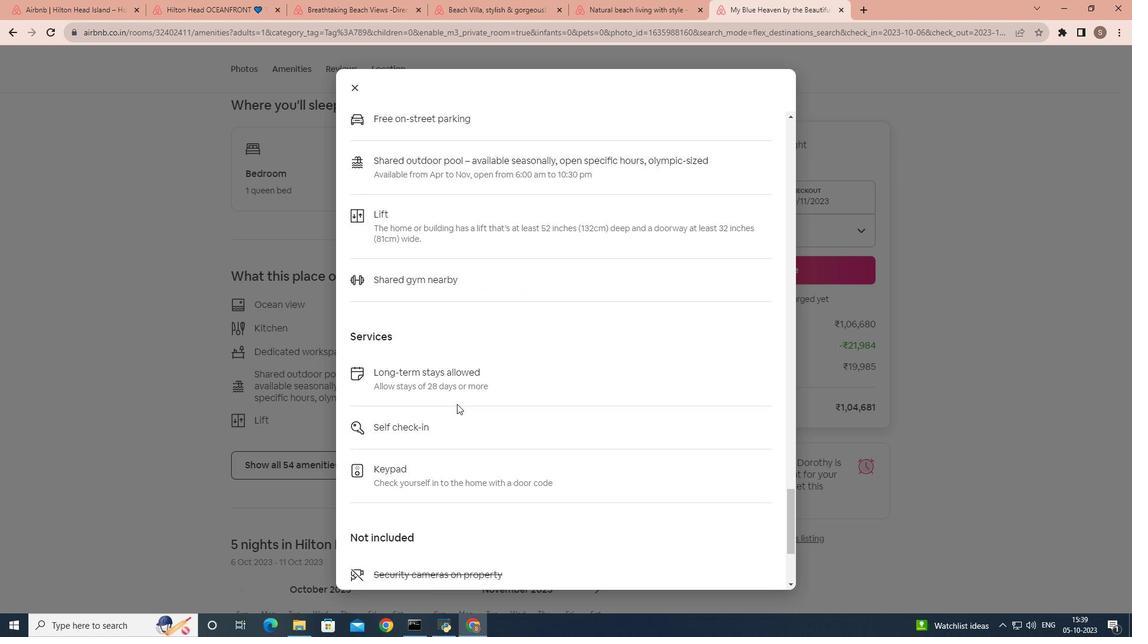 
Action: Mouse scrolled (457, 403) with delta (0, 0)
Screenshot: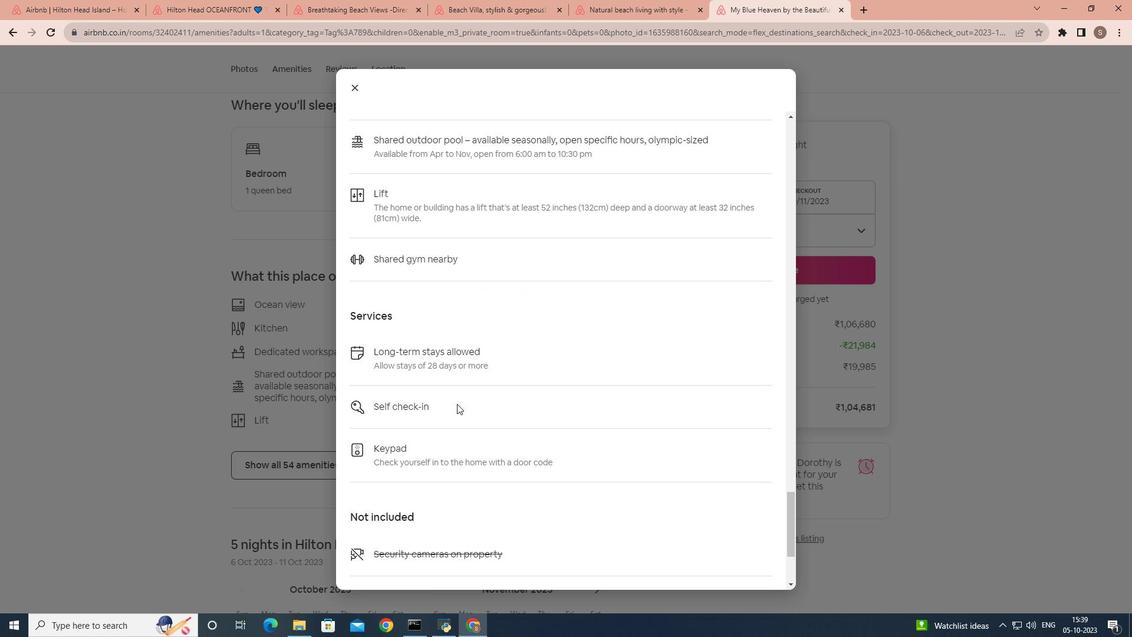 
Action: Mouse scrolled (457, 403) with delta (0, 0)
Screenshot: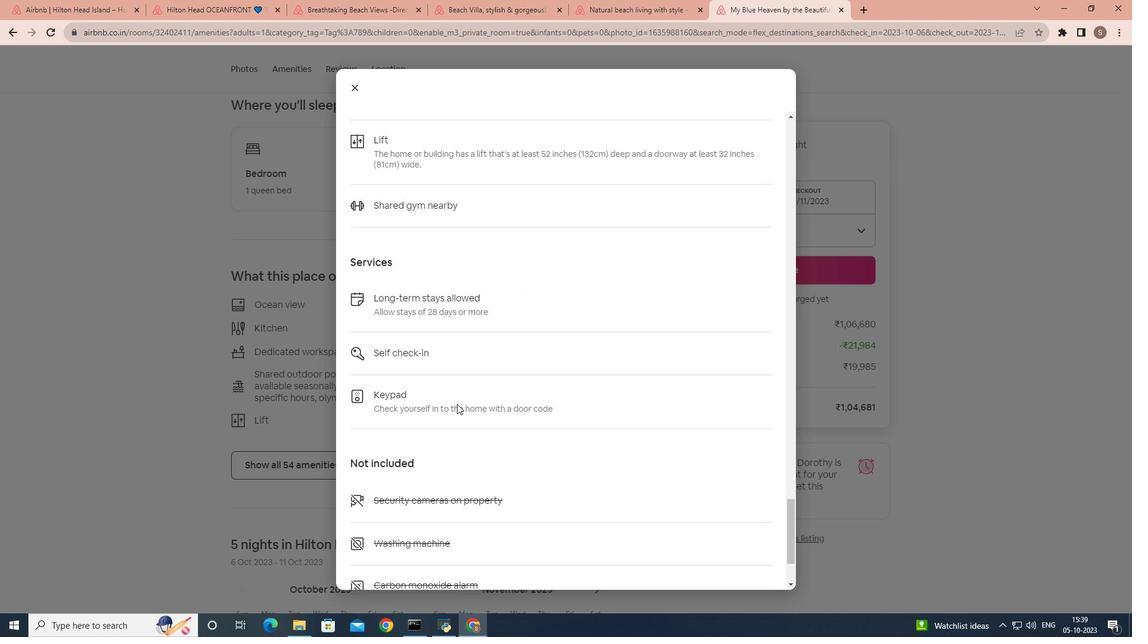 
Action: Mouse scrolled (457, 403) with delta (0, 0)
Screenshot: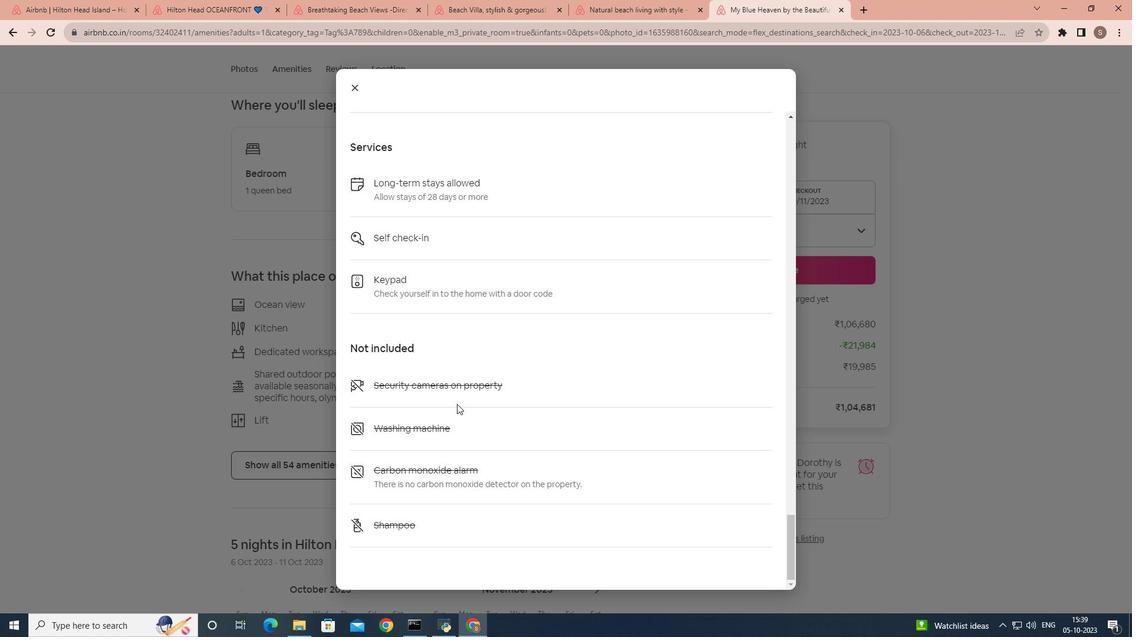 
Action: Mouse scrolled (457, 403) with delta (0, 0)
Screenshot: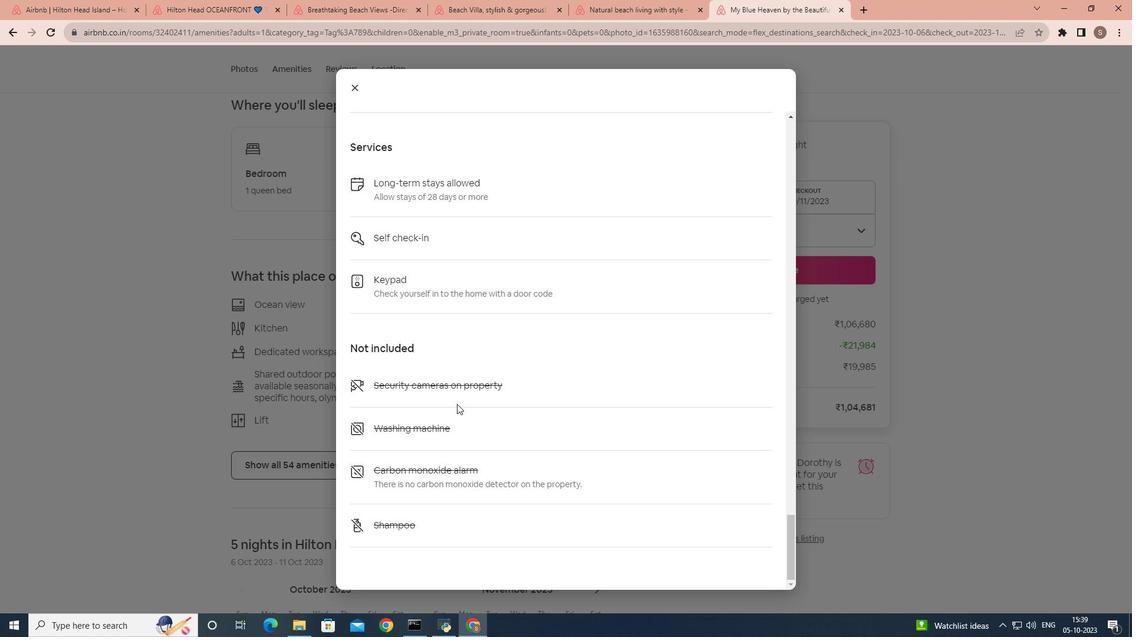 
Action: Mouse scrolled (457, 403) with delta (0, 0)
Screenshot: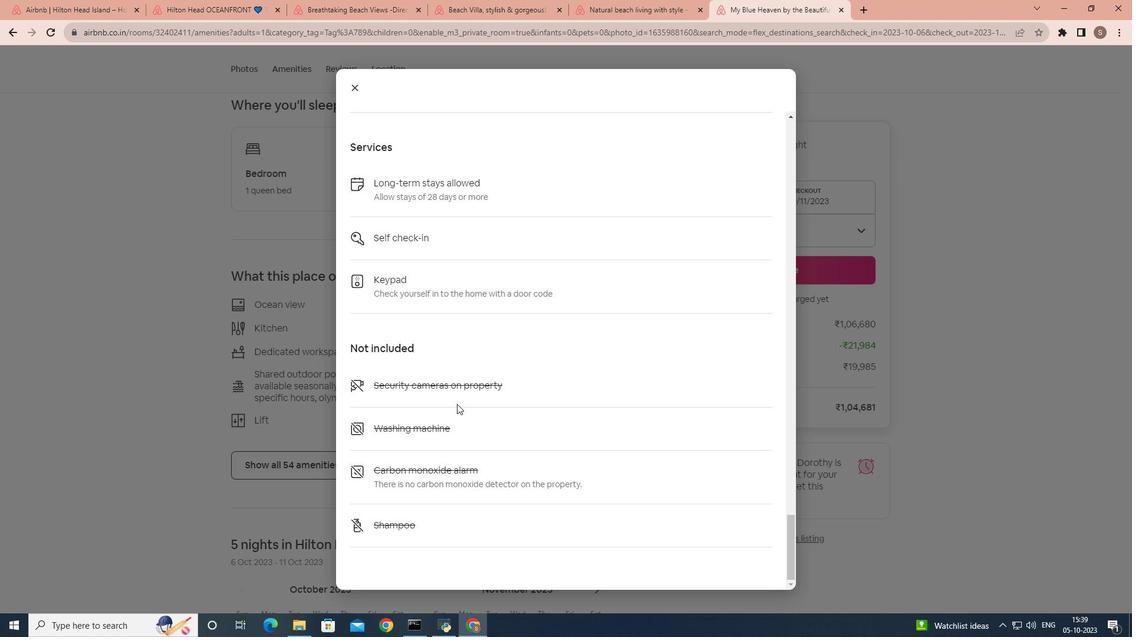 
Action: Mouse scrolled (457, 403) with delta (0, 0)
Screenshot: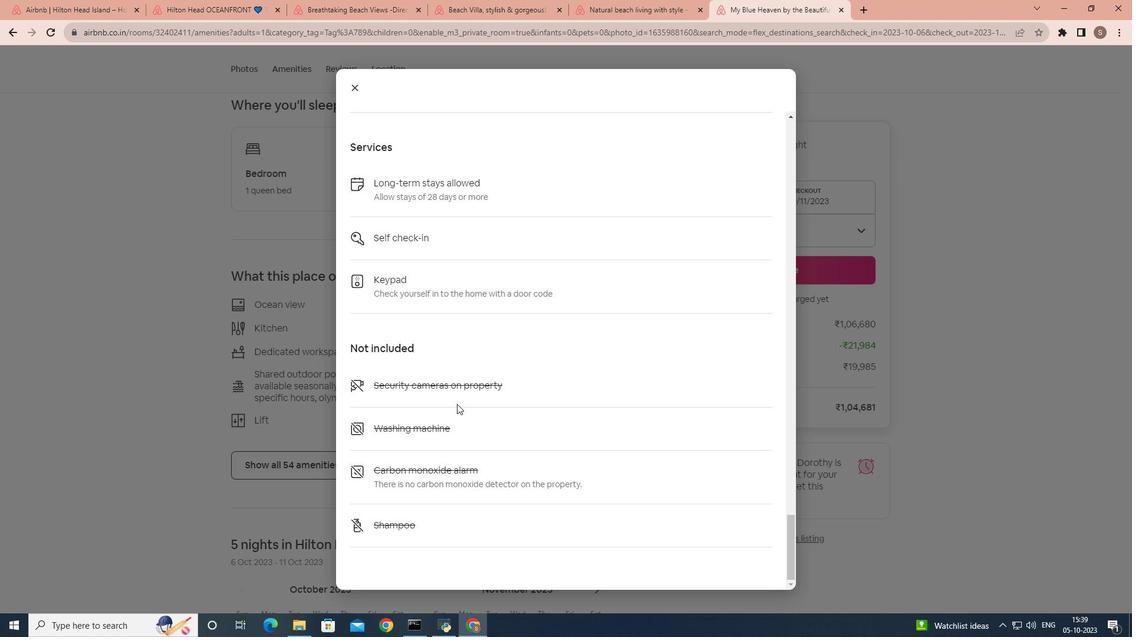 
Action: Mouse moved to (349, 93)
Screenshot: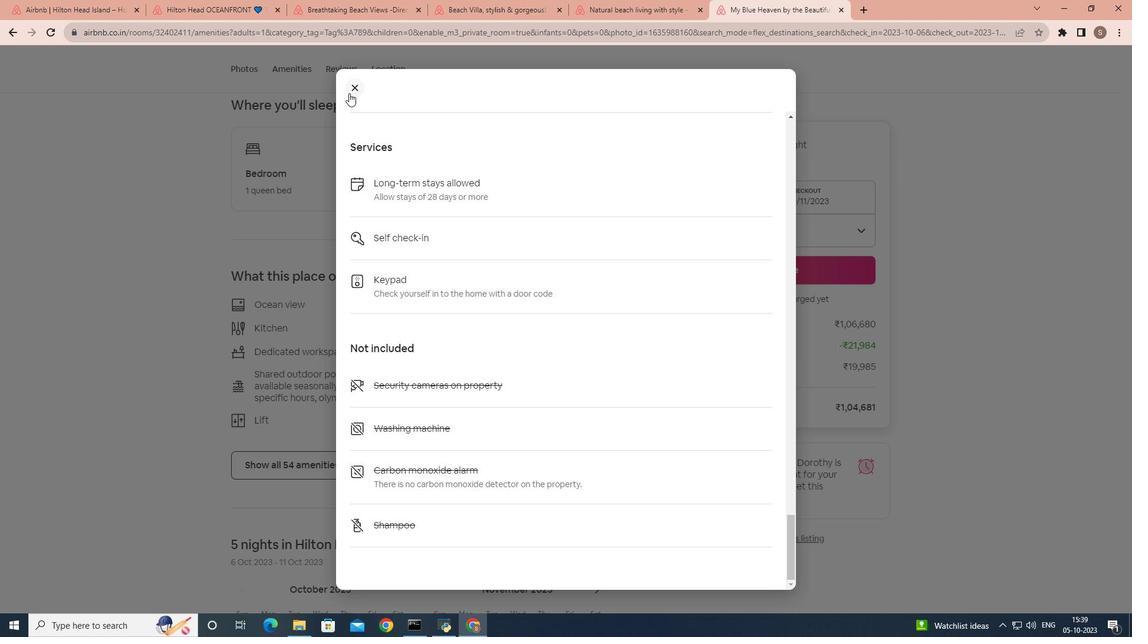 
Action: Mouse pressed left at (349, 93)
Screenshot: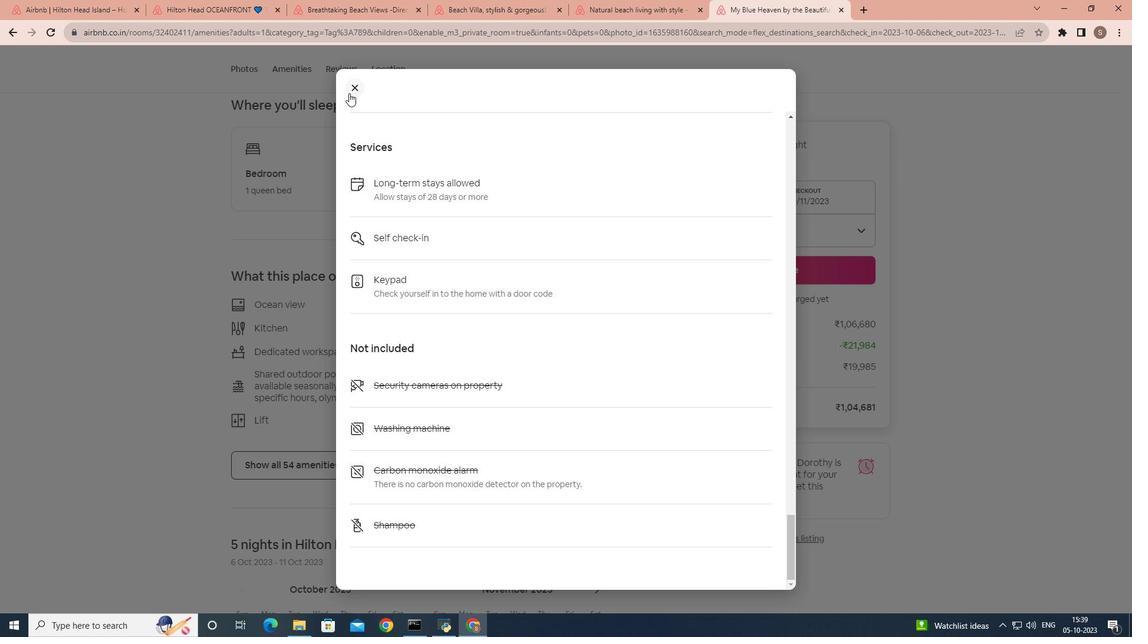 
Action: Mouse moved to (392, 309)
Screenshot: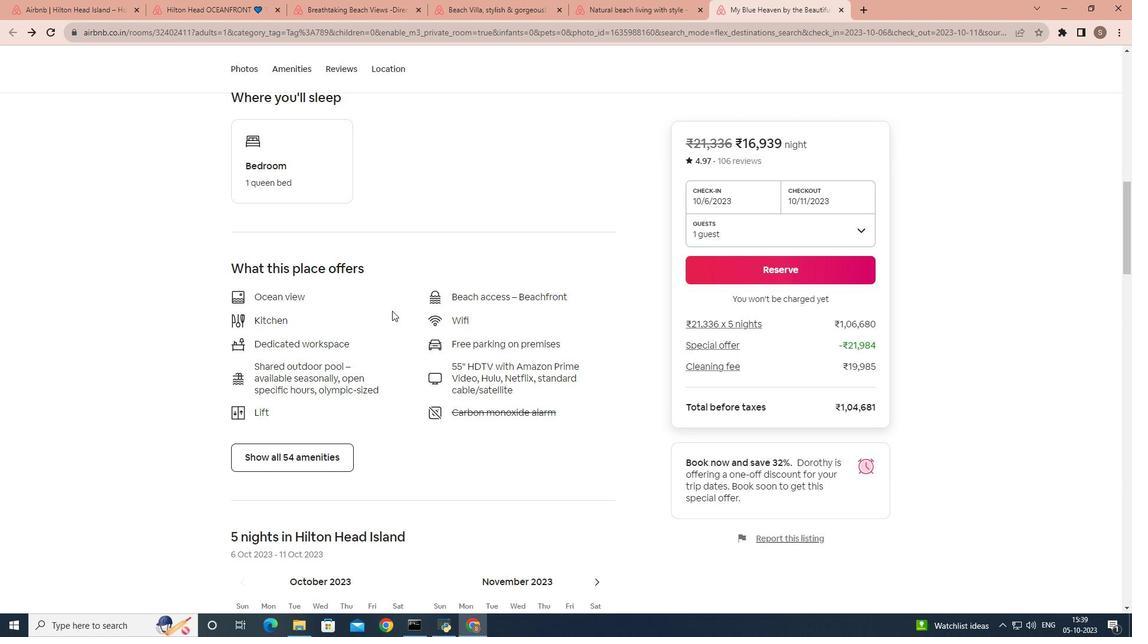 
Action: Mouse scrolled (392, 308) with delta (0, 0)
Screenshot: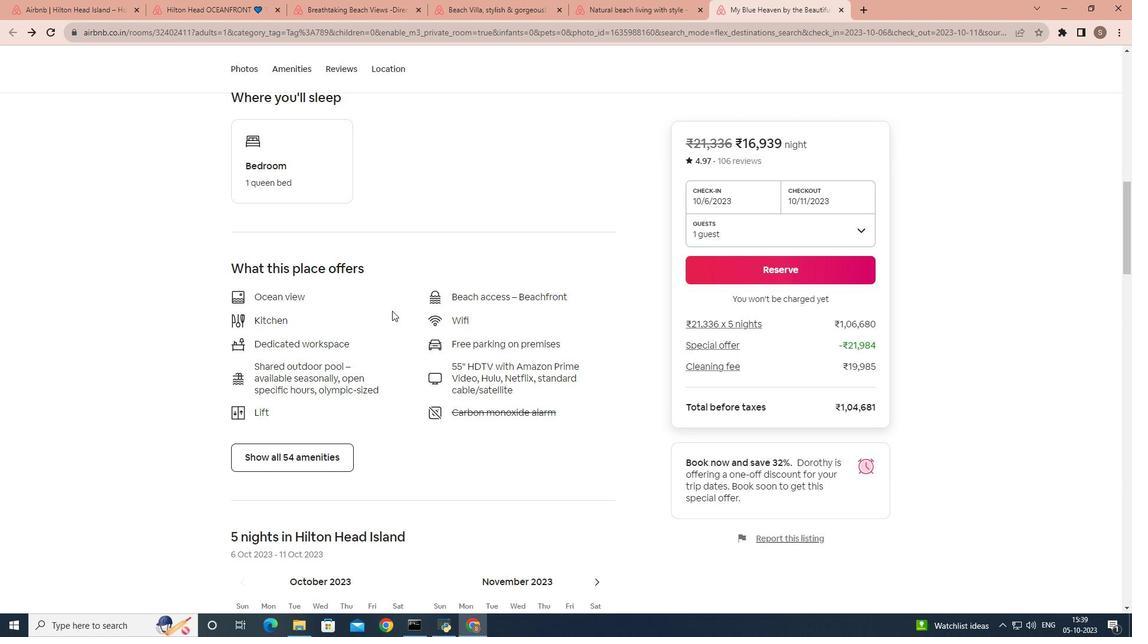 
Action: Mouse moved to (392, 311)
Screenshot: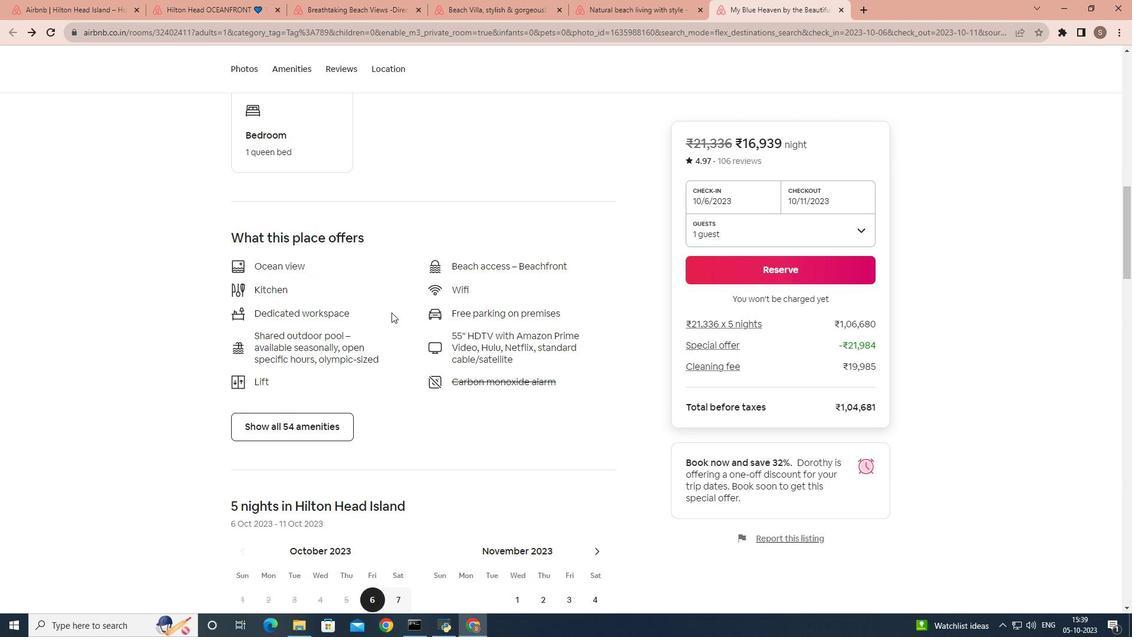 
Action: Mouse scrolled (392, 310) with delta (0, 0)
Screenshot: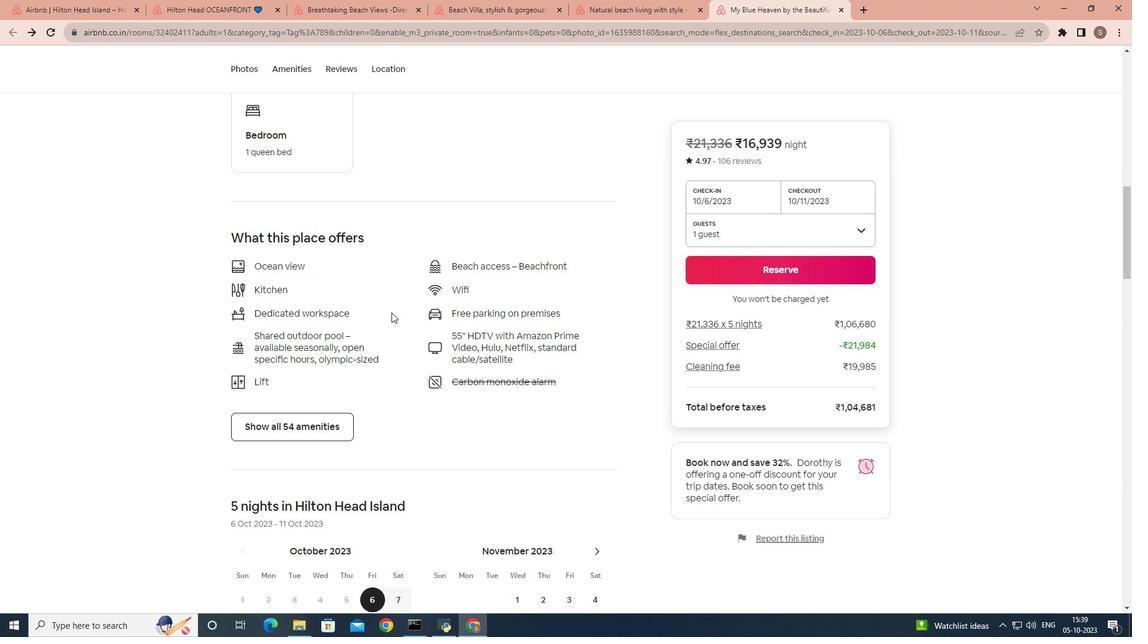 
Action: Mouse moved to (391, 313)
Screenshot: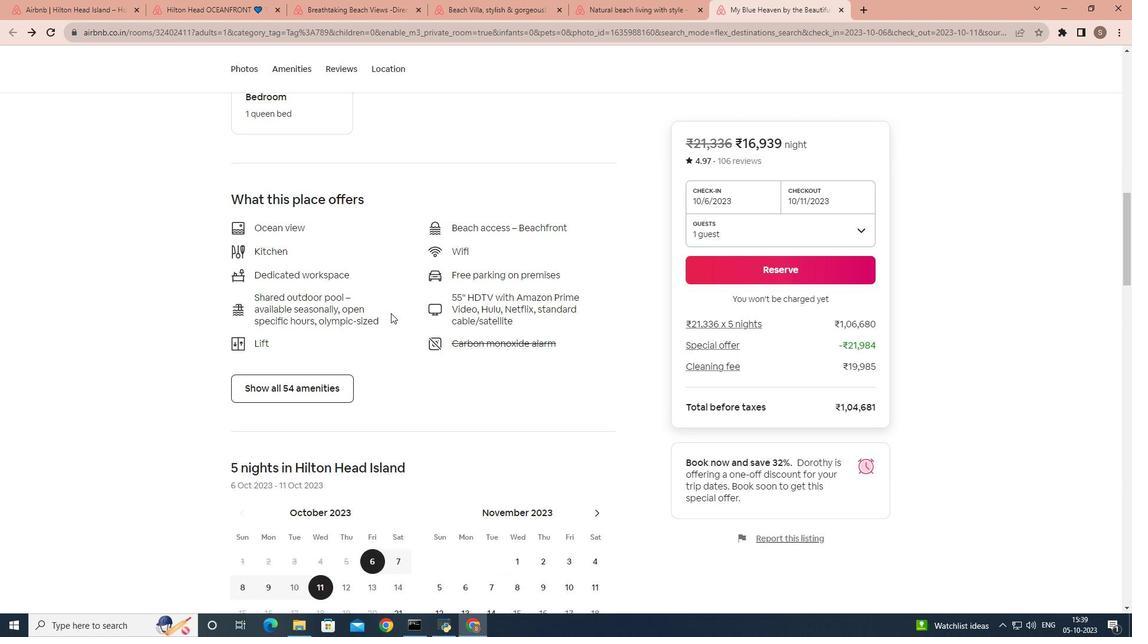 
Action: Mouse scrolled (391, 312) with delta (0, 0)
Screenshot: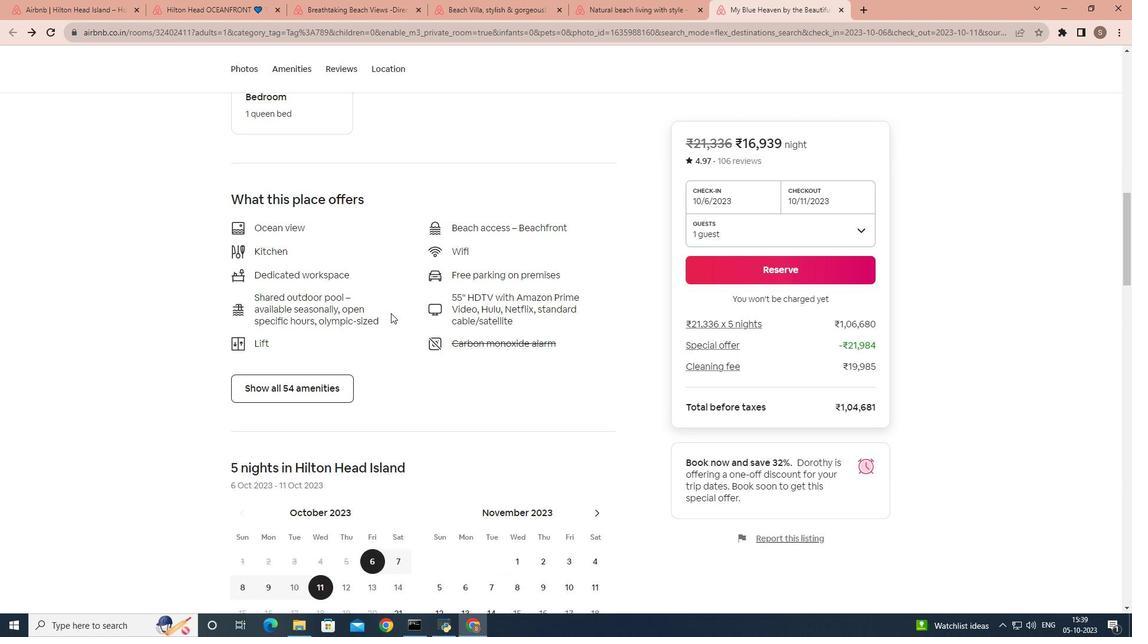 
Action: Mouse scrolled (391, 312) with delta (0, 0)
Screenshot: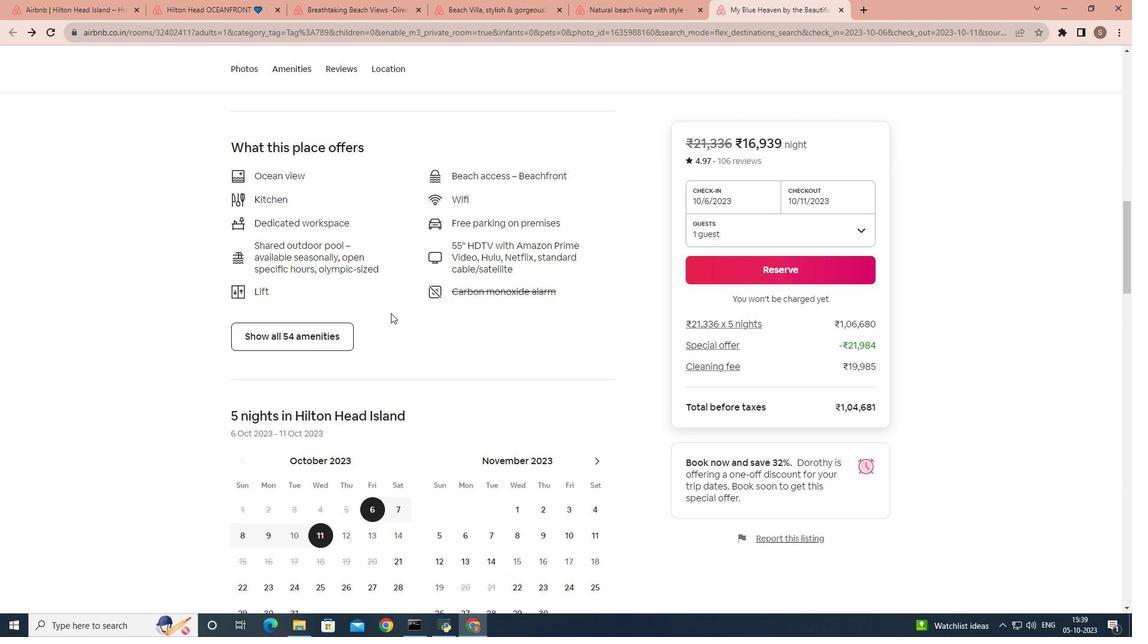 
Action: Mouse moved to (387, 323)
Screenshot: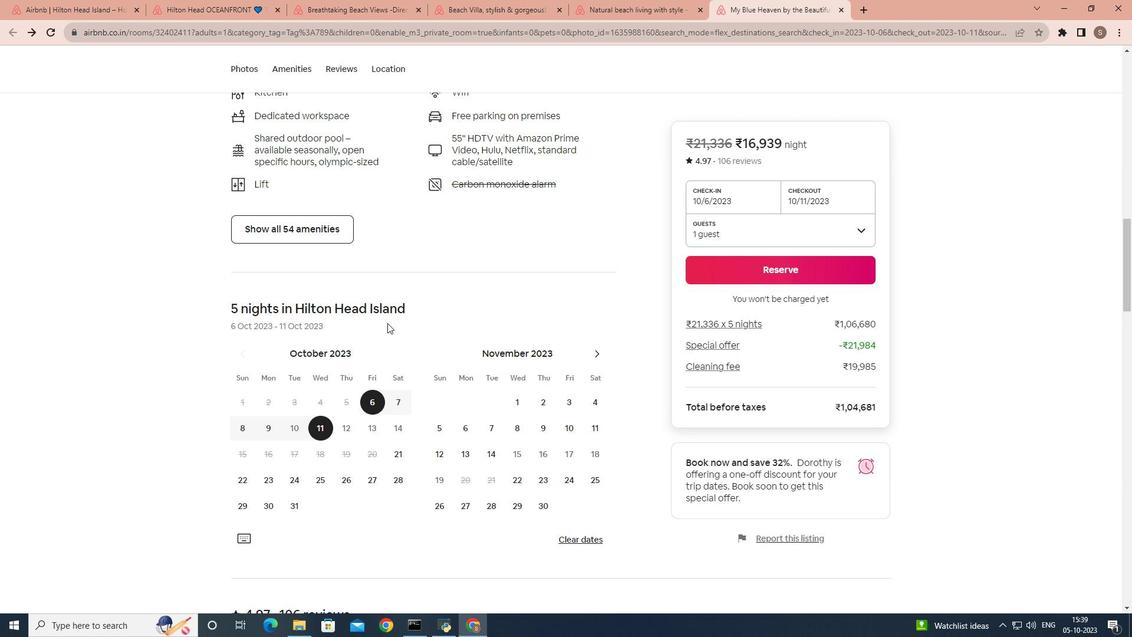
Action: Mouse scrolled (387, 322) with delta (0, 0)
Screenshot: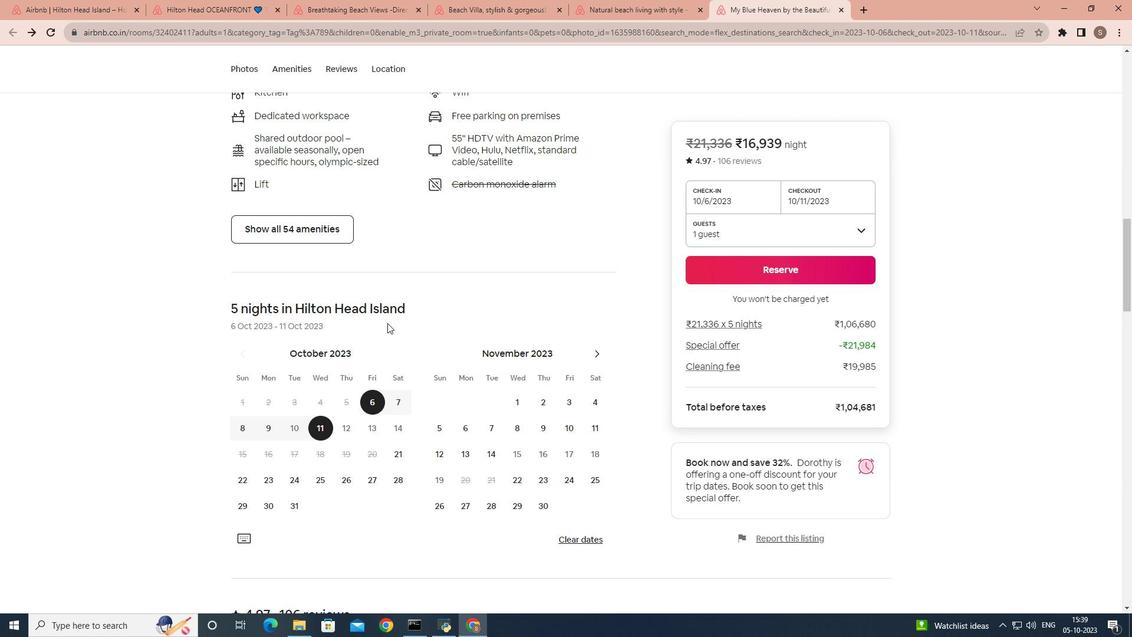 
Action: Mouse moved to (386, 324)
Screenshot: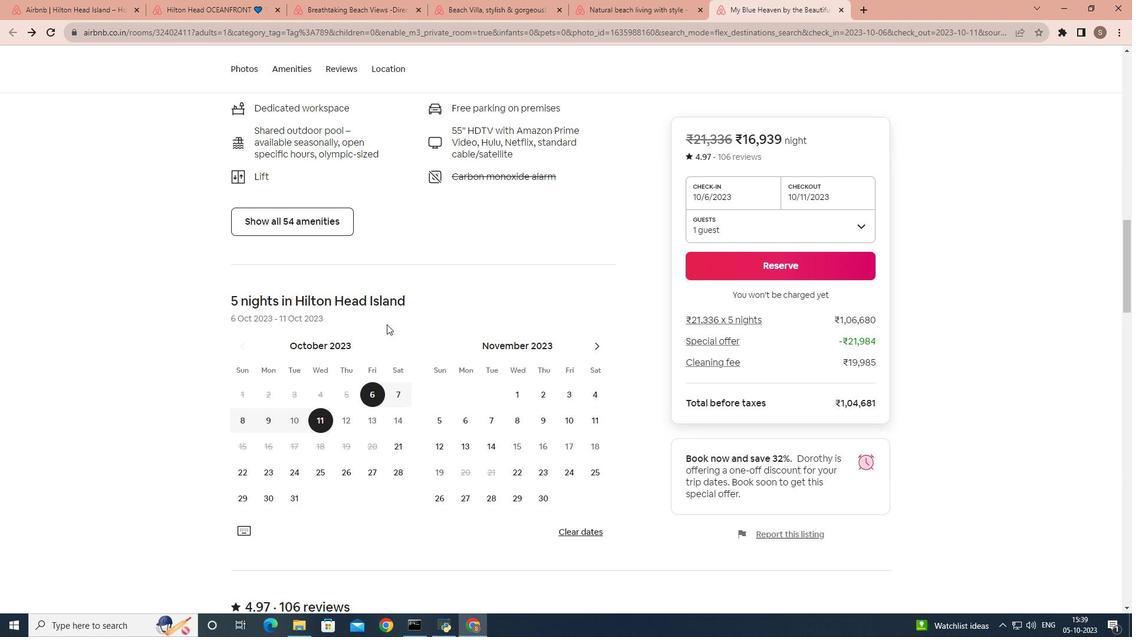 
Action: Mouse scrolled (386, 323) with delta (0, 0)
Screenshot: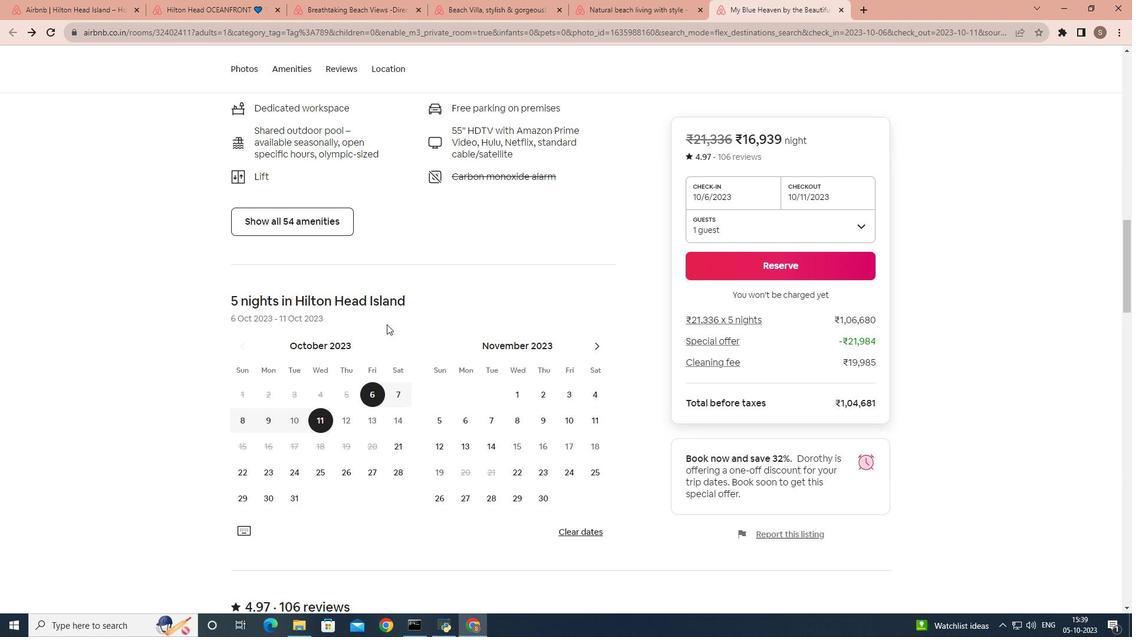 
Action: Mouse scrolled (386, 323) with delta (0, 0)
Screenshot: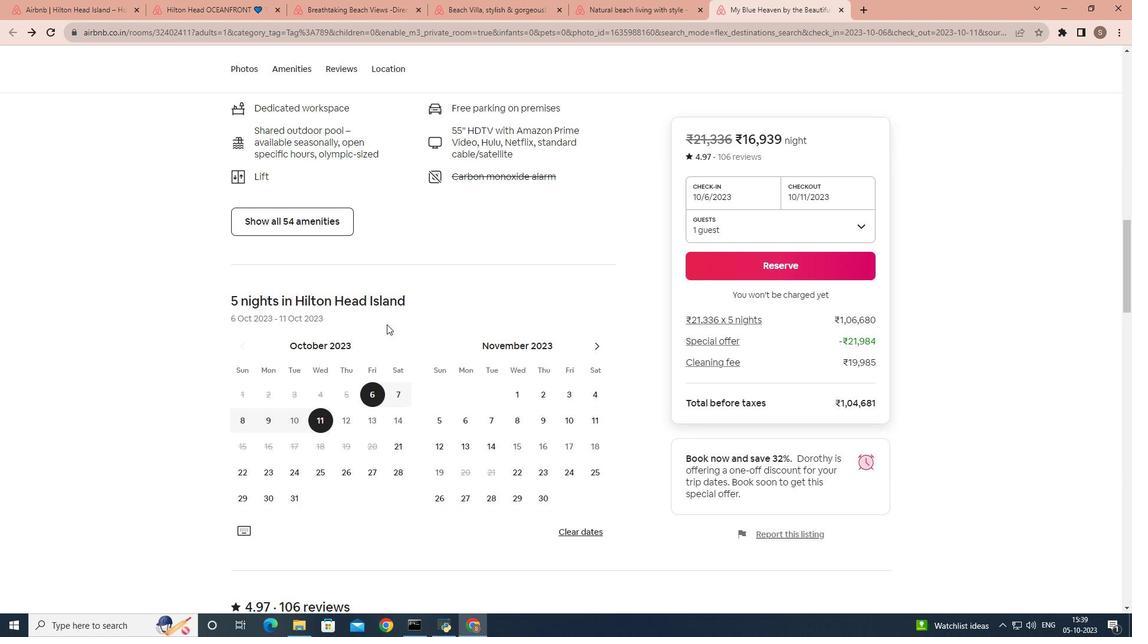 
Action: Mouse scrolled (386, 323) with delta (0, 0)
Screenshot: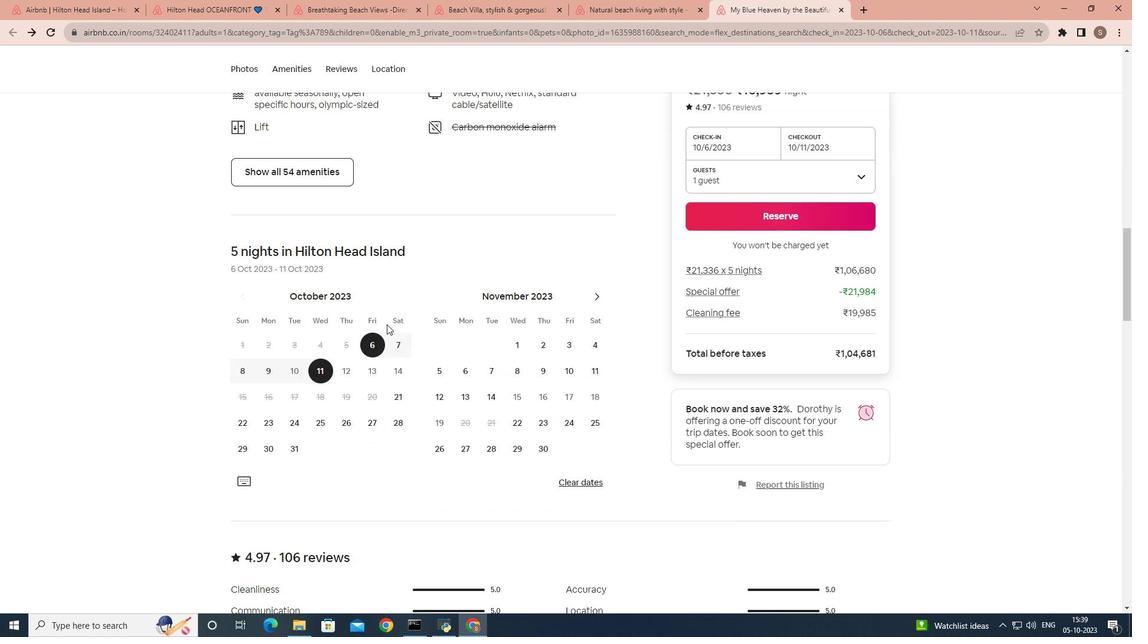 
Action: Mouse moved to (386, 325)
Screenshot: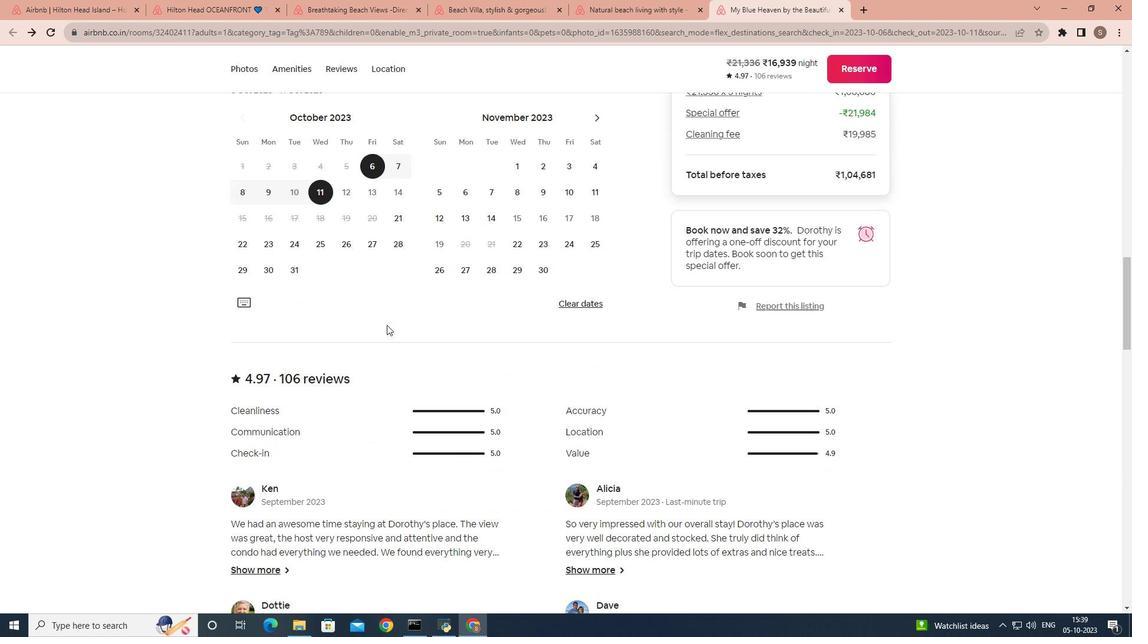 
Action: Mouse scrolled (386, 324) with delta (0, 0)
Screenshot: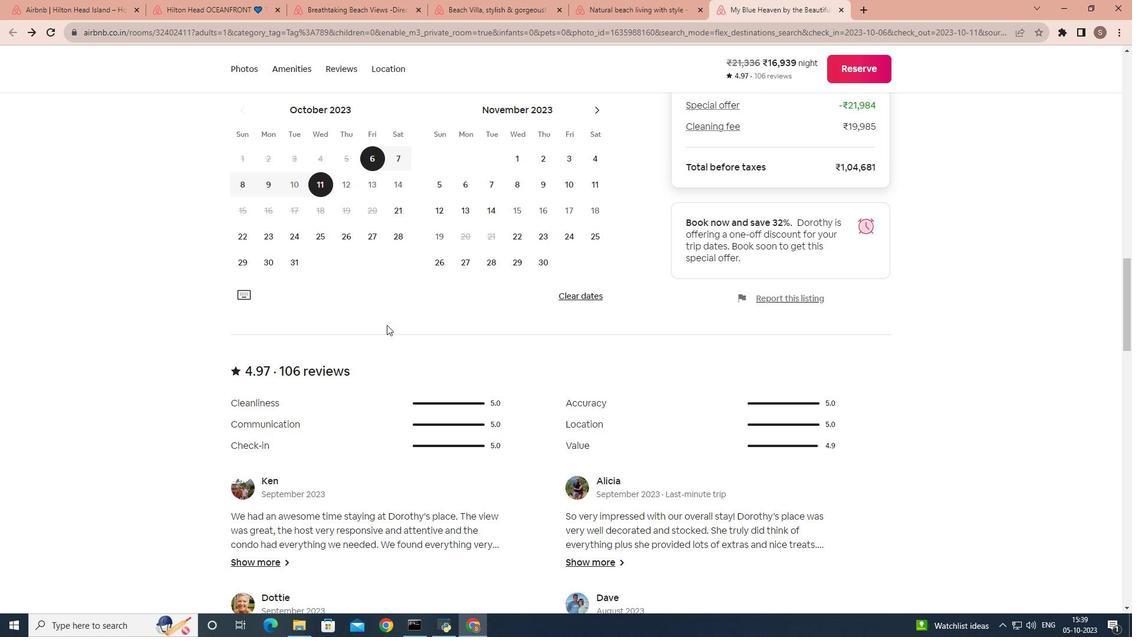 
Action: Mouse scrolled (386, 324) with delta (0, 0)
Screenshot: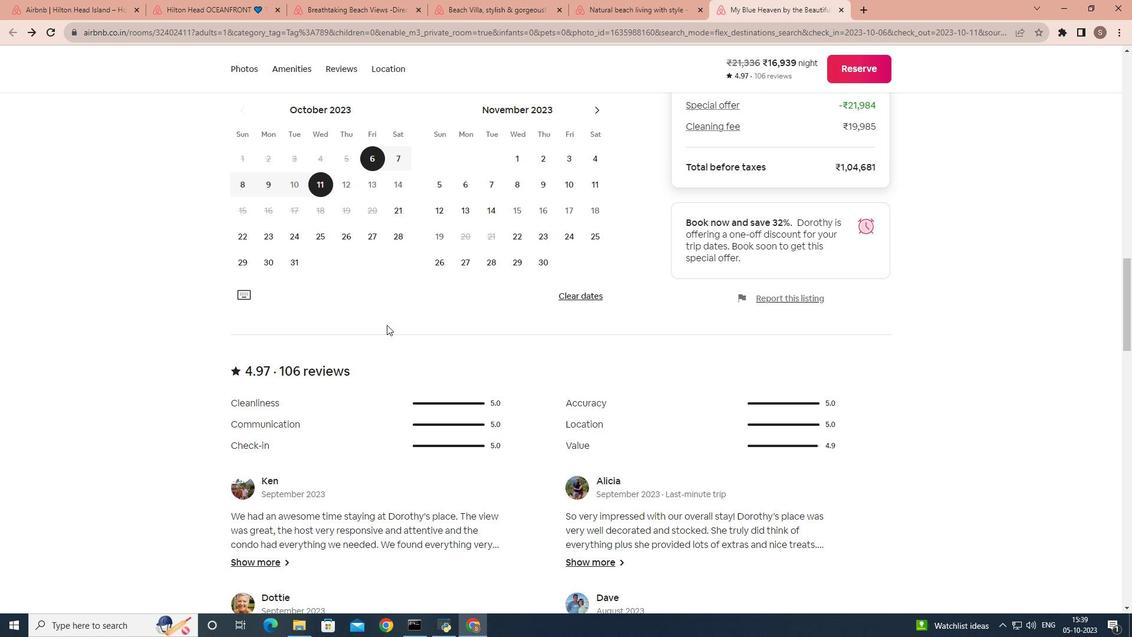 
Action: Mouse scrolled (386, 324) with delta (0, 0)
Screenshot: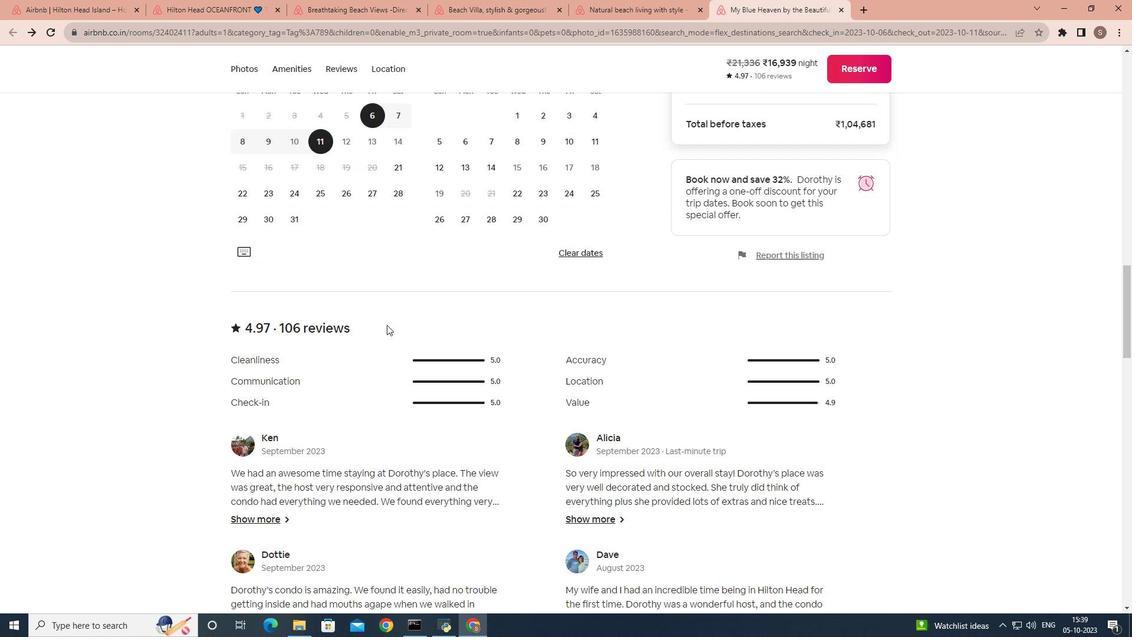 
Action: Mouse scrolled (386, 324) with delta (0, 0)
Screenshot: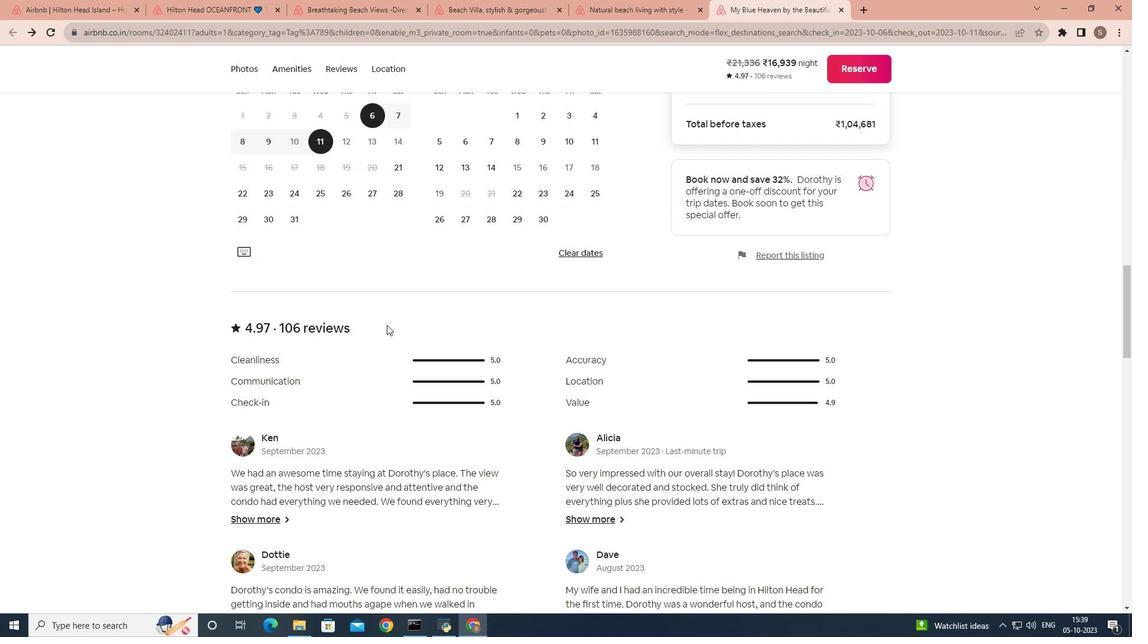 
Action: Mouse scrolled (386, 324) with delta (0, 0)
Screenshot: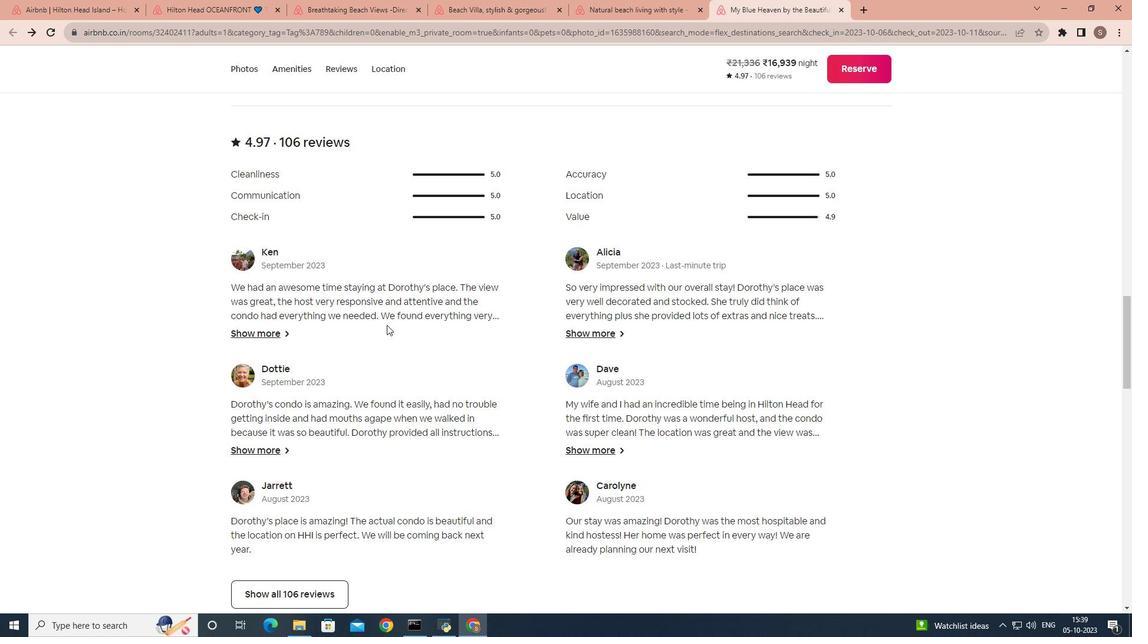 
Action: Mouse scrolled (386, 324) with delta (0, 0)
Screenshot: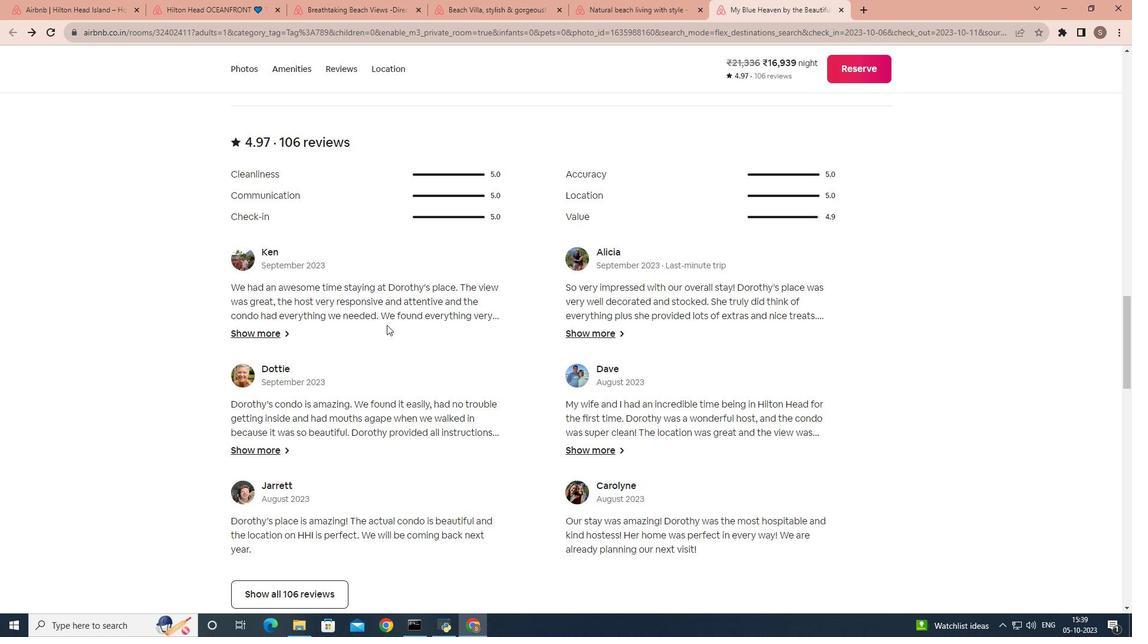 
Action: Mouse scrolled (386, 324) with delta (0, 0)
Screenshot: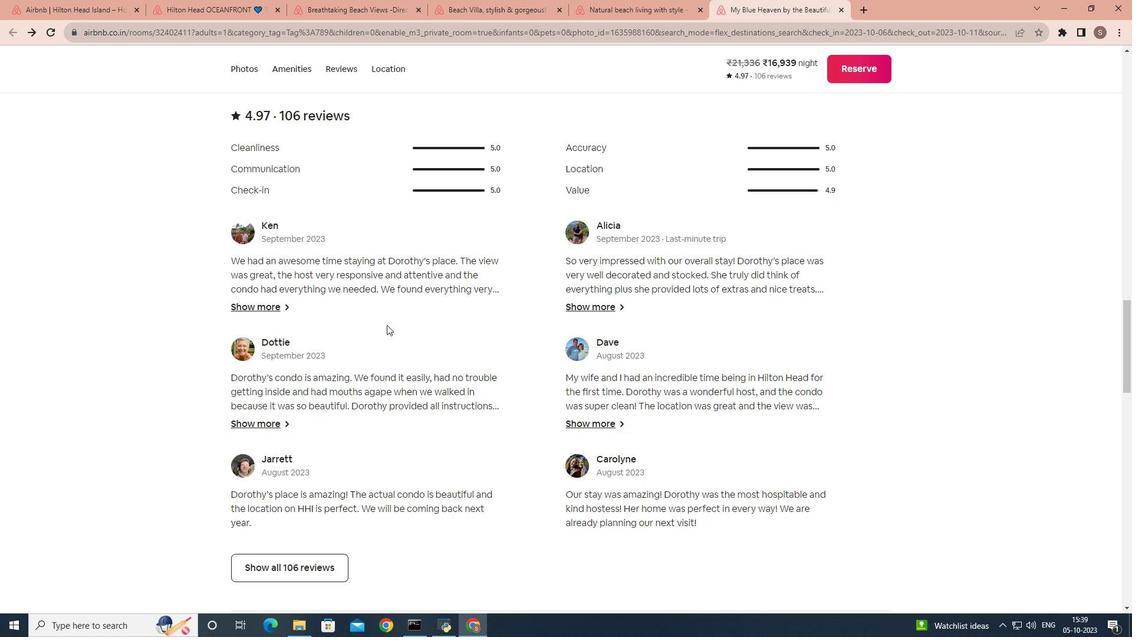 
Action: Mouse scrolled (386, 324) with delta (0, 0)
Screenshot: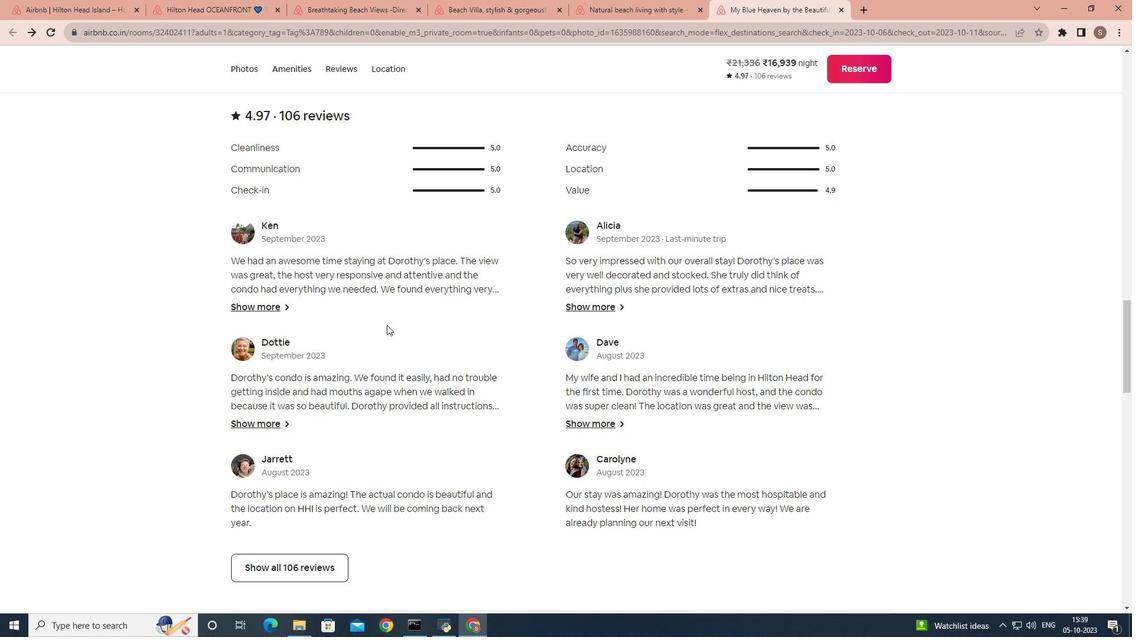 
Action: Mouse moved to (301, 356)
Screenshot: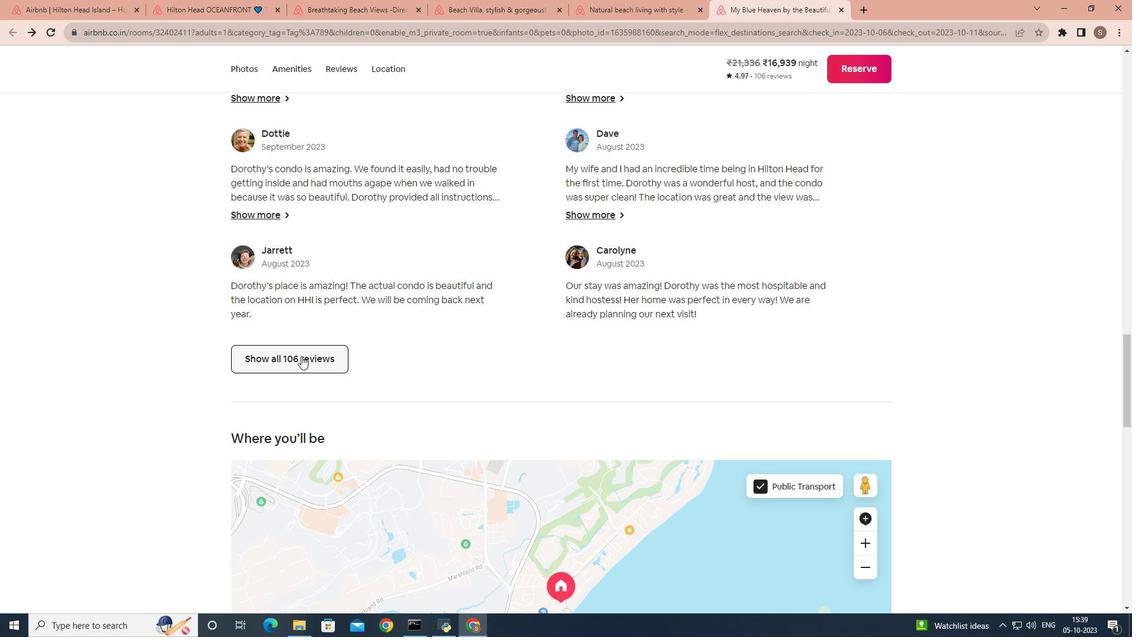 
Action: Mouse pressed left at (301, 356)
Screenshot: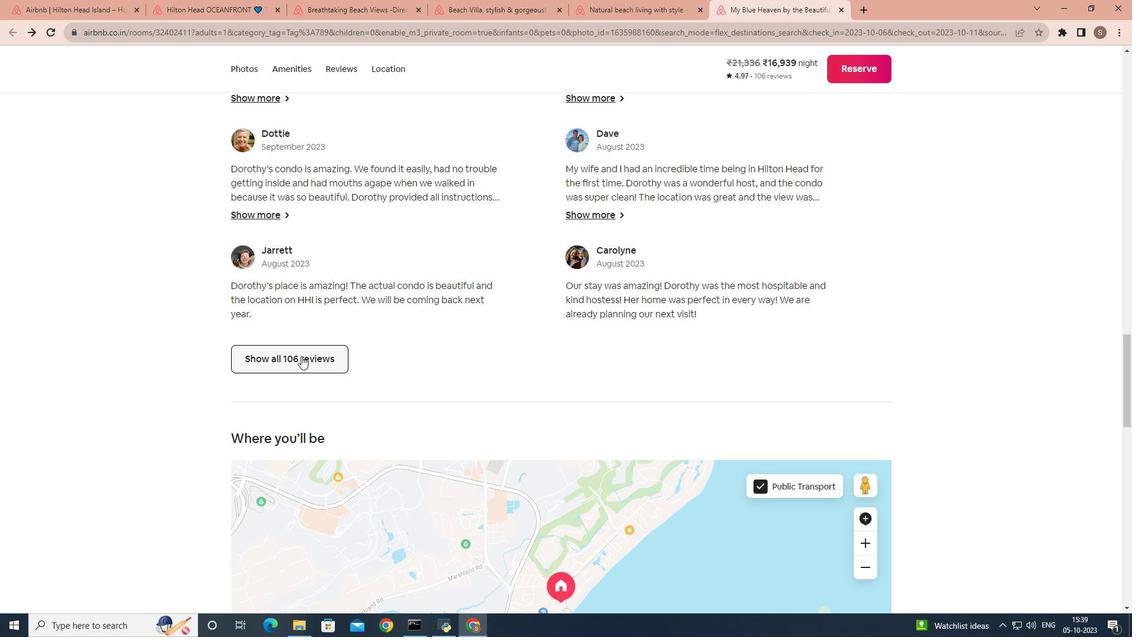 
Action: Mouse moved to (505, 362)
Screenshot: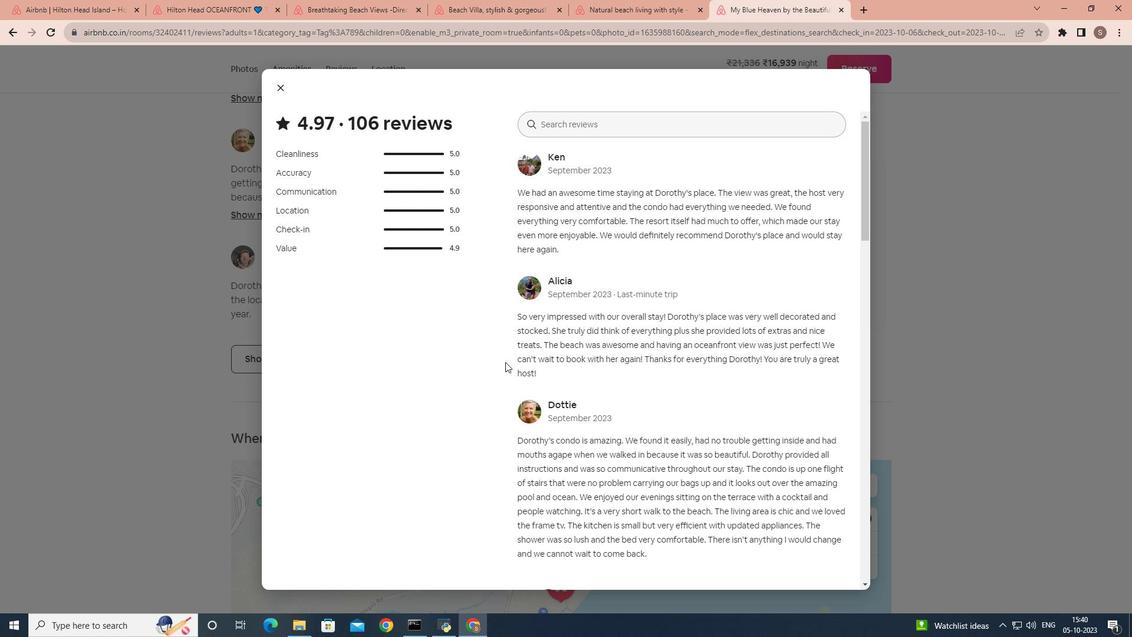 
Action: Mouse scrolled (505, 361) with delta (0, 0)
Screenshot: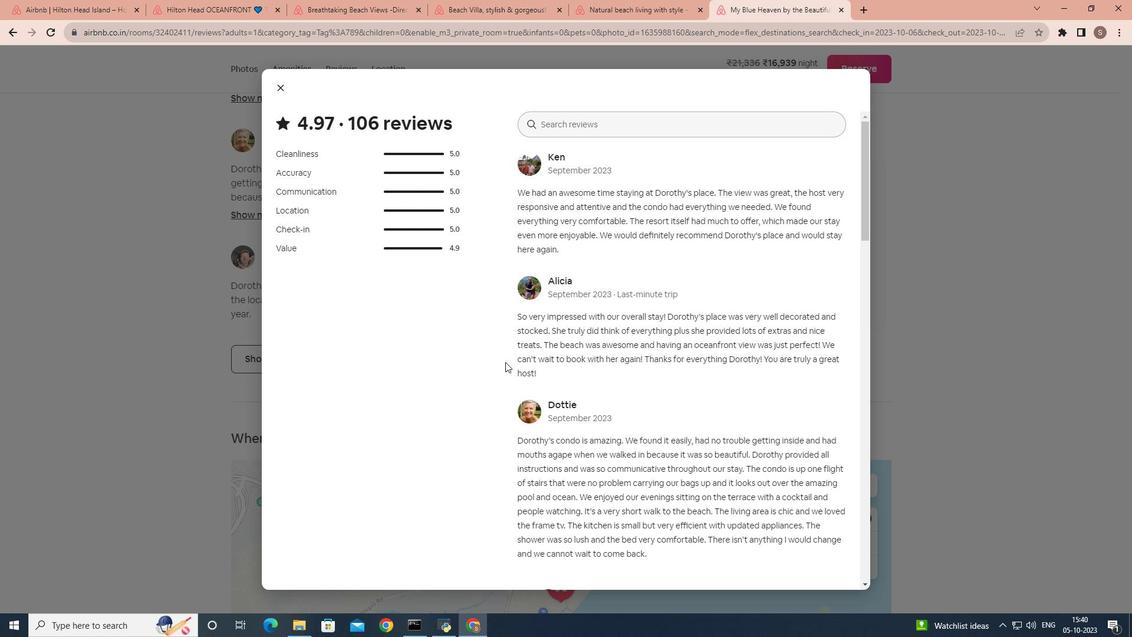 
Action: Mouse scrolled (505, 361) with delta (0, 0)
Screenshot: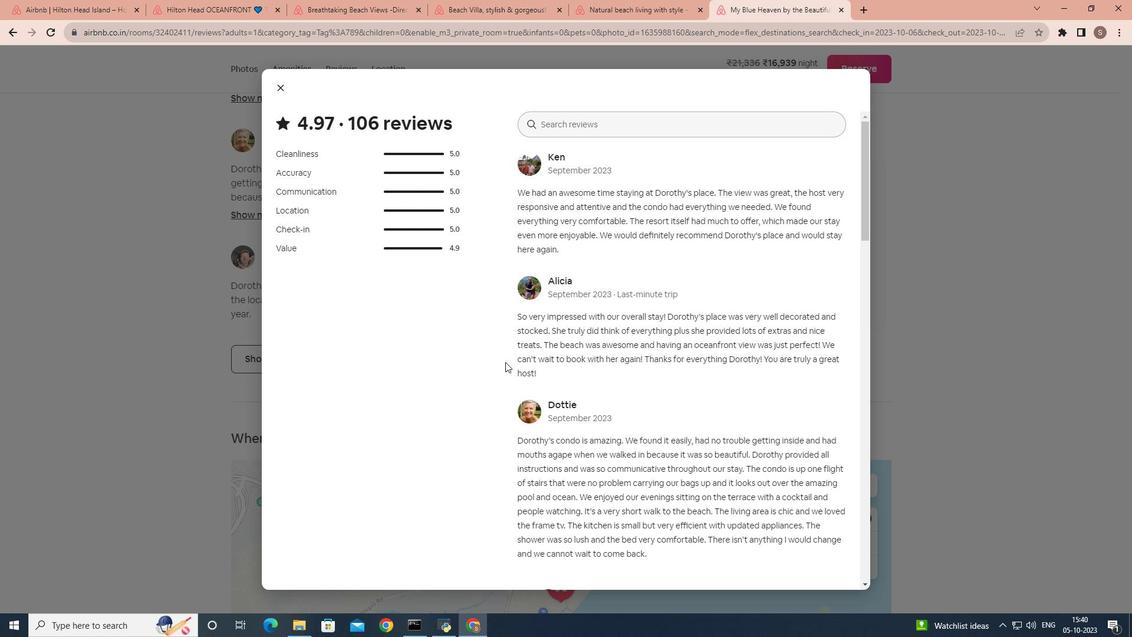 
Action: Mouse scrolled (505, 361) with delta (0, 0)
Screenshot: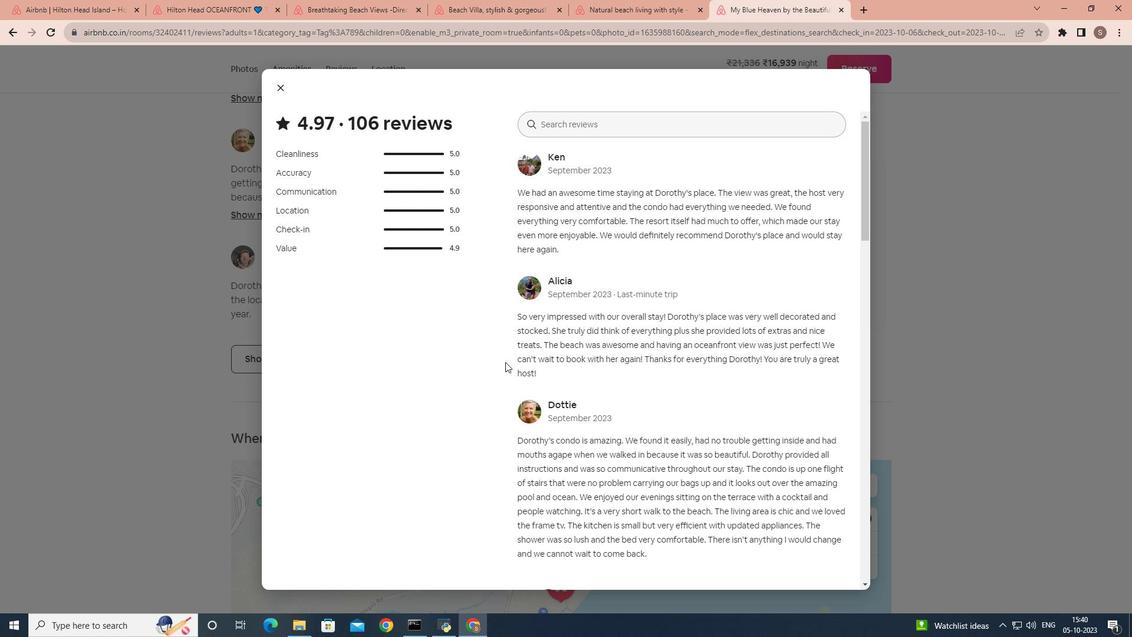
Action: Mouse scrolled (505, 361) with delta (0, 0)
Screenshot: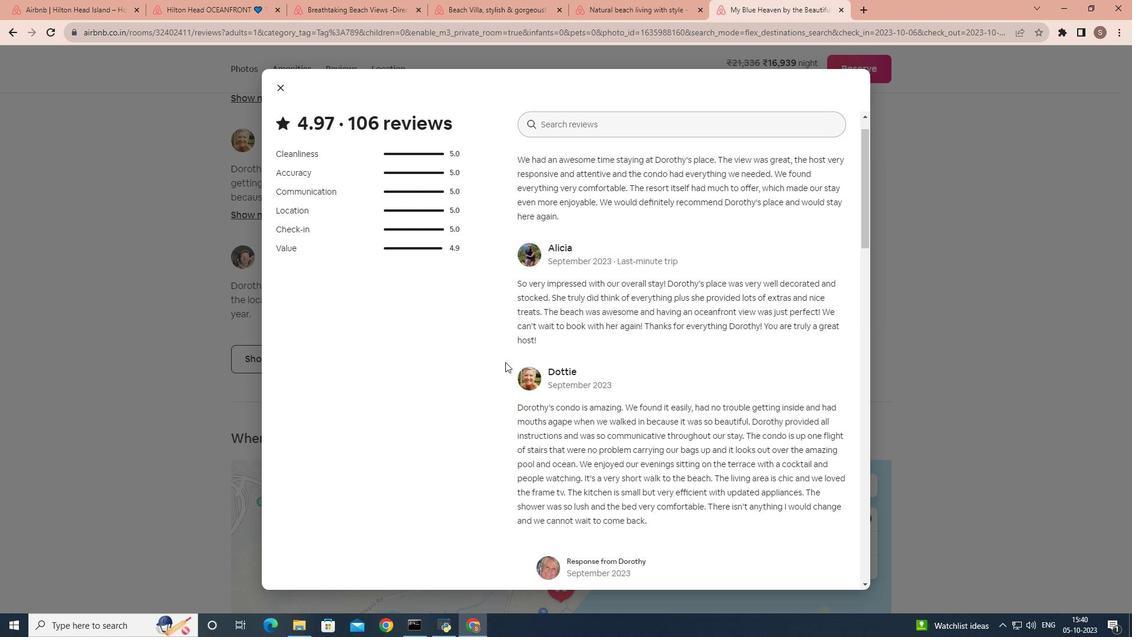 
Action: Mouse scrolled (505, 361) with delta (0, 0)
Screenshot: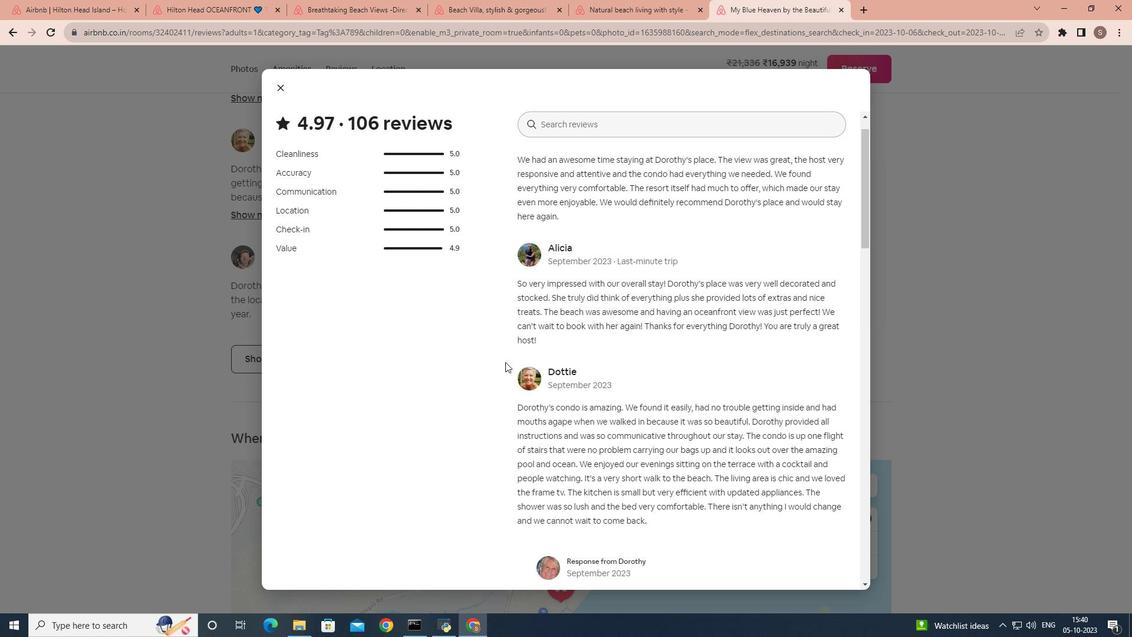 
Action: Mouse scrolled (505, 361) with delta (0, 0)
Screenshot: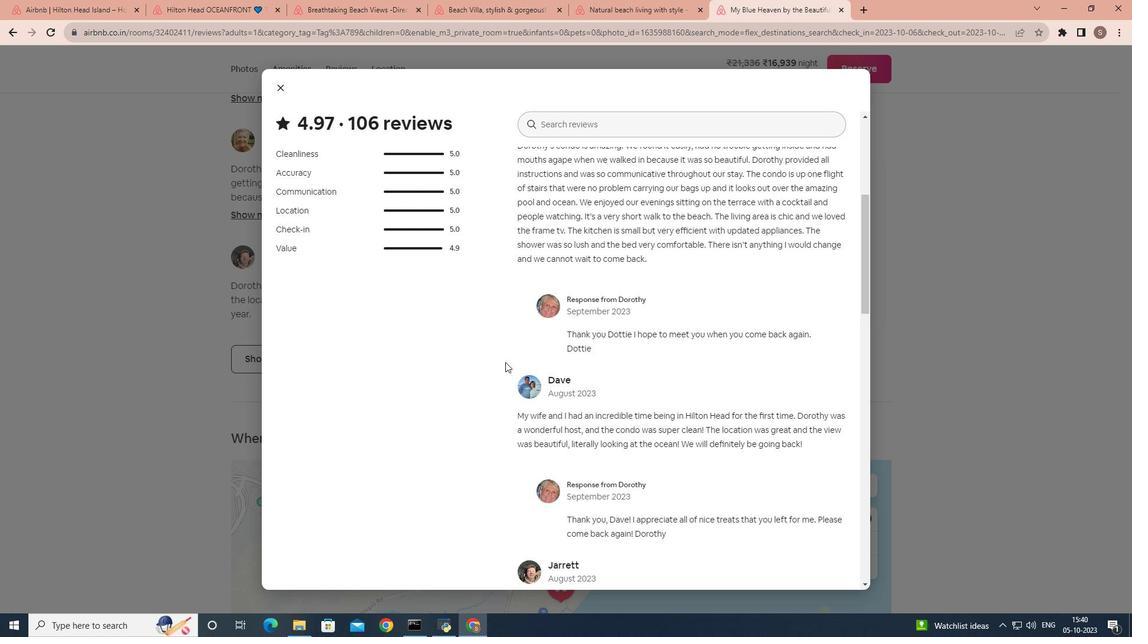 
Action: Mouse scrolled (505, 361) with delta (0, 0)
Screenshot: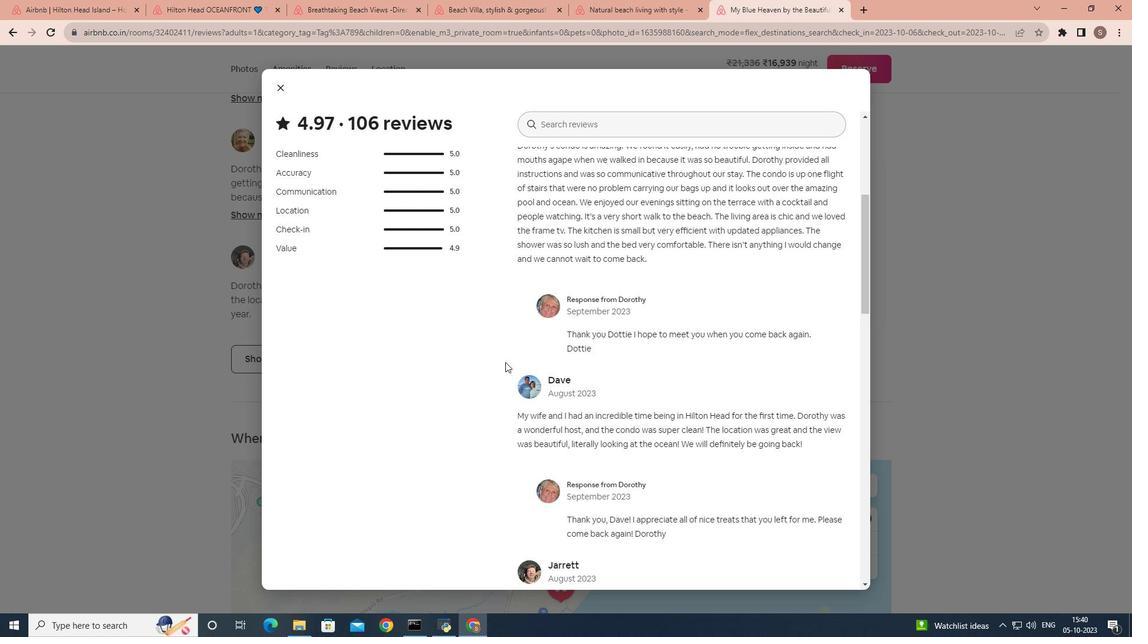 
Action: Mouse scrolled (505, 361) with delta (0, 0)
Screenshot: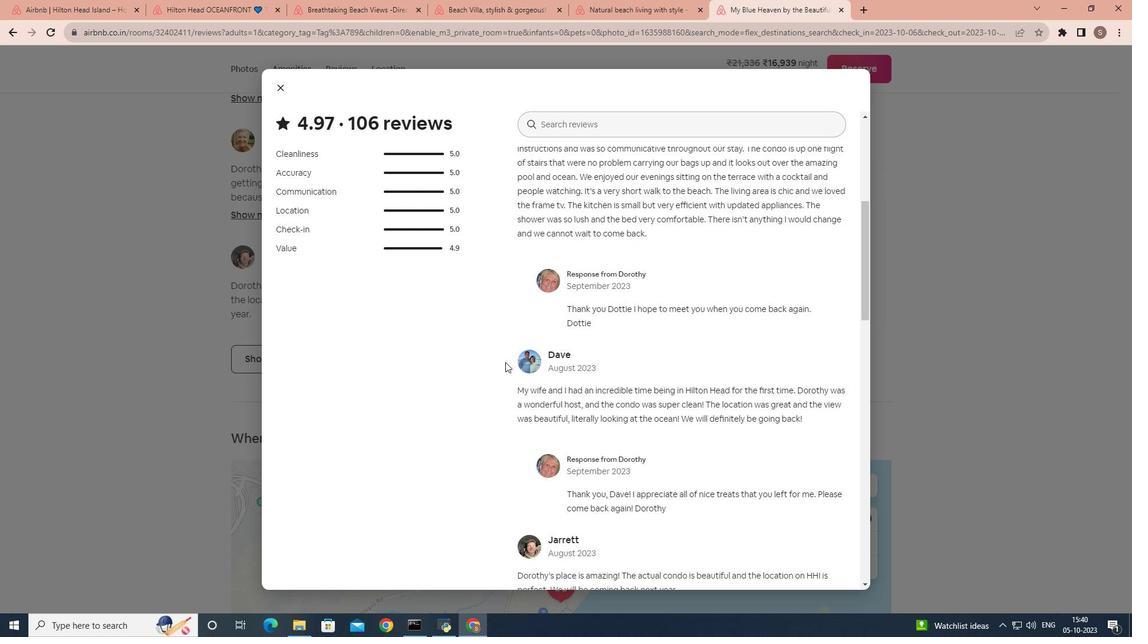 
Action: Mouse scrolled (505, 361) with delta (0, 0)
Screenshot: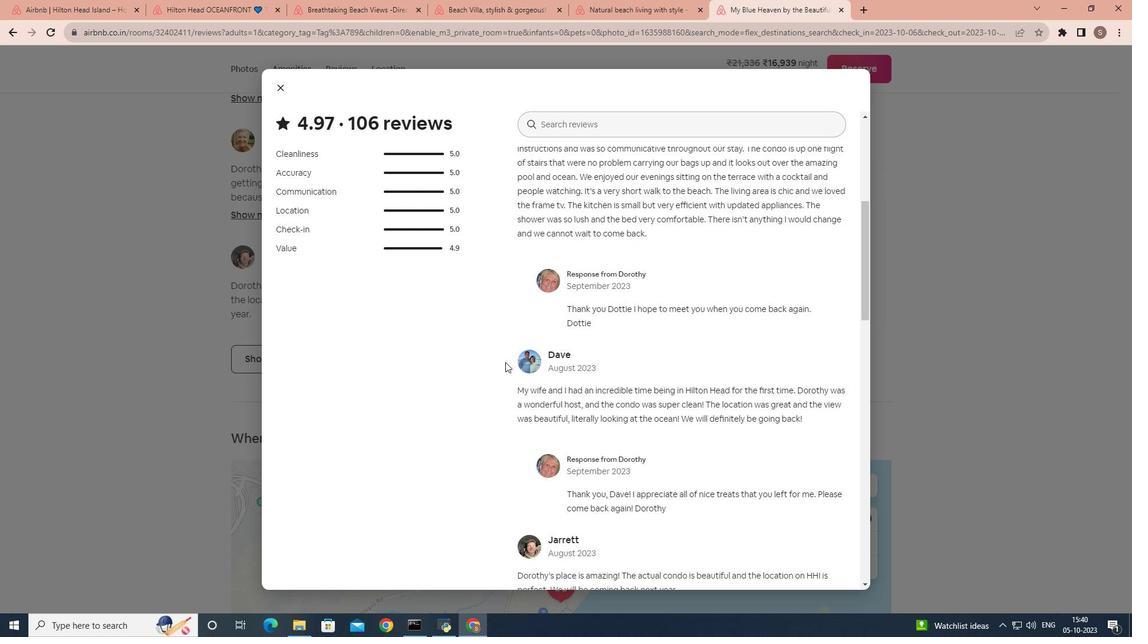 
Action: Mouse scrolled (505, 361) with delta (0, 0)
Screenshot: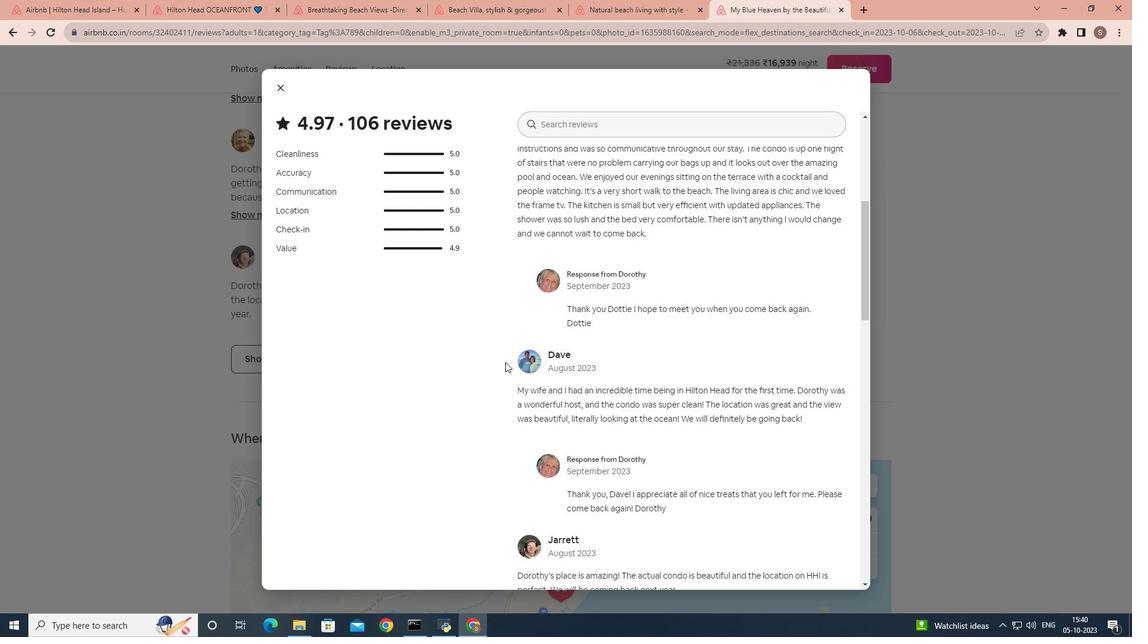 
Action: Mouse scrolled (505, 361) with delta (0, 0)
Screenshot: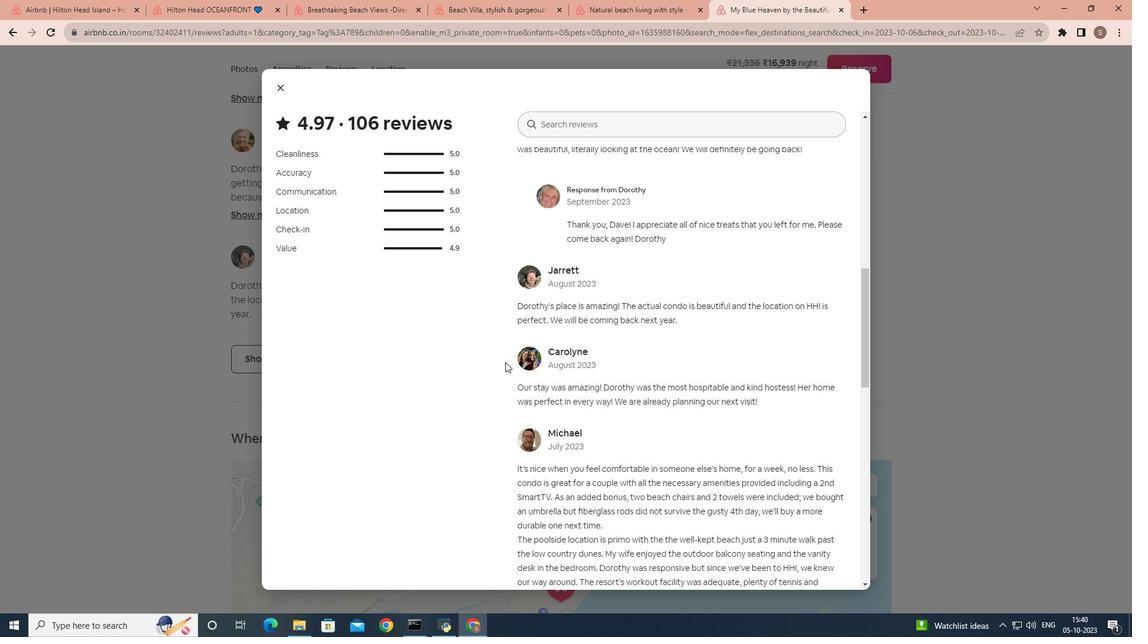 
Action: Mouse scrolled (505, 361) with delta (0, 0)
Screenshot: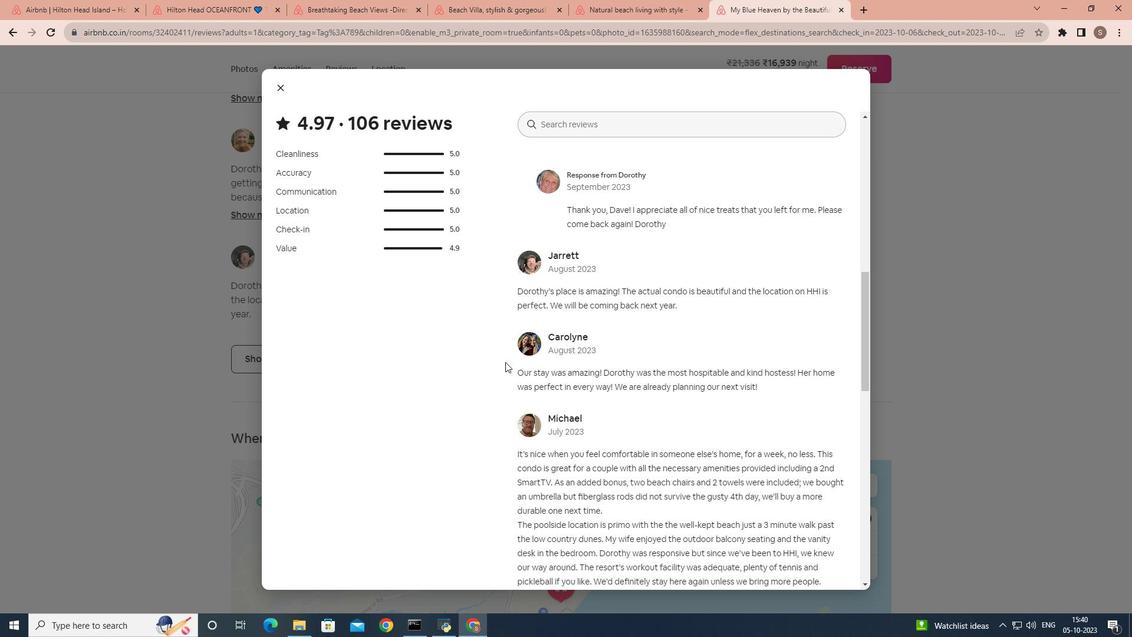 
Action: Mouse scrolled (505, 361) with delta (0, 0)
Screenshot: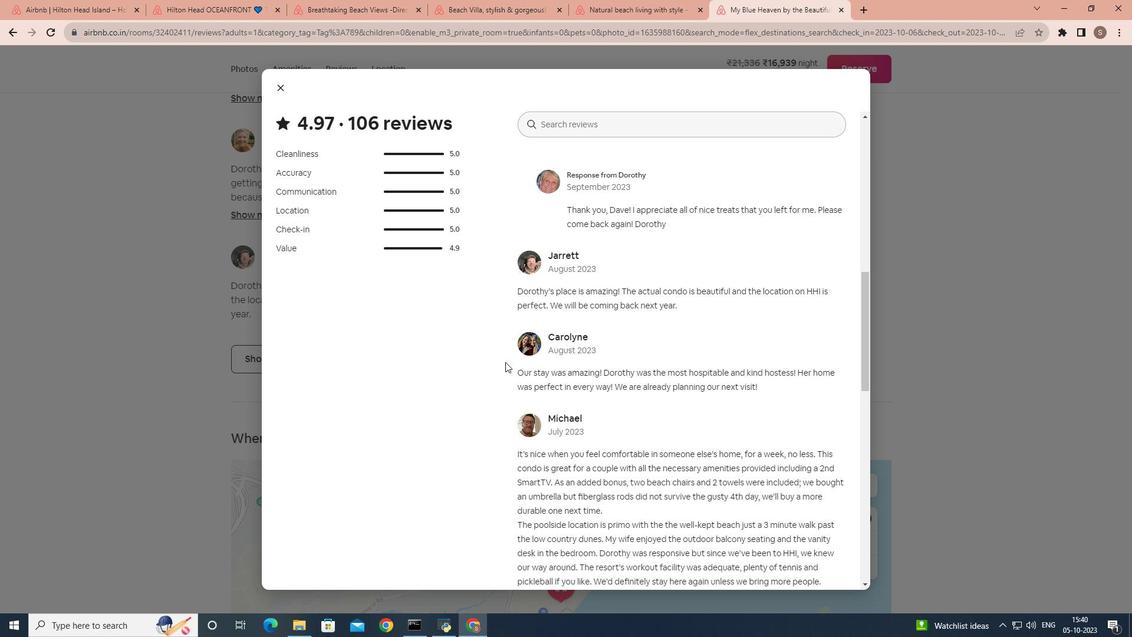 
Action: Mouse scrolled (505, 361) with delta (0, 0)
Screenshot: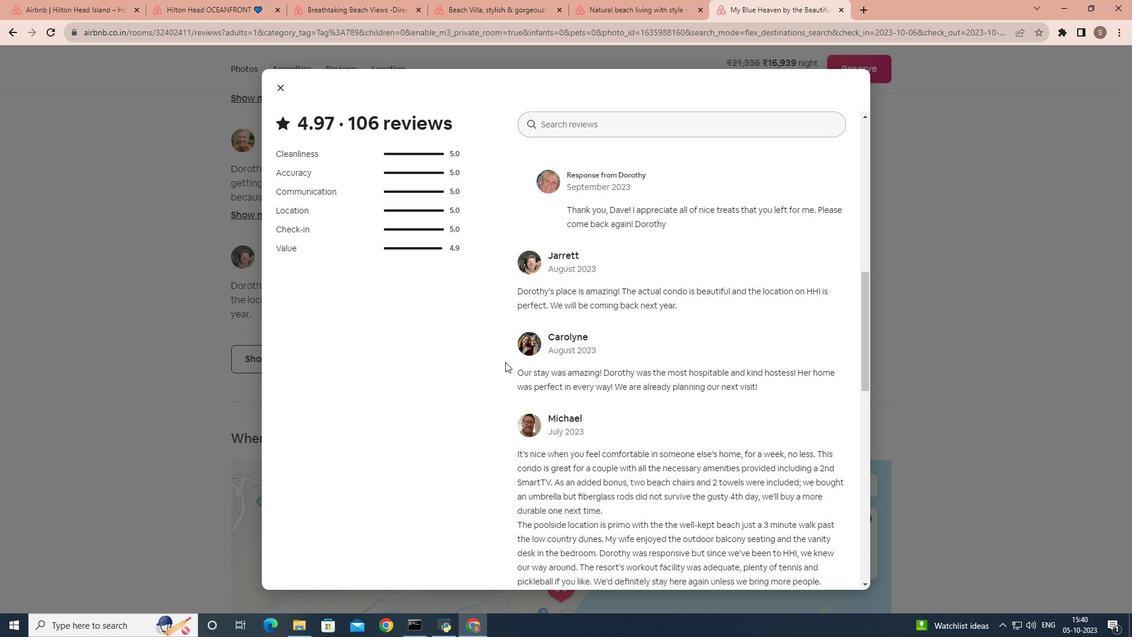 
Action: Mouse scrolled (505, 361) with delta (0, 0)
Screenshot: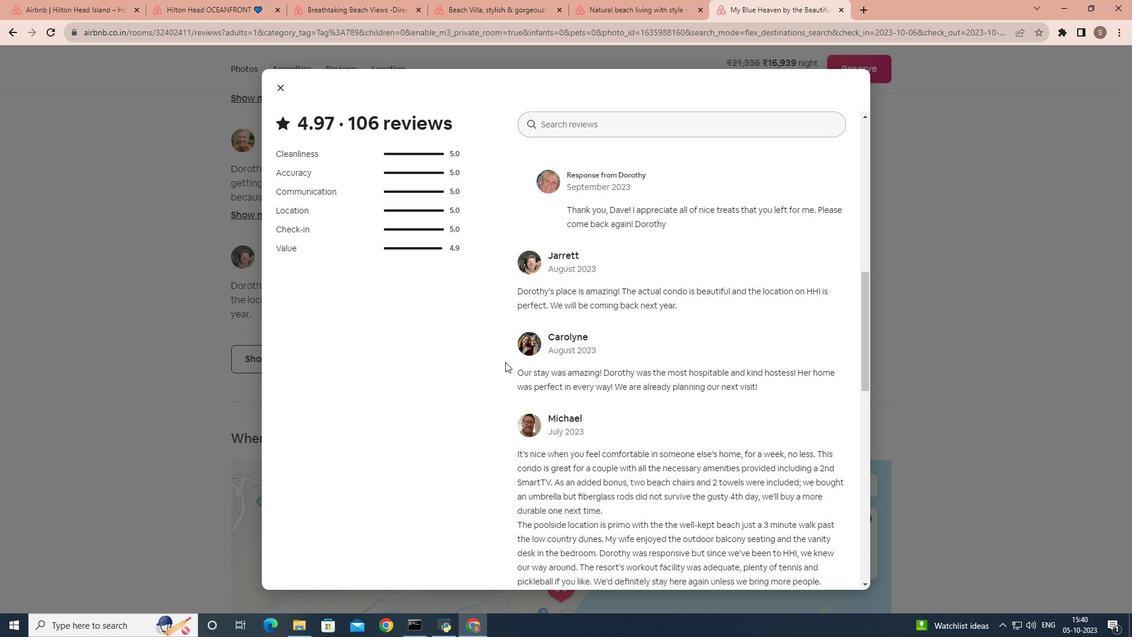 
Action: Mouse scrolled (505, 361) with delta (0, 0)
Screenshot: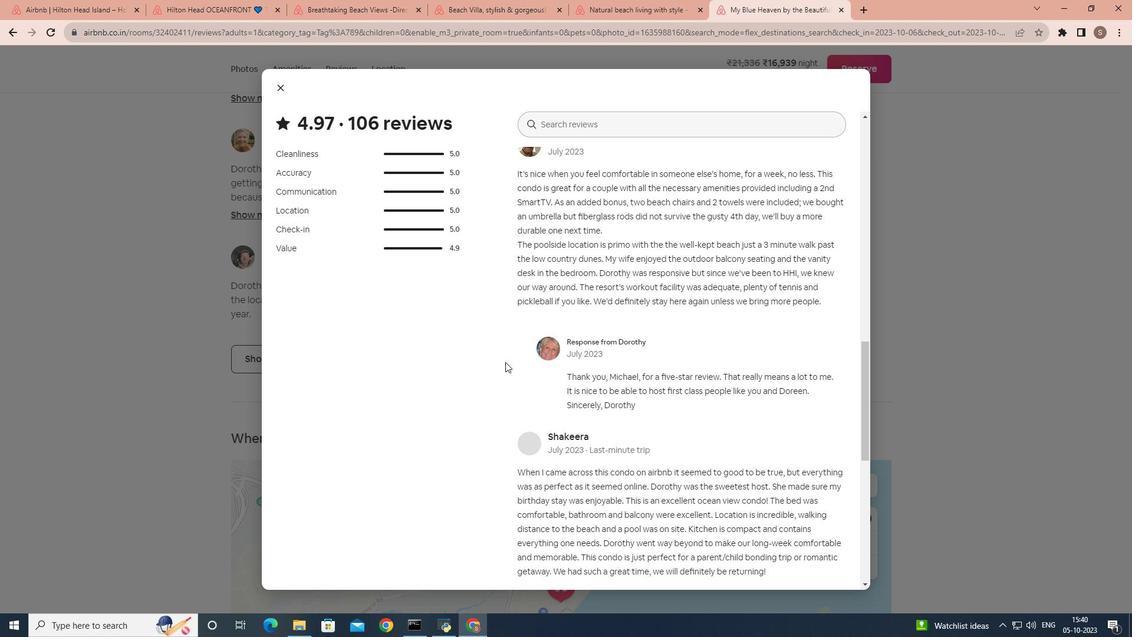 
Action: Mouse scrolled (505, 361) with delta (0, 0)
Screenshot: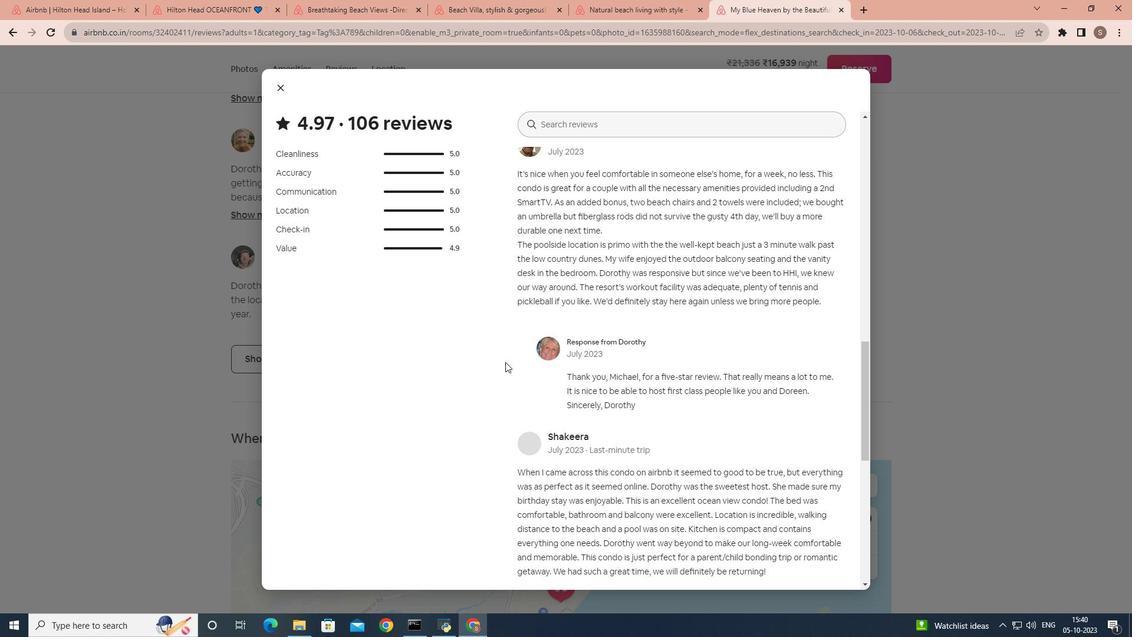 
Action: Mouse scrolled (505, 361) with delta (0, 0)
Screenshot: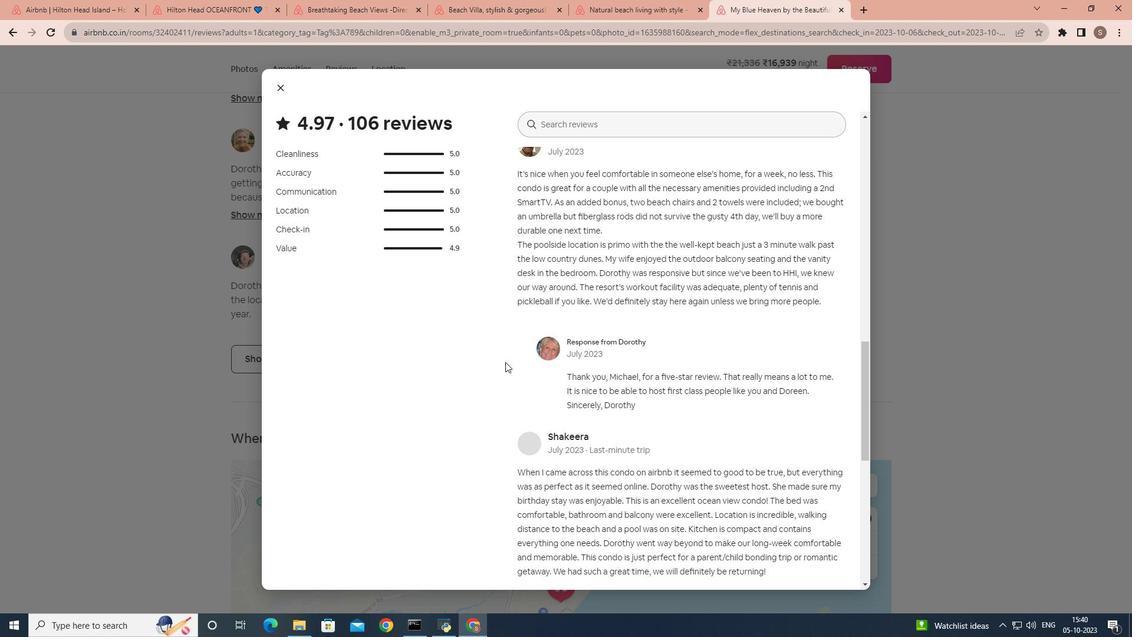 
Action: Mouse scrolled (505, 361) with delta (0, 0)
Screenshot: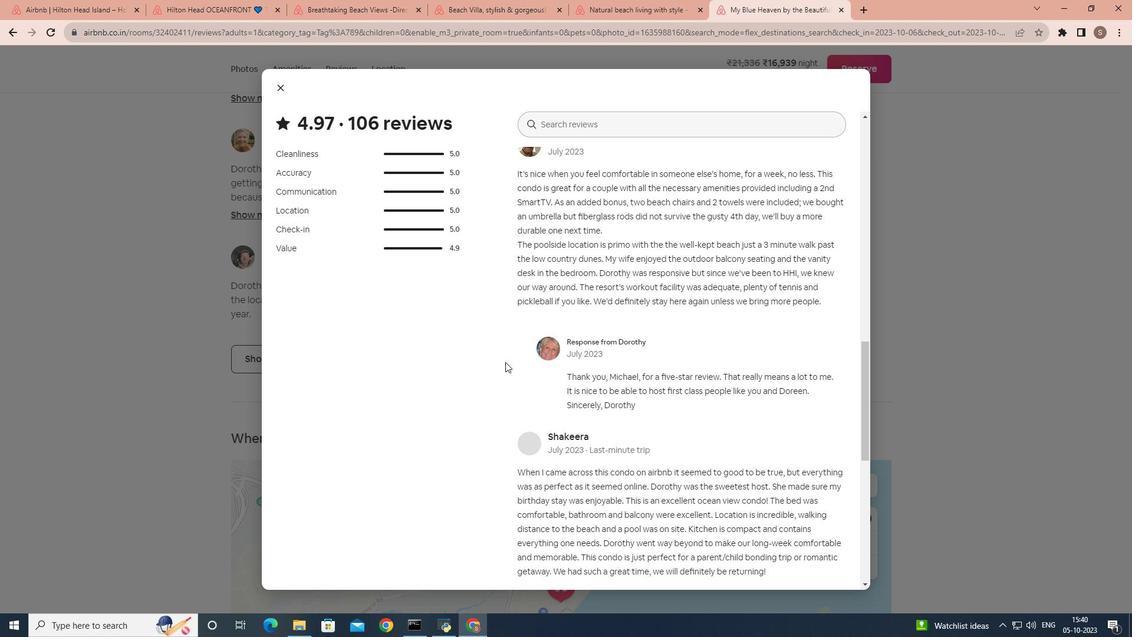 
Action: Mouse scrolled (505, 361) with delta (0, 0)
Screenshot: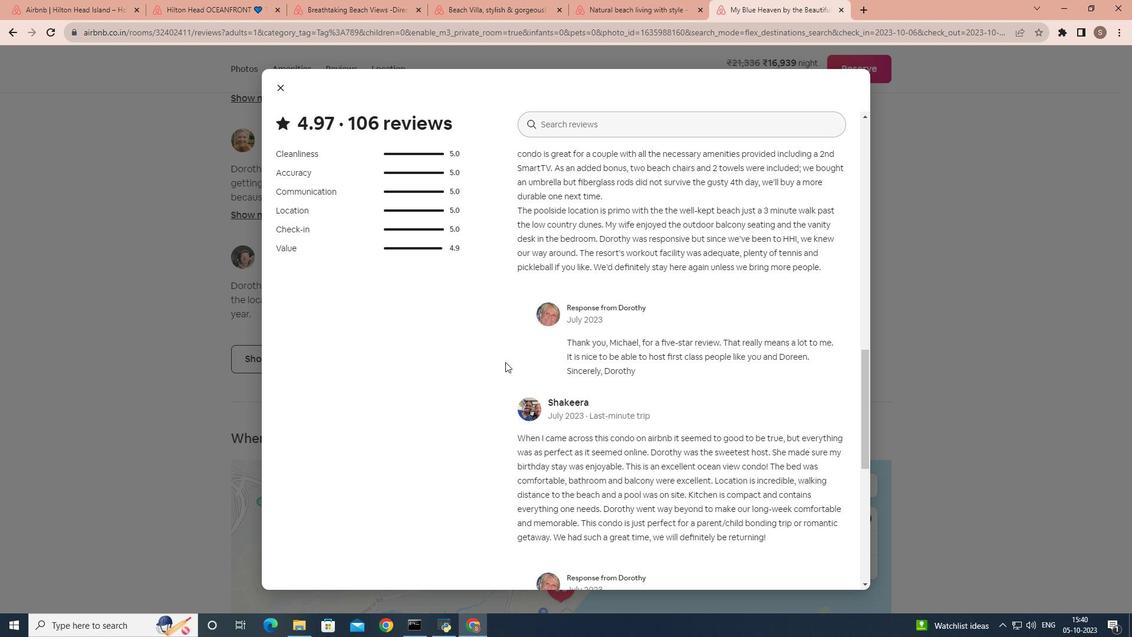 
Action: Mouse scrolled (505, 361) with delta (0, 0)
Screenshot: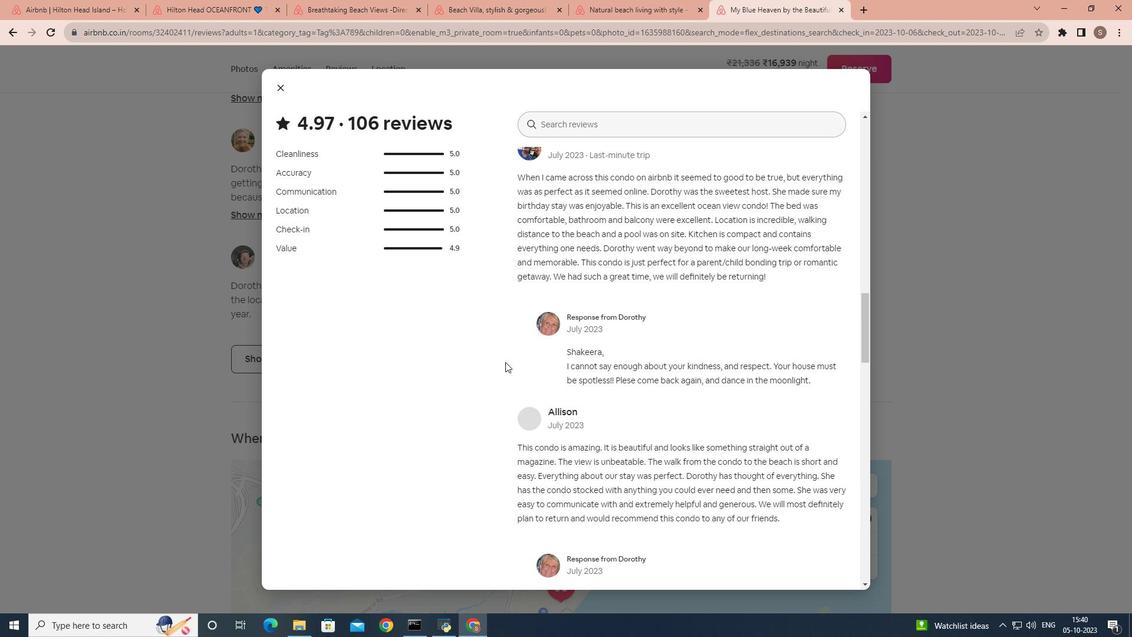 
Action: Mouse scrolled (505, 361) with delta (0, 0)
Screenshot: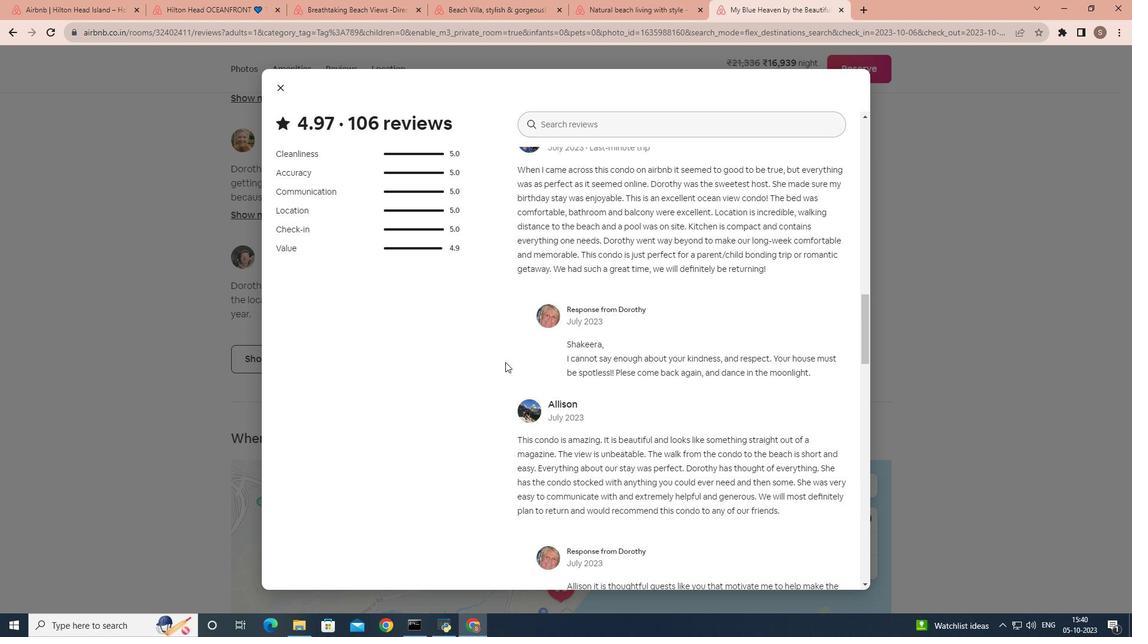 
Action: Mouse scrolled (505, 361) with delta (0, 0)
Screenshot: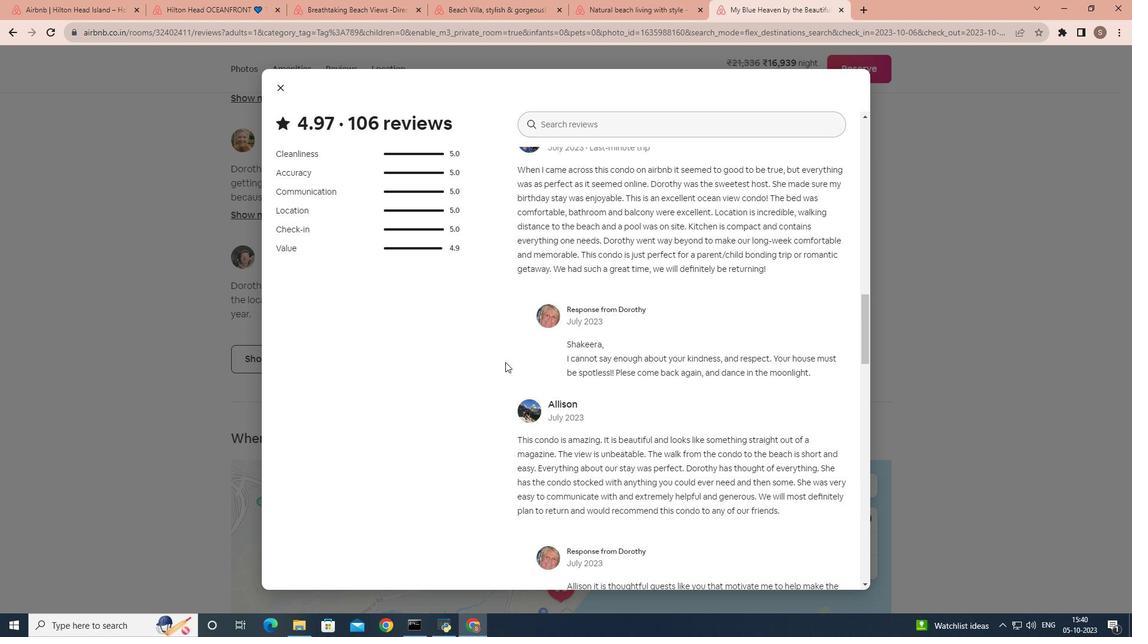 
Action: Mouse scrolled (505, 361) with delta (0, 0)
Screenshot: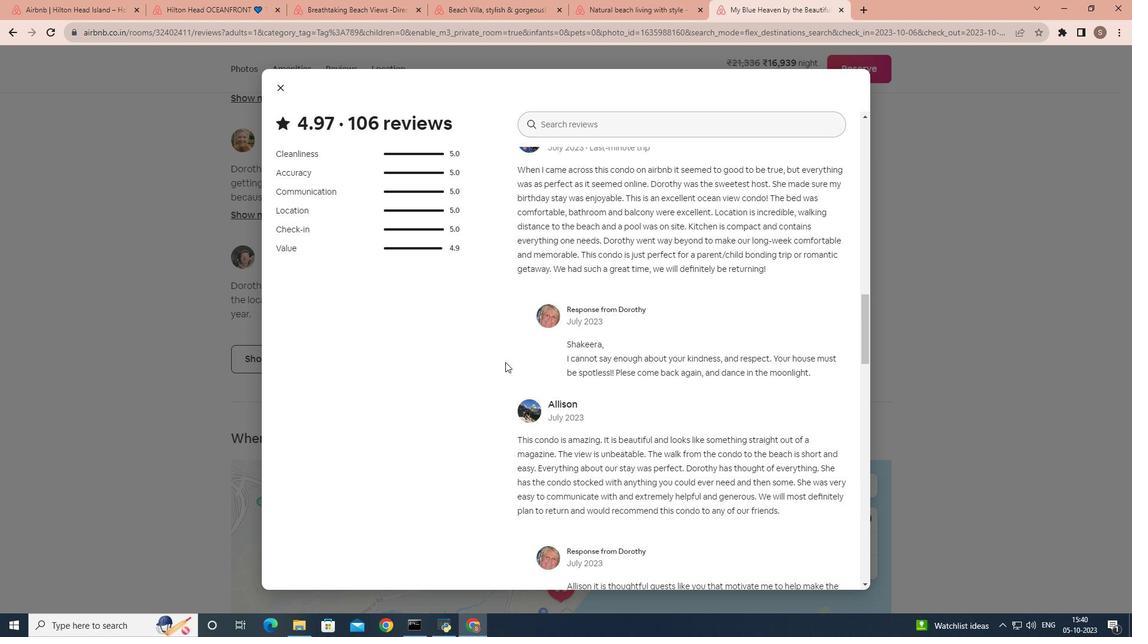 
Action: Mouse scrolled (505, 361) with delta (0, 0)
Screenshot: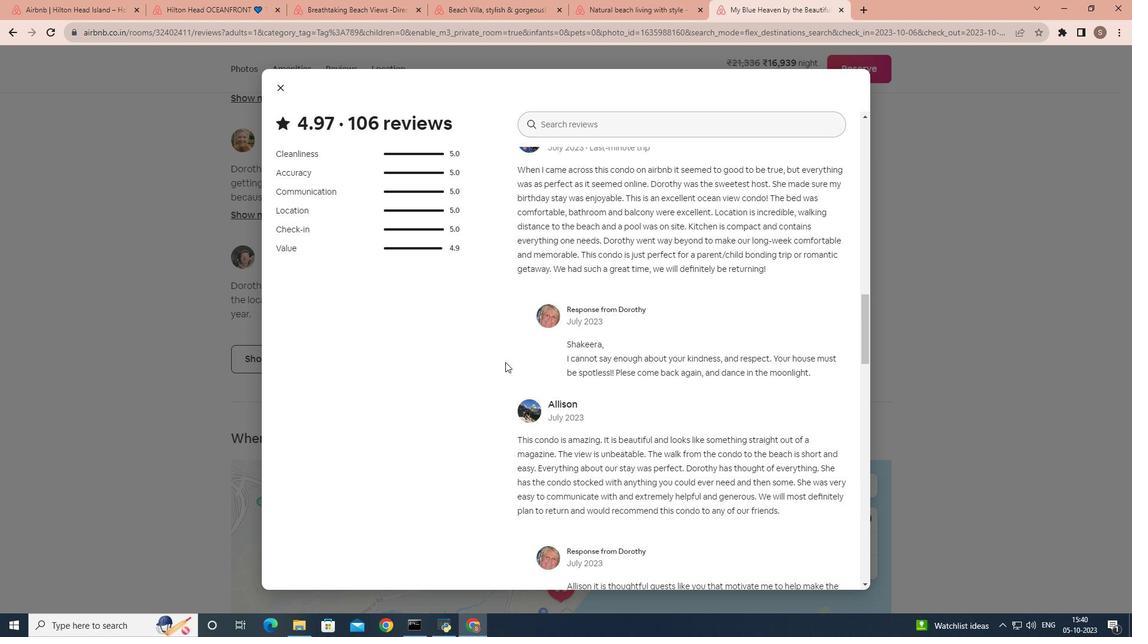 
Action: Mouse scrolled (505, 361) with delta (0, 0)
Screenshot: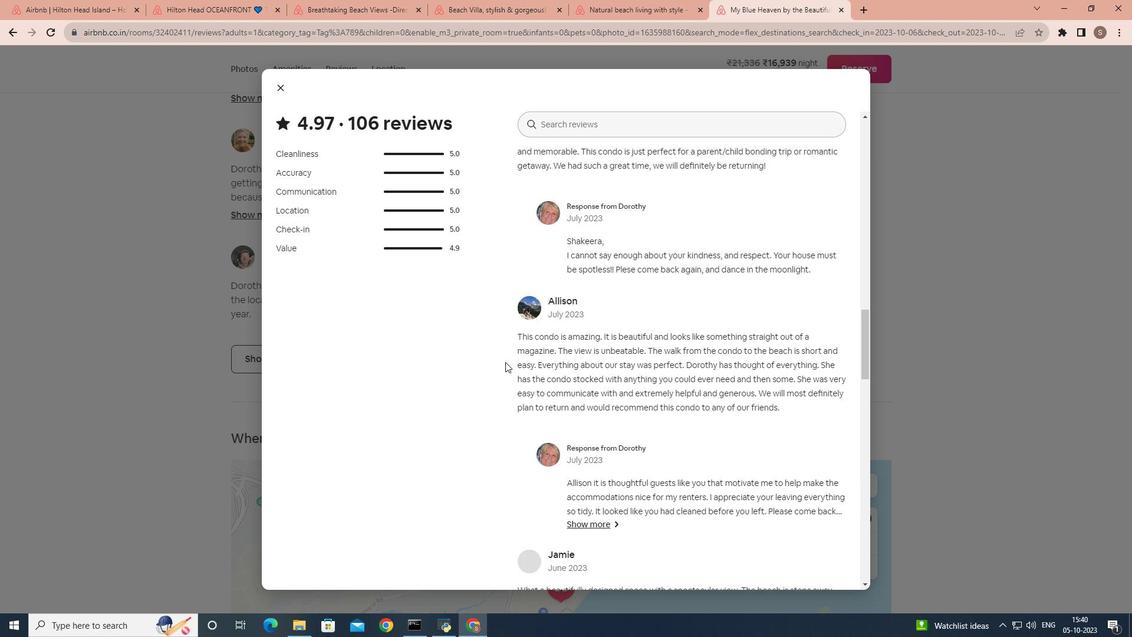 
Action: Mouse scrolled (505, 361) with delta (0, 0)
Screenshot: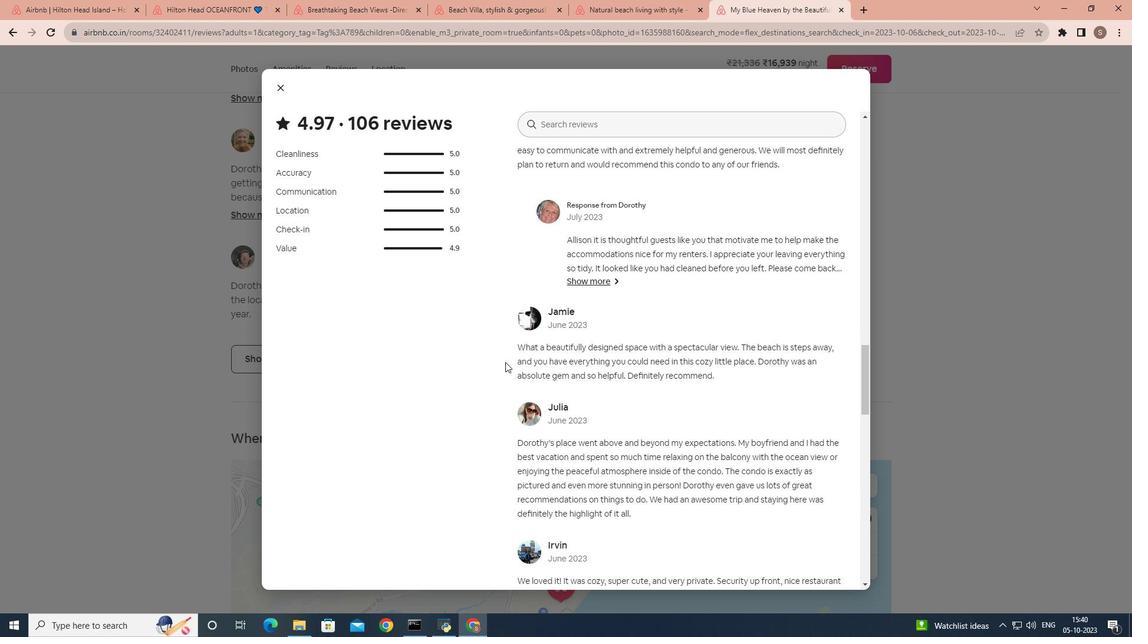 
Action: Mouse scrolled (505, 361) with delta (0, 0)
Screenshot: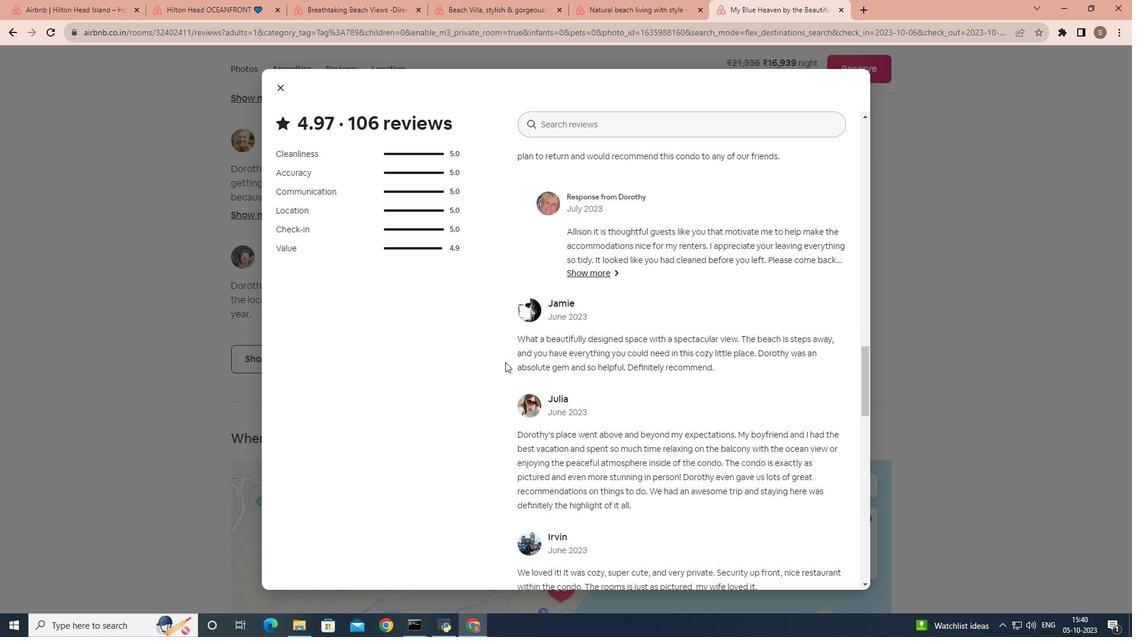 
Action: Mouse scrolled (505, 361) with delta (0, 0)
